 Task: Add a timeline in the project AgileAvail for the epic 'IT Financial Management Process Improvement' from 2023/01/24 to 2024/10/13. Add a timeline in the project AgileAvail for the epic 'Event Management Process Improvement' from 2023/02/04 to 2024/08/12. Add a timeline in the project AgileAvail for the epic 'Access Management Process Improvement' from 2024/03/12 to 2025/08/13
Action: Mouse moved to (275, 73)
Screenshot: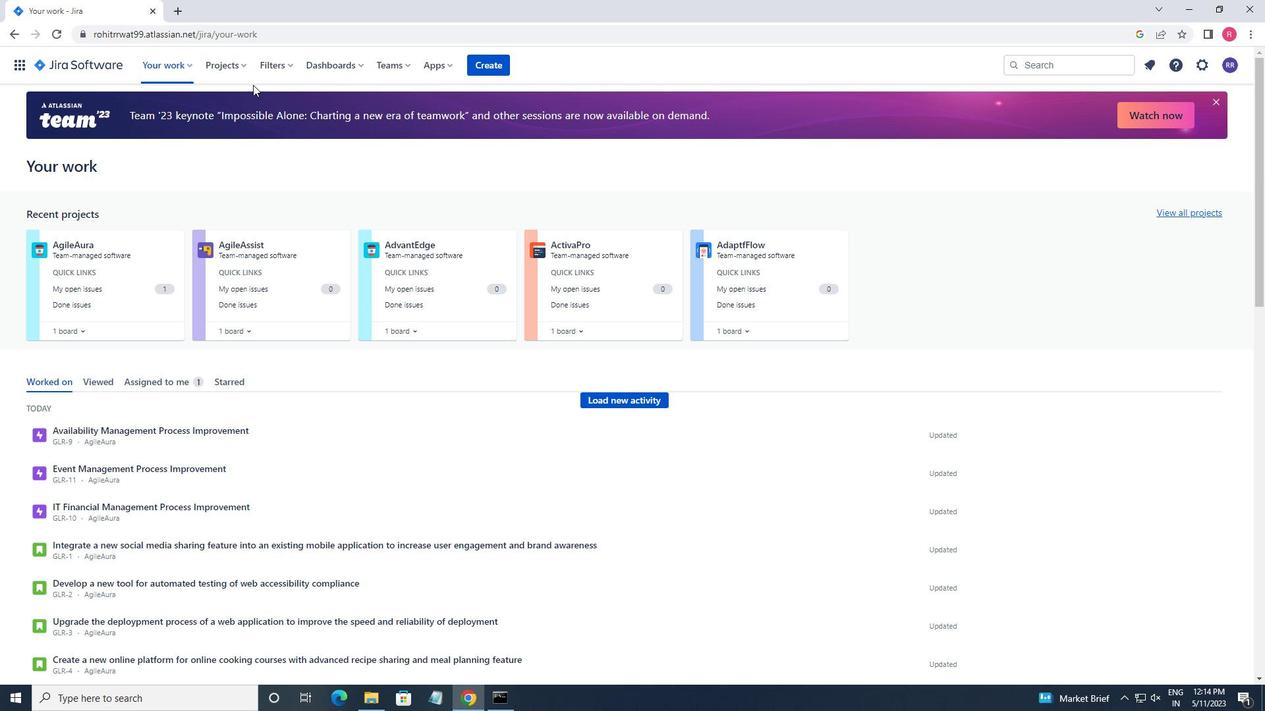 
Action: Mouse pressed left at (275, 73)
Screenshot: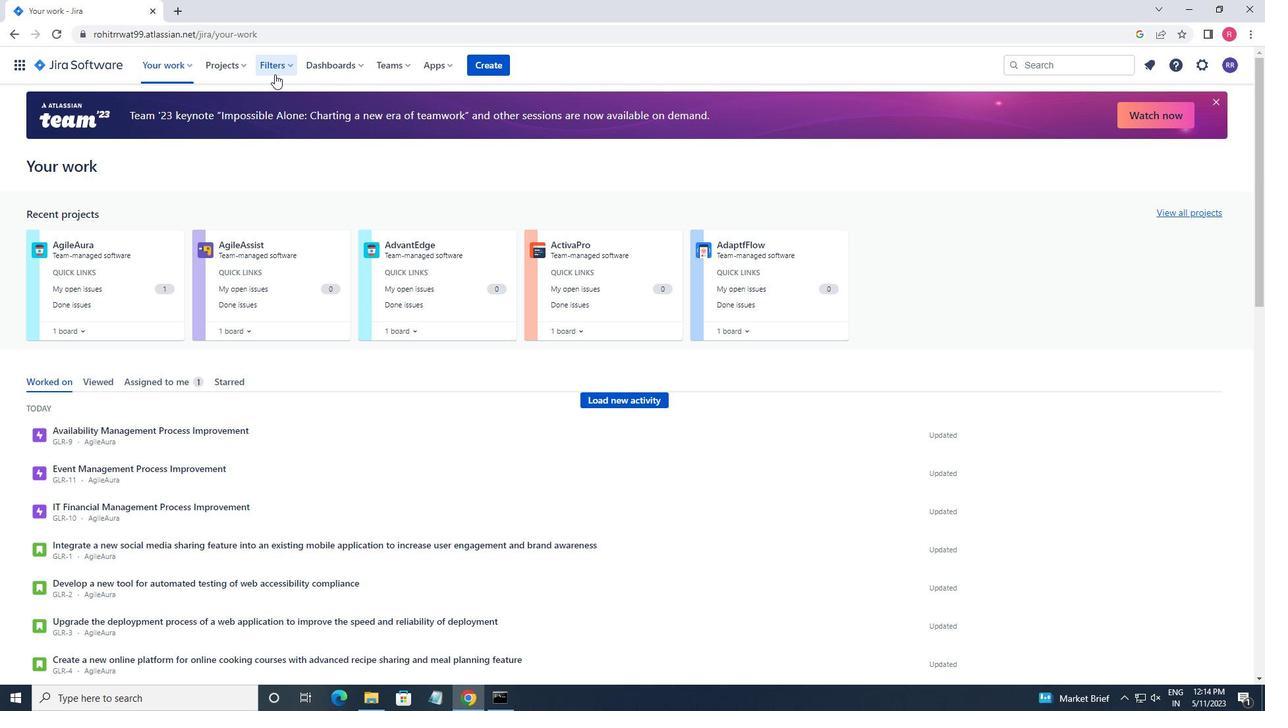 
Action: Mouse moved to (220, 77)
Screenshot: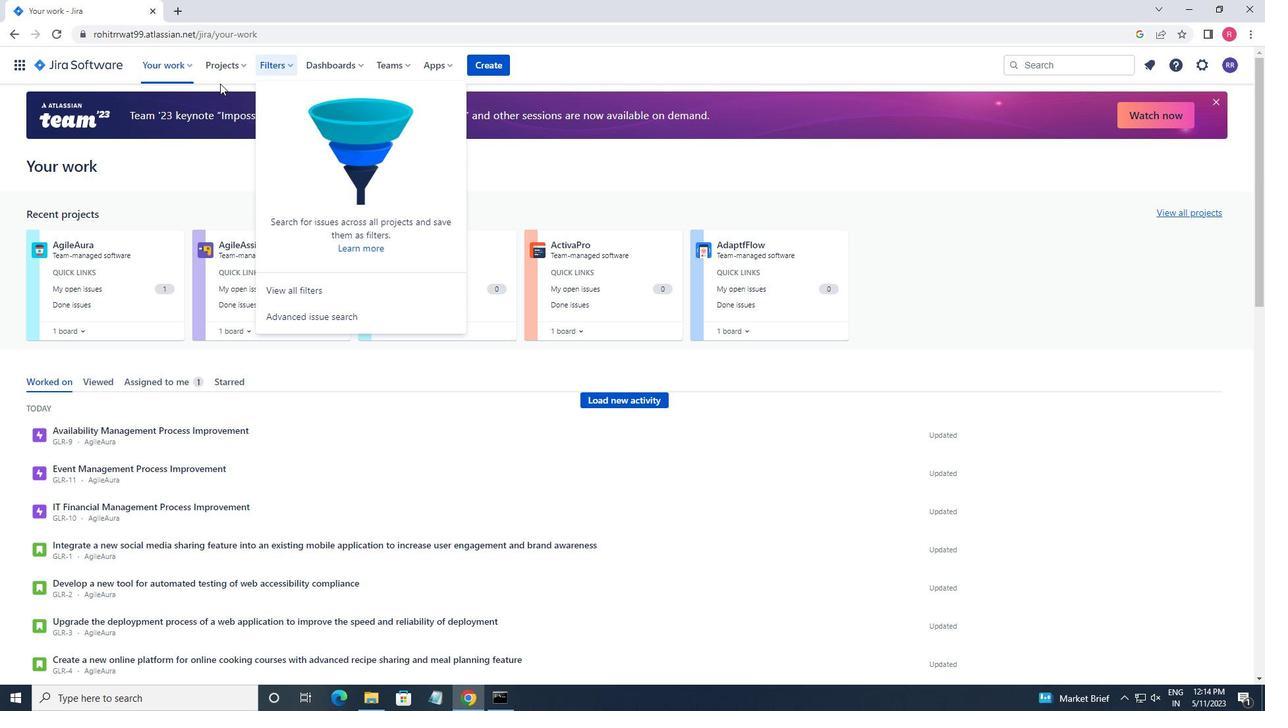 
Action: Mouse pressed left at (220, 77)
Screenshot: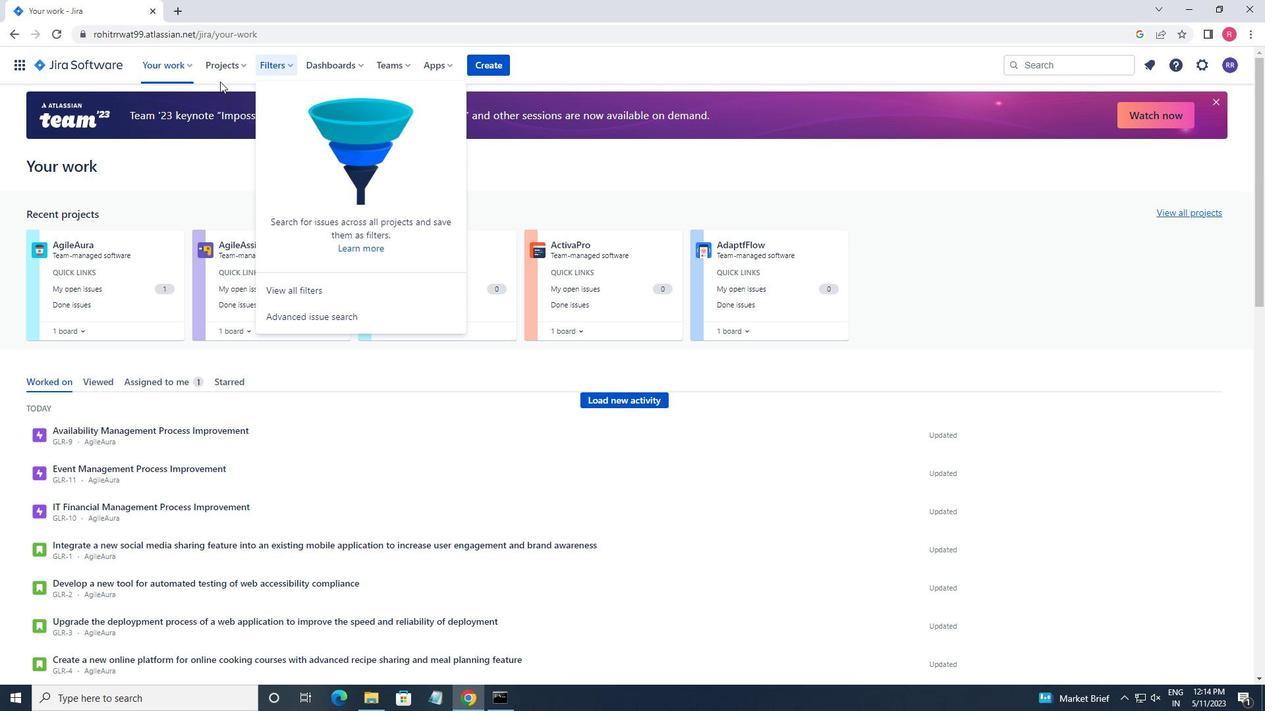 
Action: Mouse moved to (220, 63)
Screenshot: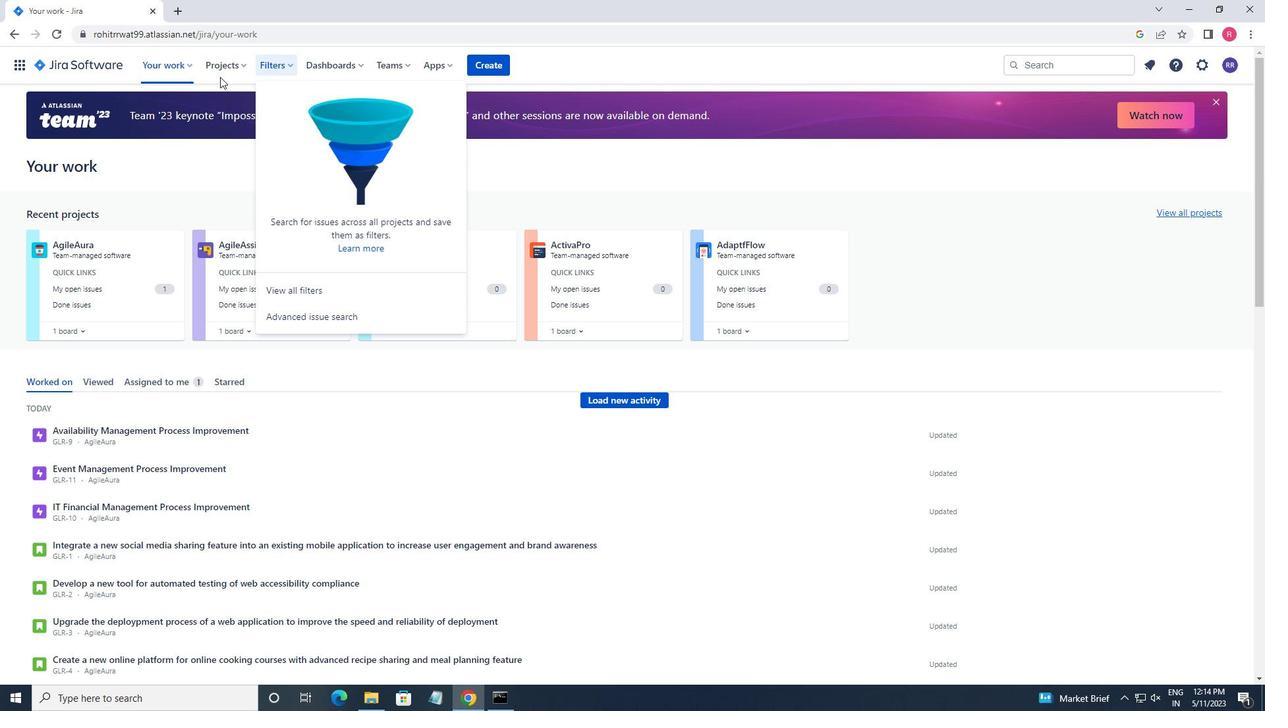 
Action: Mouse pressed left at (220, 63)
Screenshot: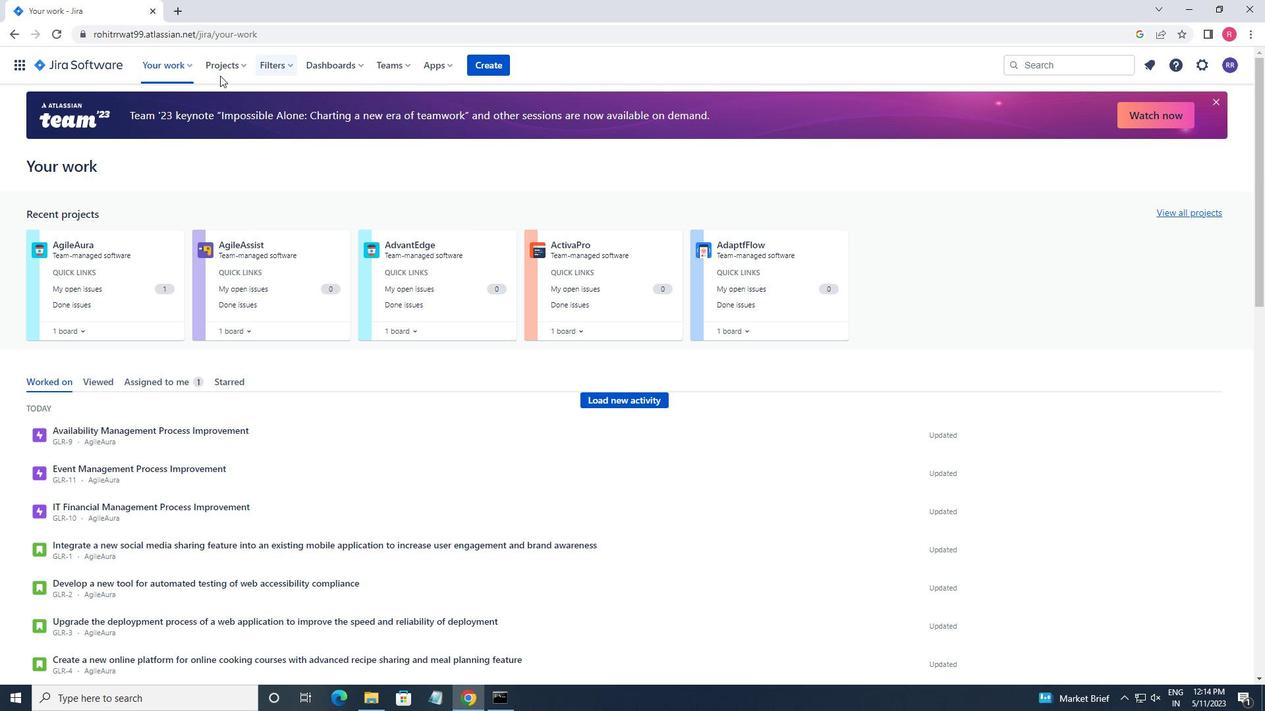 
Action: Mouse moved to (264, 131)
Screenshot: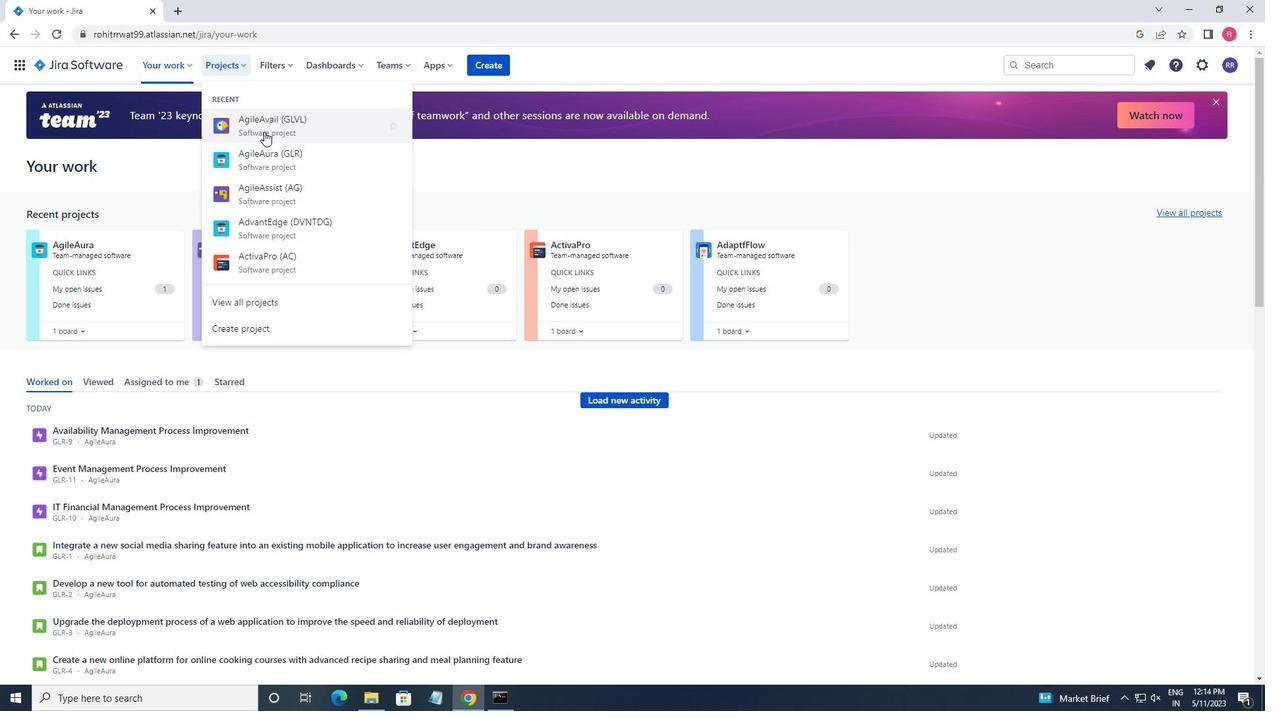 
Action: Mouse pressed left at (264, 131)
Screenshot: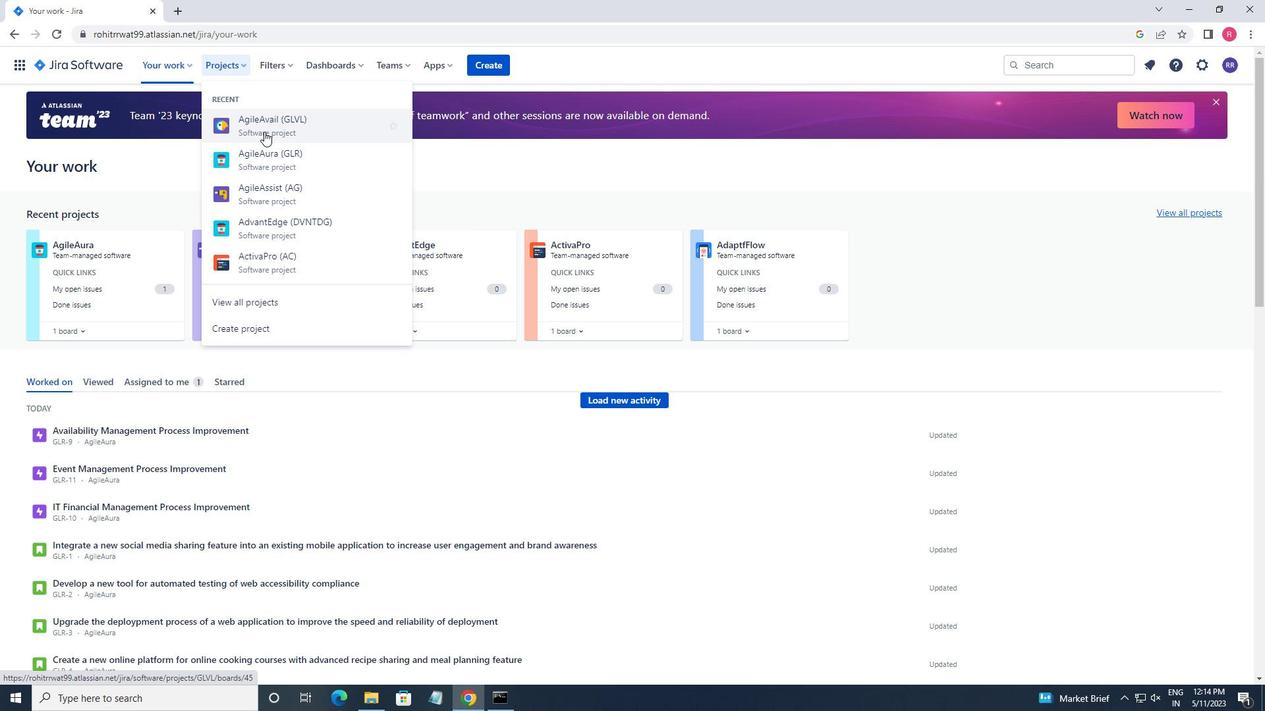
Action: Mouse moved to (58, 200)
Screenshot: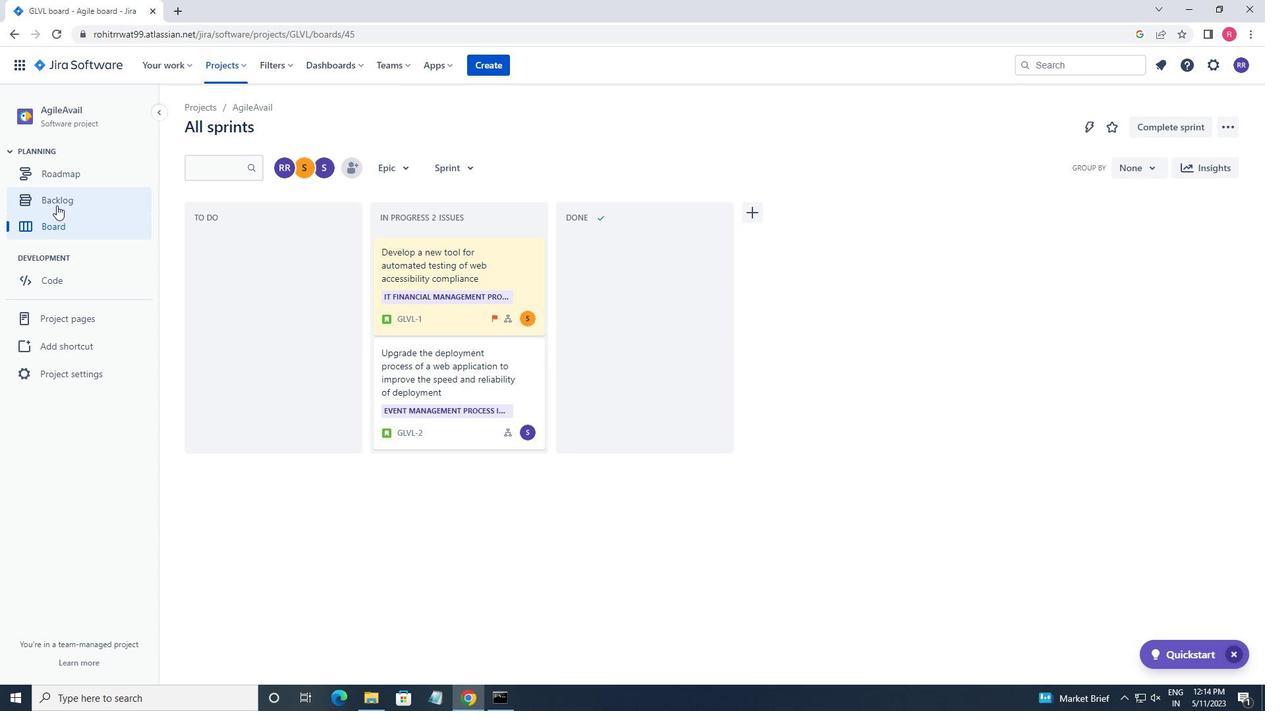
Action: Mouse pressed left at (58, 200)
Screenshot: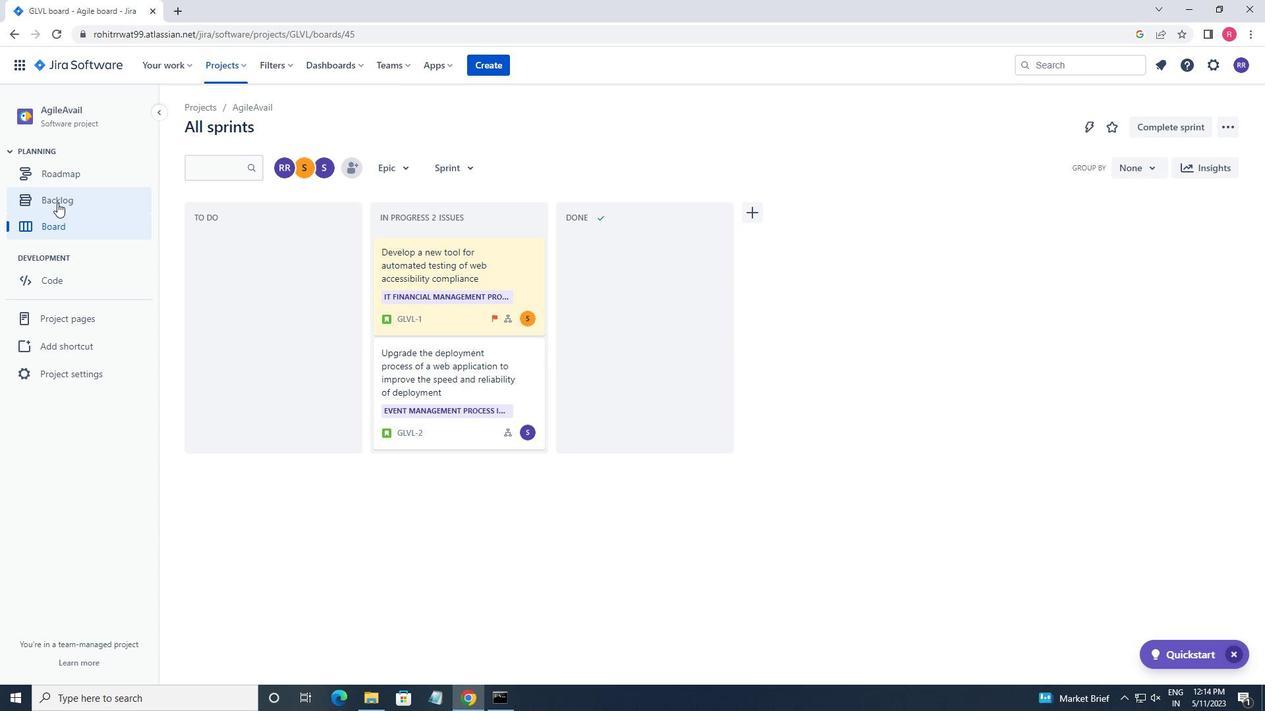 
Action: Mouse moved to (195, 266)
Screenshot: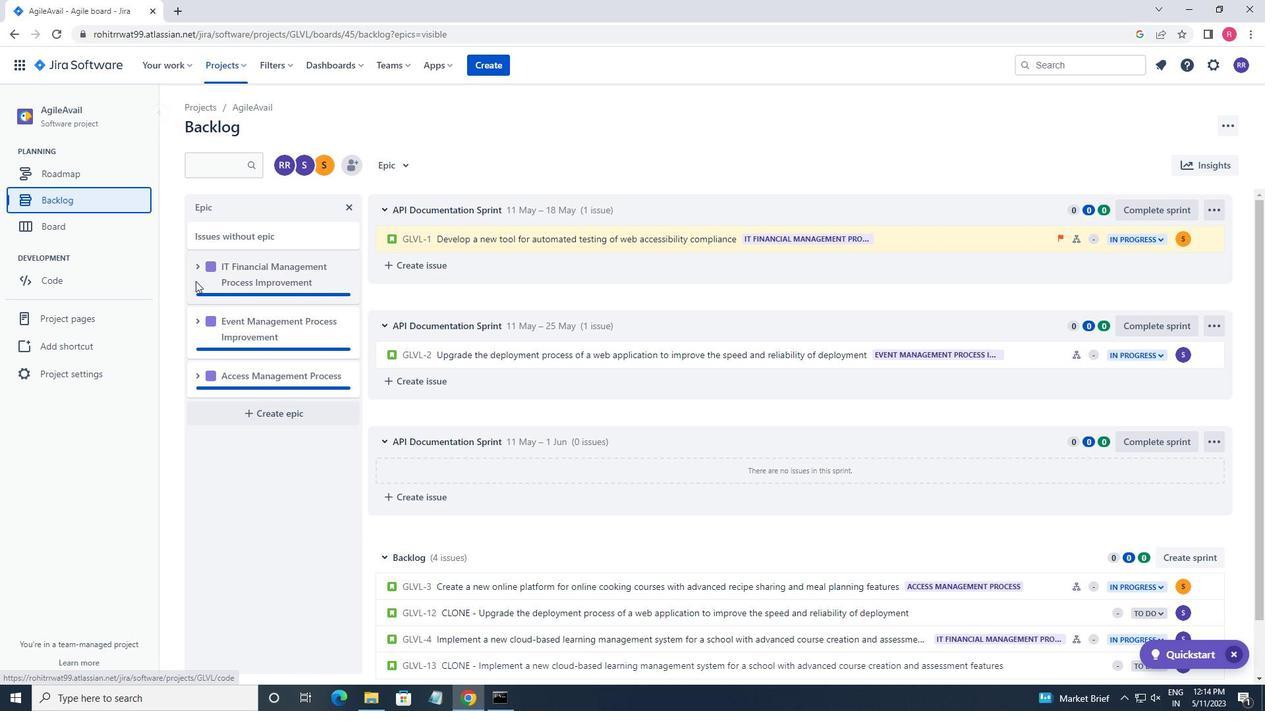 
Action: Mouse pressed left at (195, 266)
Screenshot: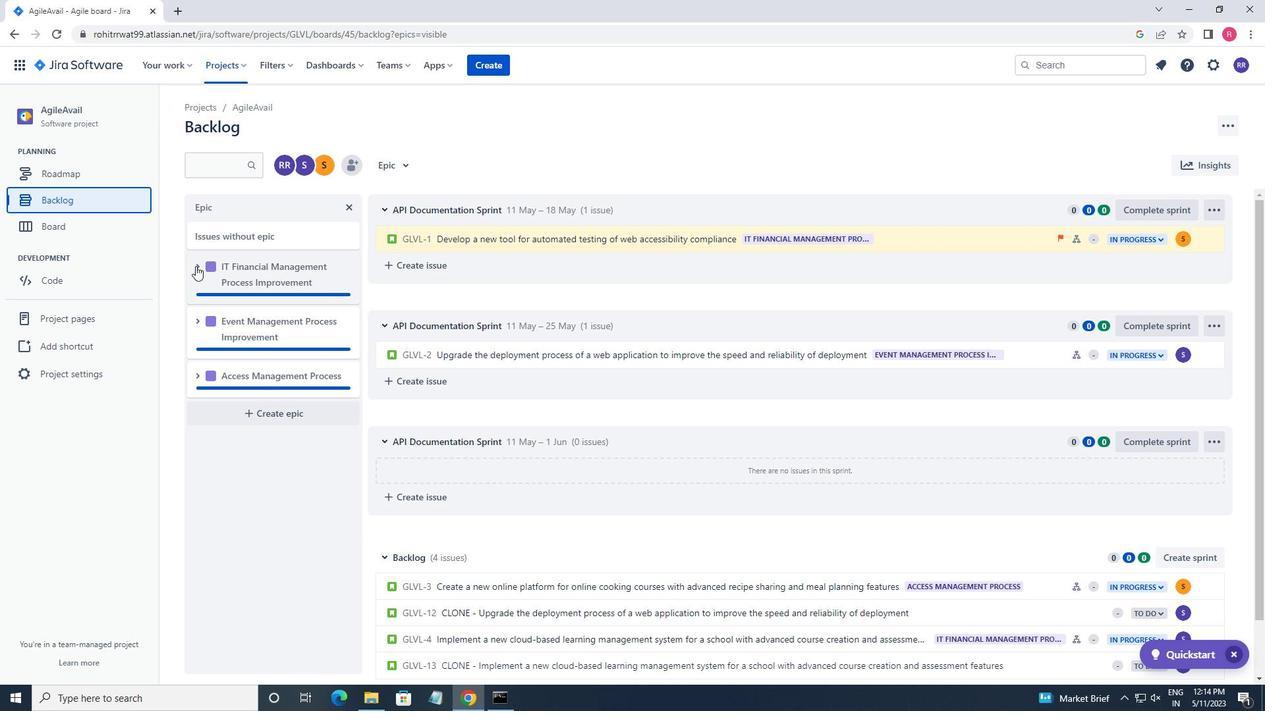 
Action: Mouse moved to (262, 375)
Screenshot: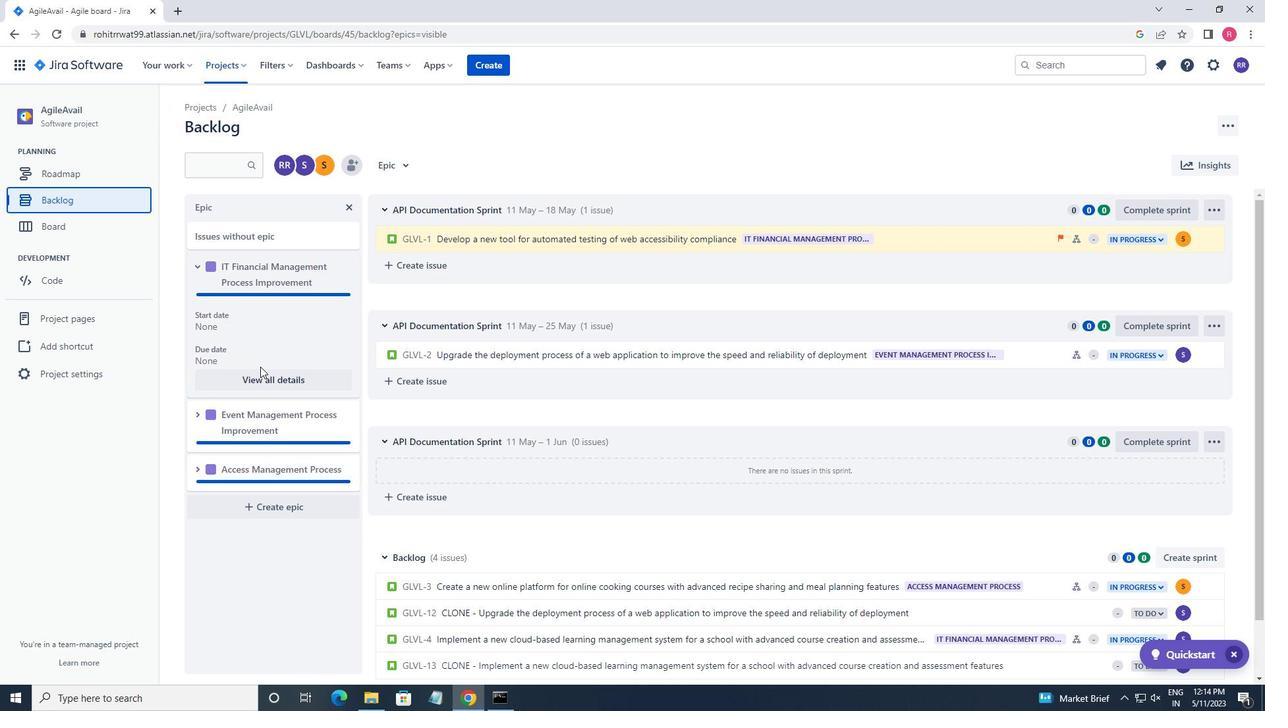 
Action: Mouse pressed left at (262, 375)
Screenshot: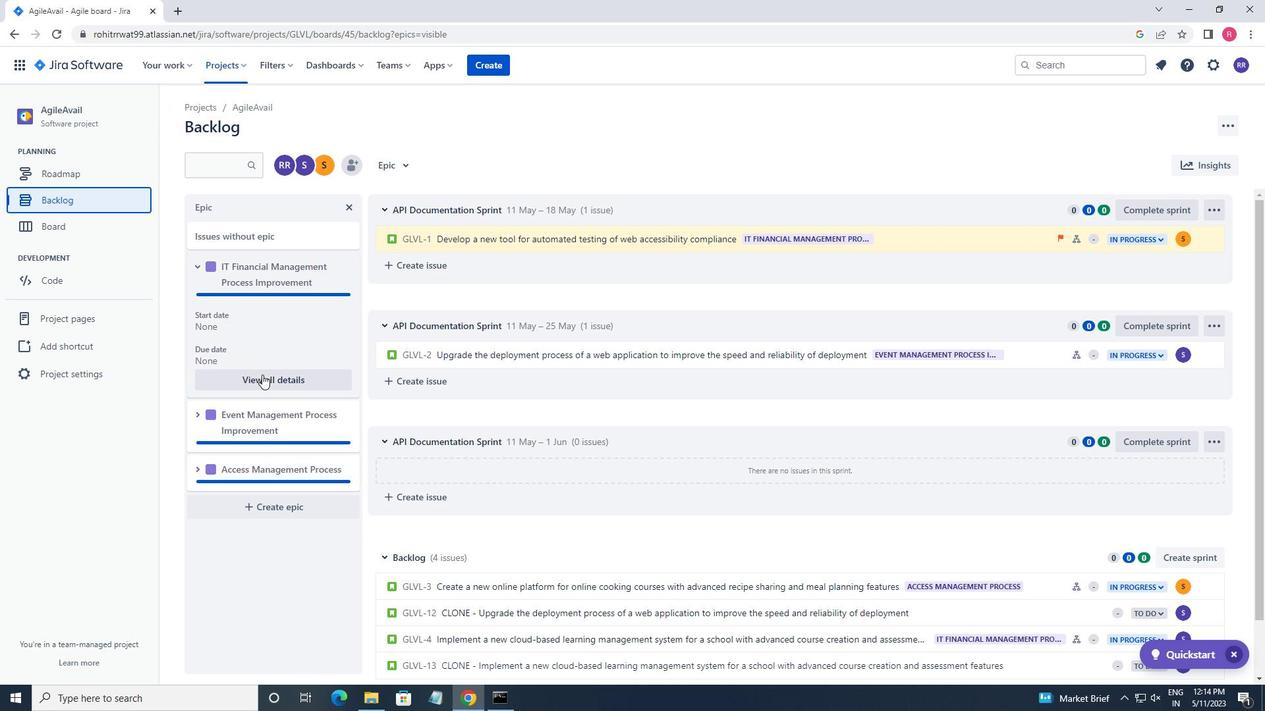
Action: Mouse moved to (1123, 582)
Screenshot: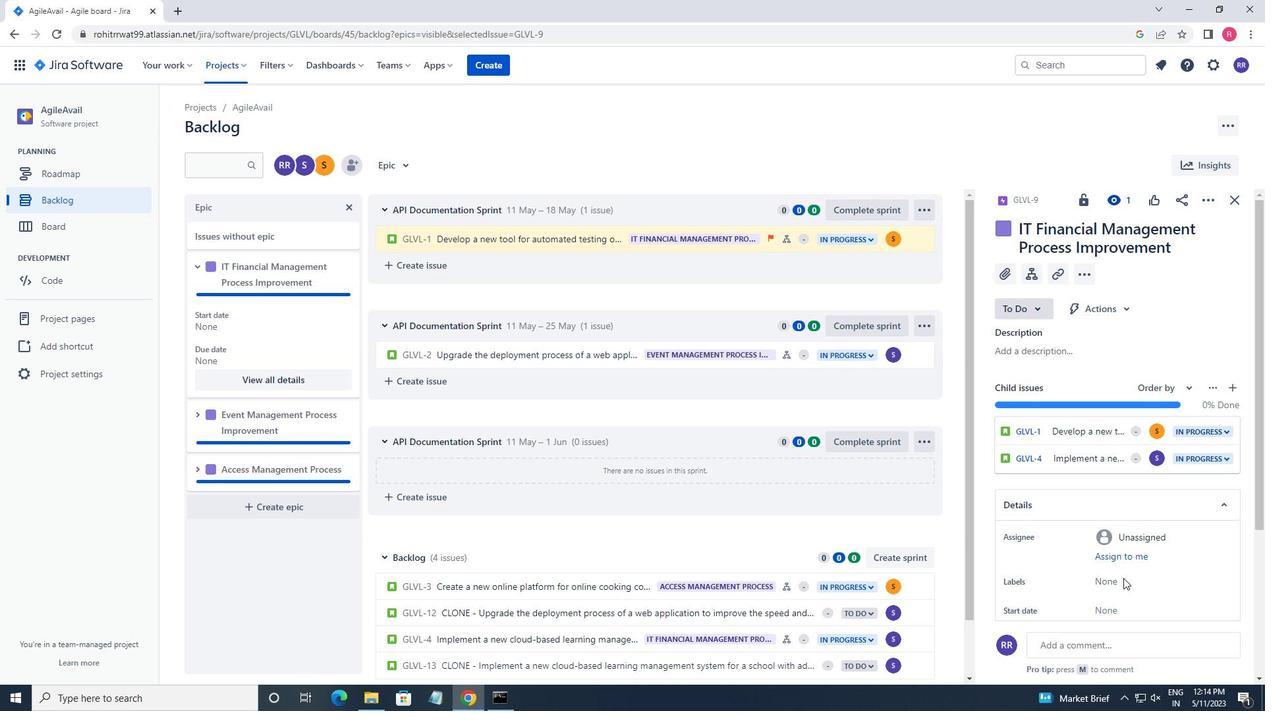 
Action: Mouse pressed left at (1123, 582)
Screenshot: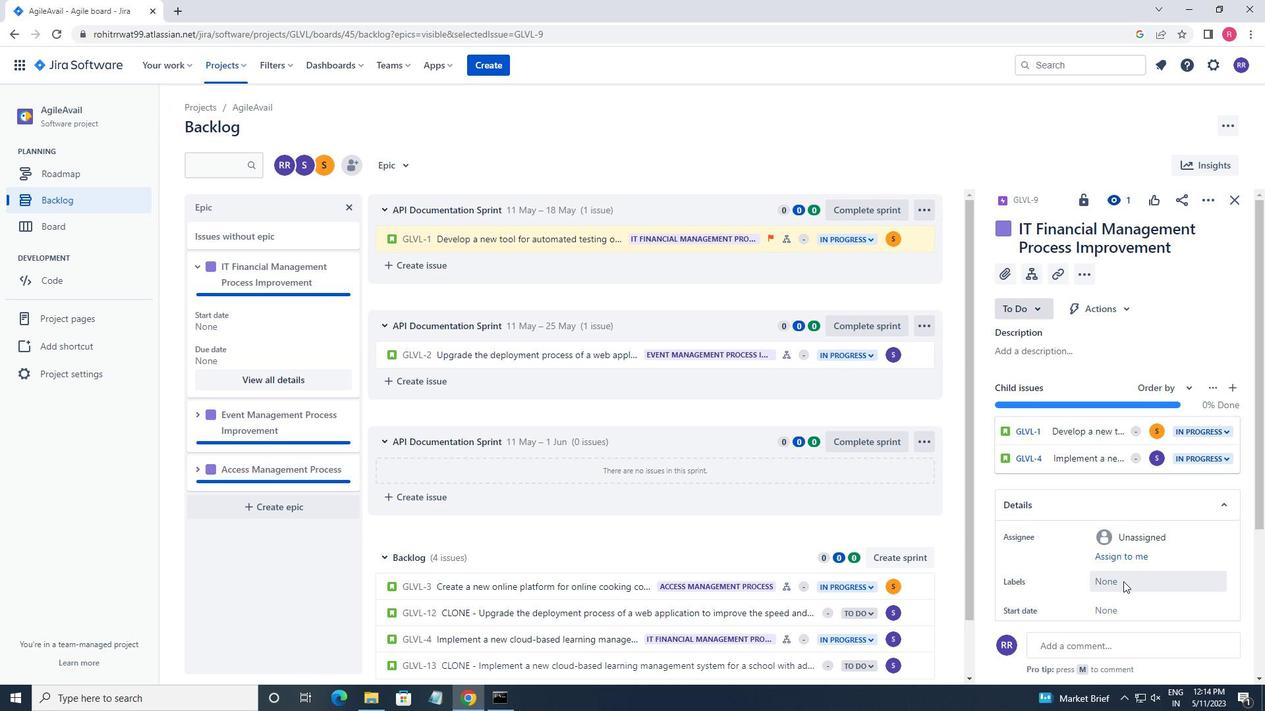 
Action: Mouse moved to (1108, 574)
Screenshot: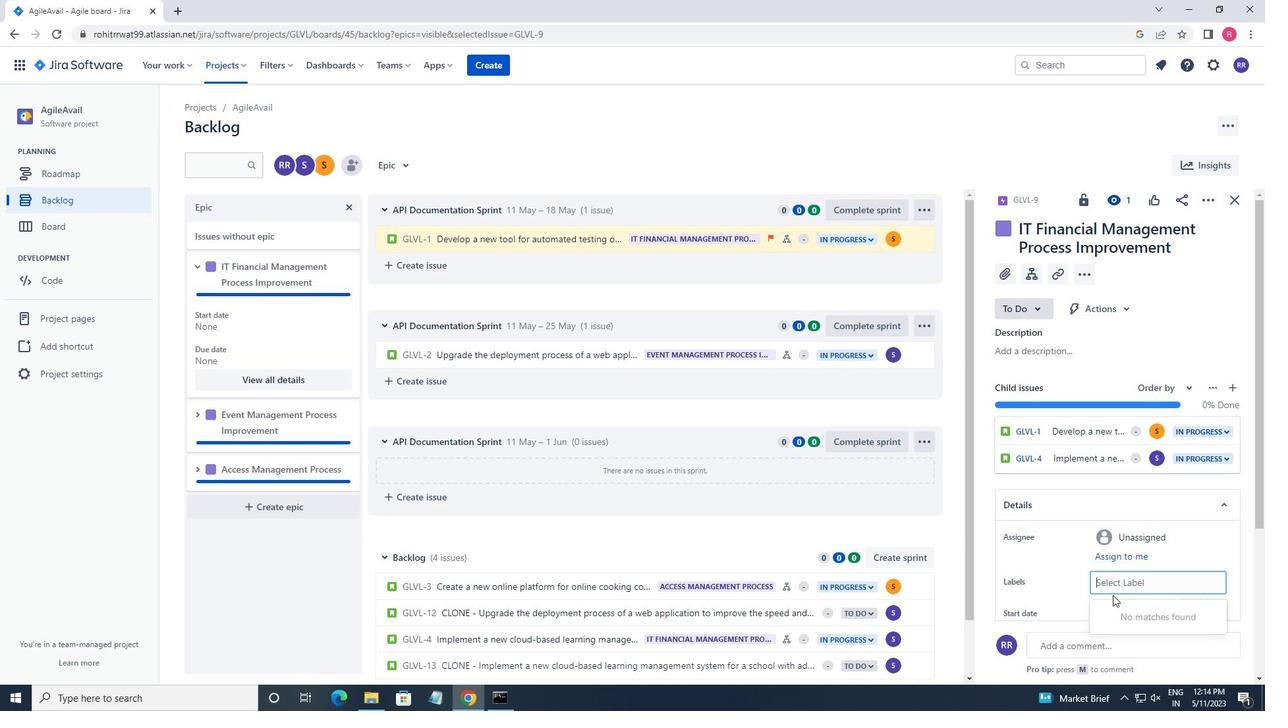 
Action: Mouse scrolled (1108, 574) with delta (0, 0)
Screenshot: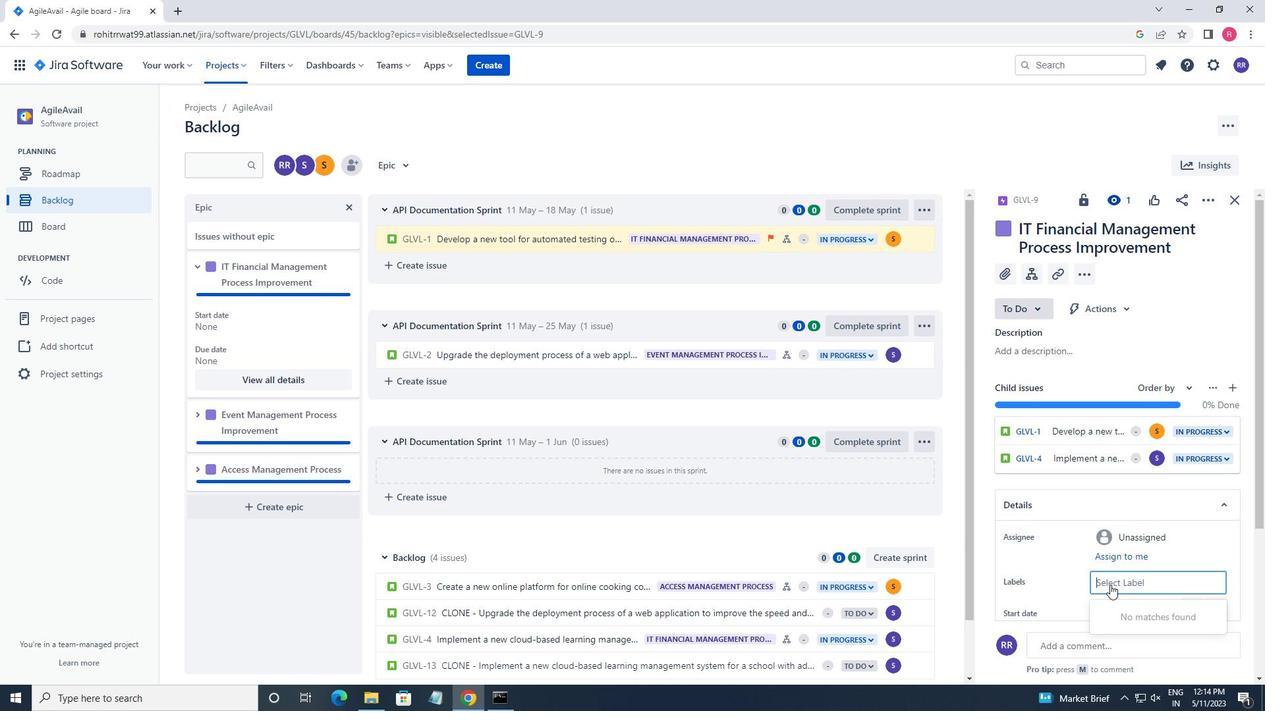 
Action: Mouse moved to (1048, 560)
Screenshot: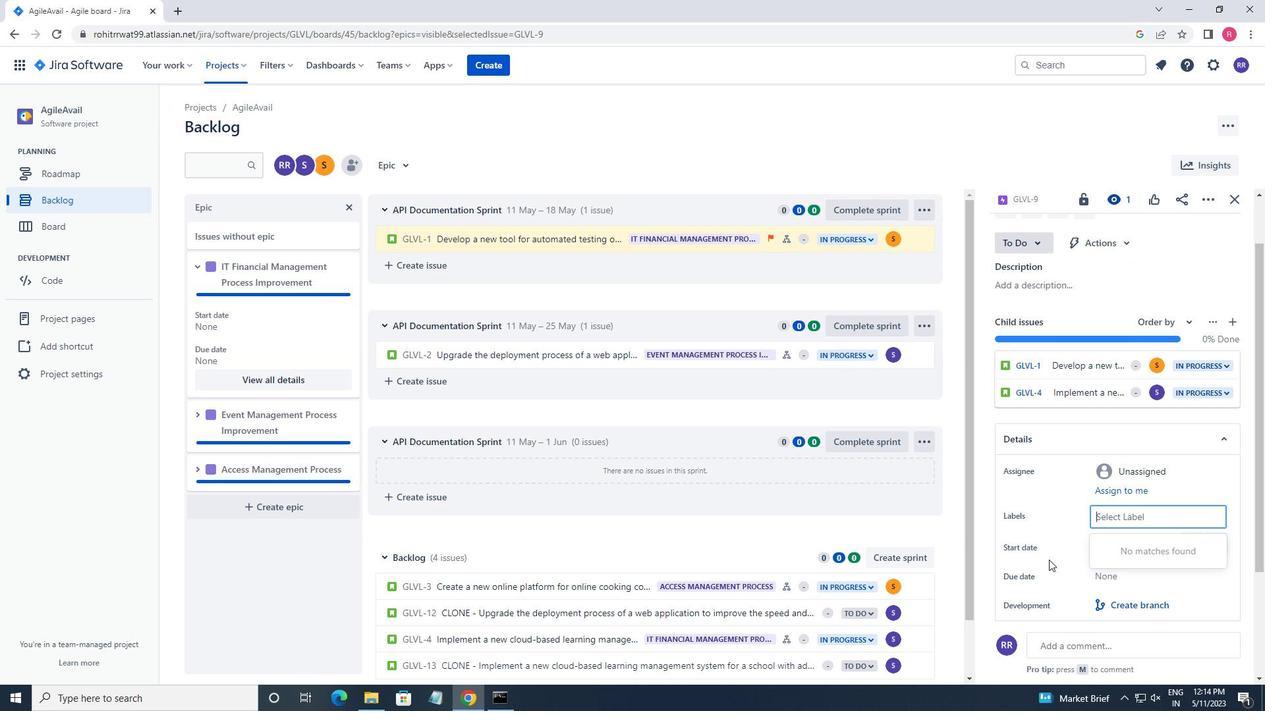 
Action: Mouse pressed left at (1048, 560)
Screenshot: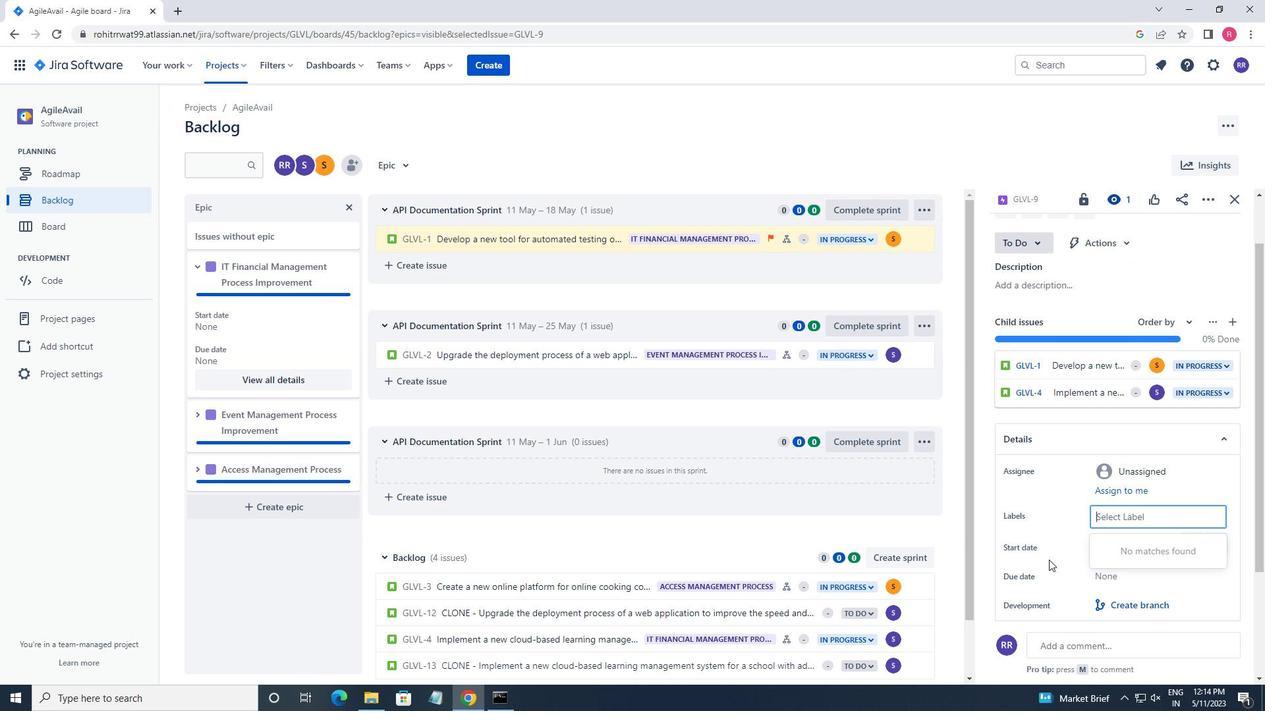 
Action: Mouse moved to (1120, 545)
Screenshot: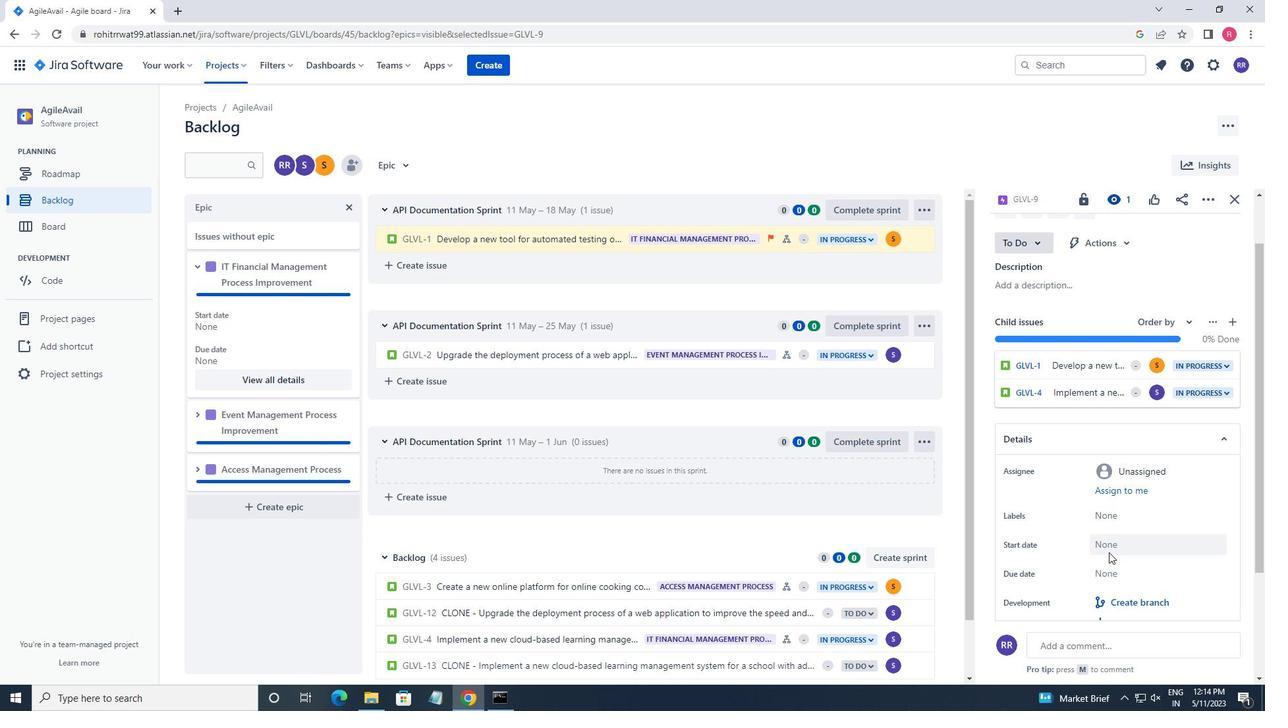 
Action: Mouse pressed left at (1120, 545)
Screenshot: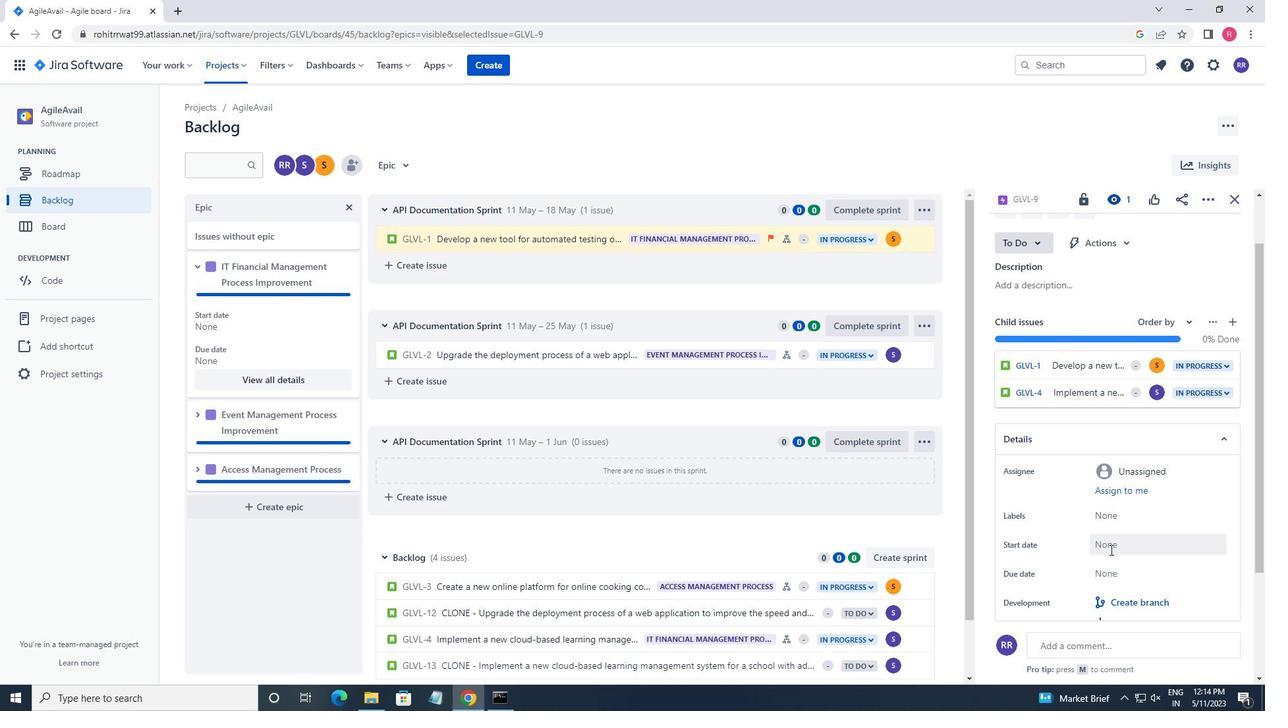 
Action: Mouse moved to (1244, 351)
Screenshot: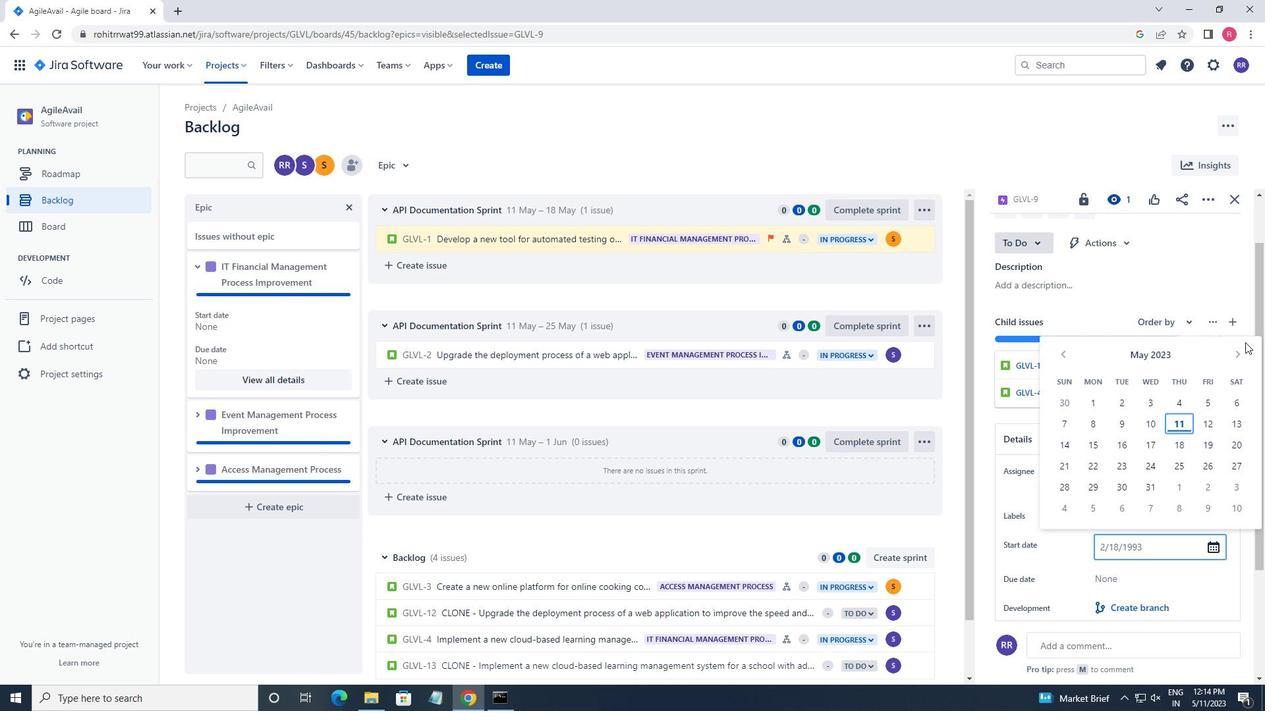 
Action: Mouse pressed left at (1244, 351)
Screenshot: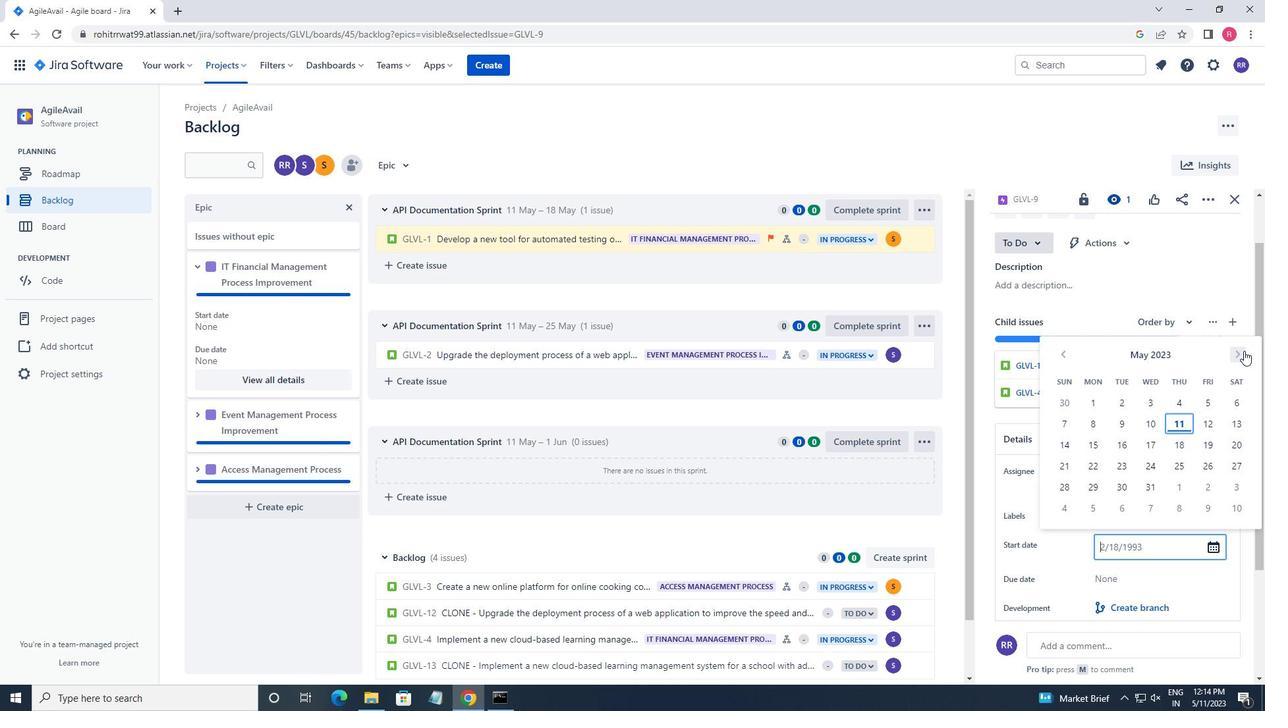 
Action: Mouse pressed left at (1244, 351)
Screenshot: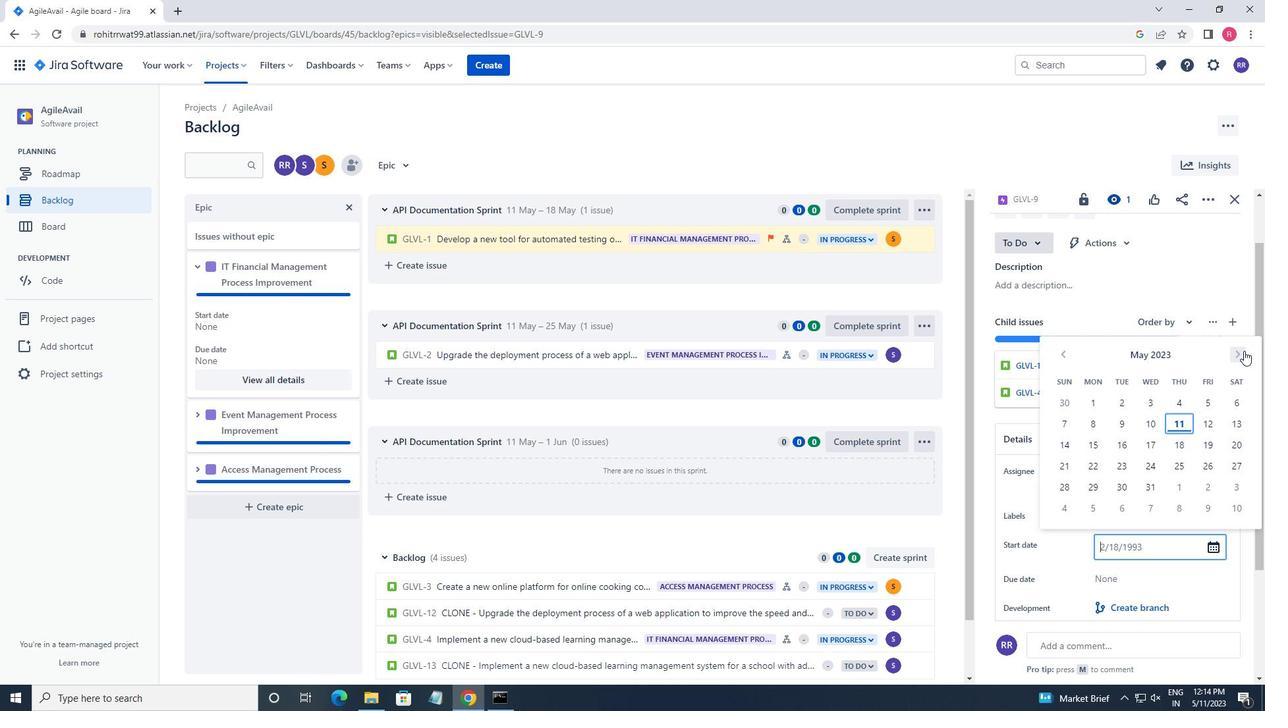 
Action: Mouse moved to (1060, 358)
Screenshot: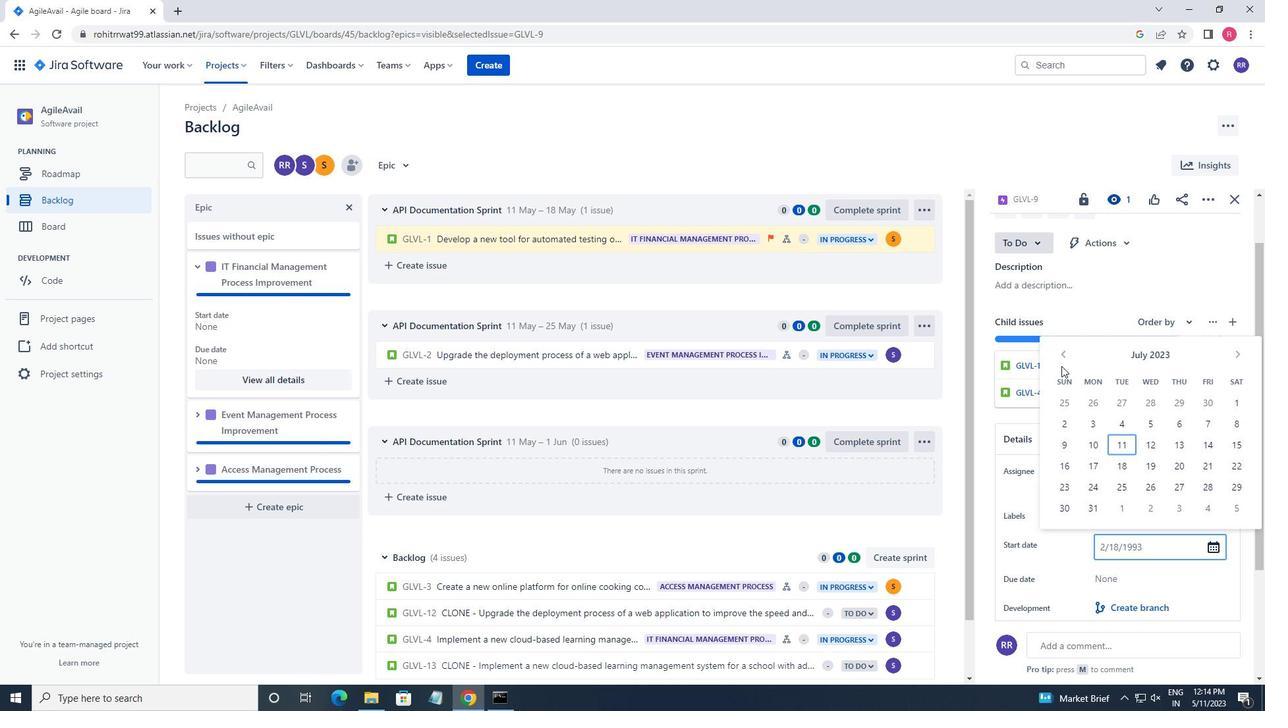 
Action: Mouse pressed left at (1060, 358)
Screenshot: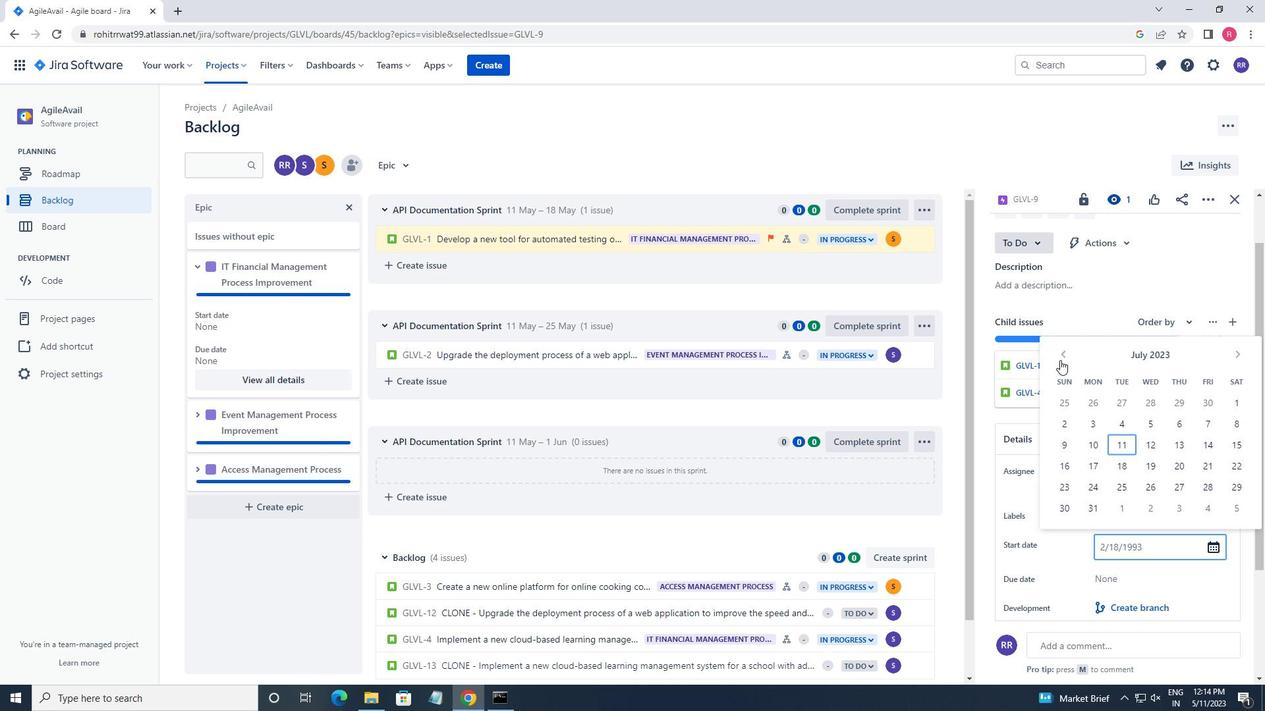 
Action: Mouse pressed left at (1060, 358)
Screenshot: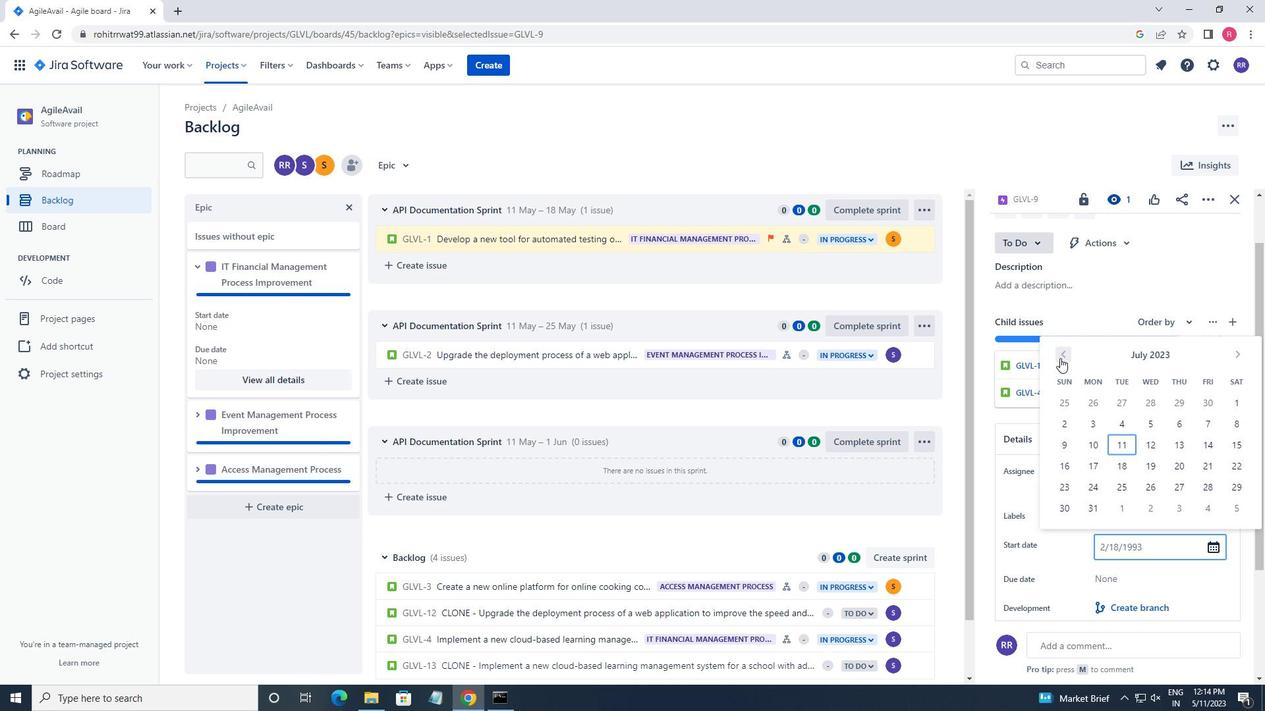 
Action: Mouse pressed left at (1060, 358)
Screenshot: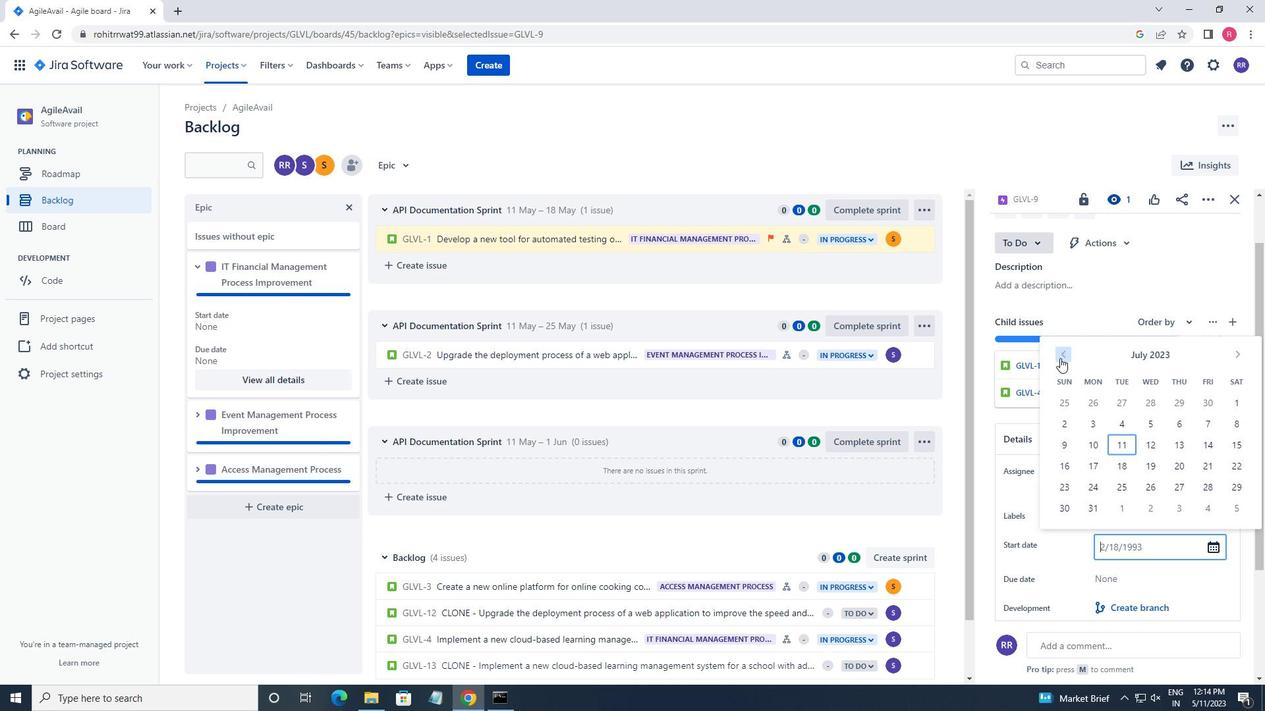 
Action: Mouse pressed left at (1060, 358)
Screenshot: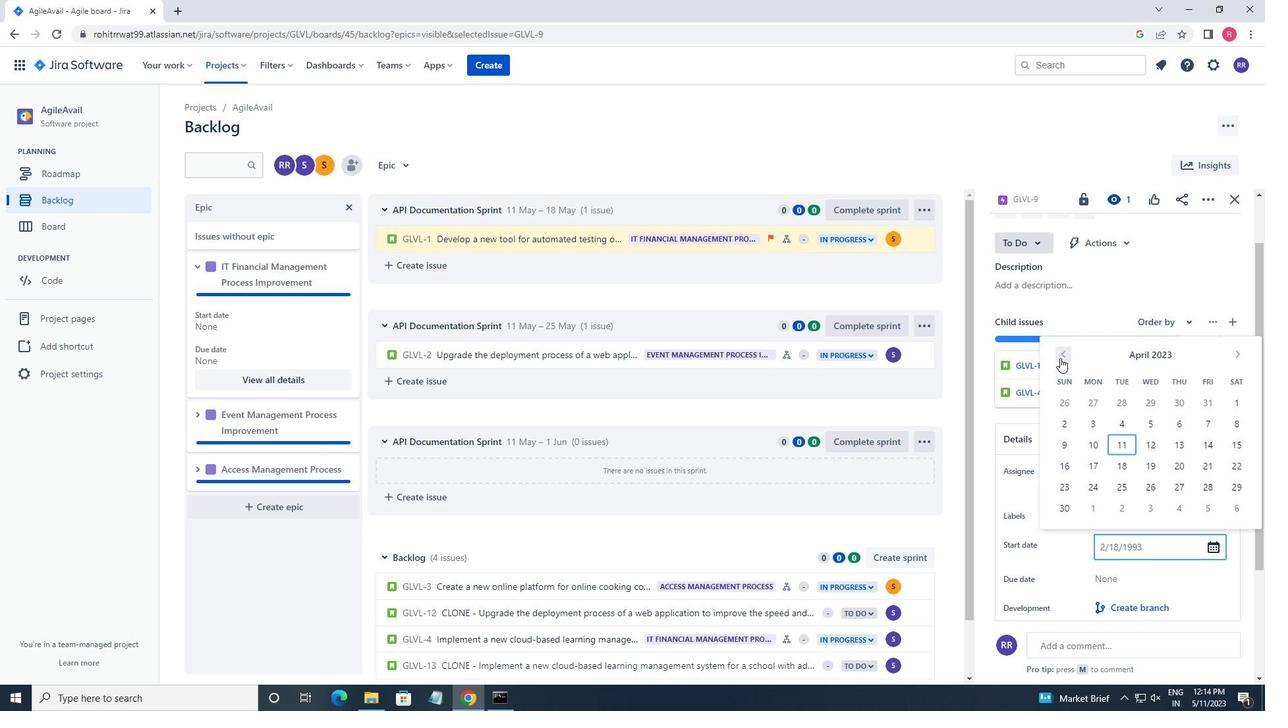 
Action: Mouse pressed left at (1060, 358)
Screenshot: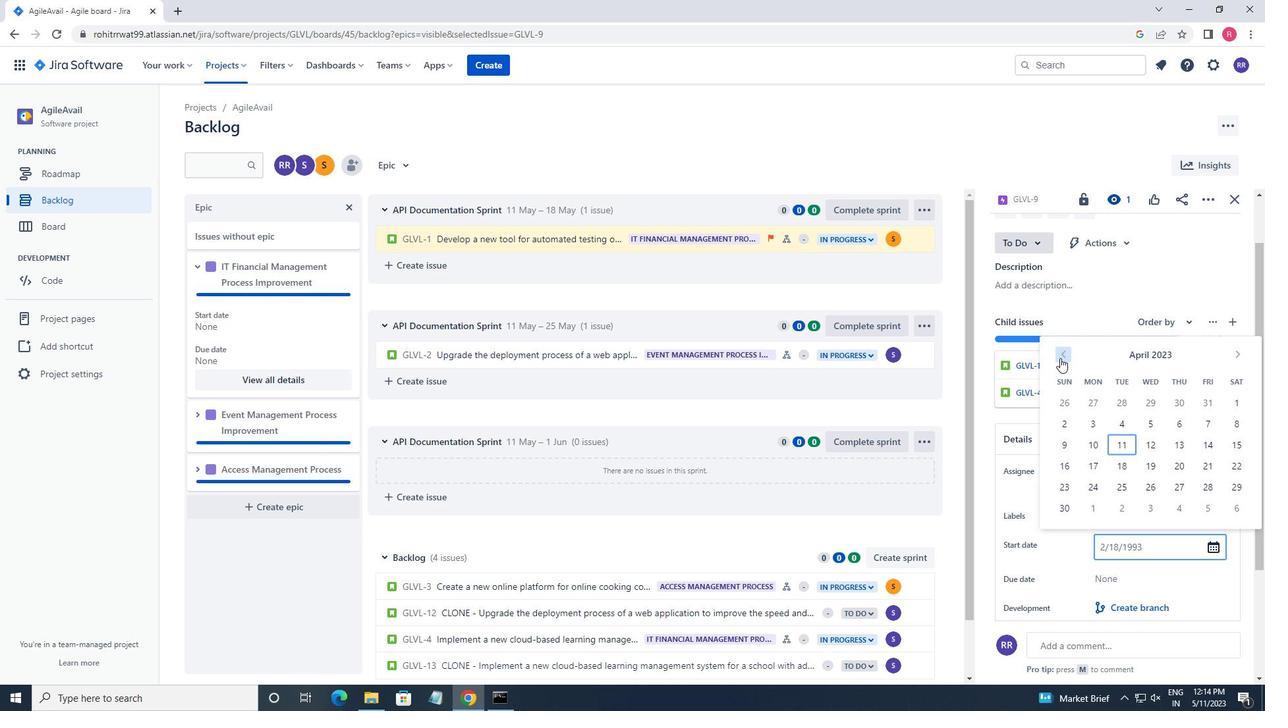 
Action: Mouse pressed left at (1060, 358)
Screenshot: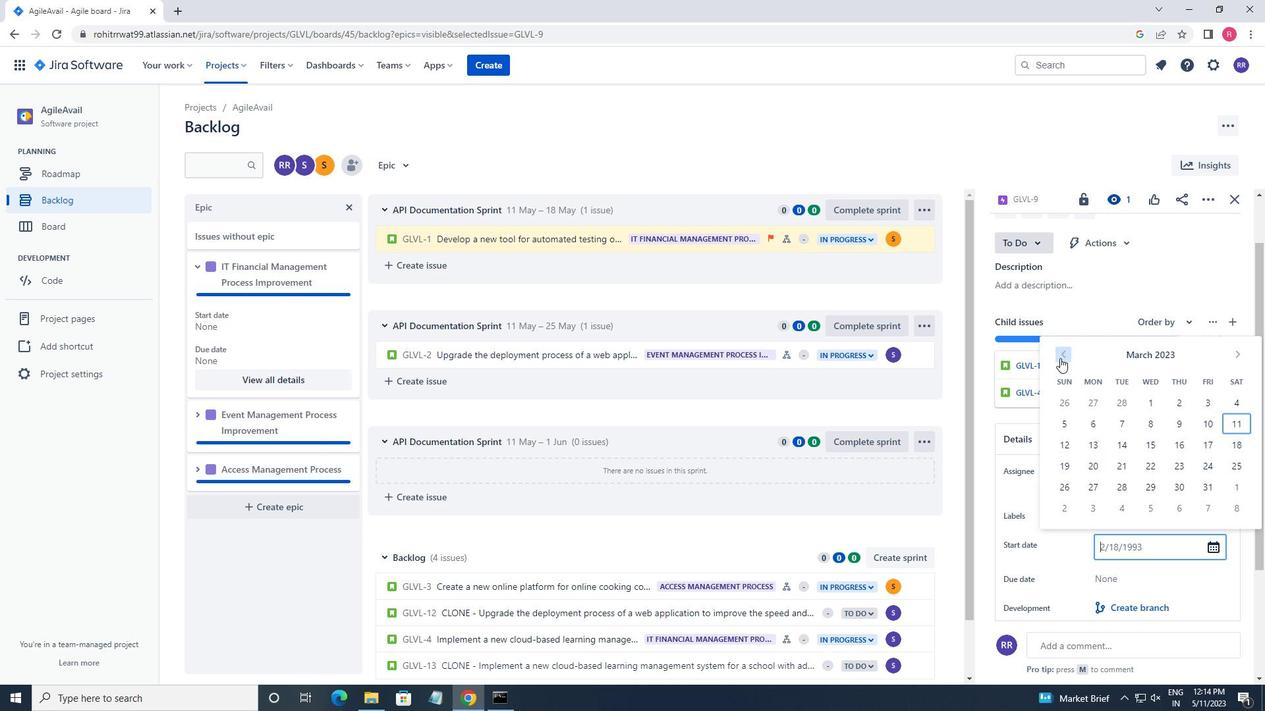 
Action: Mouse moved to (1115, 462)
Screenshot: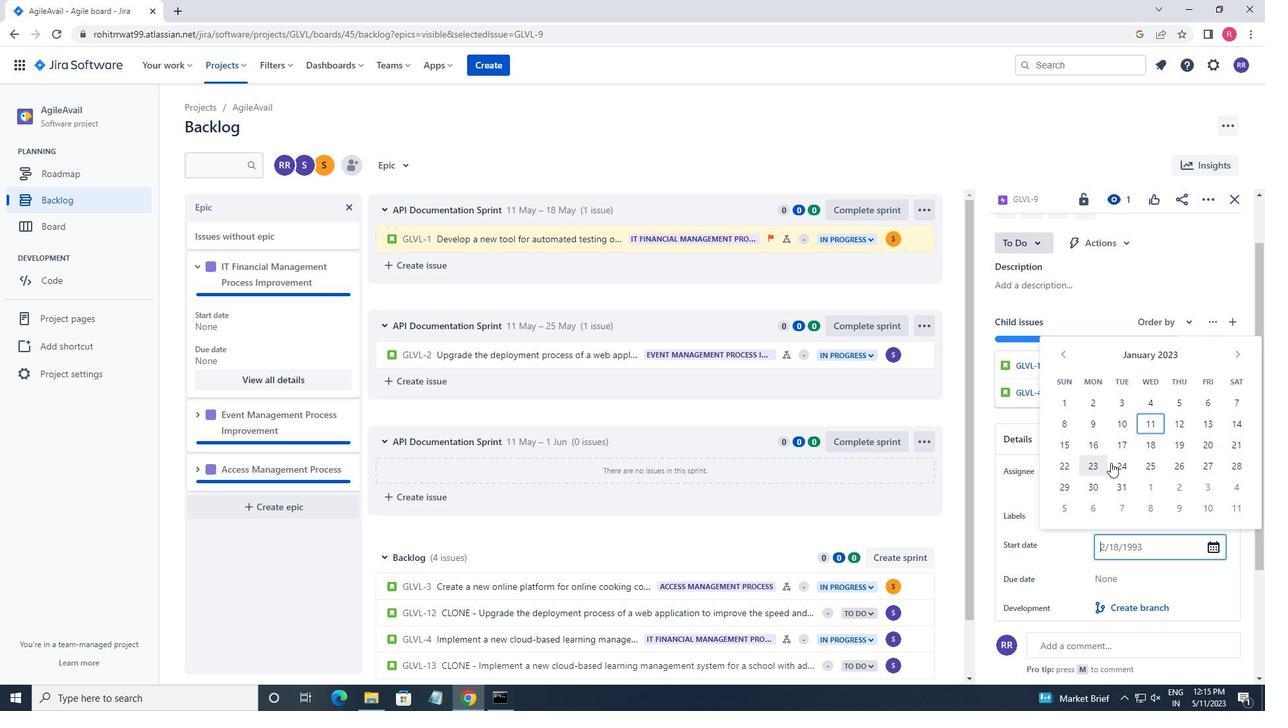 
Action: Mouse pressed left at (1115, 462)
Screenshot: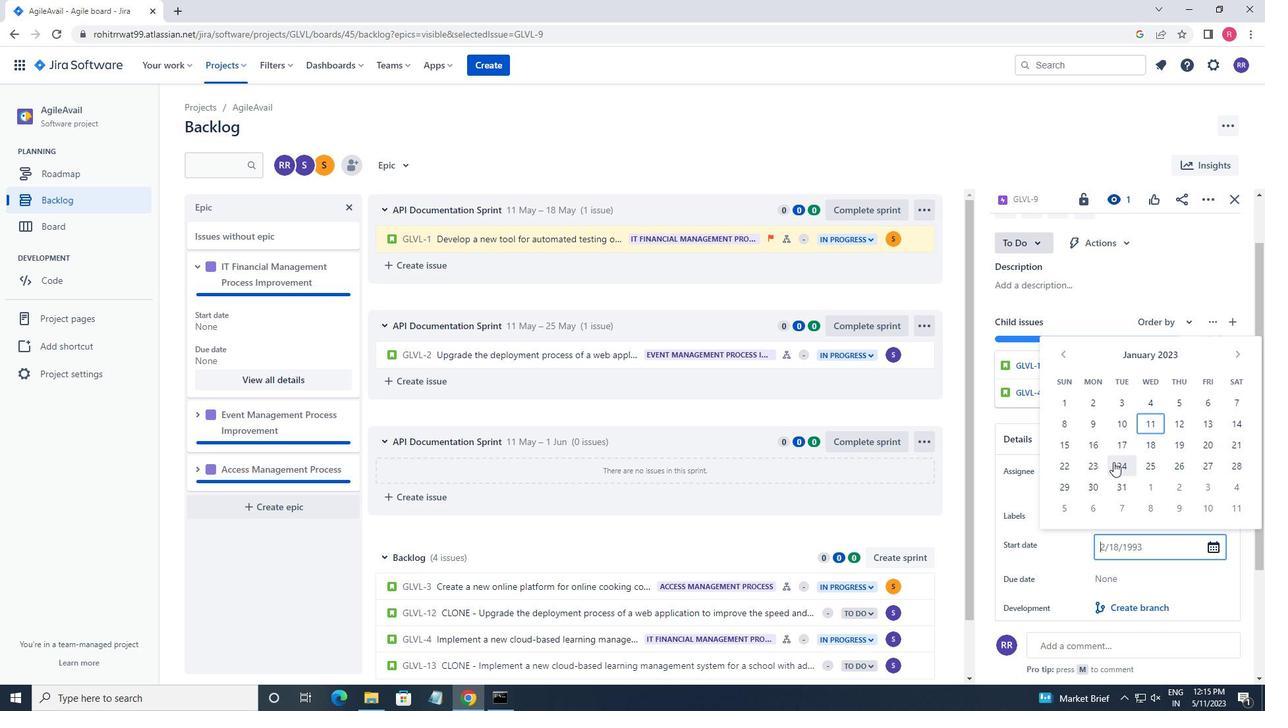 
Action: Mouse moved to (1128, 580)
Screenshot: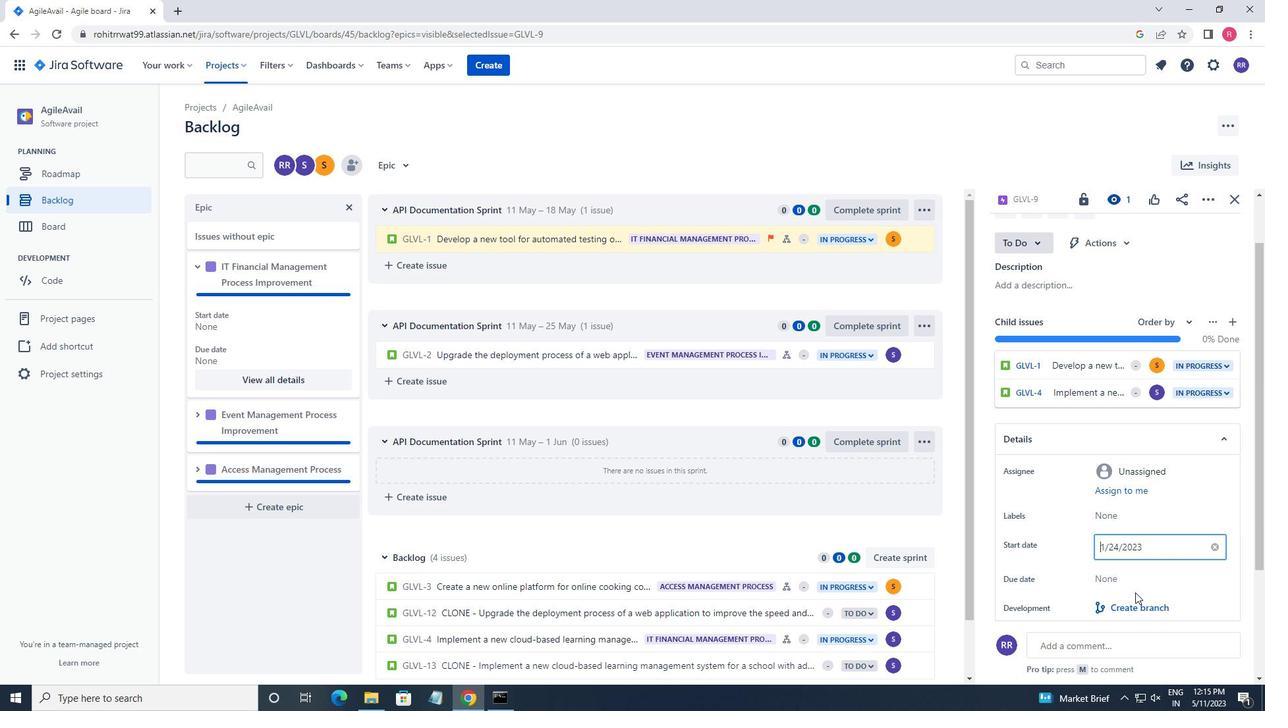
Action: Mouse pressed left at (1128, 580)
Screenshot: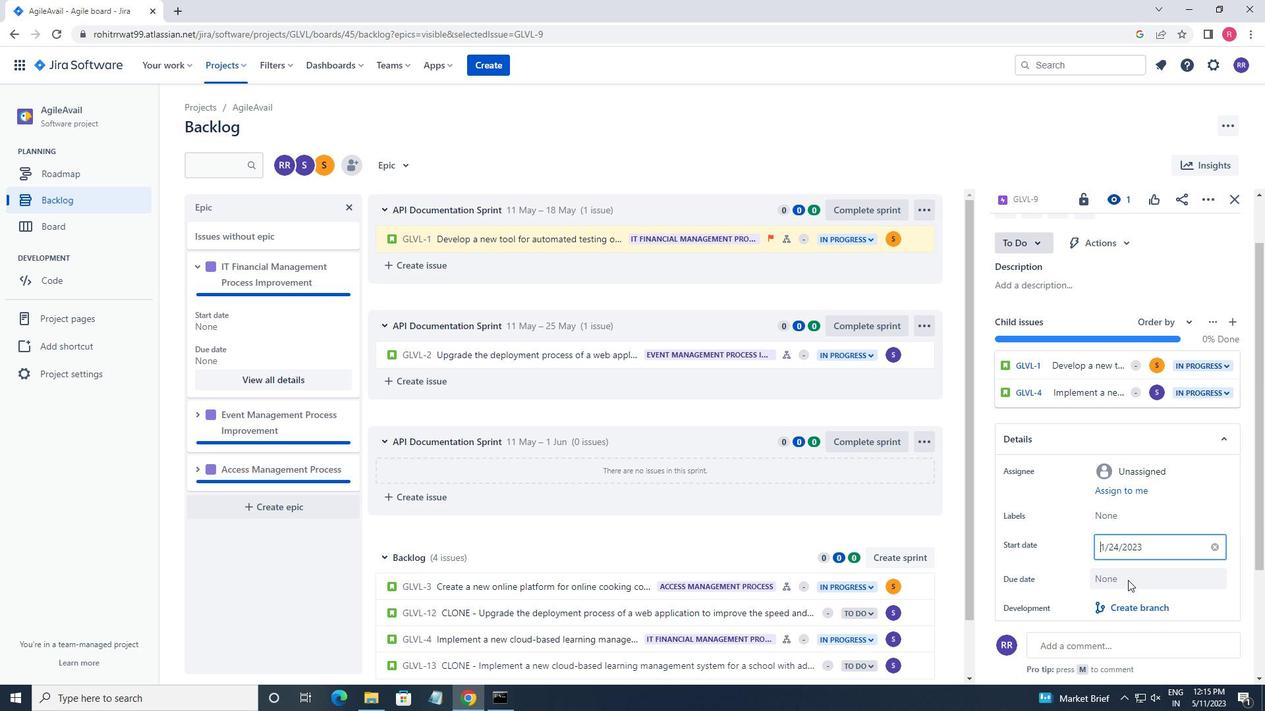 
Action: Mouse moved to (1236, 388)
Screenshot: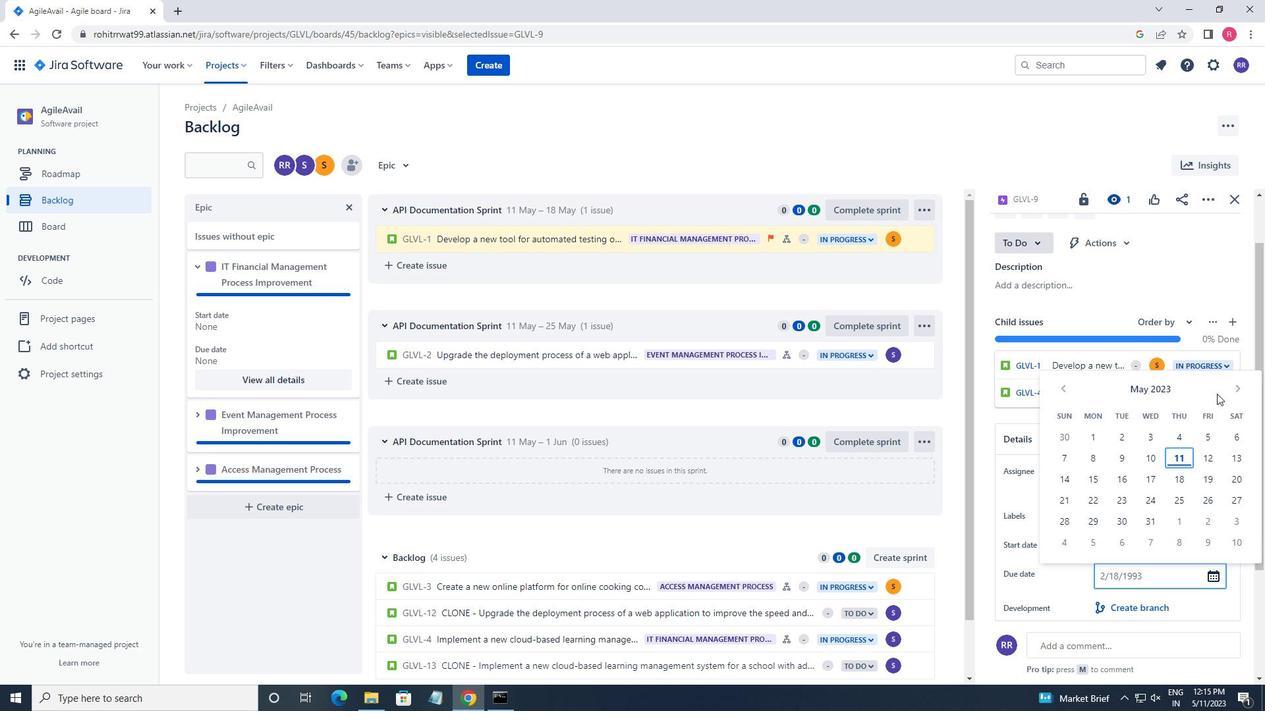 
Action: Mouse pressed left at (1236, 388)
Screenshot: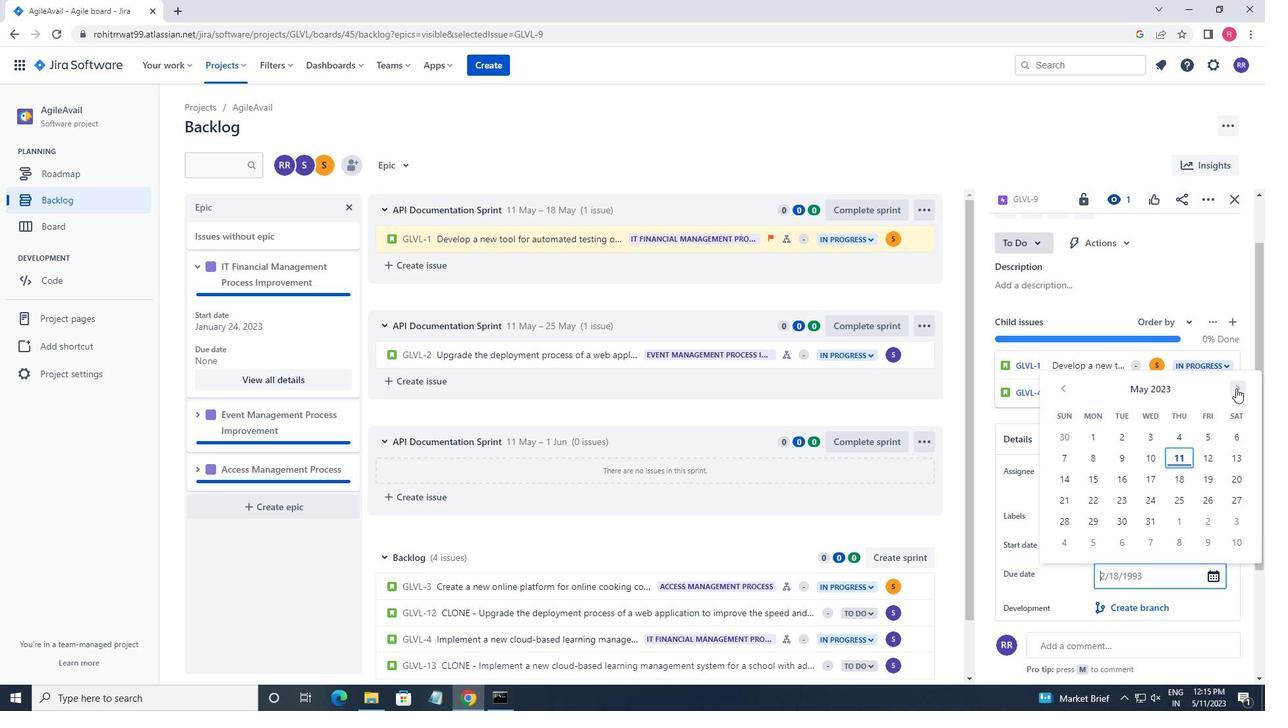 
Action: Mouse pressed left at (1236, 388)
Screenshot: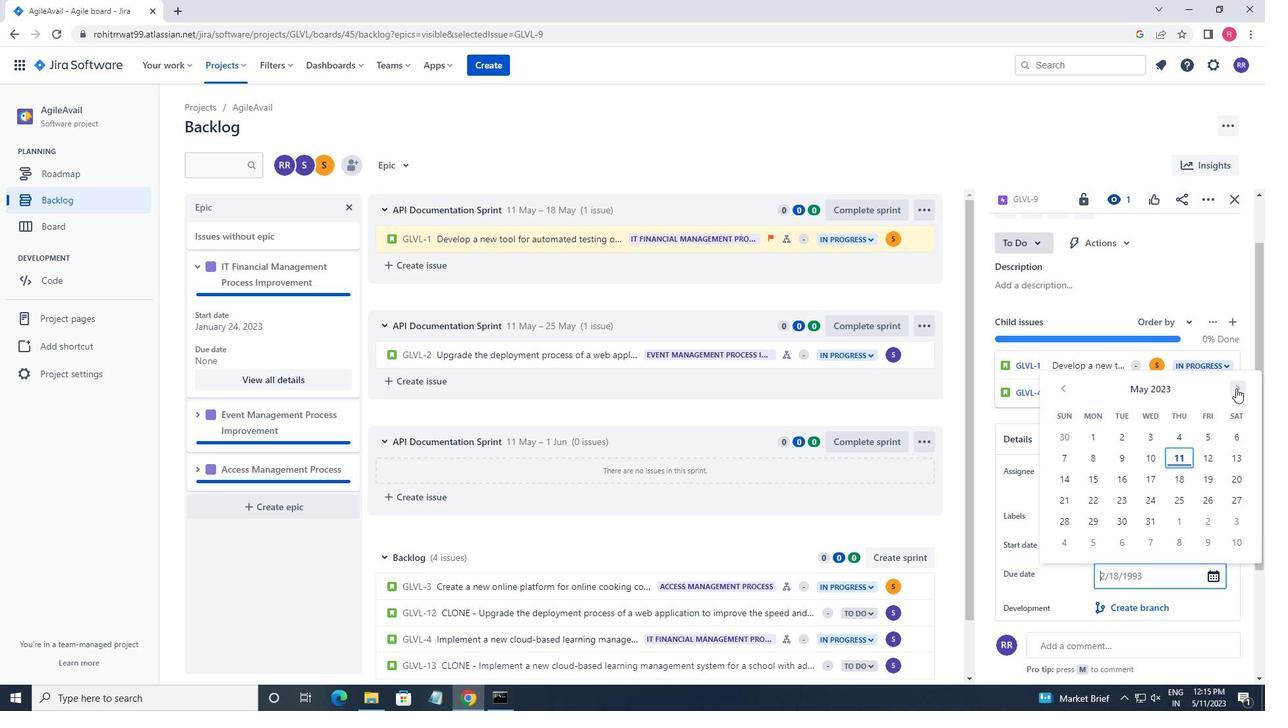 
Action: Mouse pressed left at (1236, 388)
Screenshot: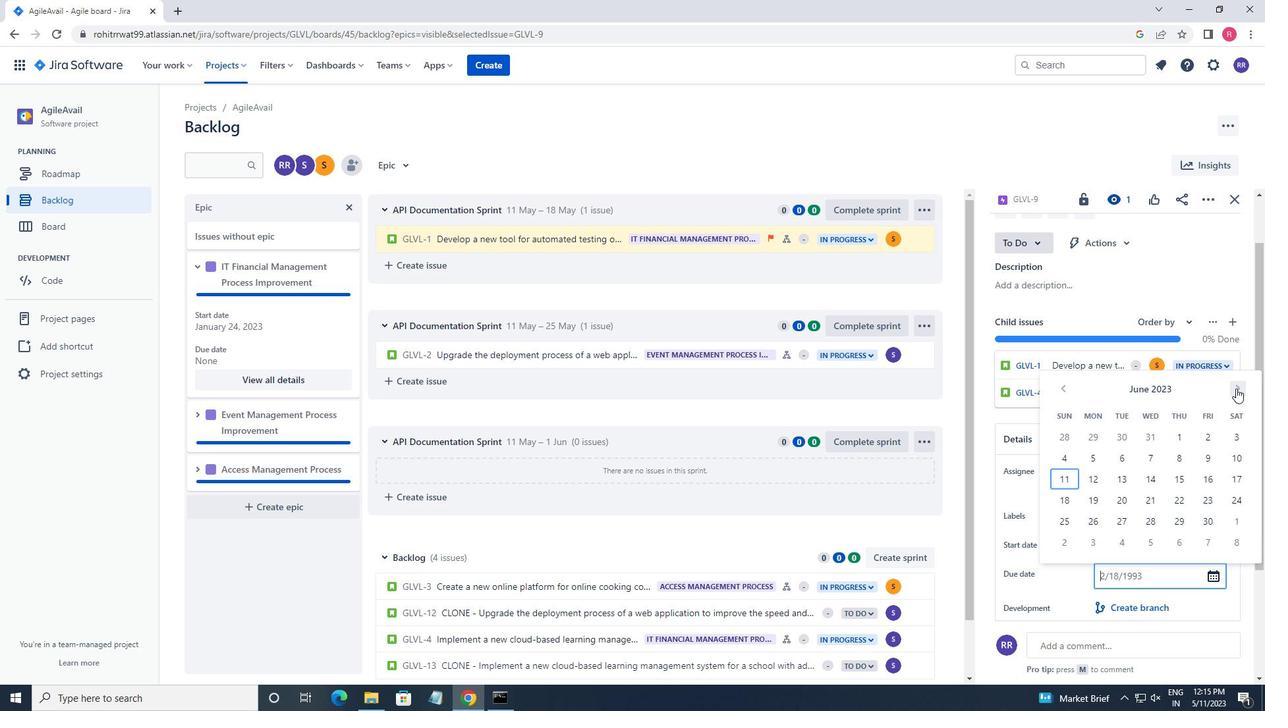 
Action: Mouse pressed left at (1236, 388)
Screenshot: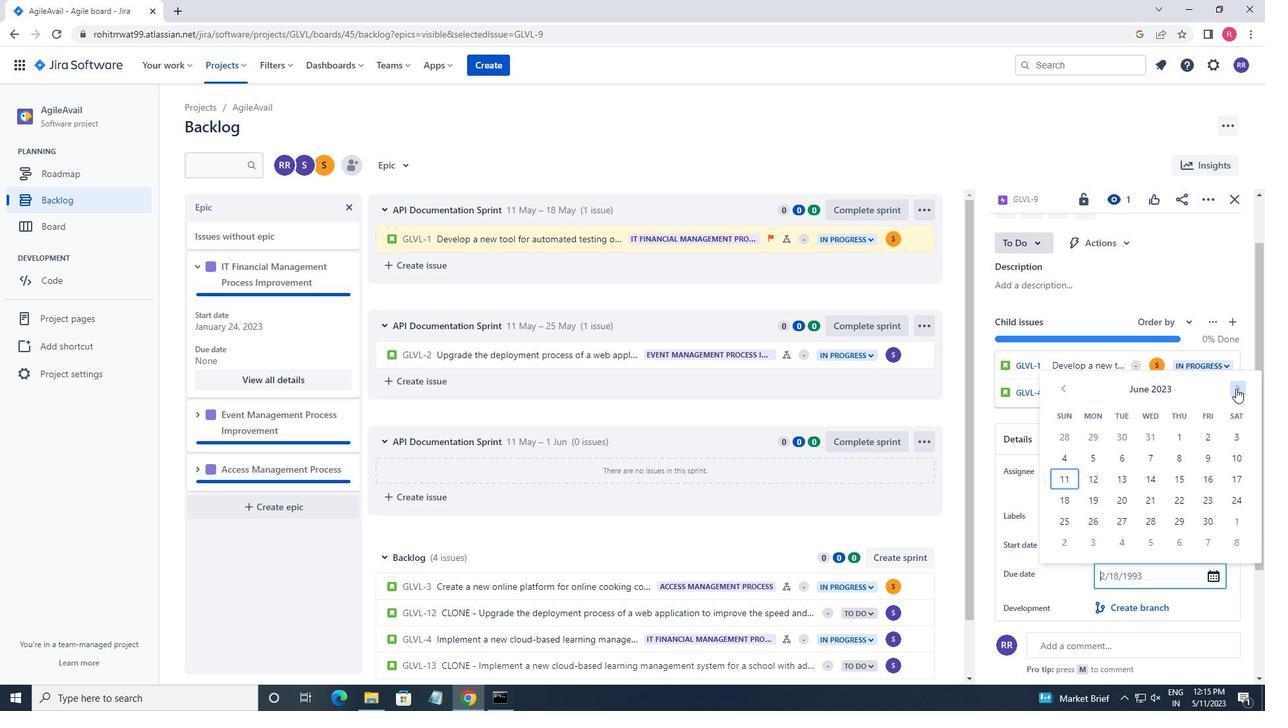 
Action: Mouse pressed left at (1236, 388)
Screenshot: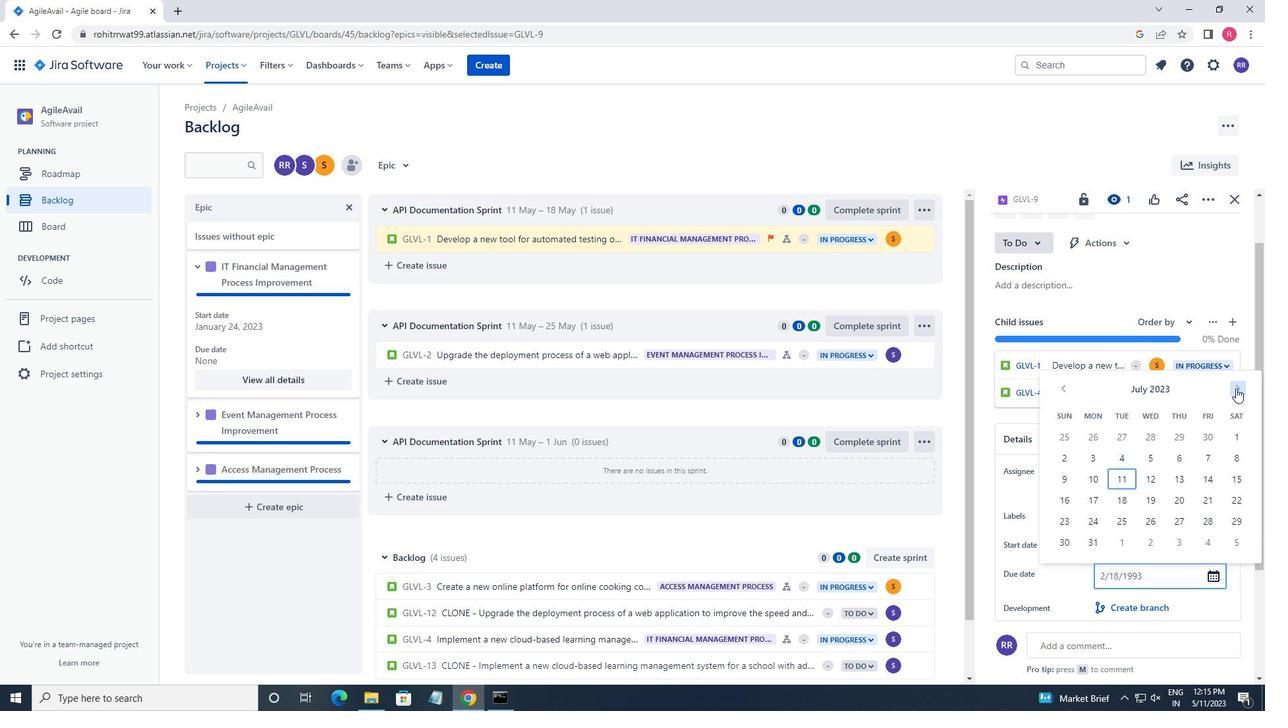 
Action: Mouse pressed left at (1236, 388)
Screenshot: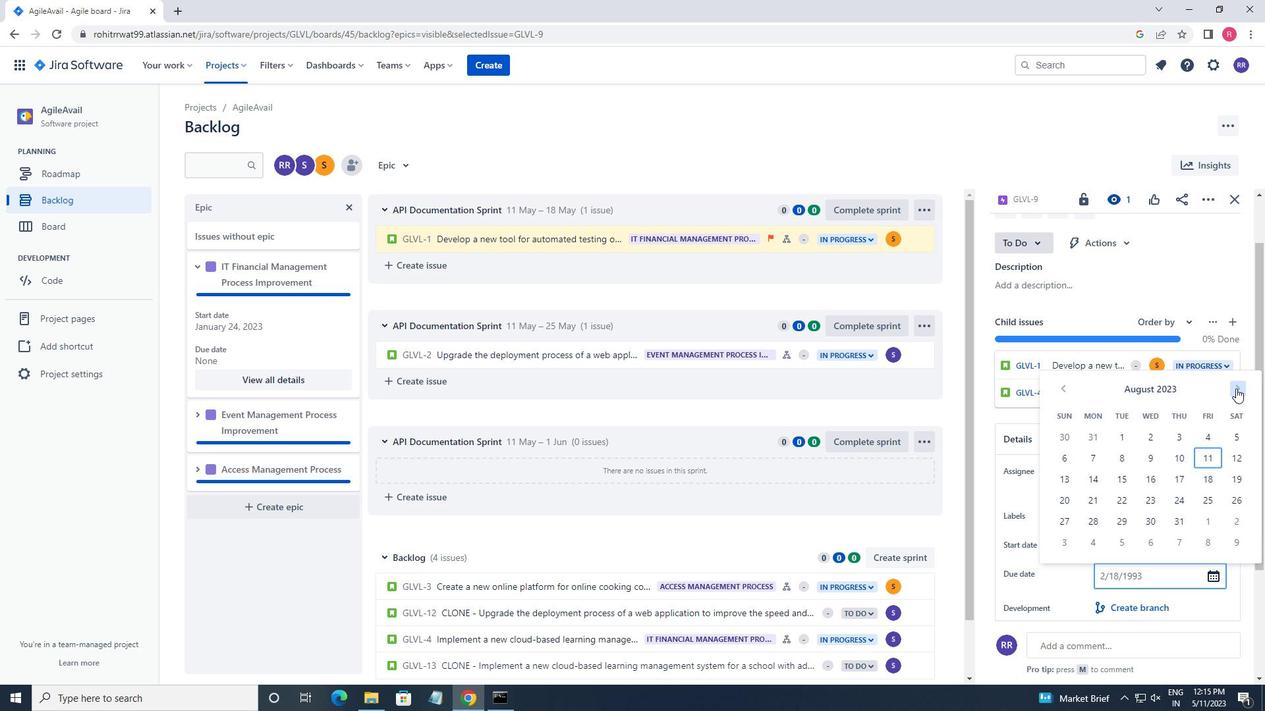 
Action: Mouse pressed left at (1236, 388)
Screenshot: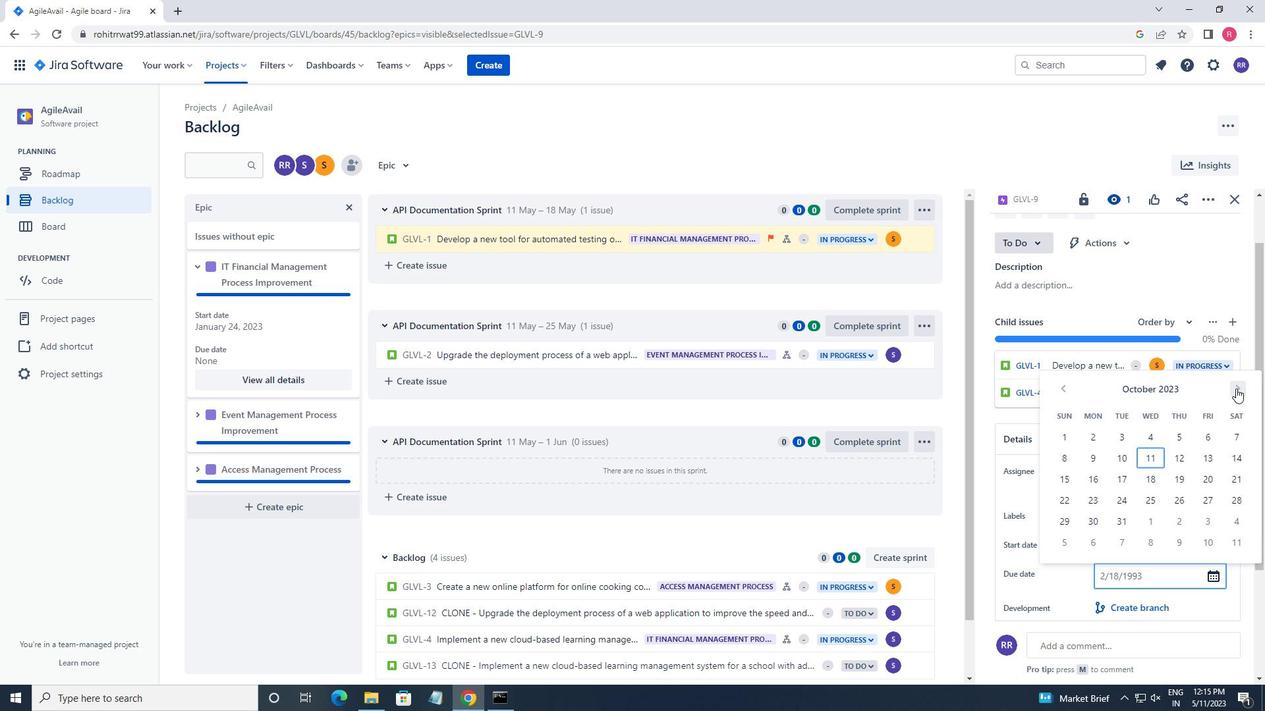 
Action: Mouse pressed left at (1236, 388)
Screenshot: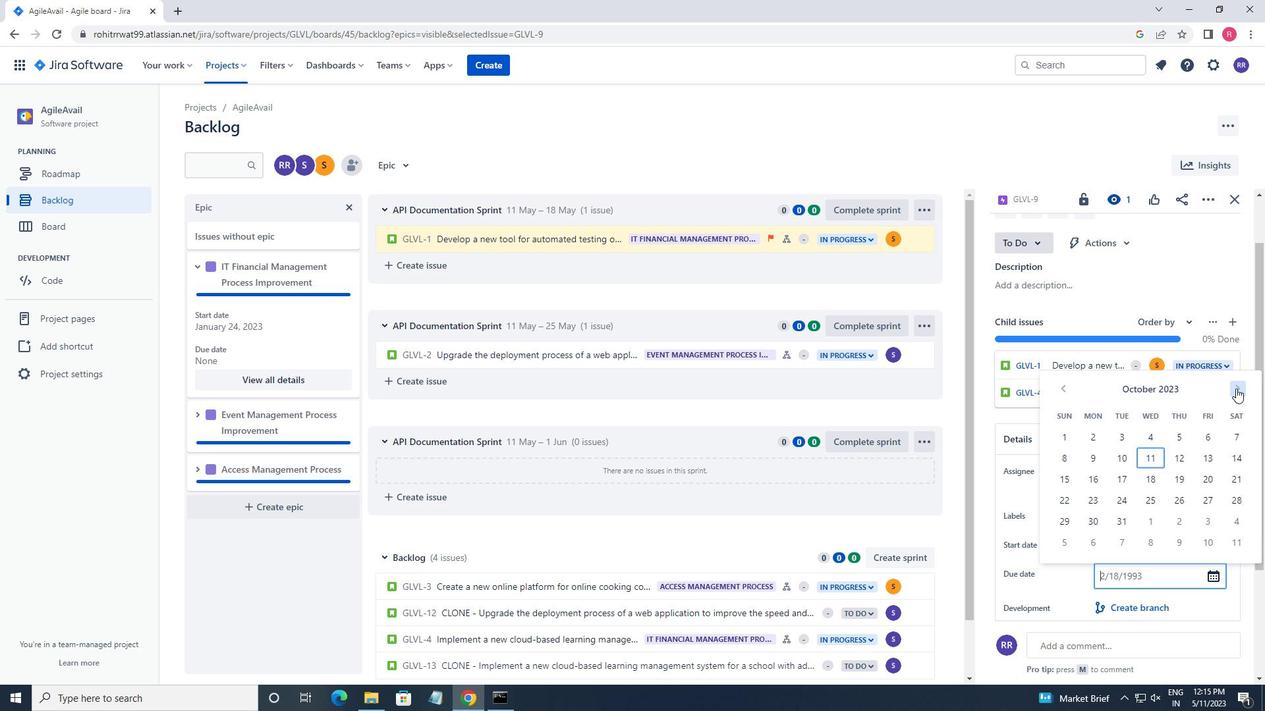 
Action: Mouse pressed left at (1236, 388)
Screenshot: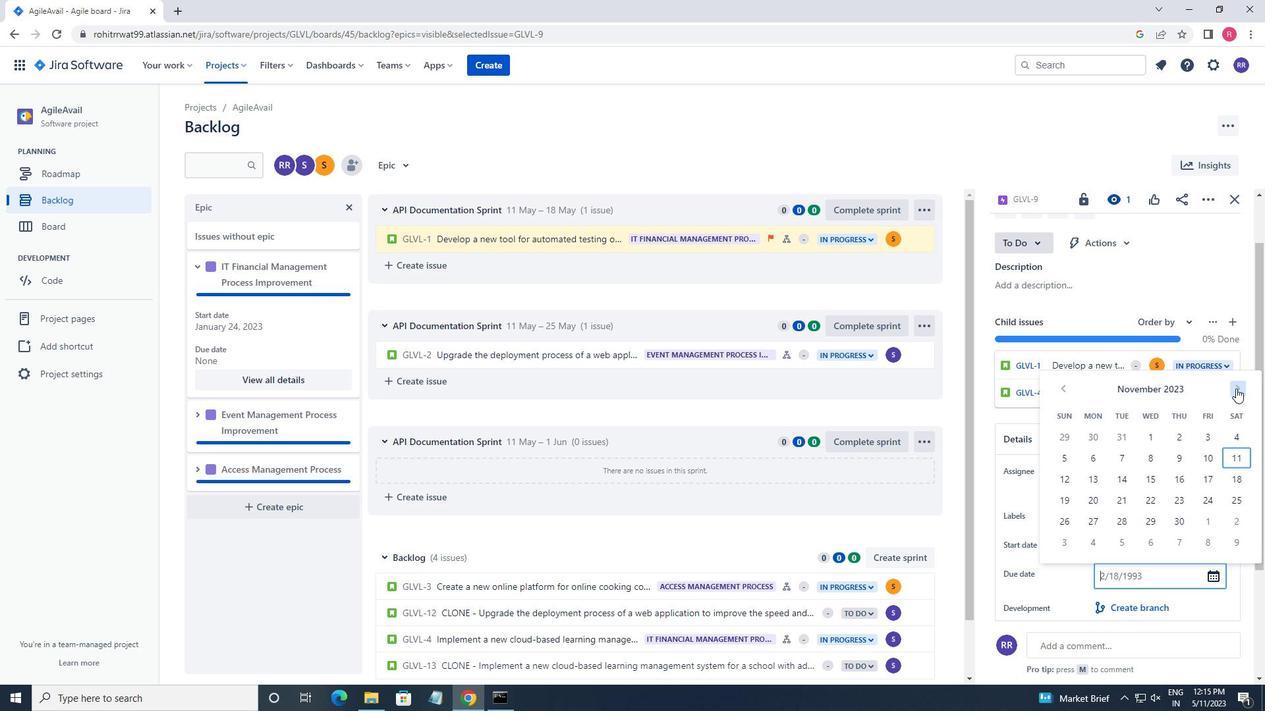 
Action: Mouse pressed left at (1236, 388)
Screenshot: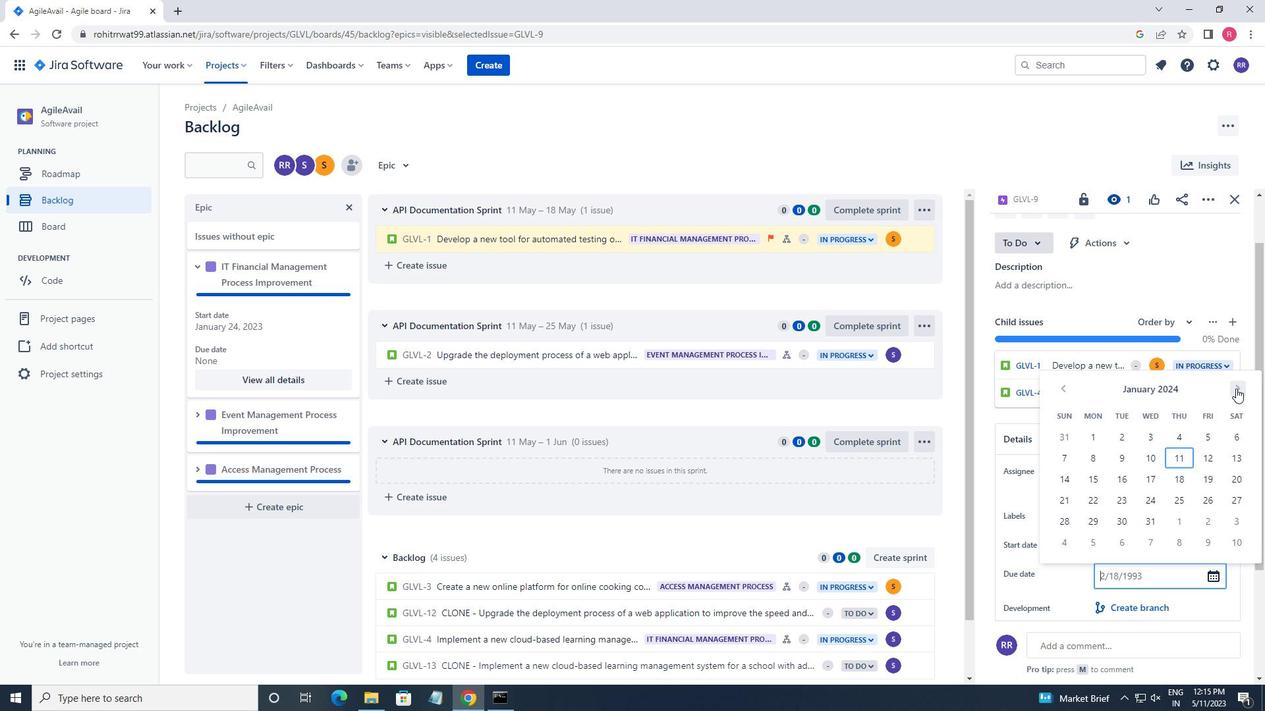 
Action: Mouse pressed left at (1236, 388)
Screenshot: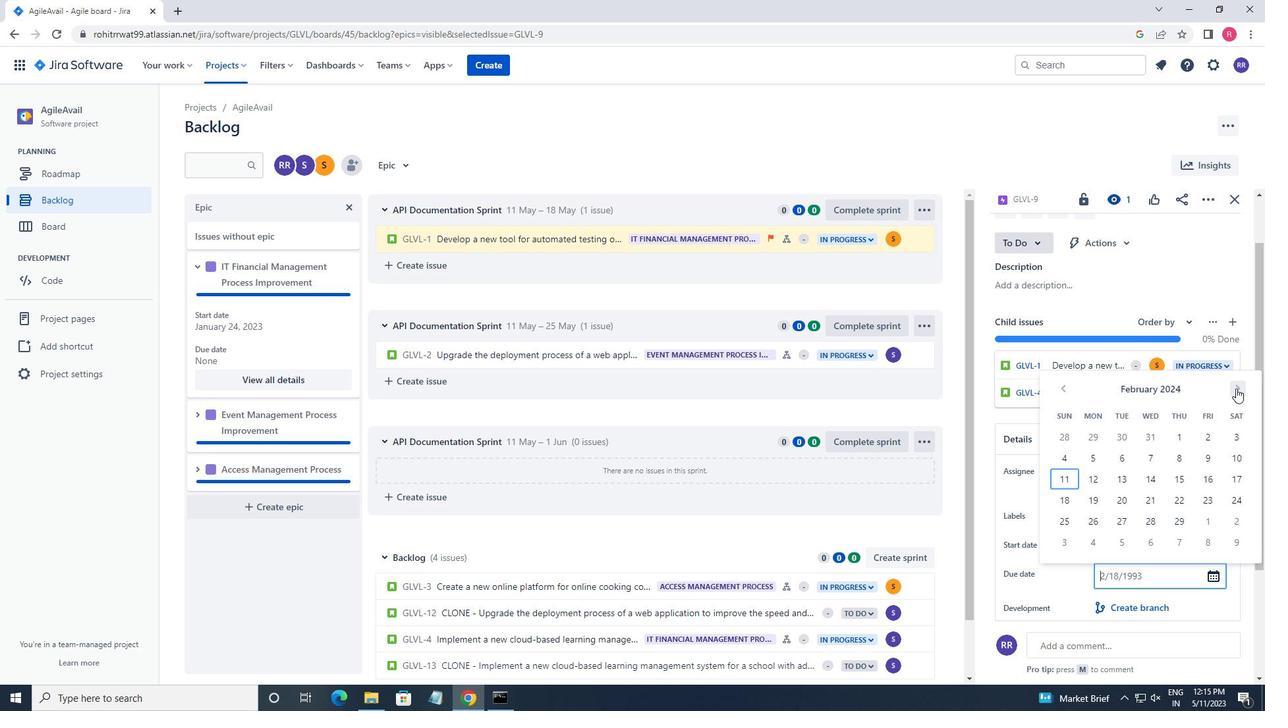 
Action: Mouse pressed left at (1236, 388)
Screenshot: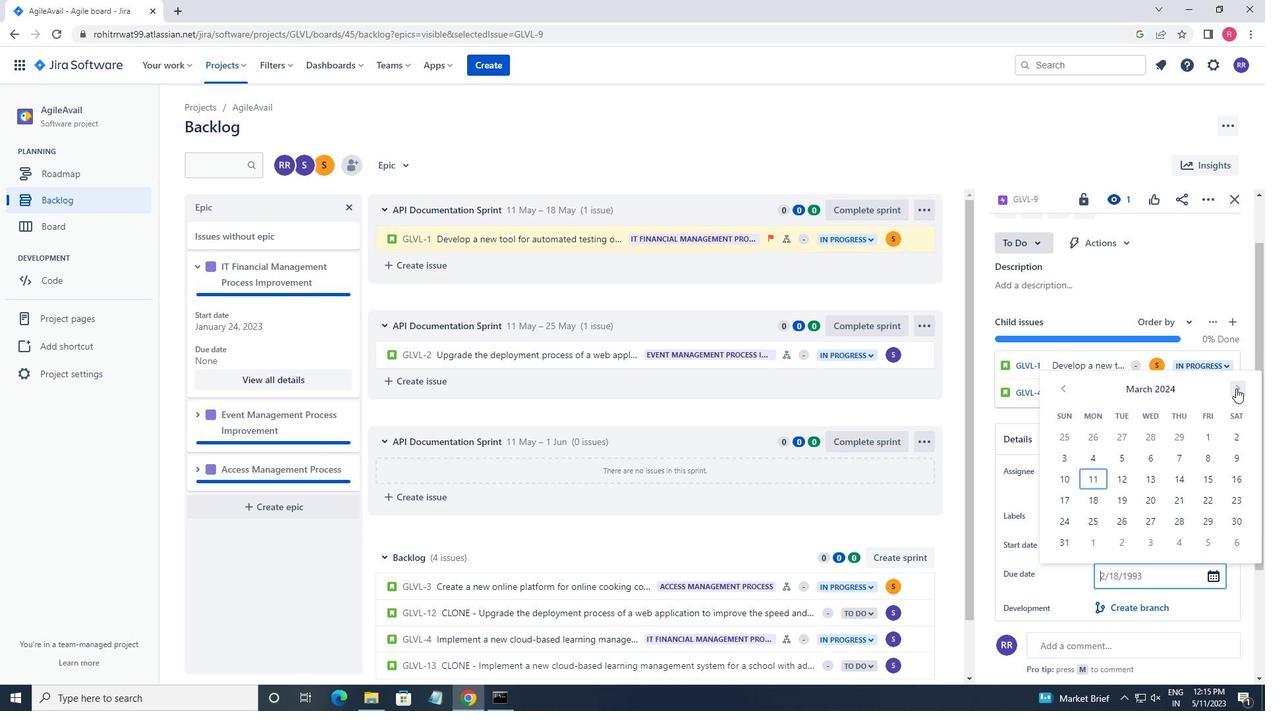 
Action: Mouse pressed left at (1236, 388)
Screenshot: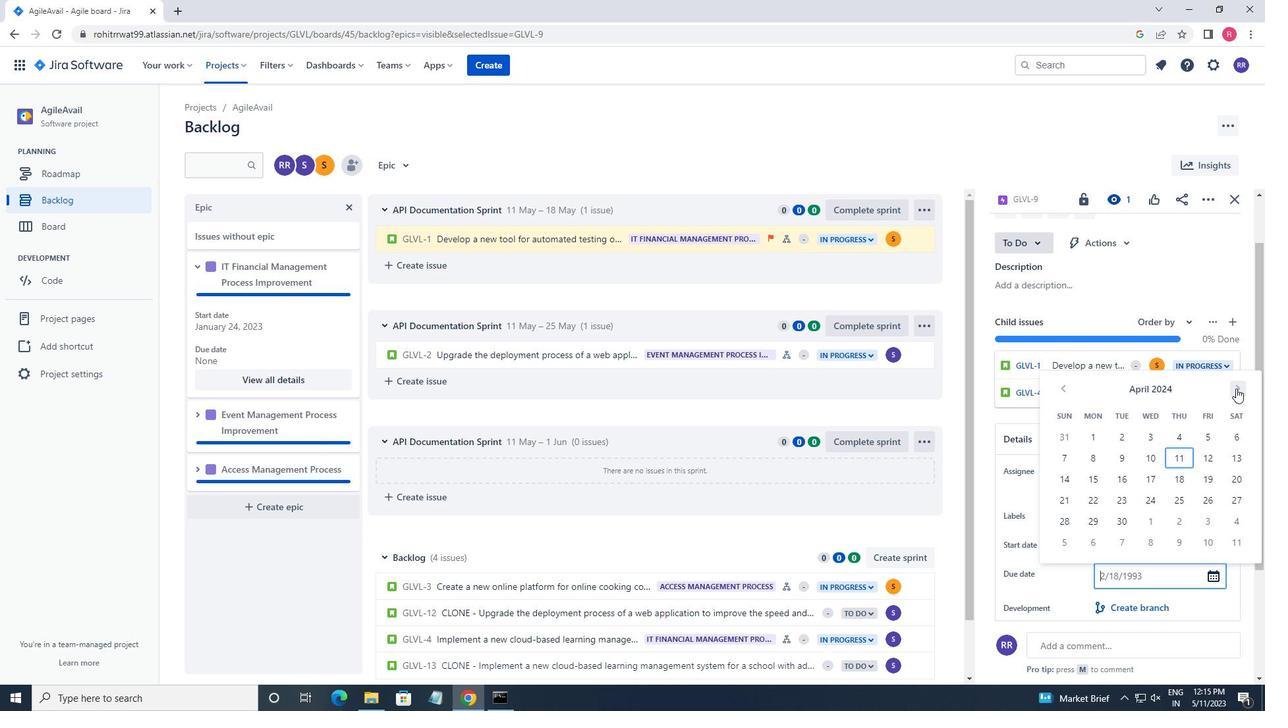 
Action: Mouse pressed left at (1236, 388)
Screenshot: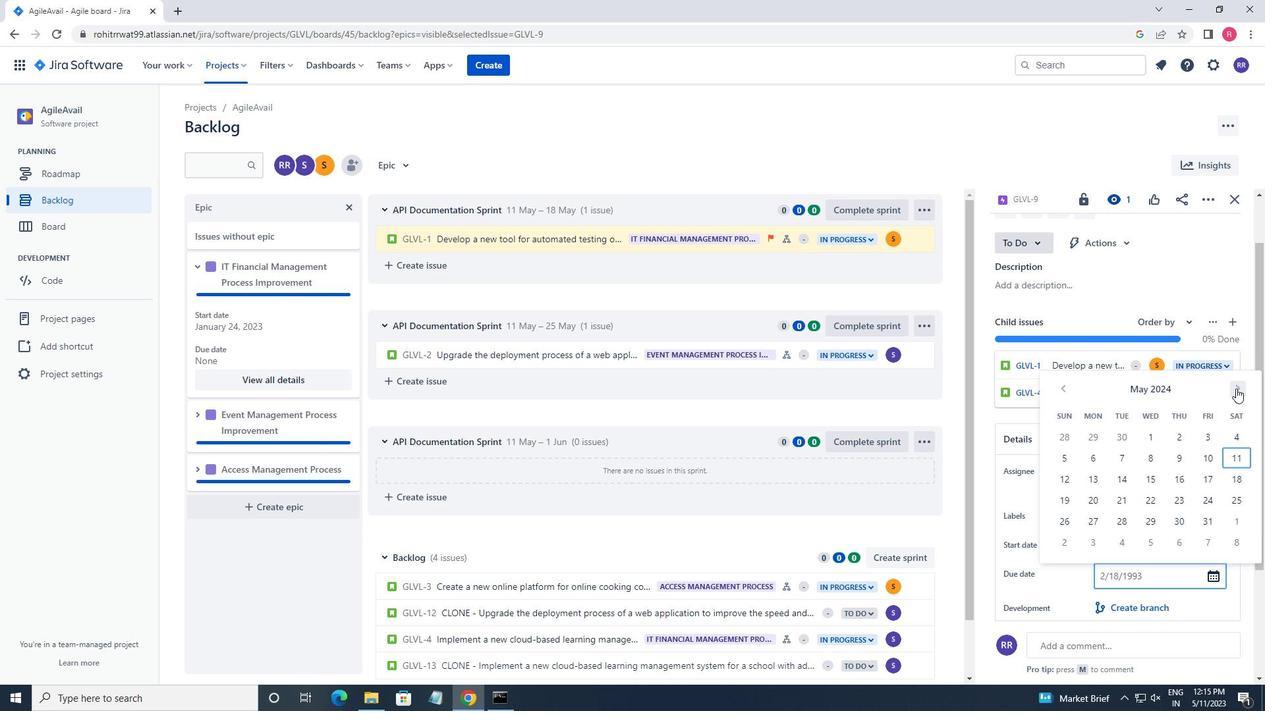 
Action: Mouse pressed left at (1236, 388)
Screenshot: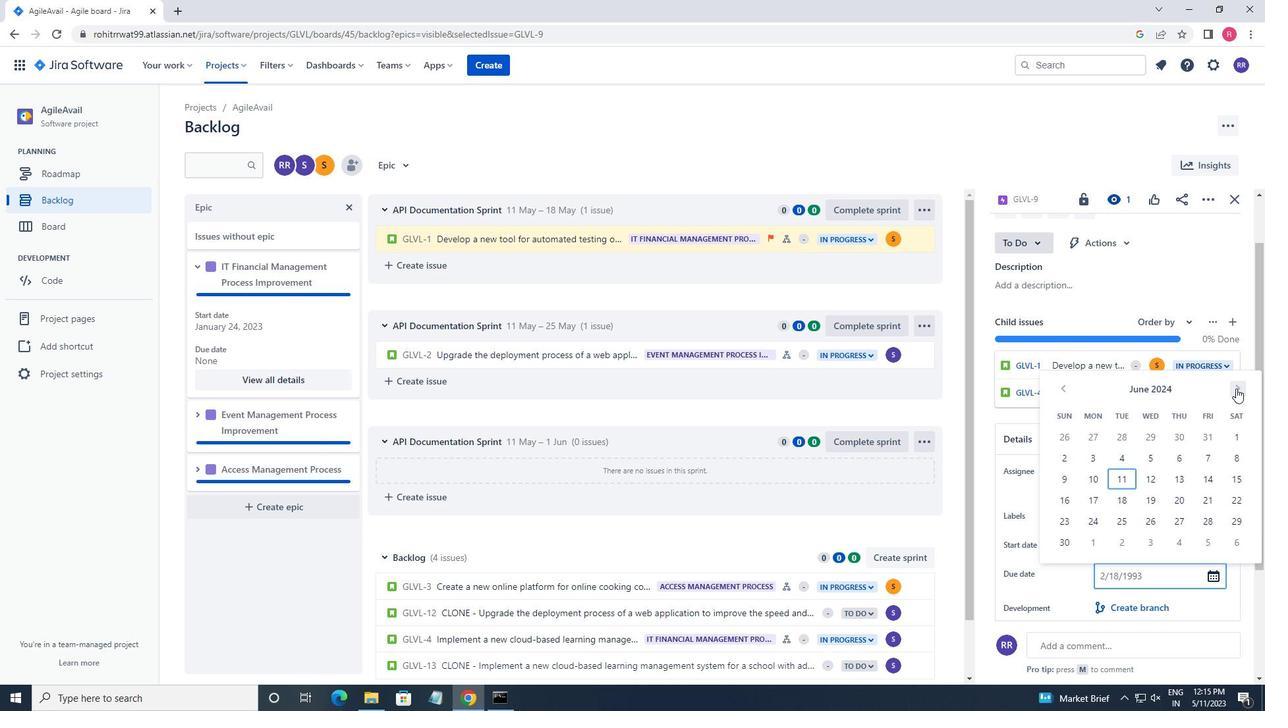 
Action: Mouse pressed left at (1236, 388)
Screenshot: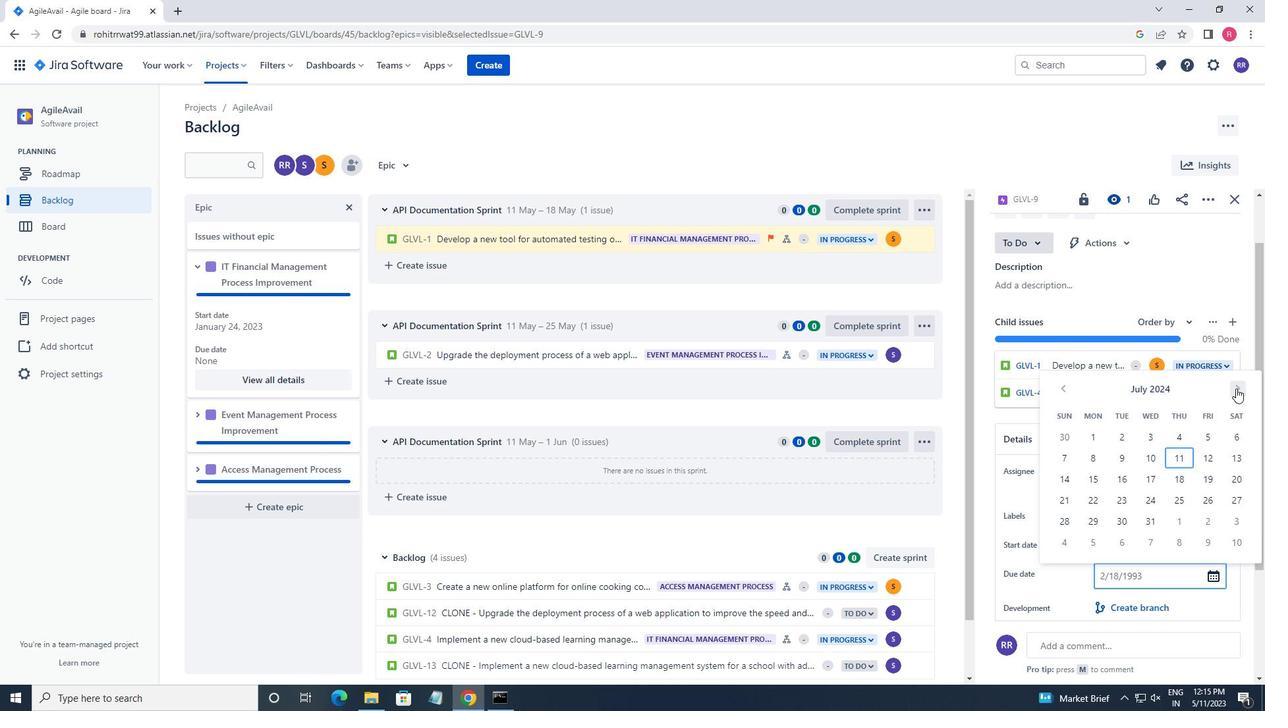 
Action: Mouse pressed left at (1236, 388)
Screenshot: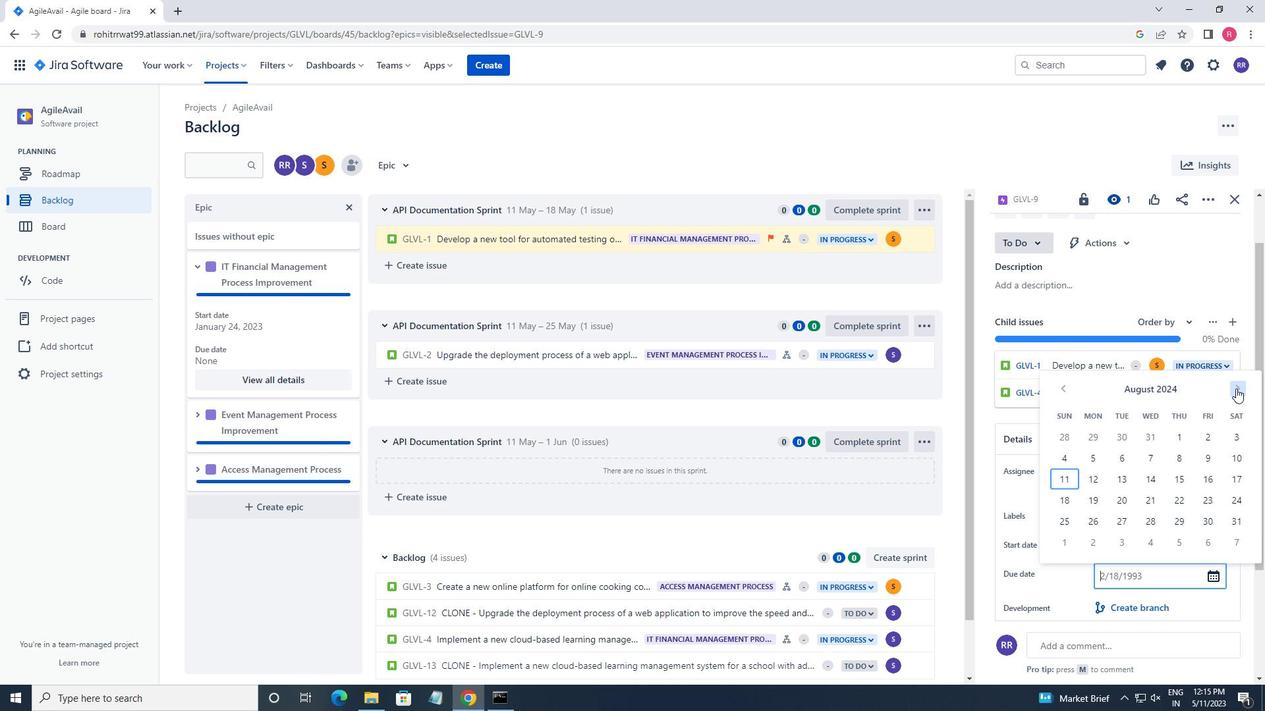 
Action: Mouse pressed left at (1236, 388)
Screenshot: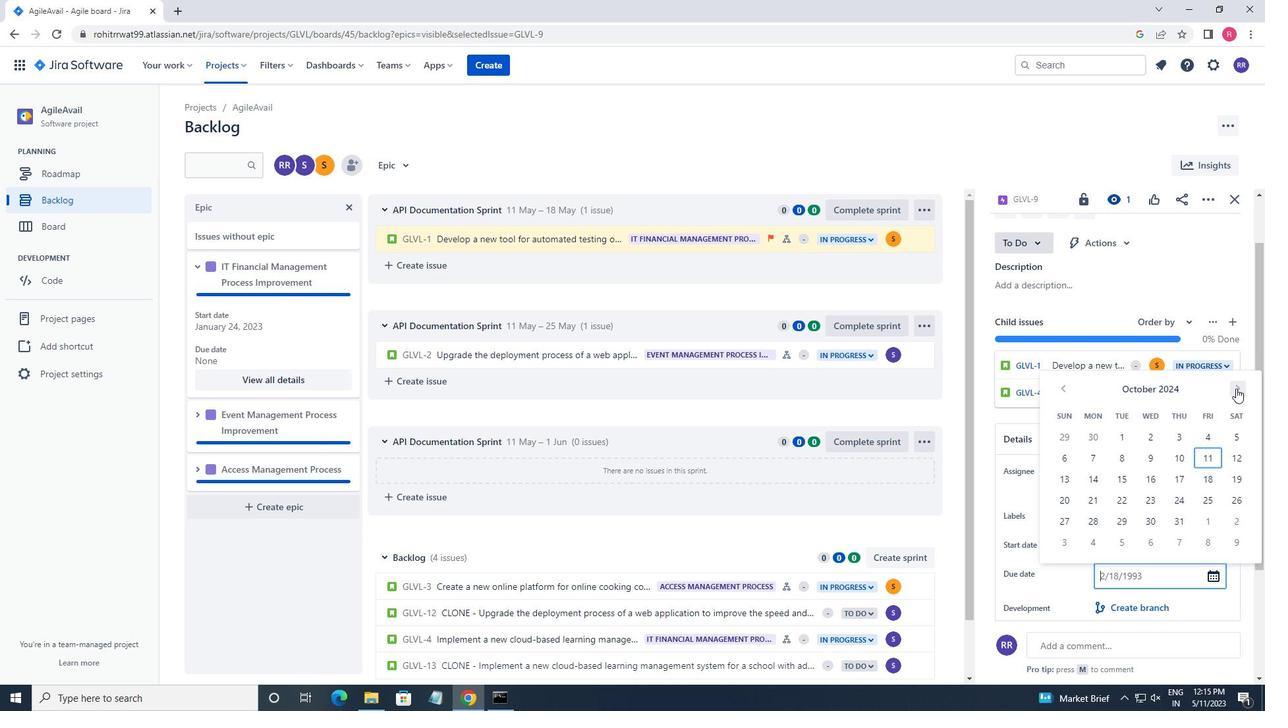 
Action: Mouse moved to (1065, 390)
Screenshot: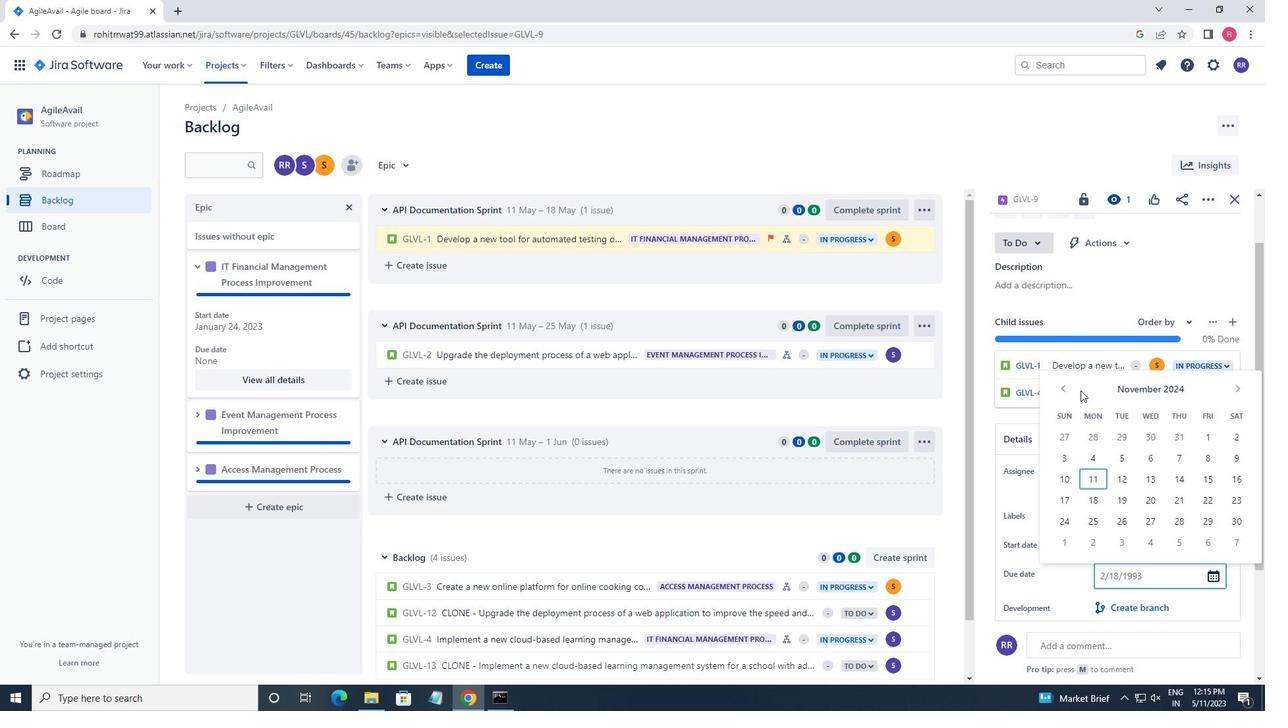 
Action: Mouse pressed left at (1065, 390)
Screenshot: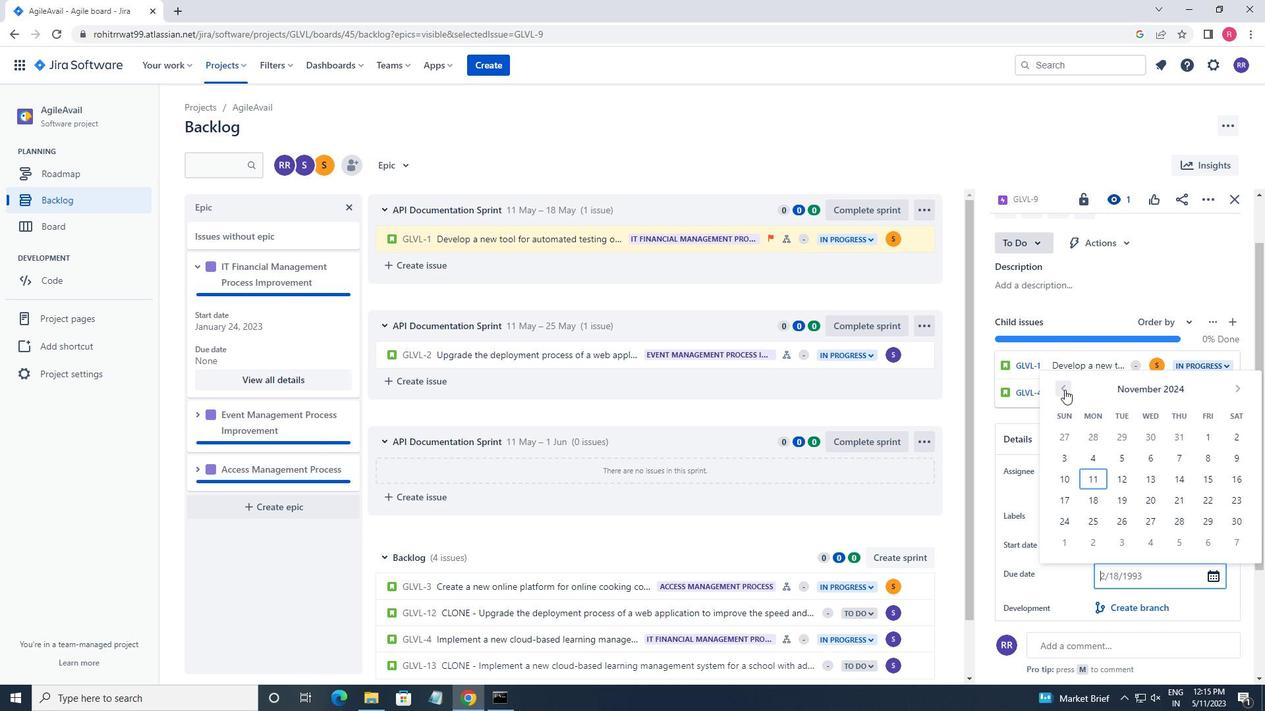 
Action: Mouse moved to (1063, 479)
Screenshot: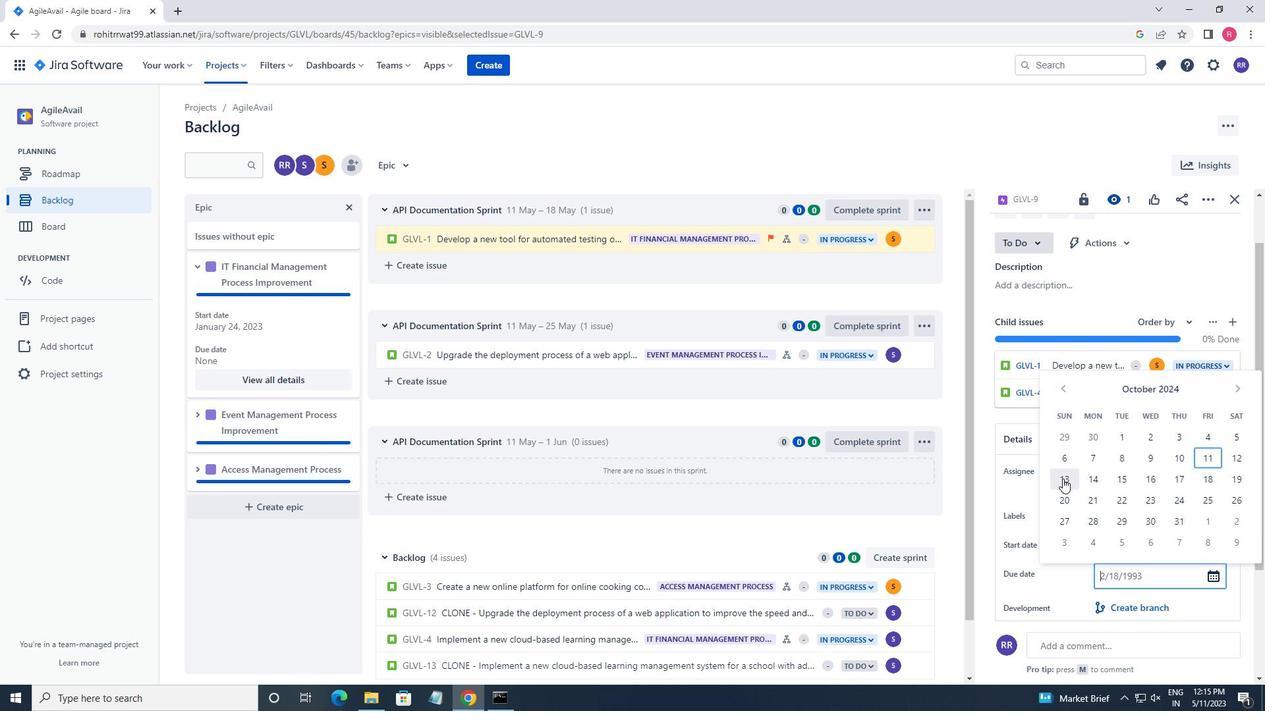 
Action: Mouse pressed left at (1063, 479)
Screenshot: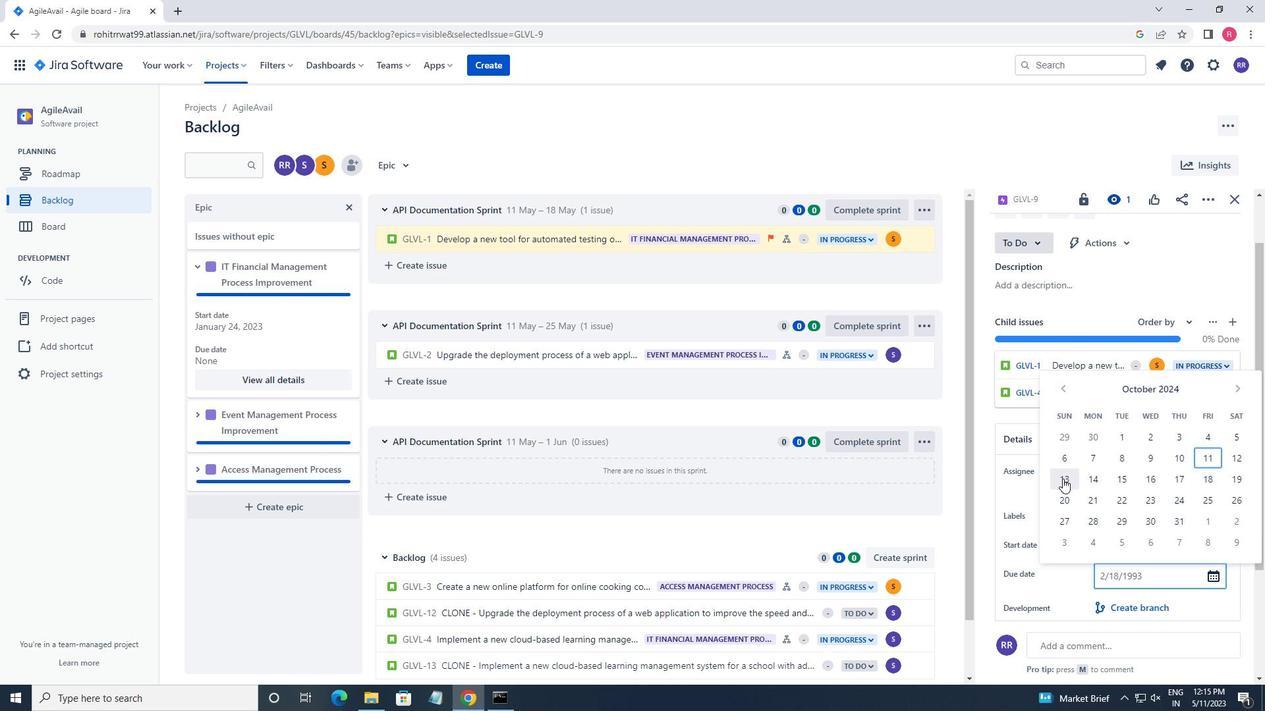 
Action: Mouse moved to (1220, 491)
Screenshot: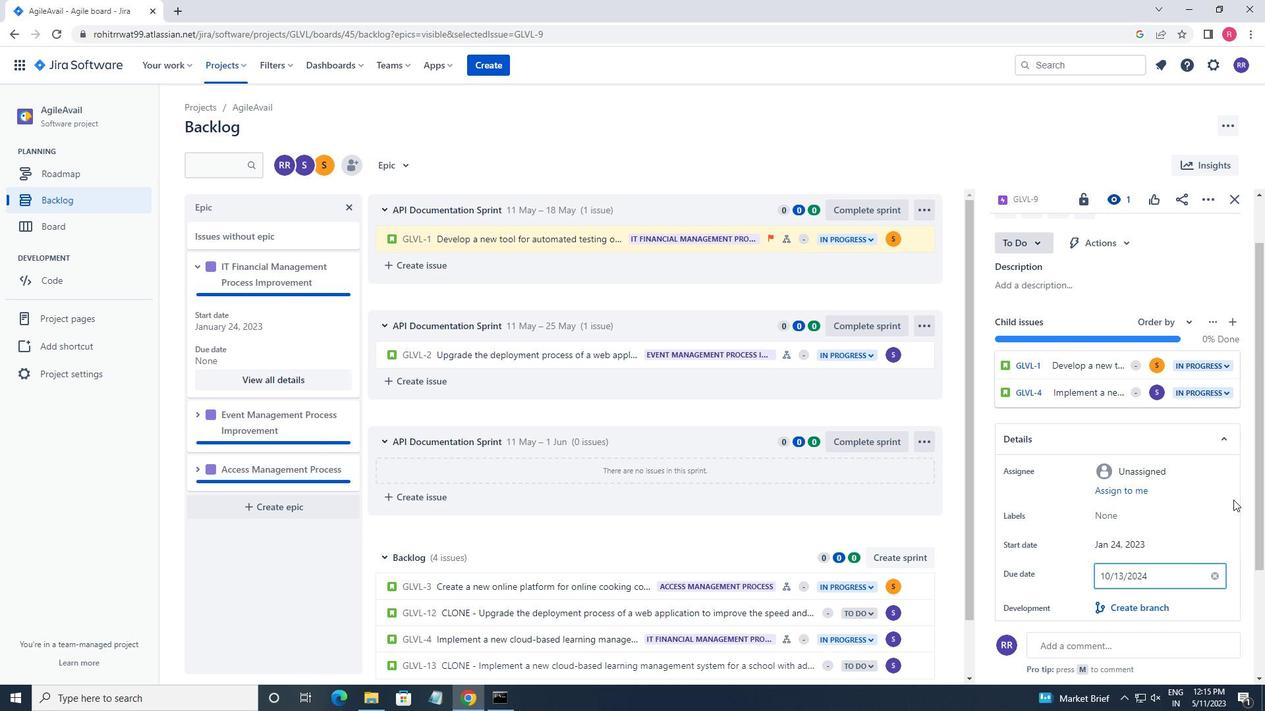 
Action: Mouse pressed left at (1220, 491)
Screenshot: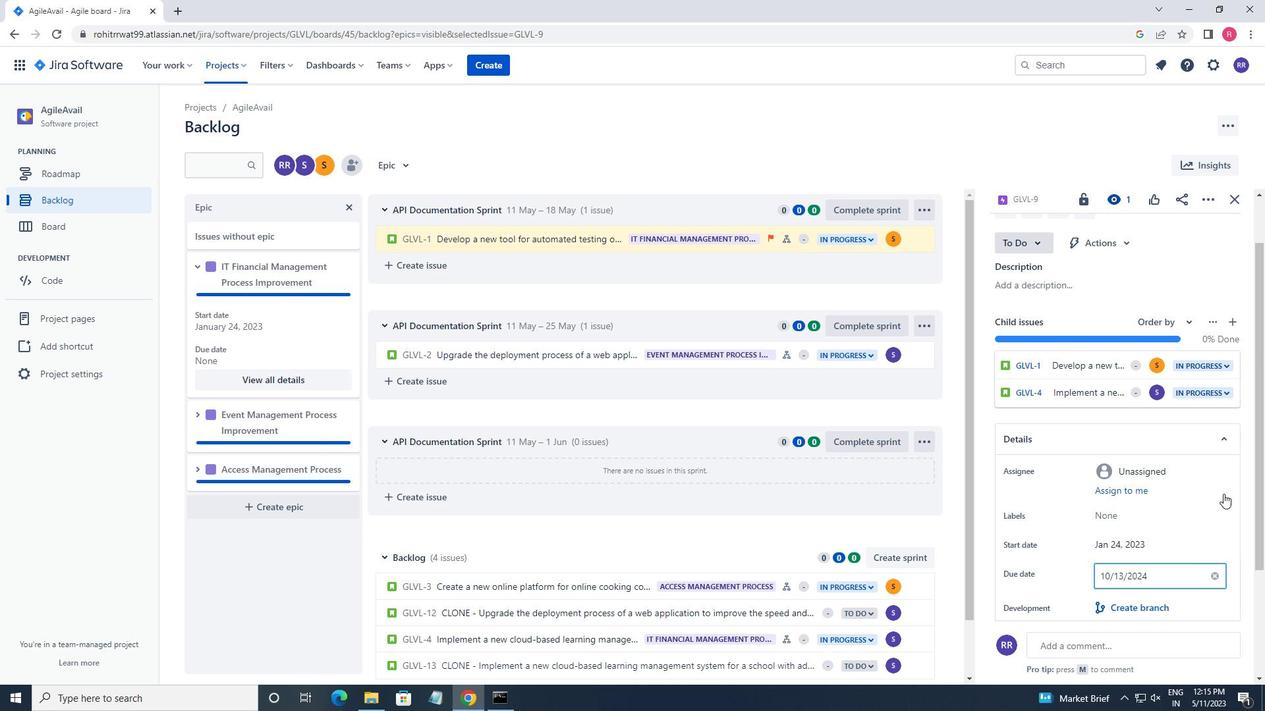 
Action: Mouse moved to (191, 413)
Screenshot: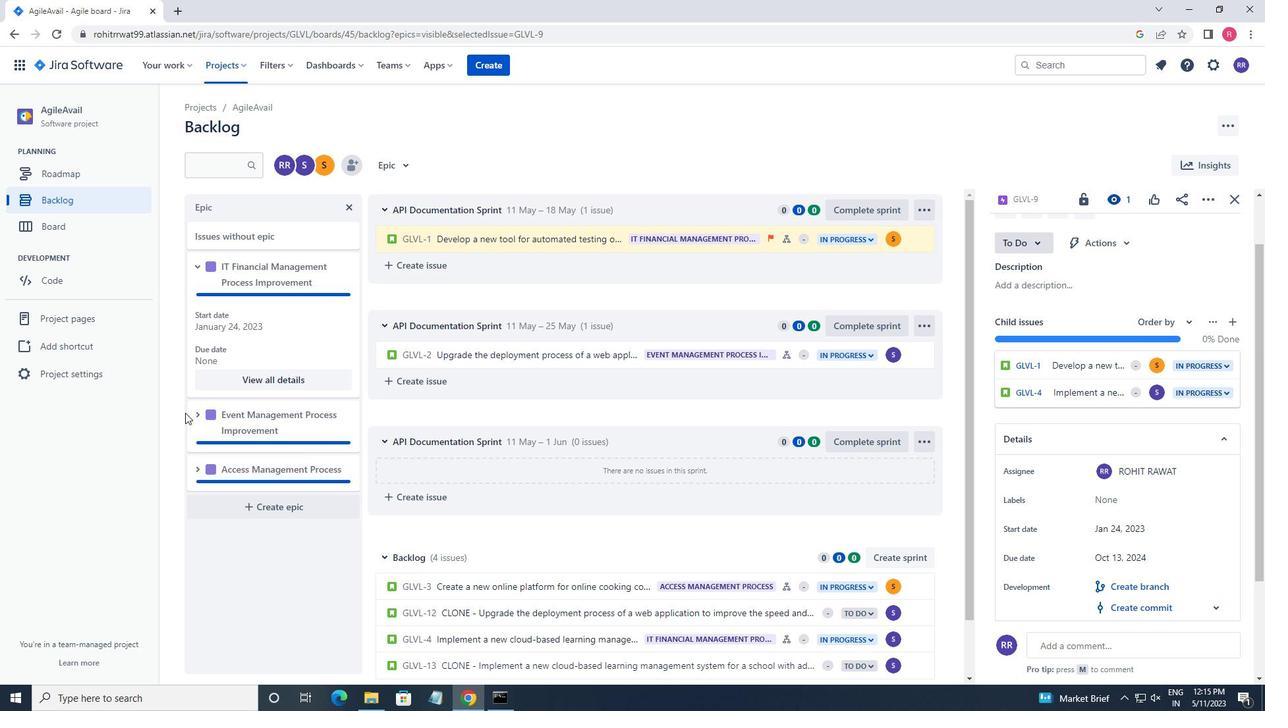 
Action: Mouse pressed left at (191, 413)
Screenshot: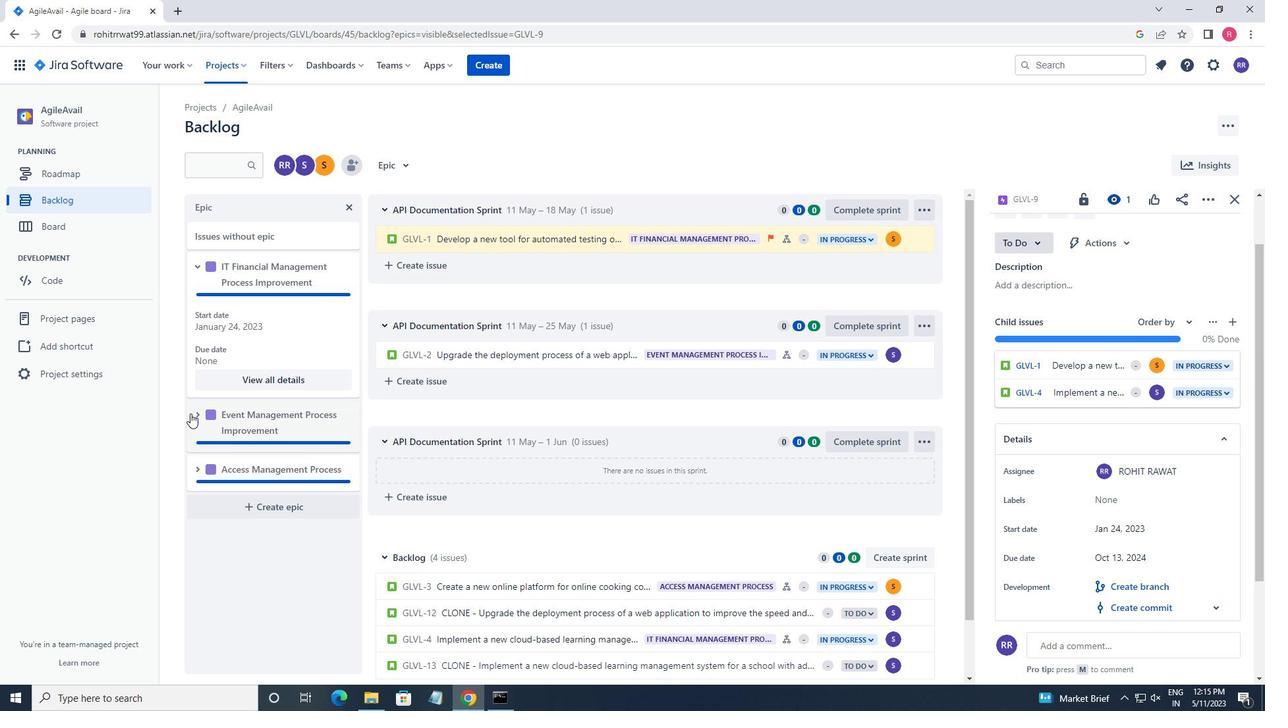 
Action: Mouse moved to (255, 532)
Screenshot: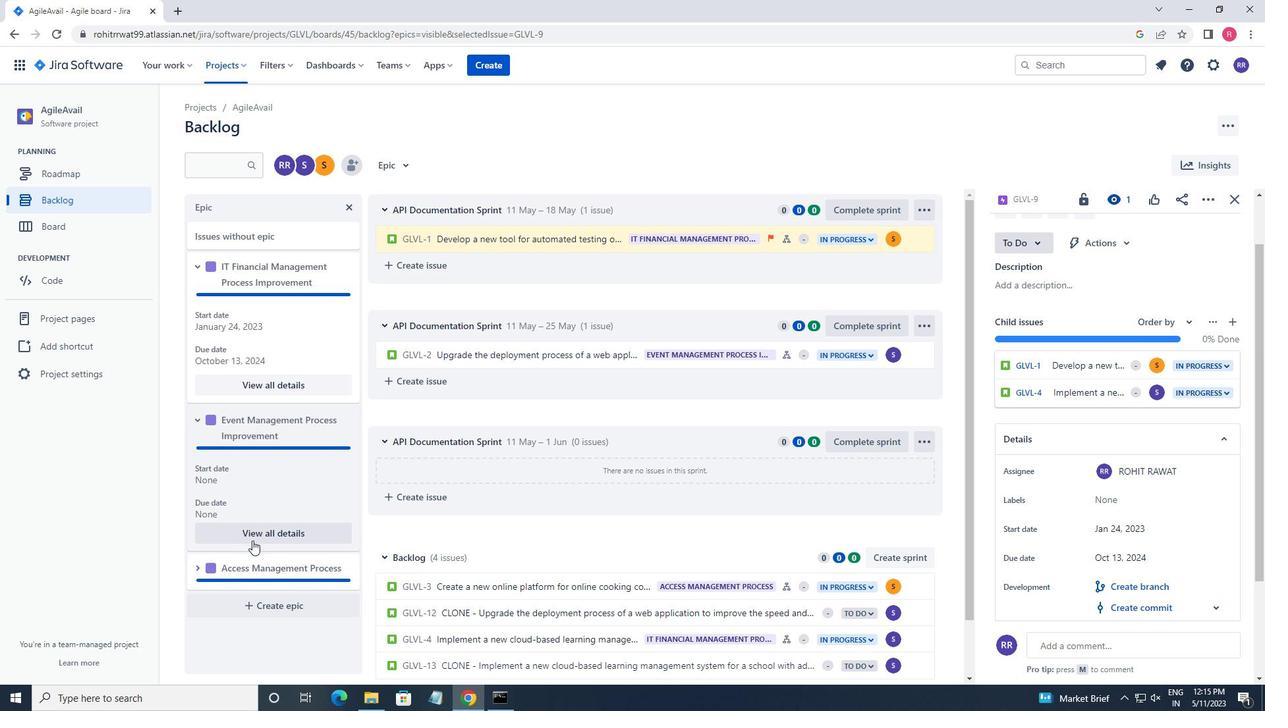 
Action: Mouse pressed left at (255, 532)
Screenshot: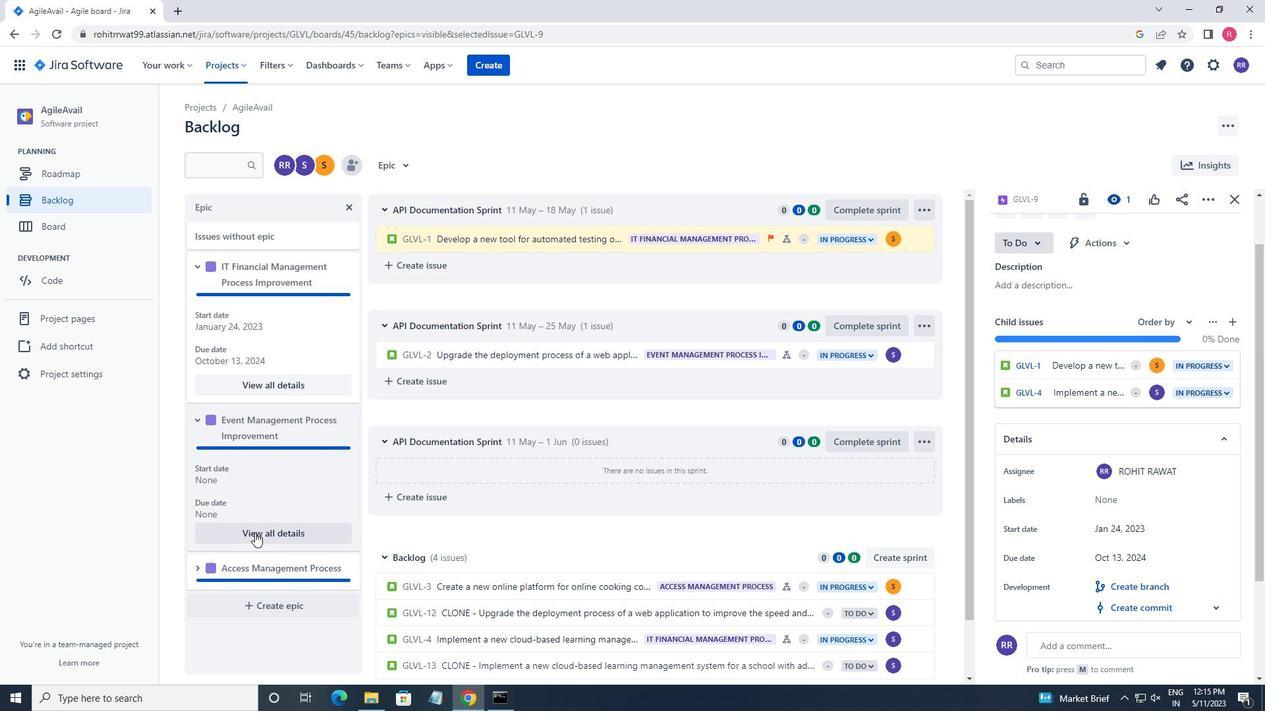 
Action: Mouse moved to (1111, 571)
Screenshot: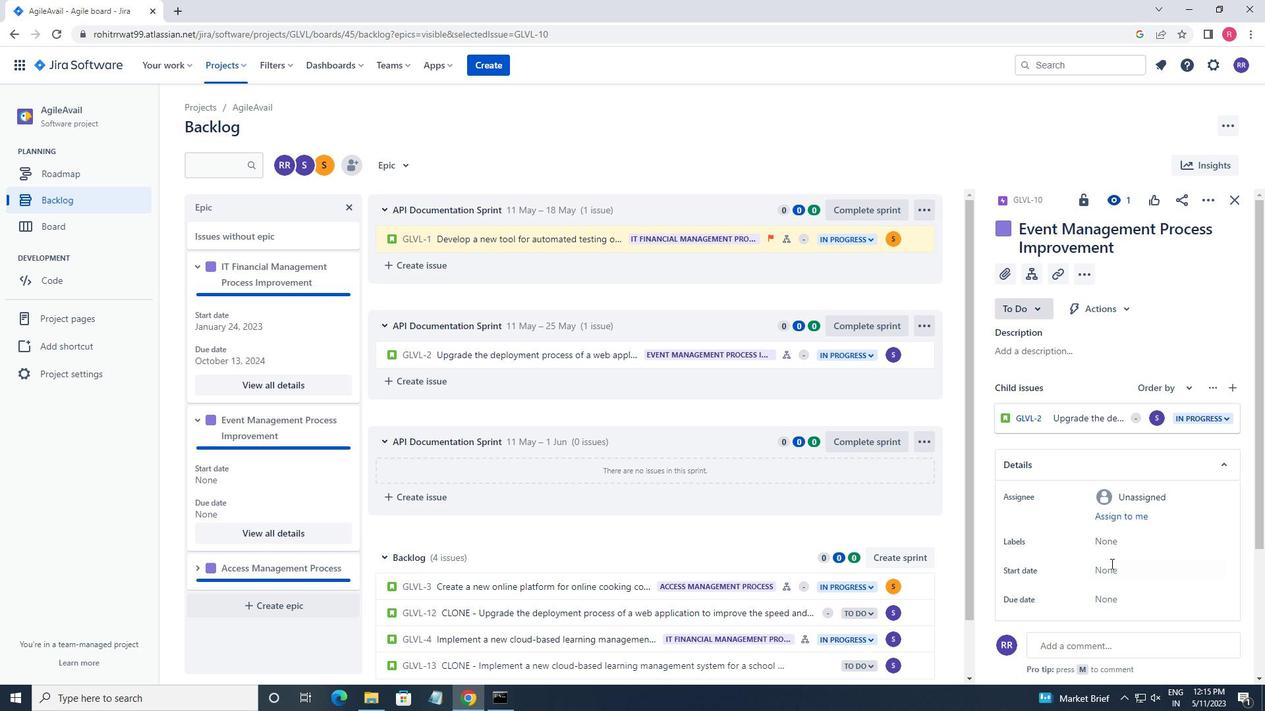 
Action: Mouse pressed left at (1111, 571)
Screenshot: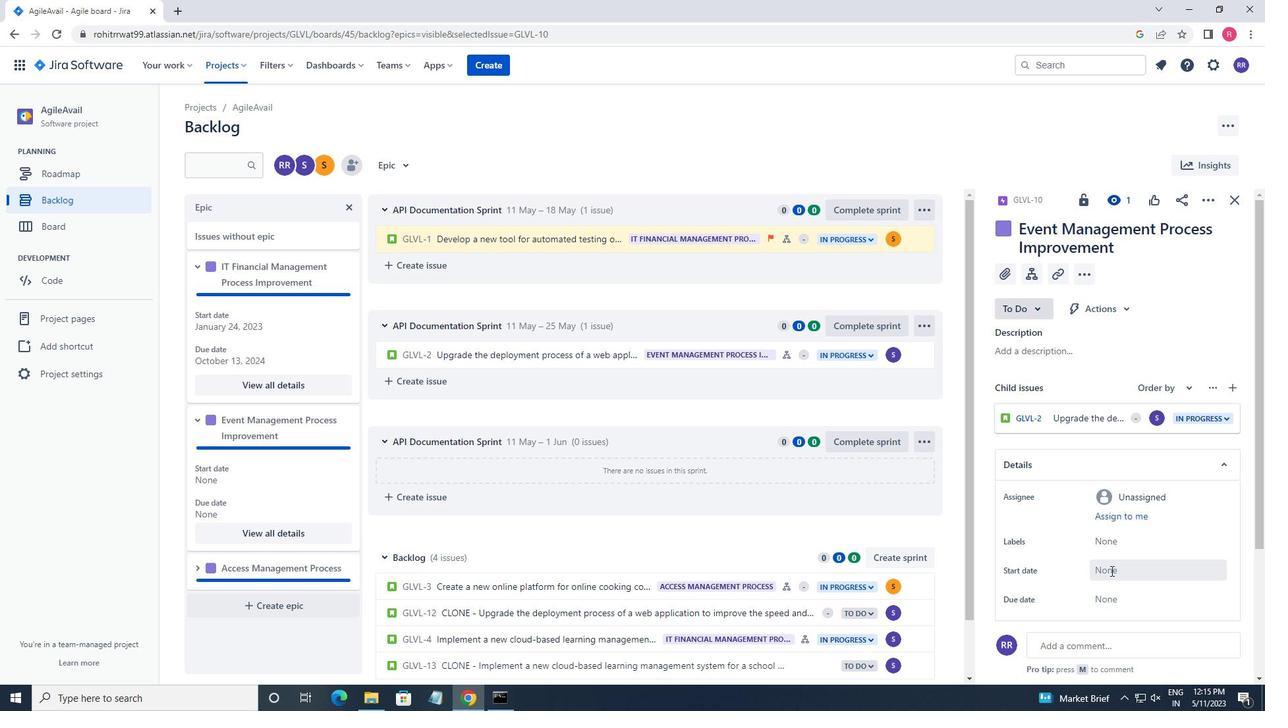 
Action: Mouse moved to (1063, 383)
Screenshot: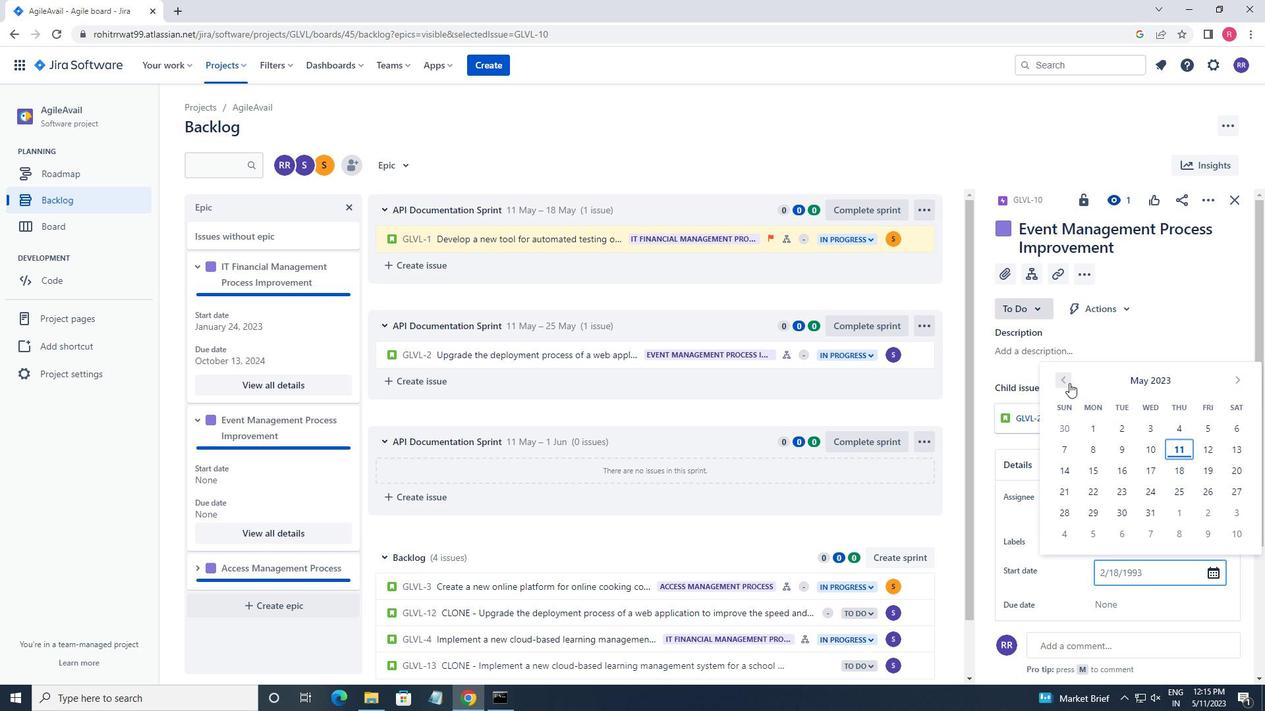 
Action: Mouse pressed left at (1063, 383)
Screenshot: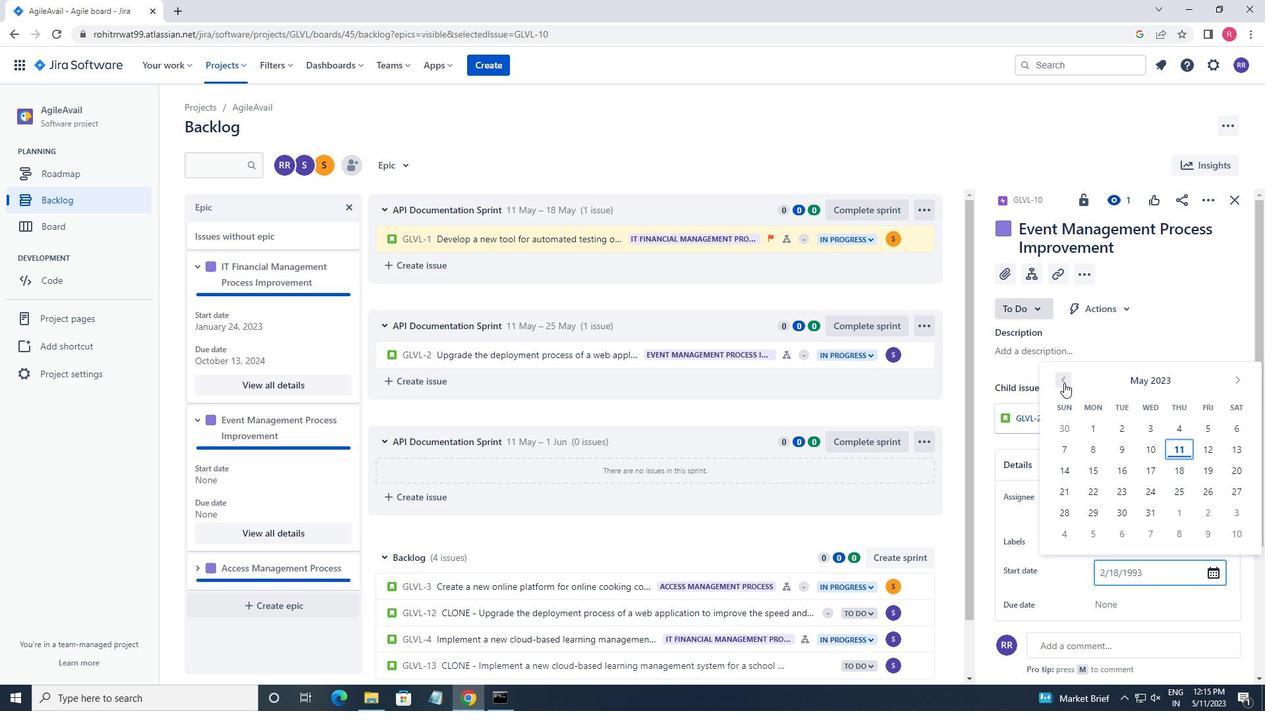 
Action: Mouse moved to (1061, 380)
Screenshot: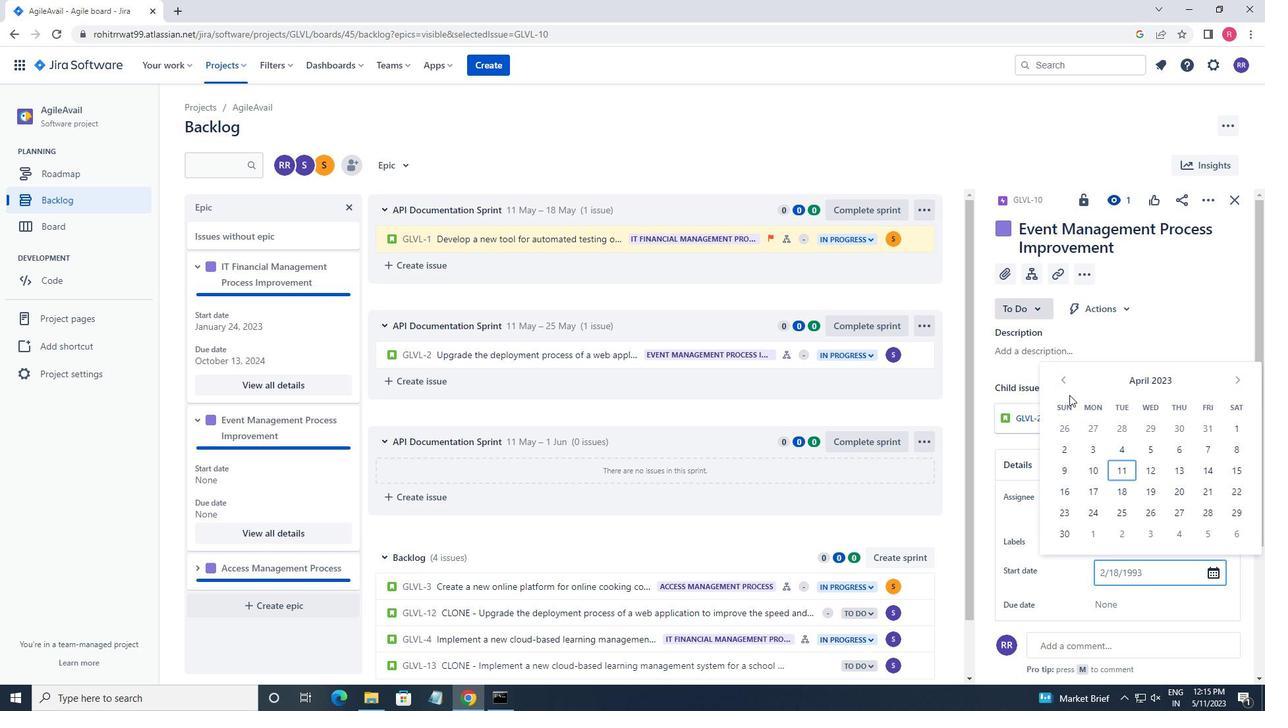 
Action: Mouse pressed left at (1061, 380)
Screenshot: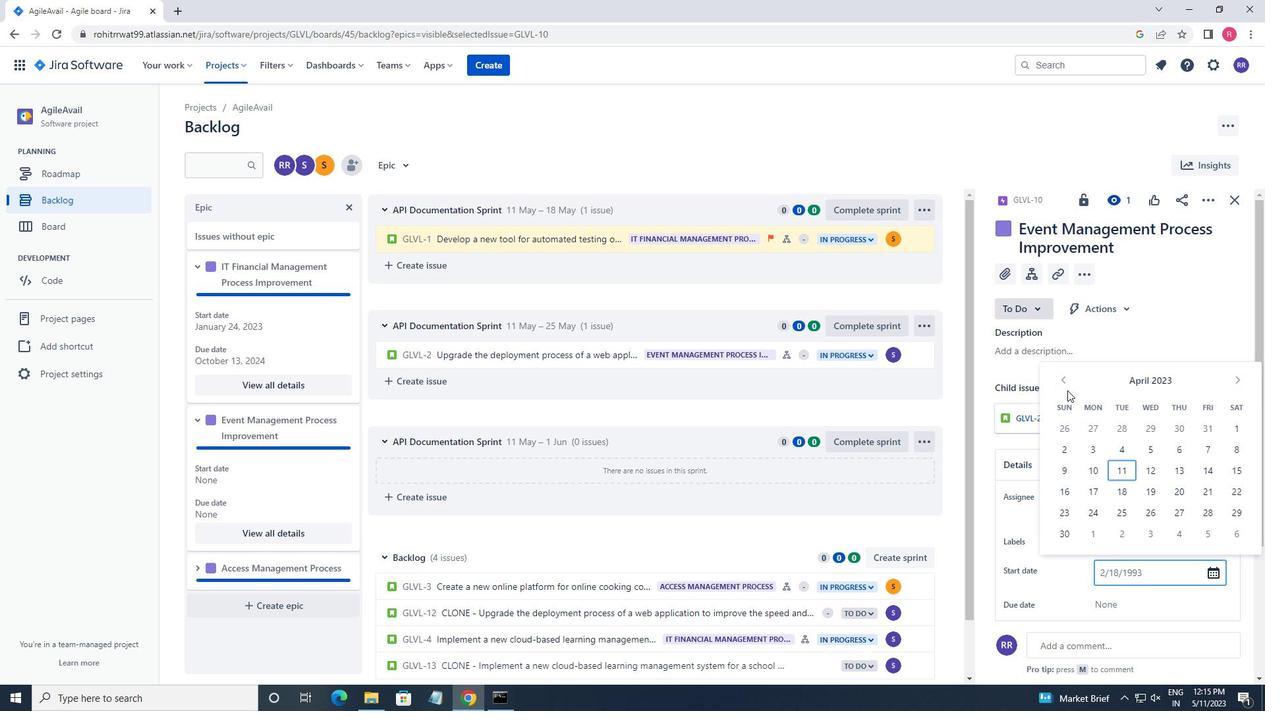 
Action: Mouse pressed left at (1061, 380)
Screenshot: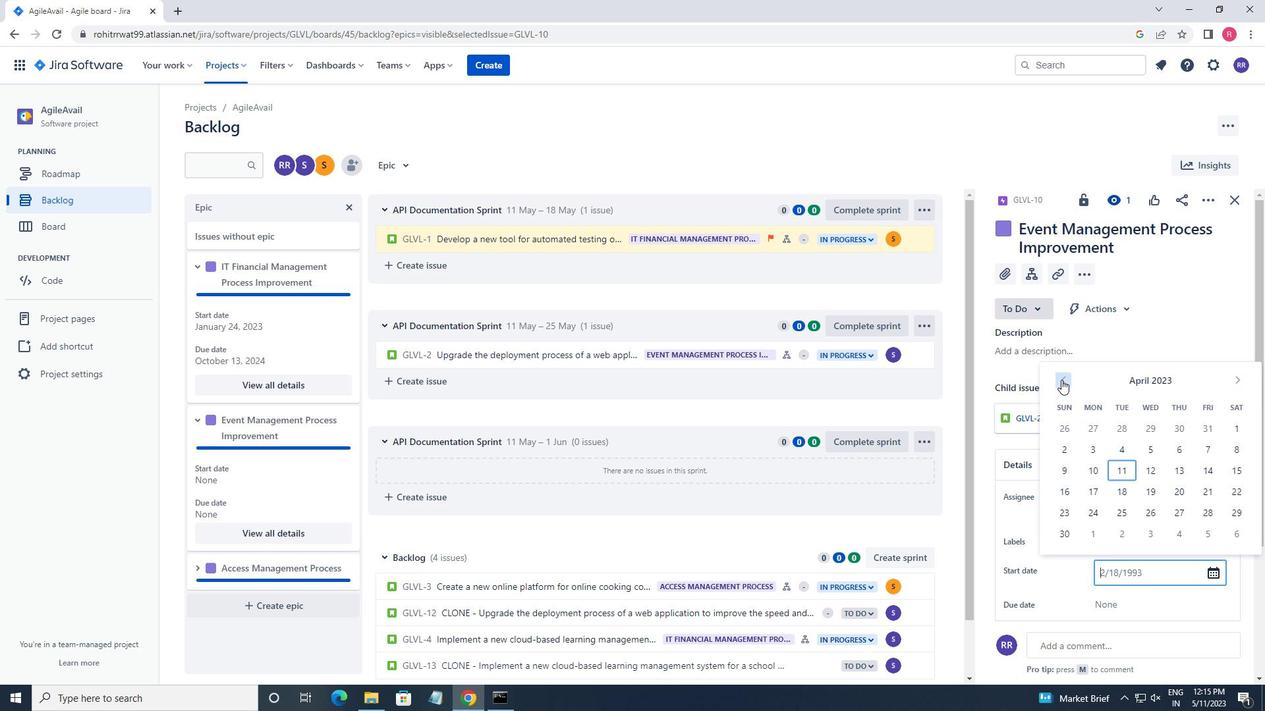 
Action: Mouse moved to (1233, 428)
Screenshot: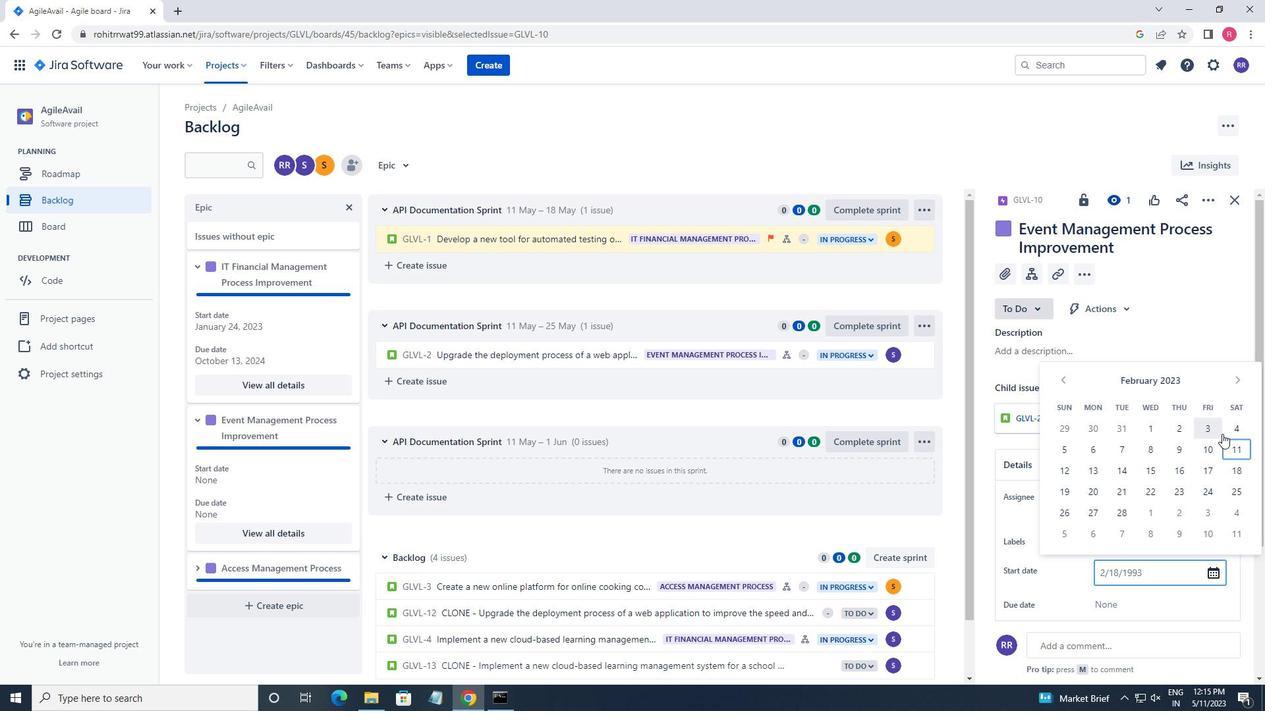 
Action: Mouse pressed left at (1233, 428)
Screenshot: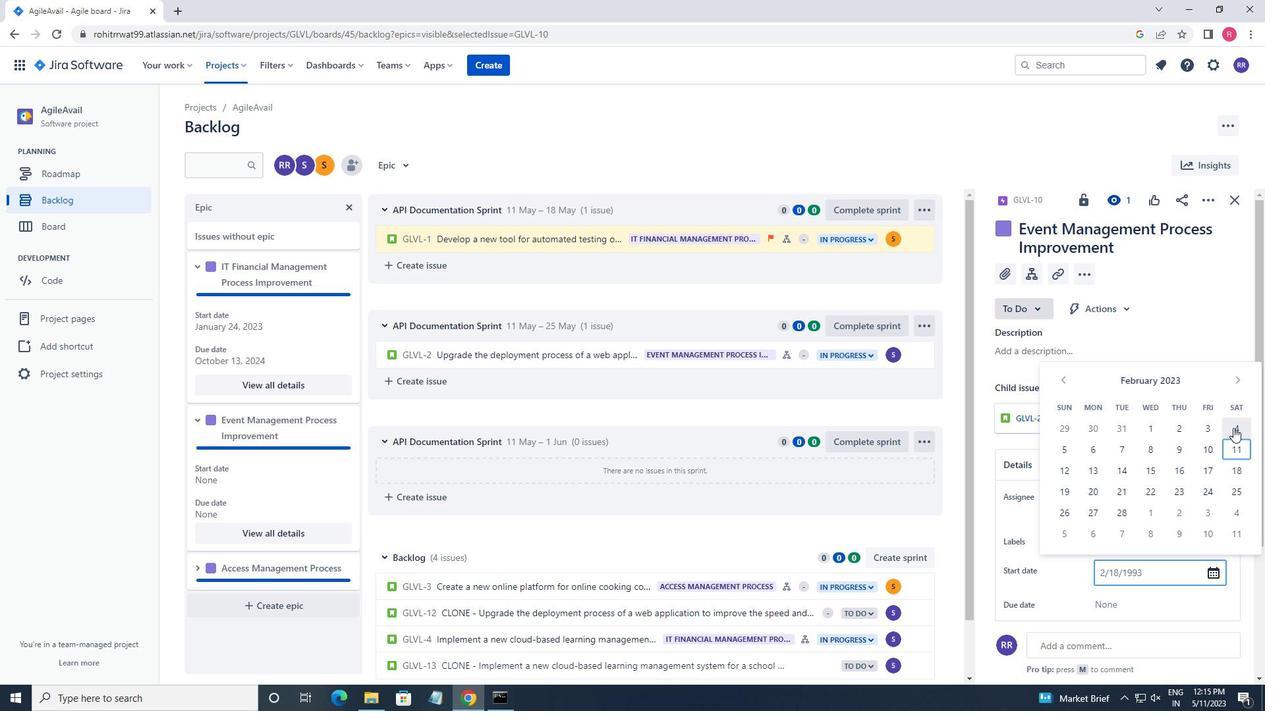 
Action: Mouse moved to (1113, 604)
Screenshot: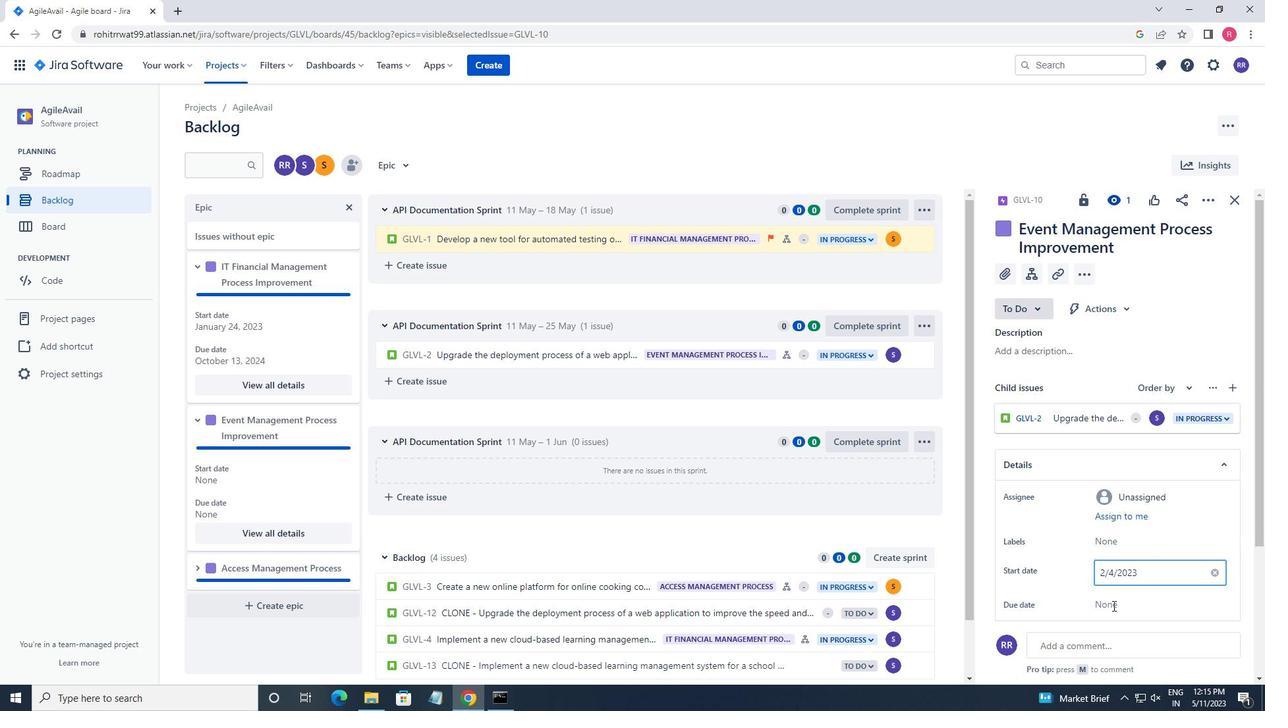 
Action: Mouse pressed left at (1113, 604)
Screenshot: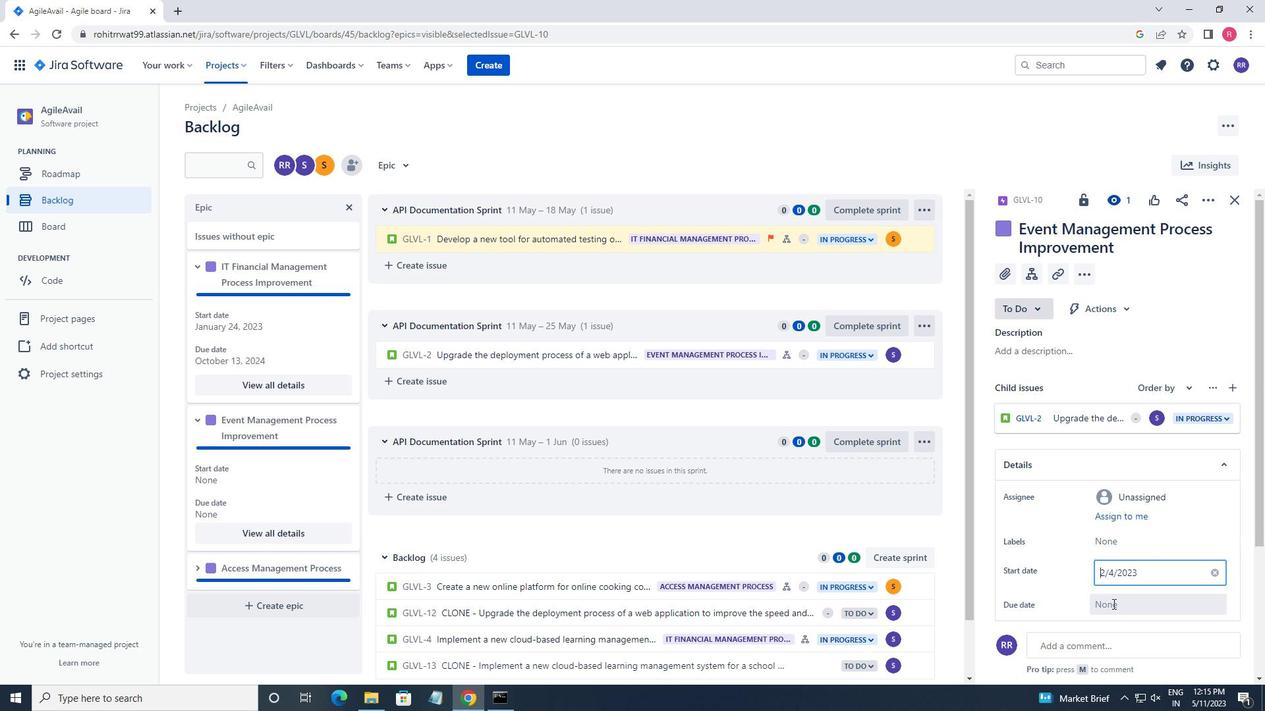 
Action: Mouse moved to (1233, 413)
Screenshot: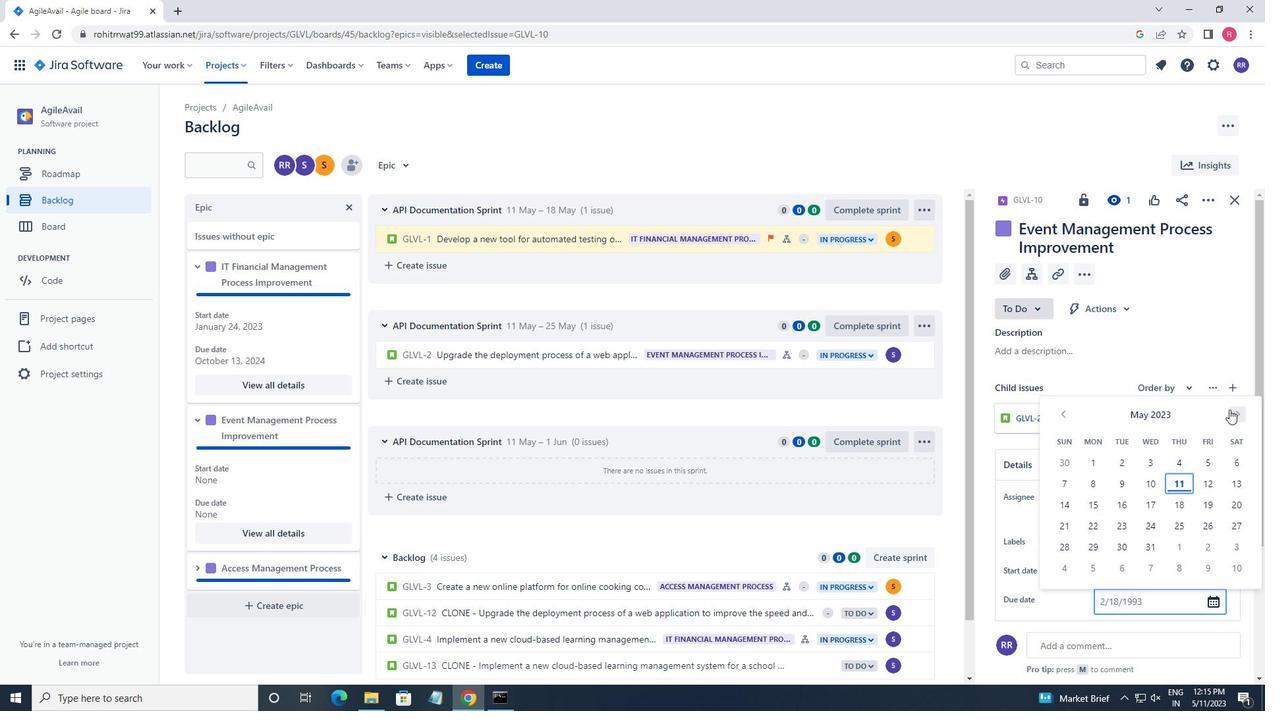 
Action: Mouse pressed left at (1233, 413)
Screenshot: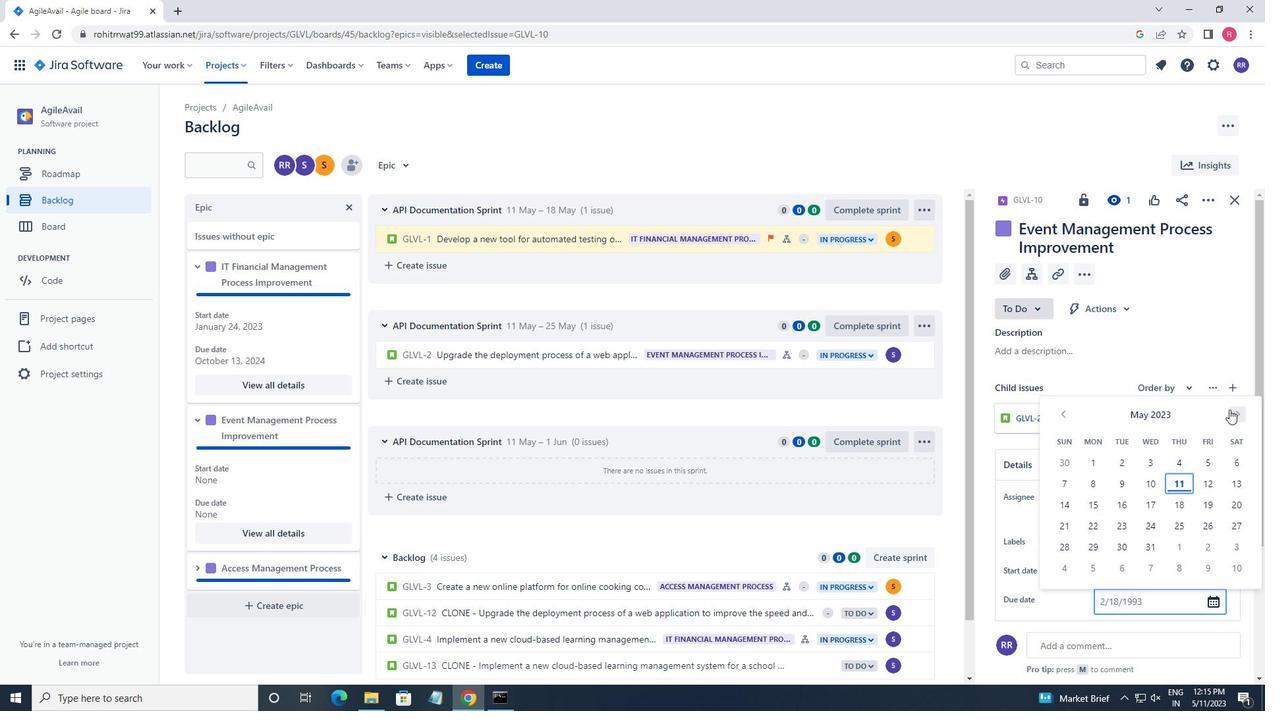 
Action: Mouse pressed left at (1233, 413)
Screenshot: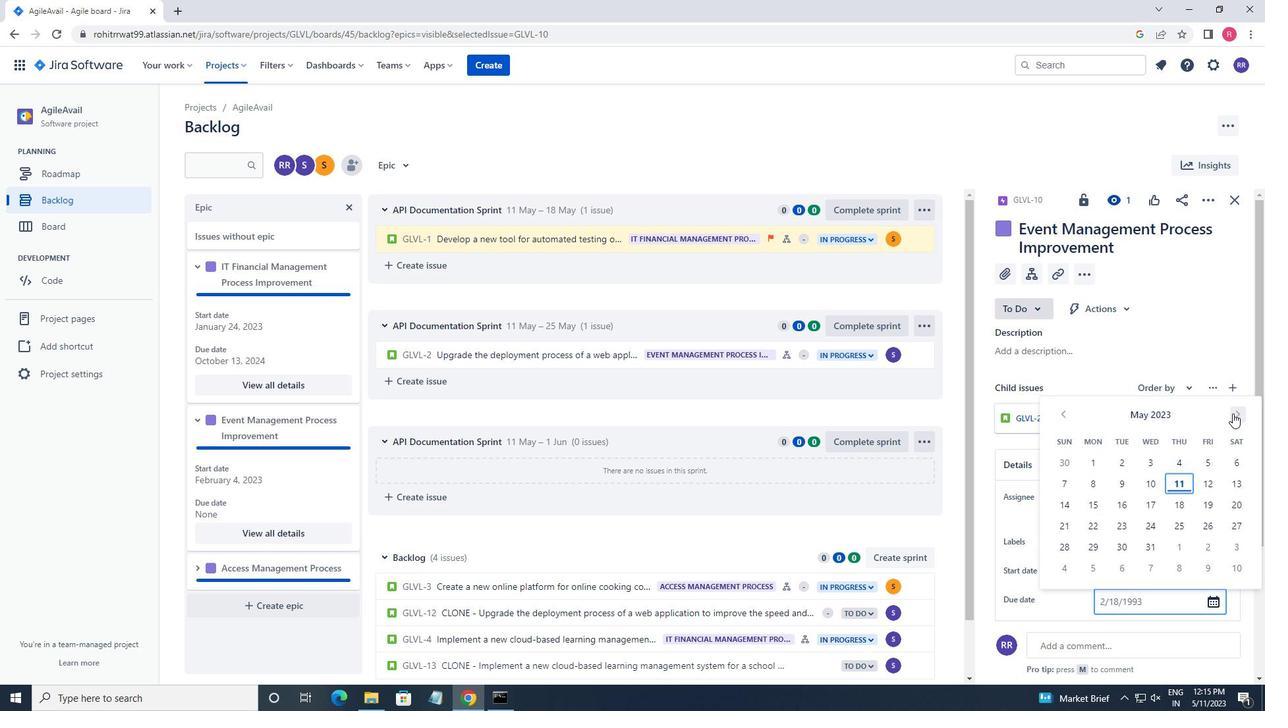 
Action: Mouse pressed left at (1233, 413)
Screenshot: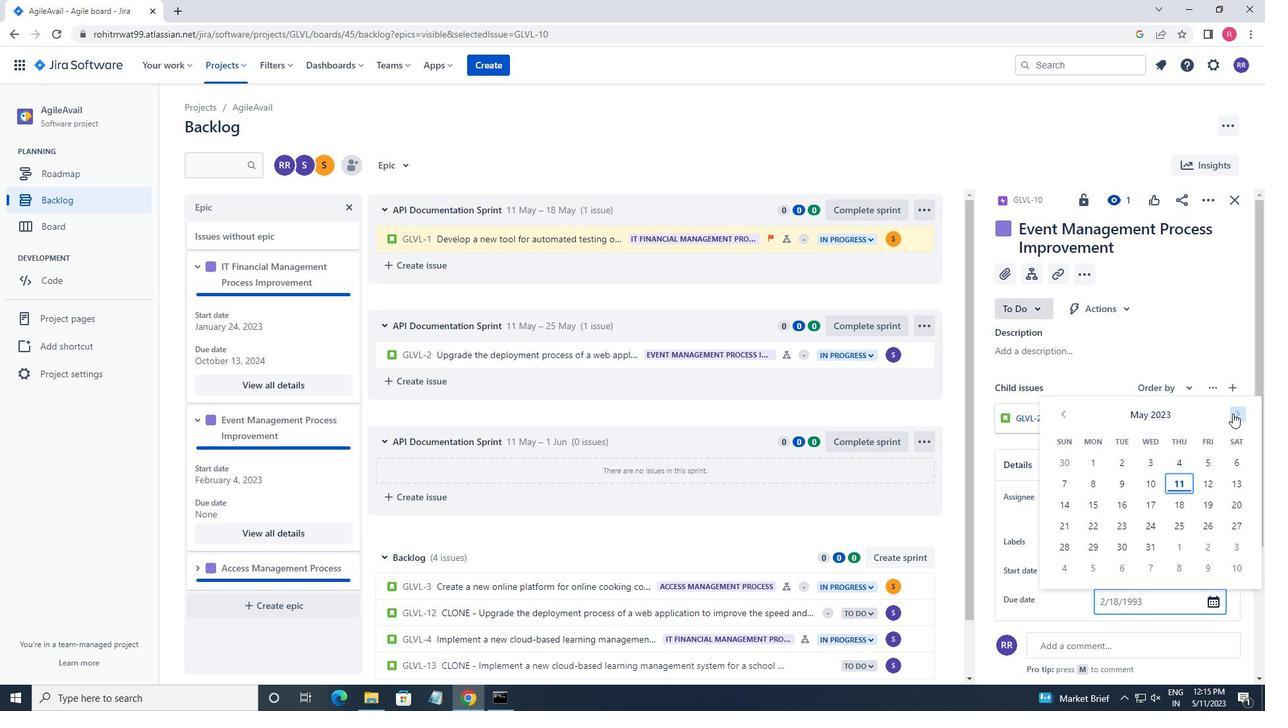 
Action: Mouse pressed left at (1233, 413)
Screenshot: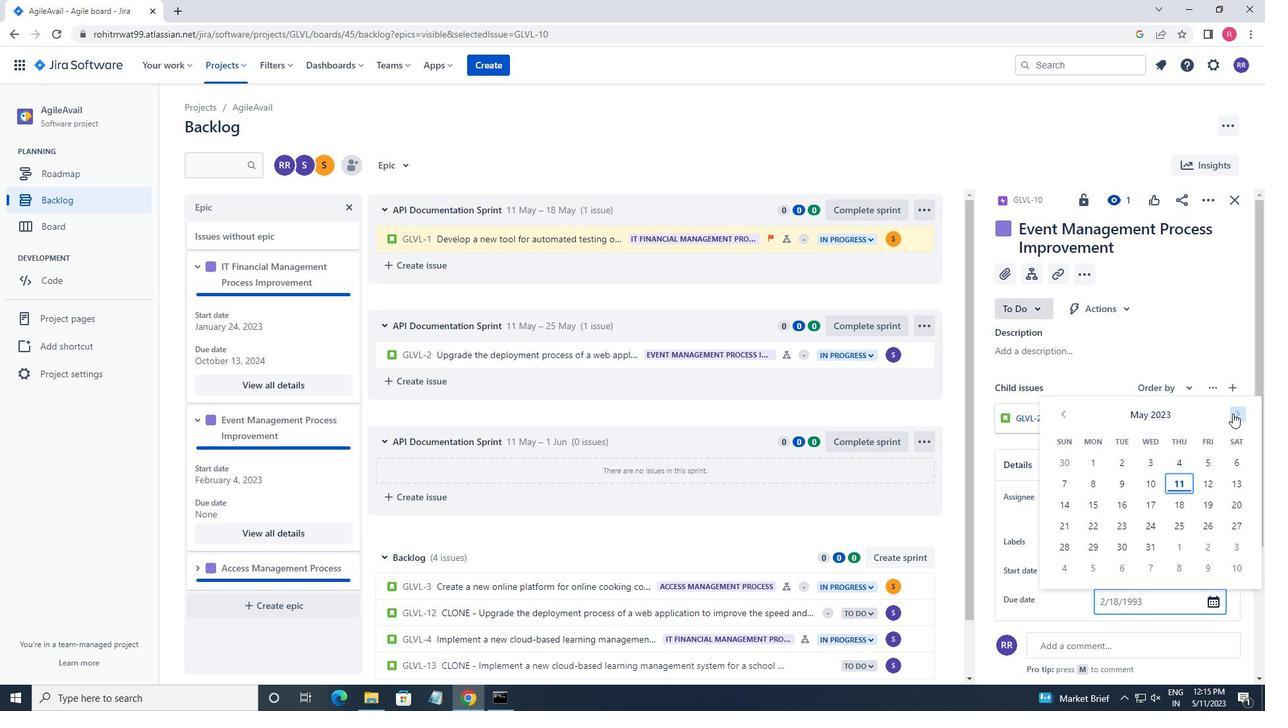 
Action: Mouse pressed left at (1233, 413)
Screenshot: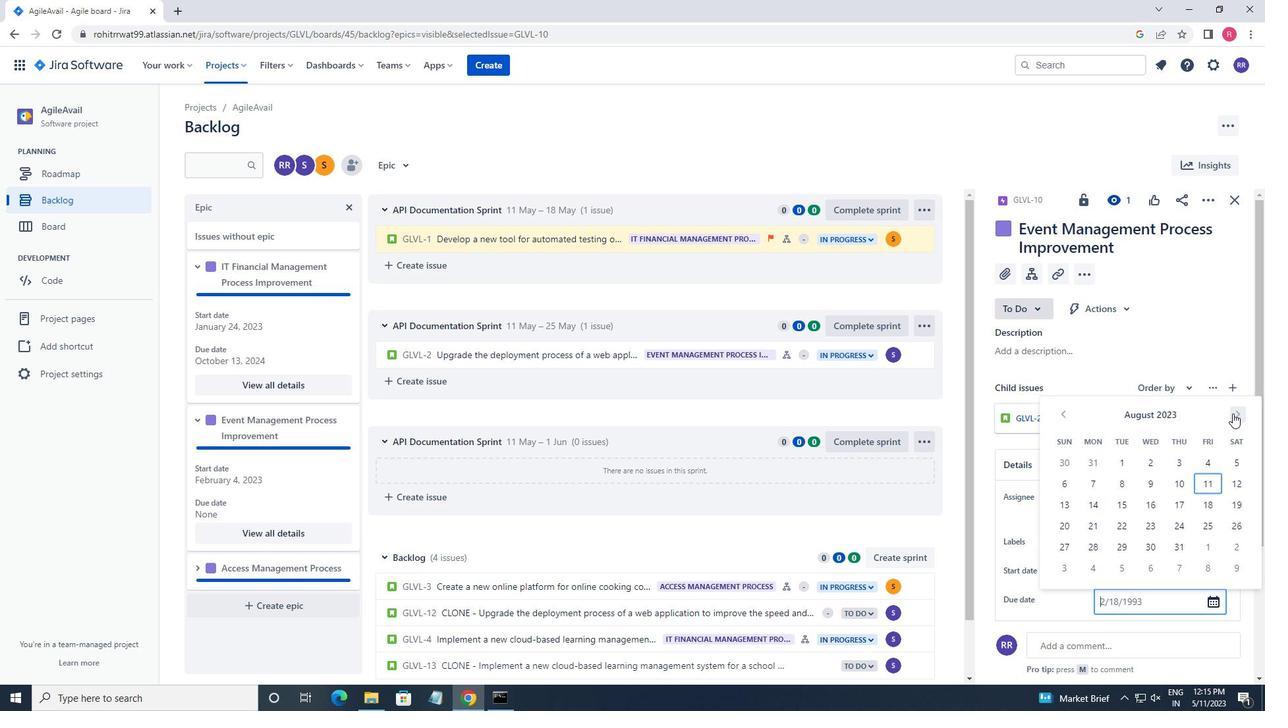 
Action: Mouse pressed left at (1233, 413)
Screenshot: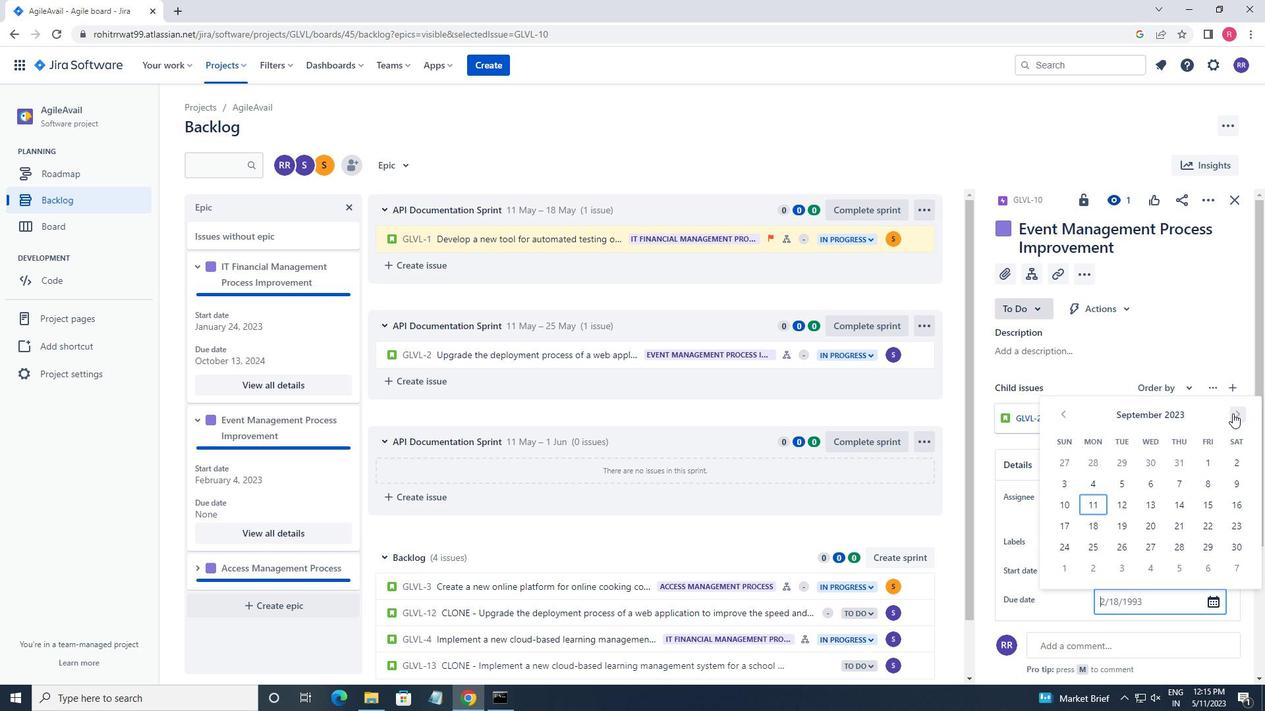 
Action: Mouse pressed left at (1233, 413)
Screenshot: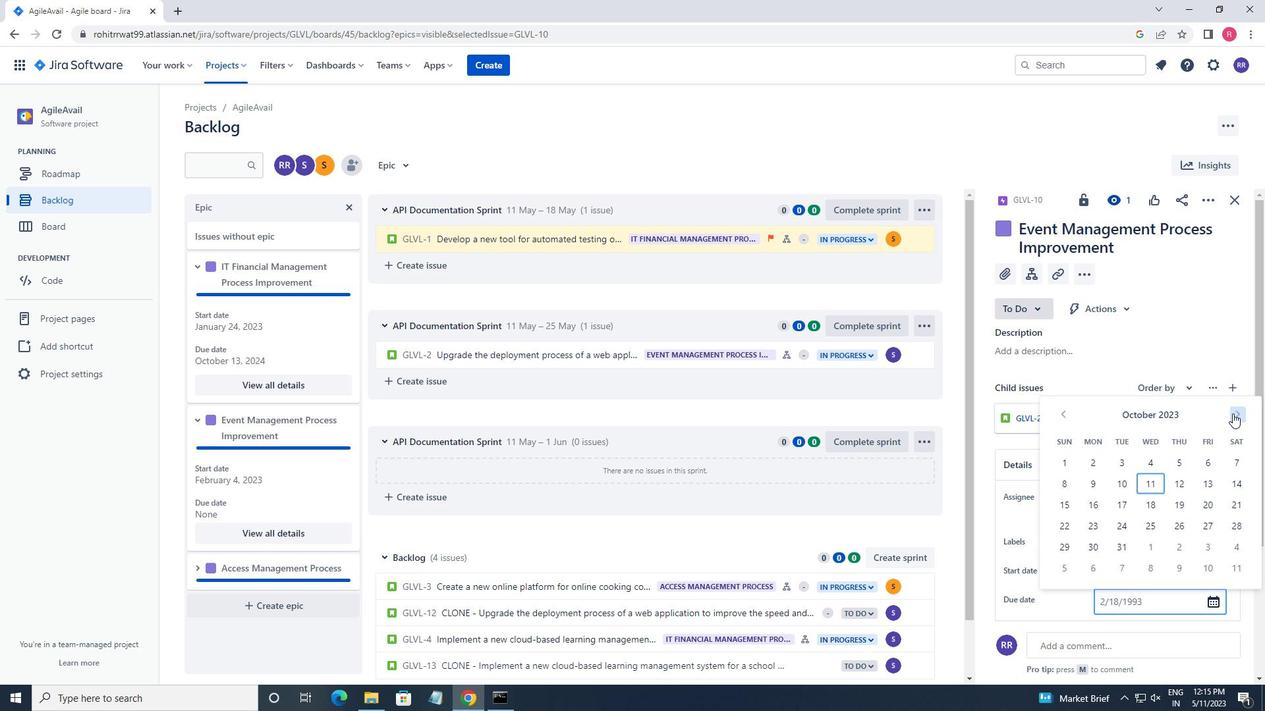 
Action: Mouse pressed left at (1233, 413)
Screenshot: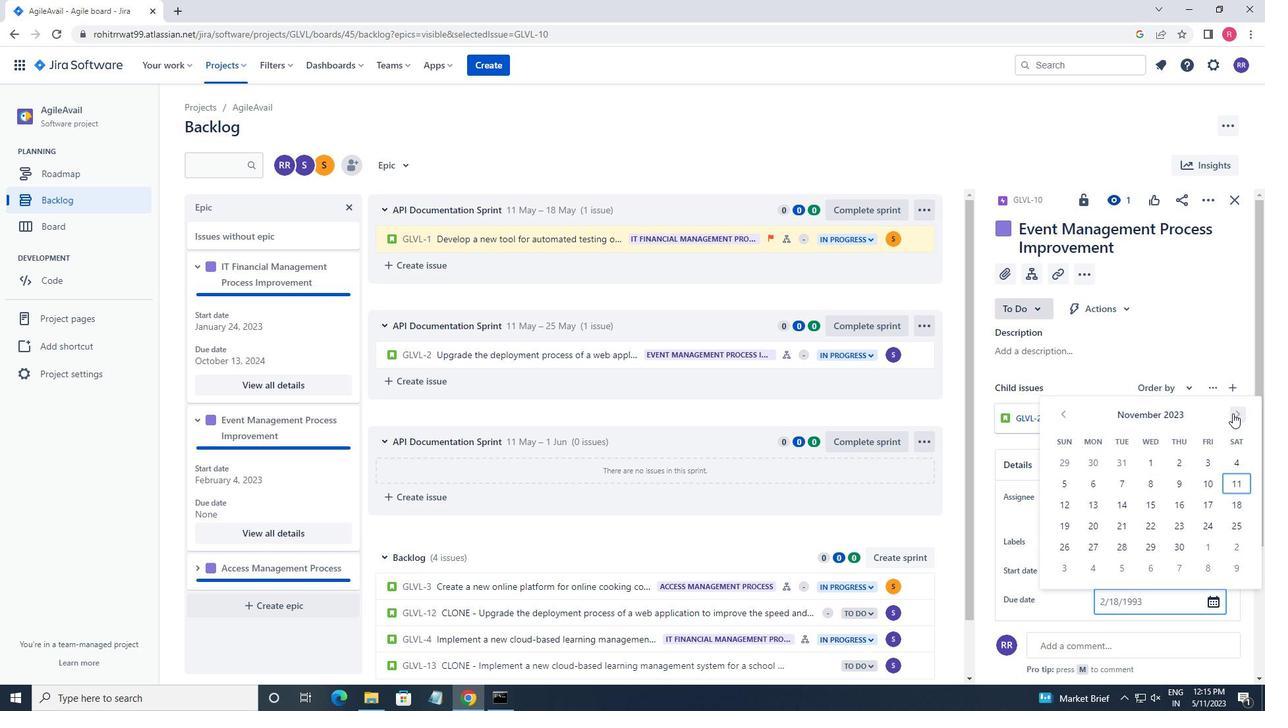 
Action: Mouse pressed left at (1233, 413)
Screenshot: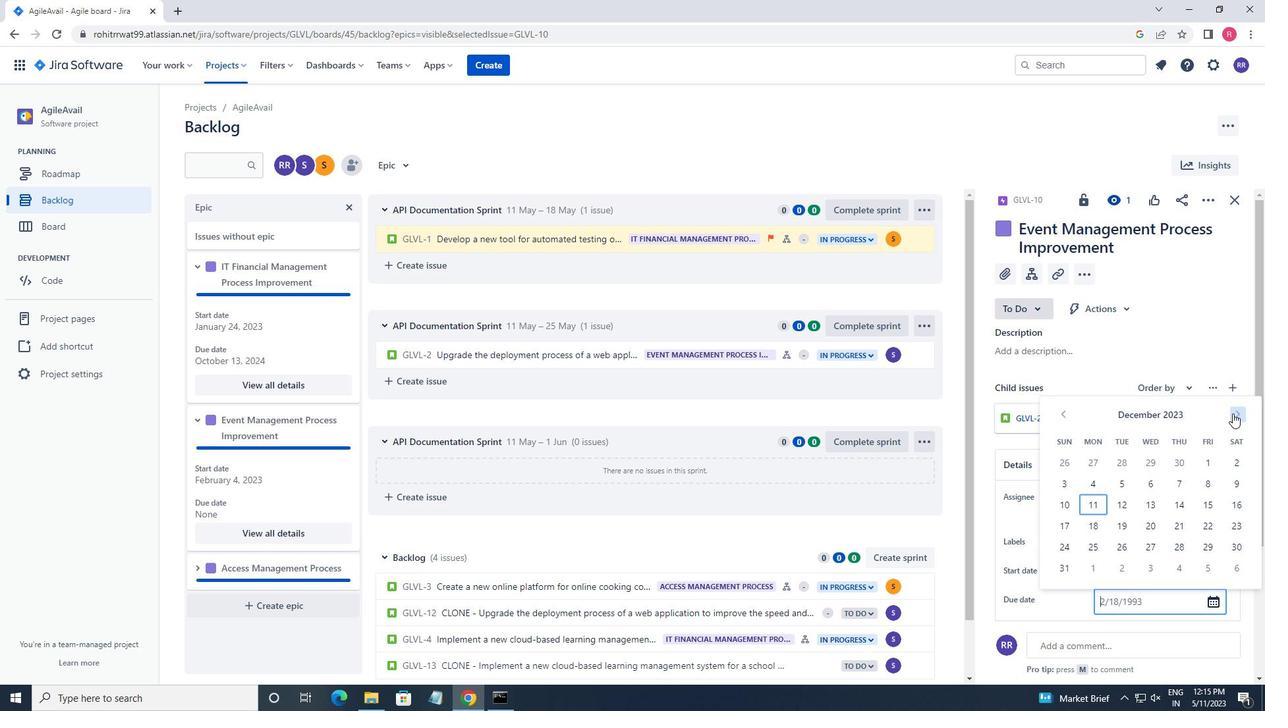 
Action: Mouse pressed left at (1233, 413)
Screenshot: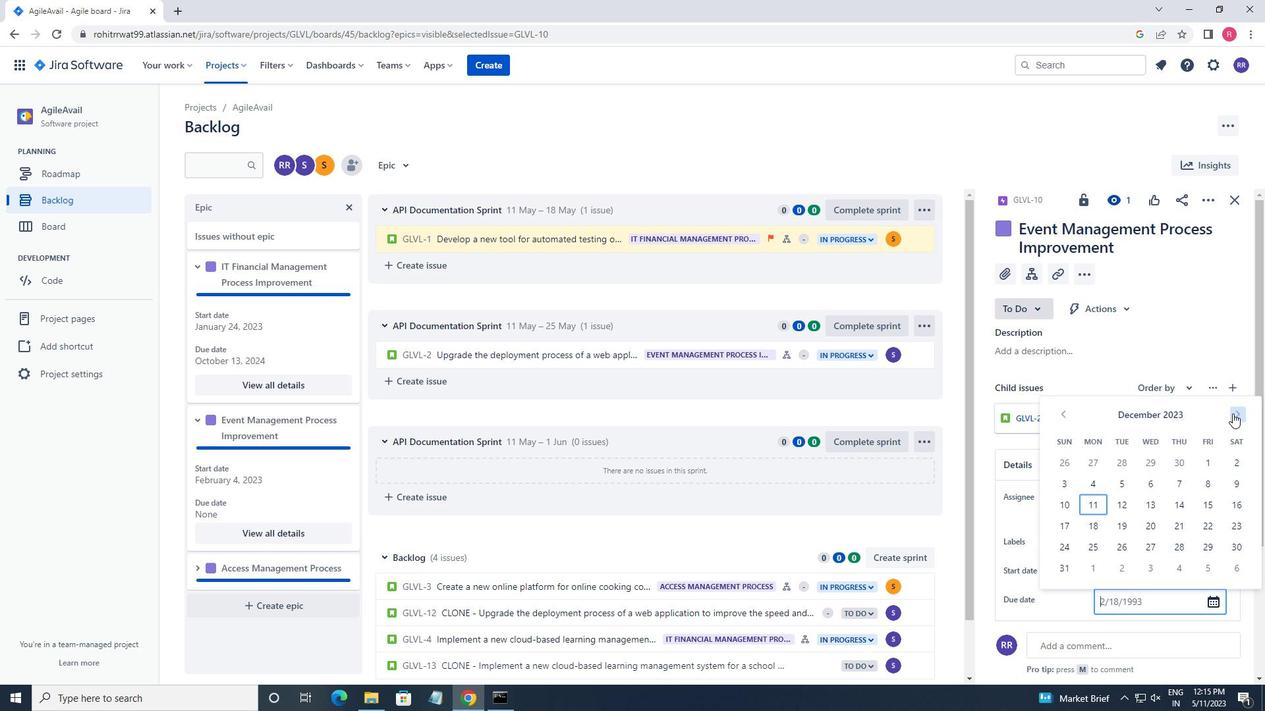 
Action: Mouse pressed left at (1233, 413)
Screenshot: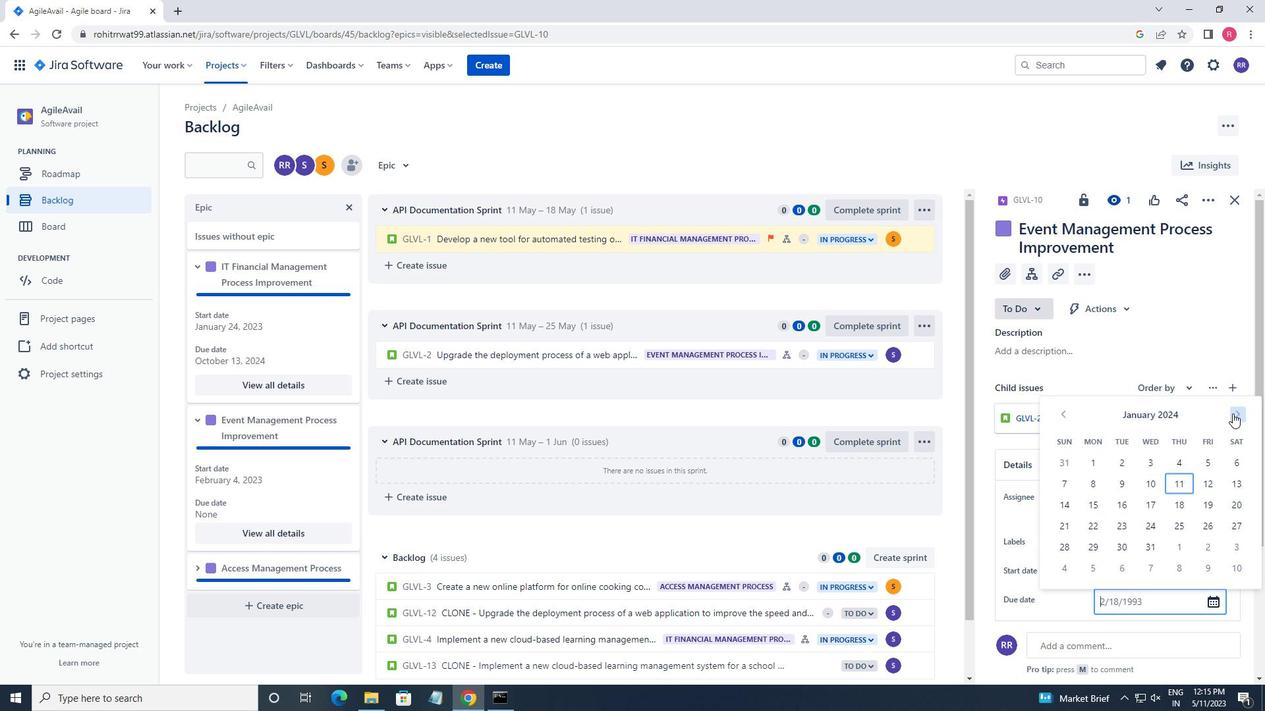 
Action: Mouse pressed left at (1233, 413)
Screenshot: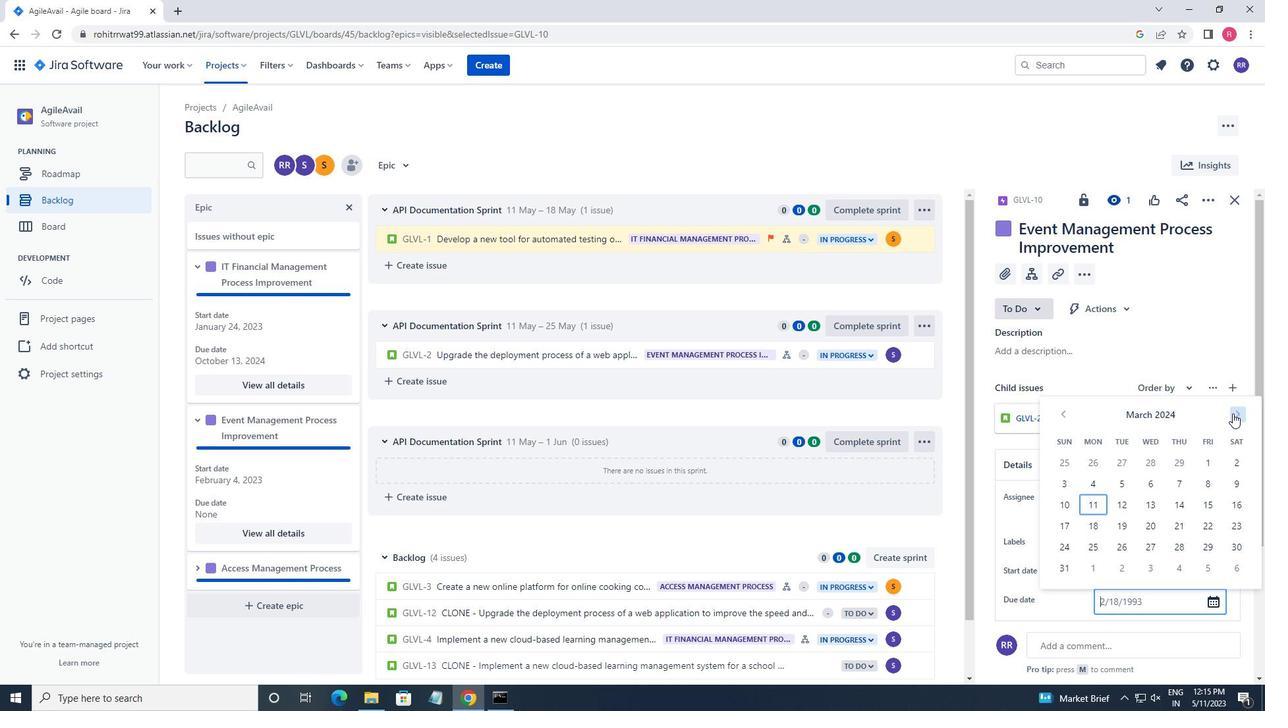 
Action: Mouse pressed left at (1233, 413)
Screenshot: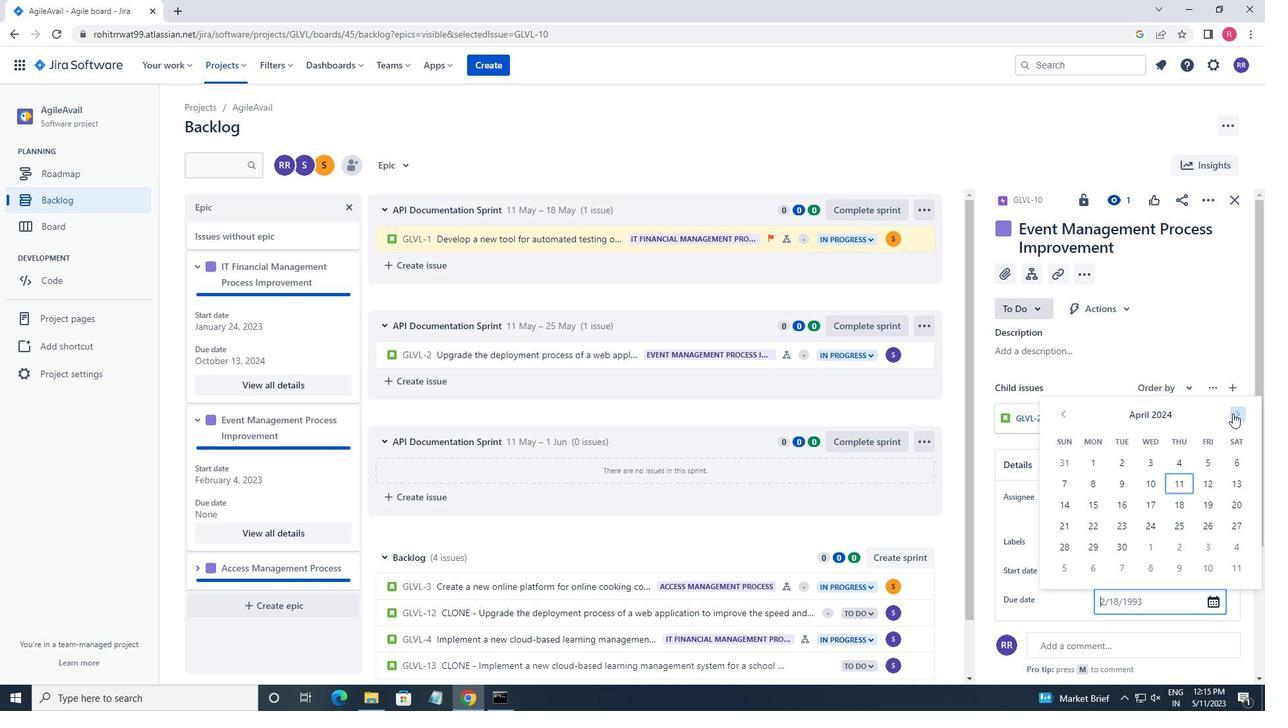 
Action: Mouse pressed left at (1233, 413)
Screenshot: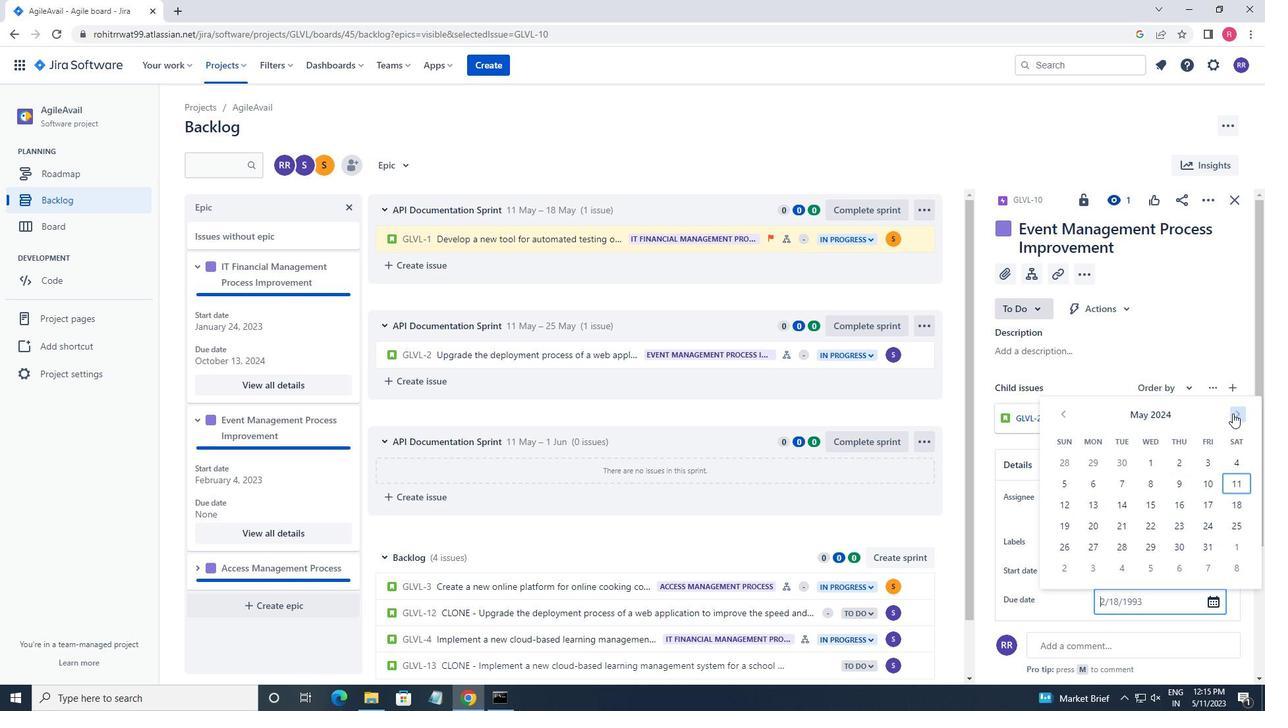 
Action: Mouse pressed left at (1233, 413)
Screenshot: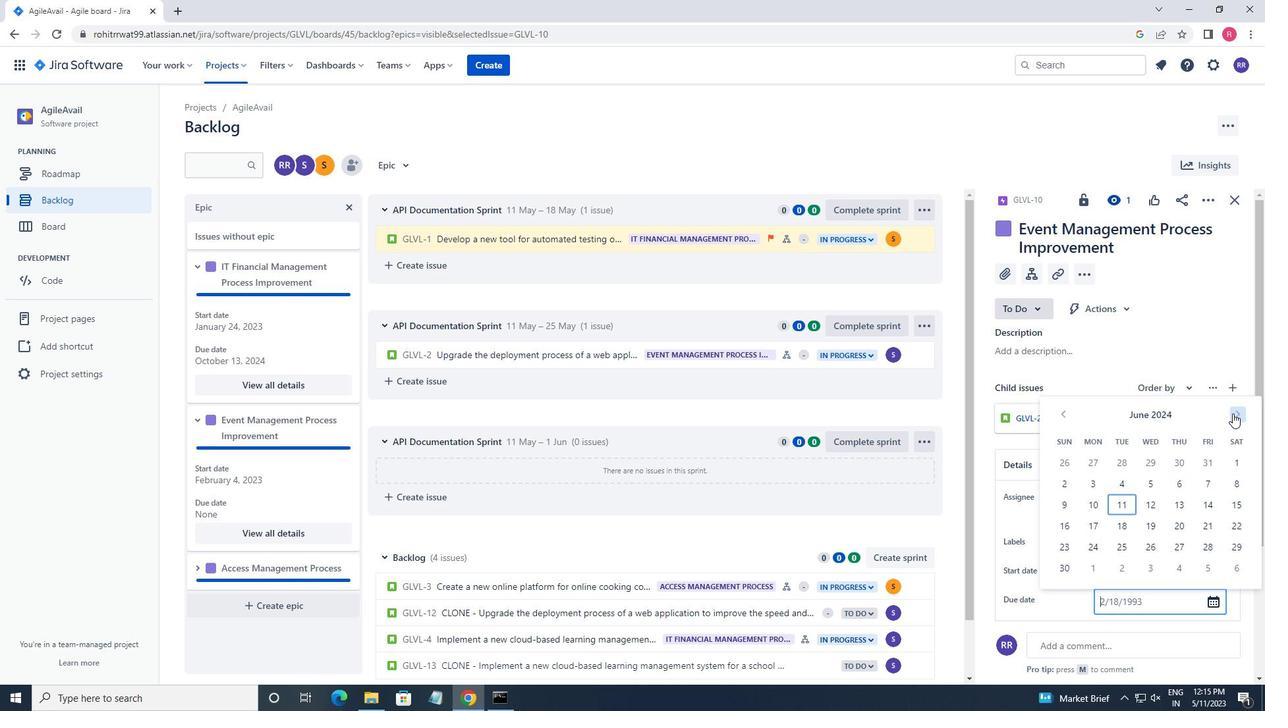 
Action: Mouse pressed left at (1233, 413)
Screenshot: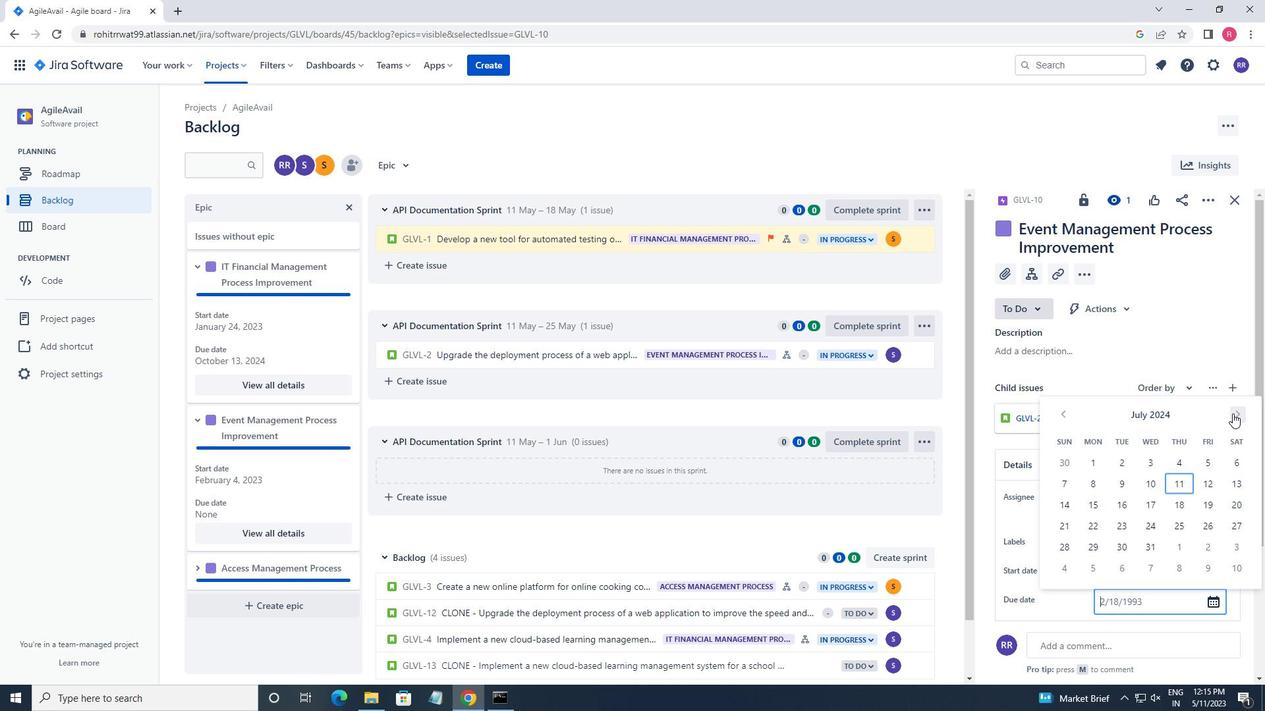 
Action: Mouse moved to (1064, 417)
Screenshot: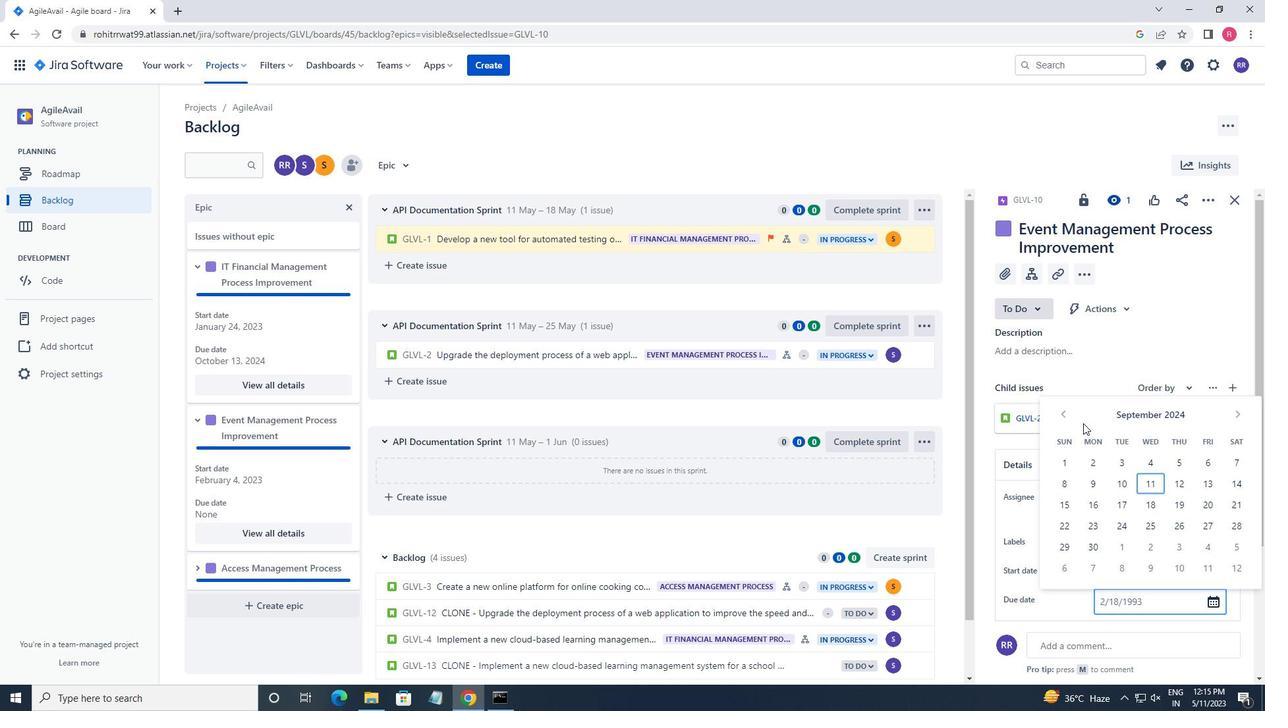 
Action: Mouse pressed left at (1064, 417)
Screenshot: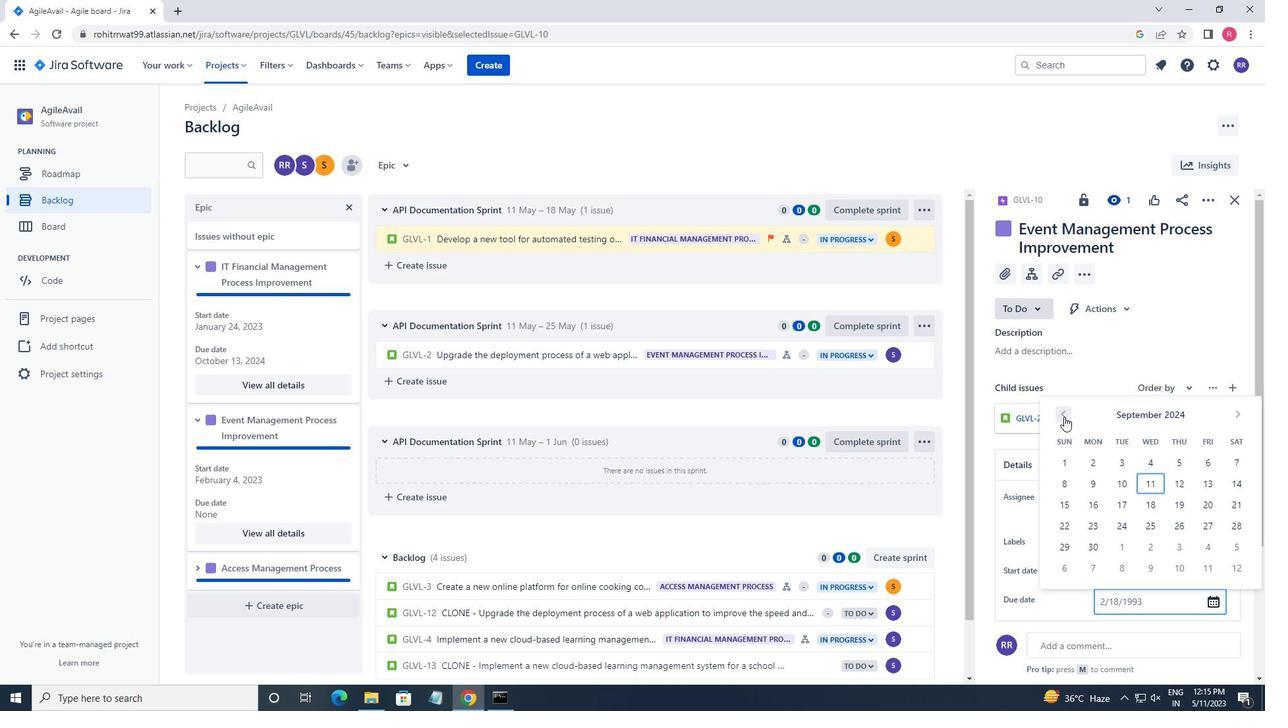 
Action: Mouse moved to (1096, 512)
Screenshot: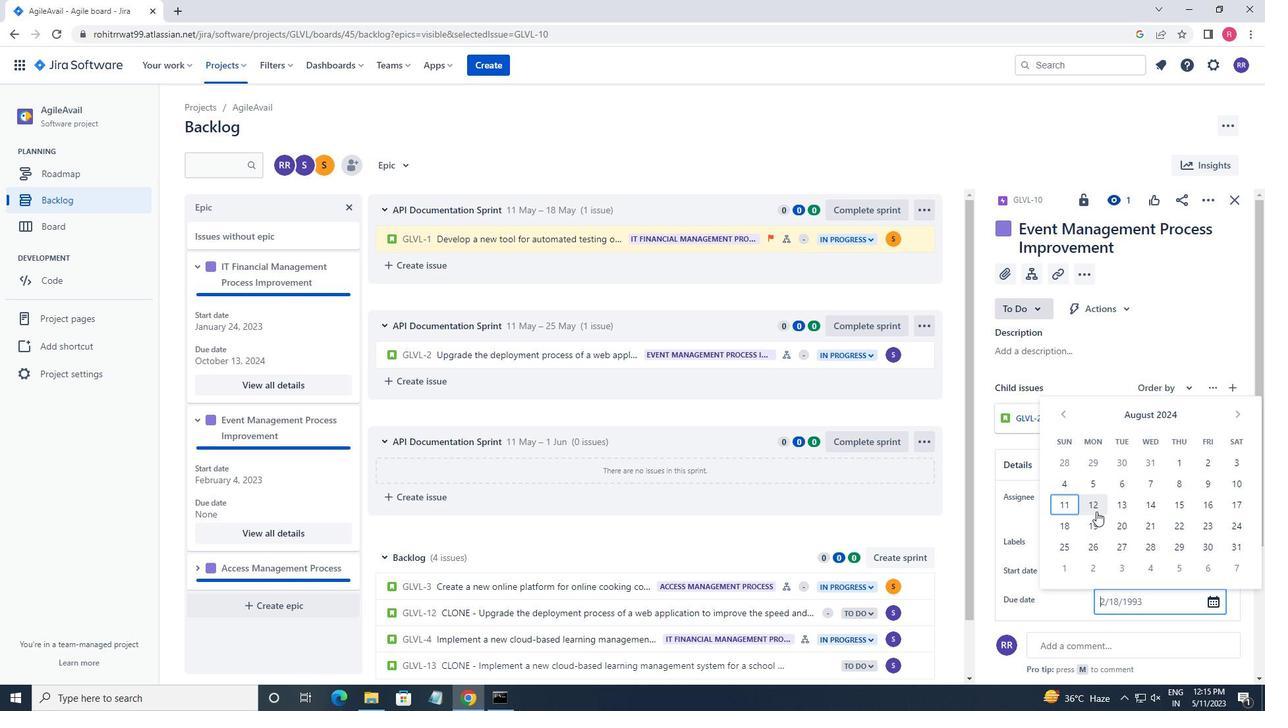 
Action: Mouse pressed left at (1096, 512)
Screenshot: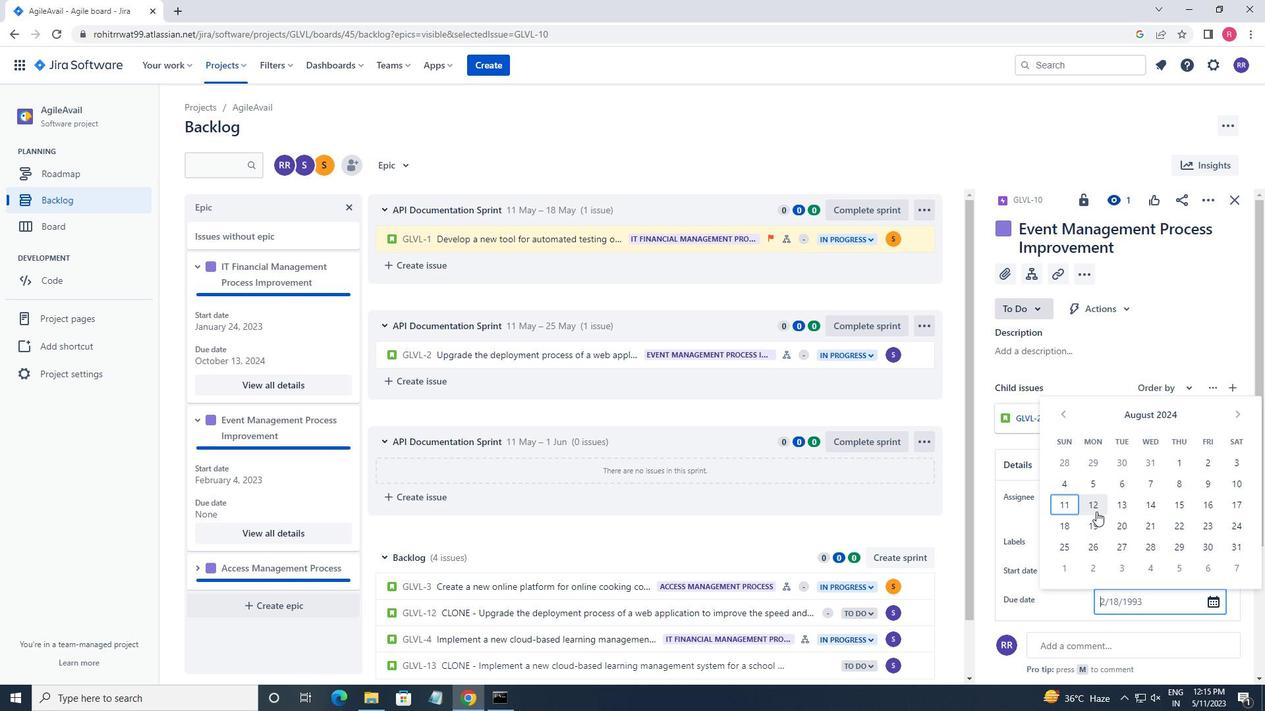 
Action: Mouse moved to (1233, 509)
Screenshot: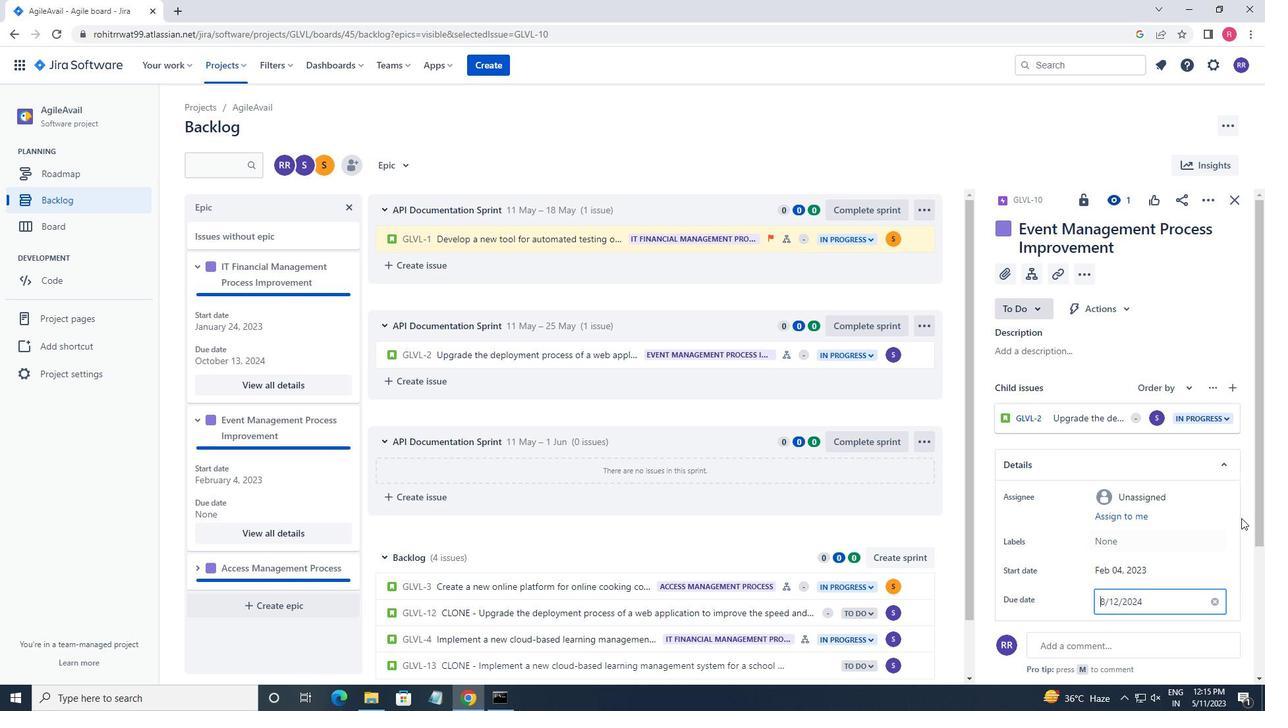 
Action: Mouse pressed left at (1233, 509)
Screenshot: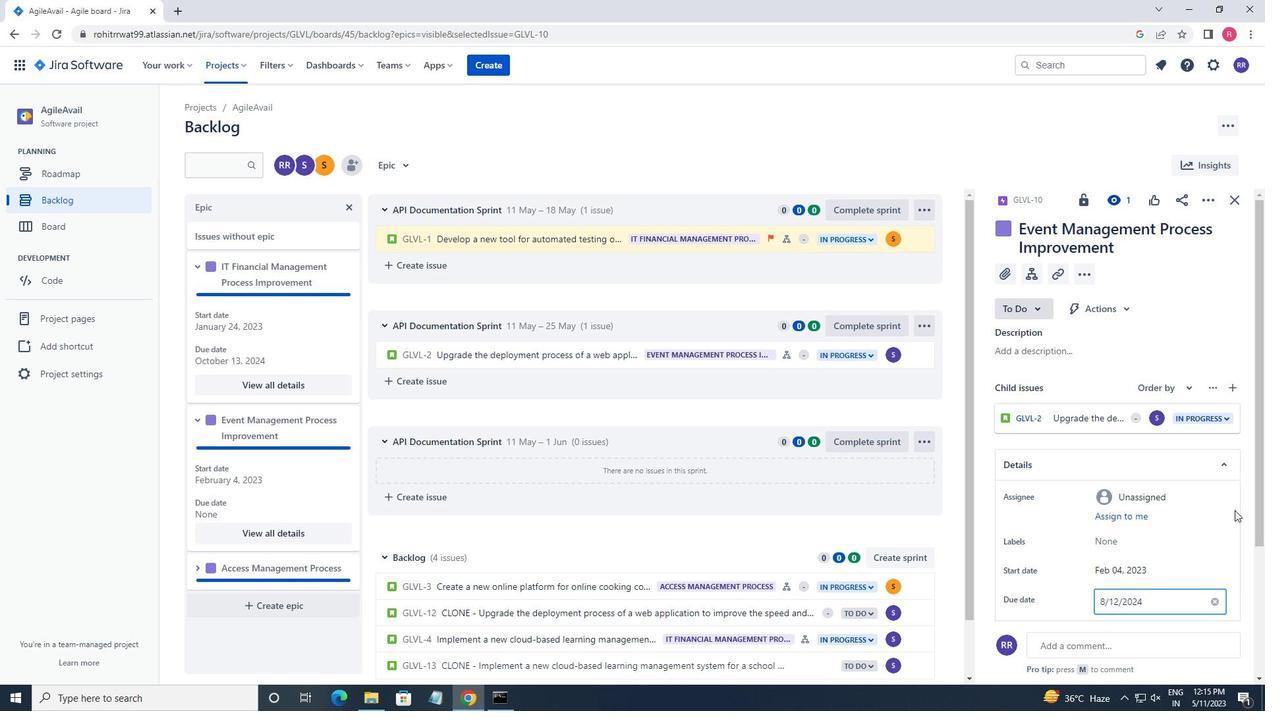 
Action: Mouse moved to (193, 571)
Screenshot: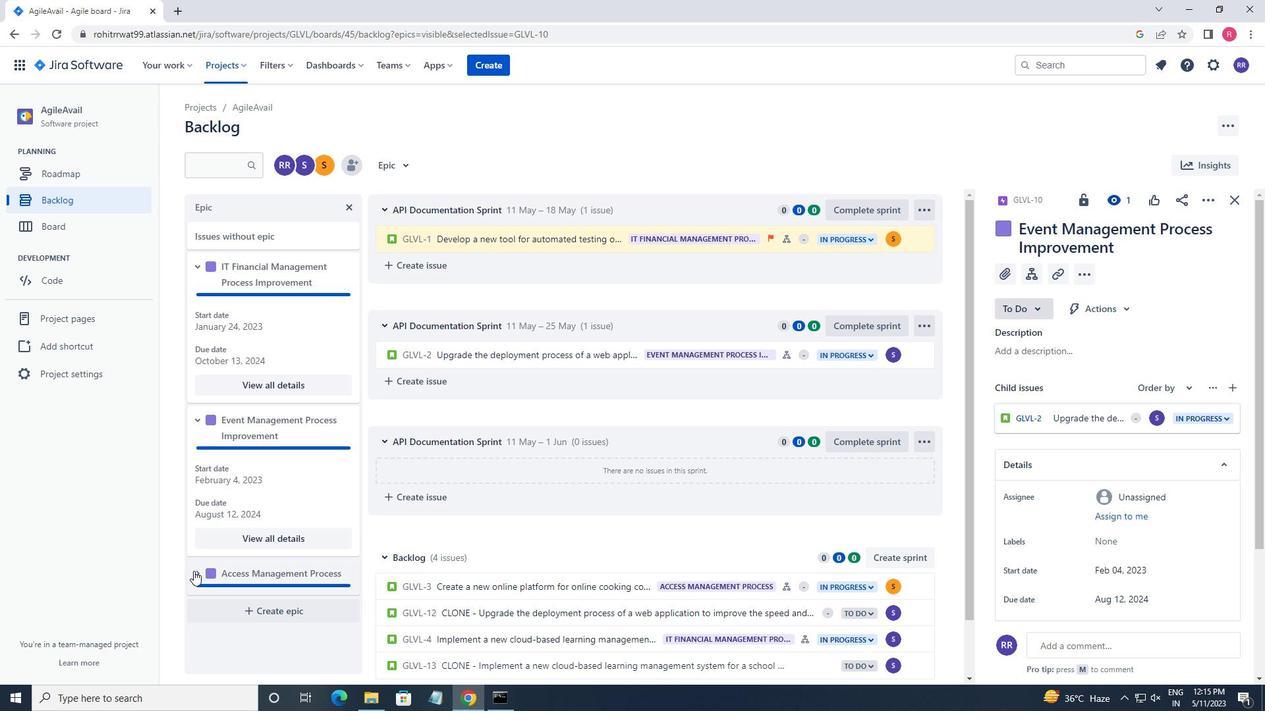 
Action: Mouse pressed left at (193, 571)
Screenshot: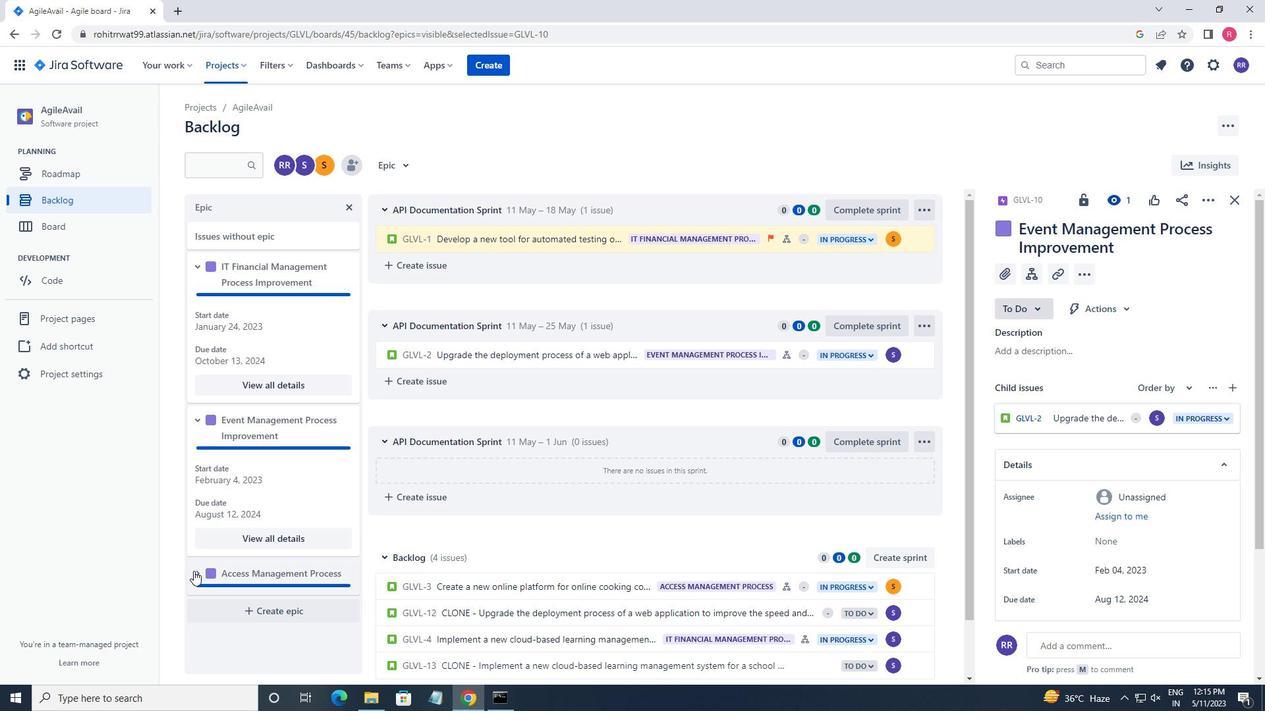 
Action: Mouse moved to (259, 612)
Screenshot: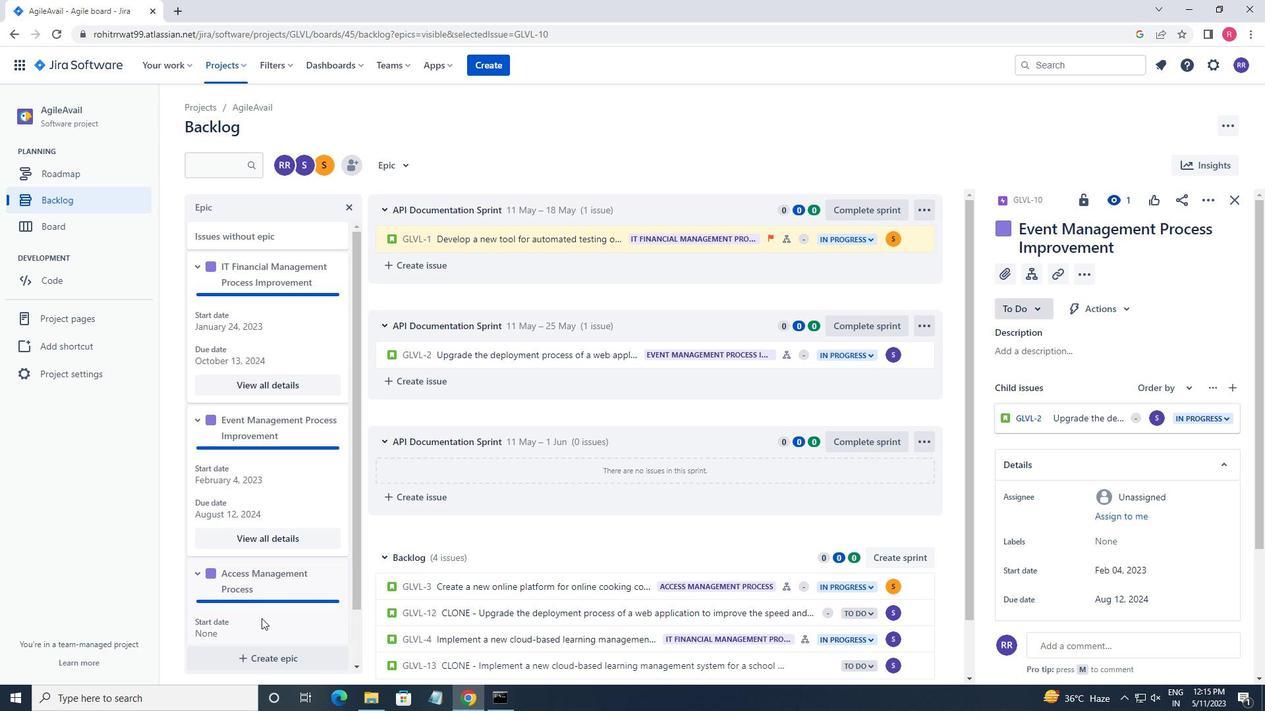 
Action: Mouse scrolled (259, 611) with delta (0, 0)
Screenshot: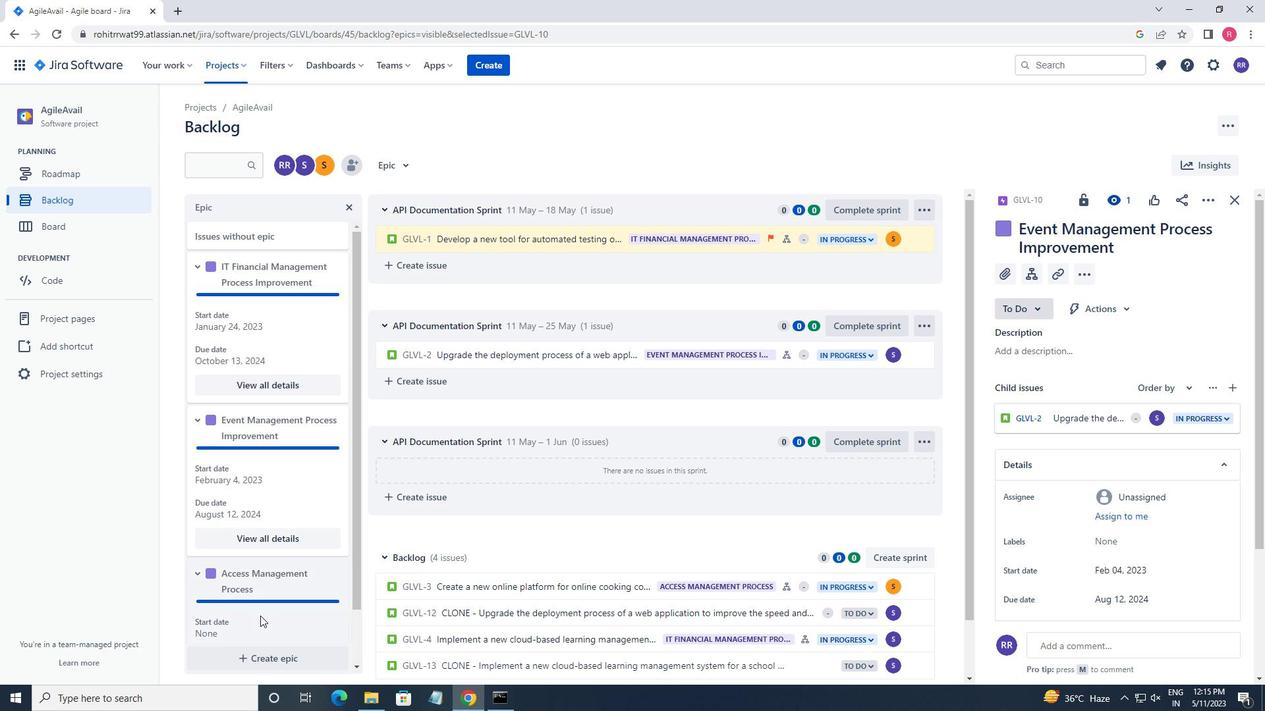 
Action: Mouse moved to (268, 623)
Screenshot: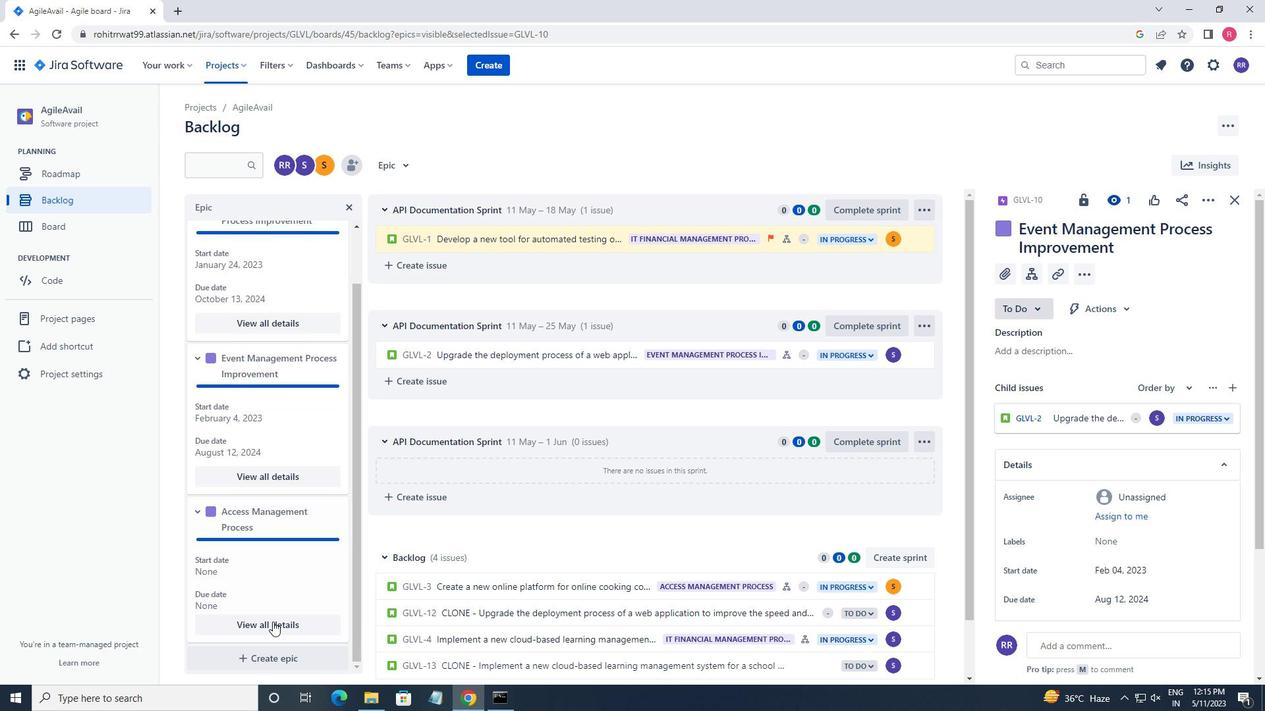 
Action: Mouse pressed left at (268, 623)
Screenshot: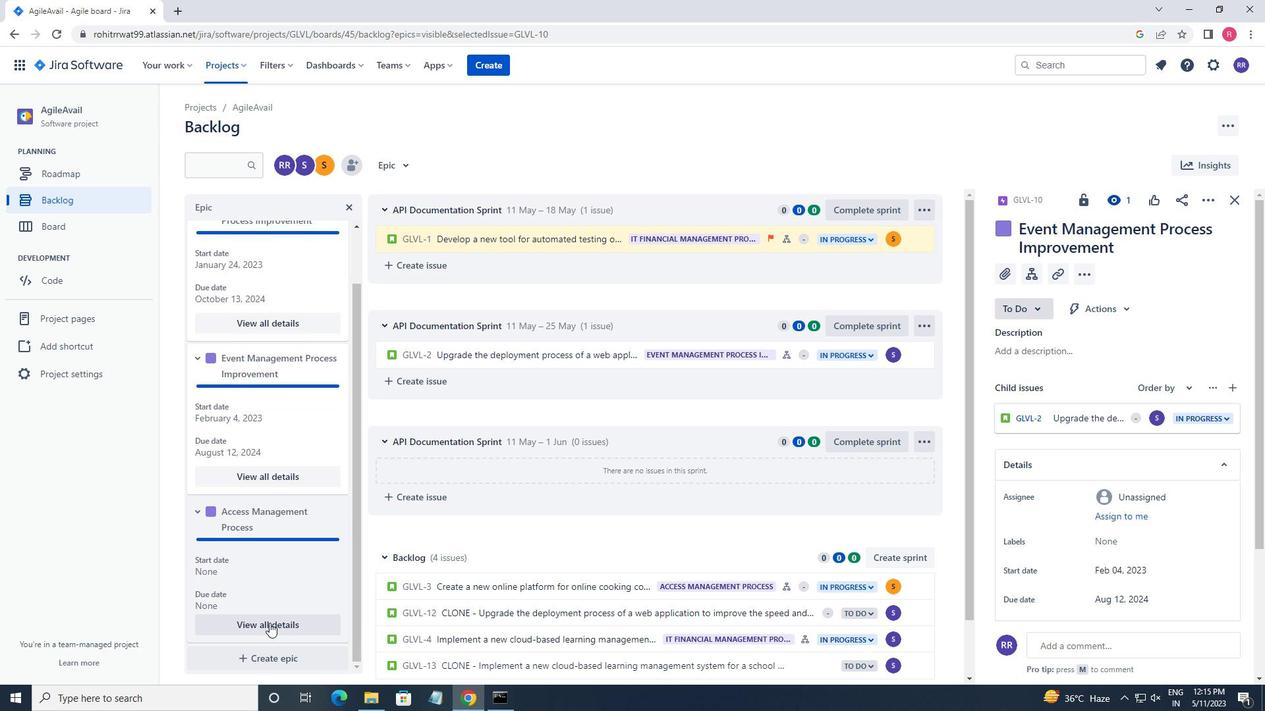 
Action: Mouse moved to (1117, 555)
Screenshot: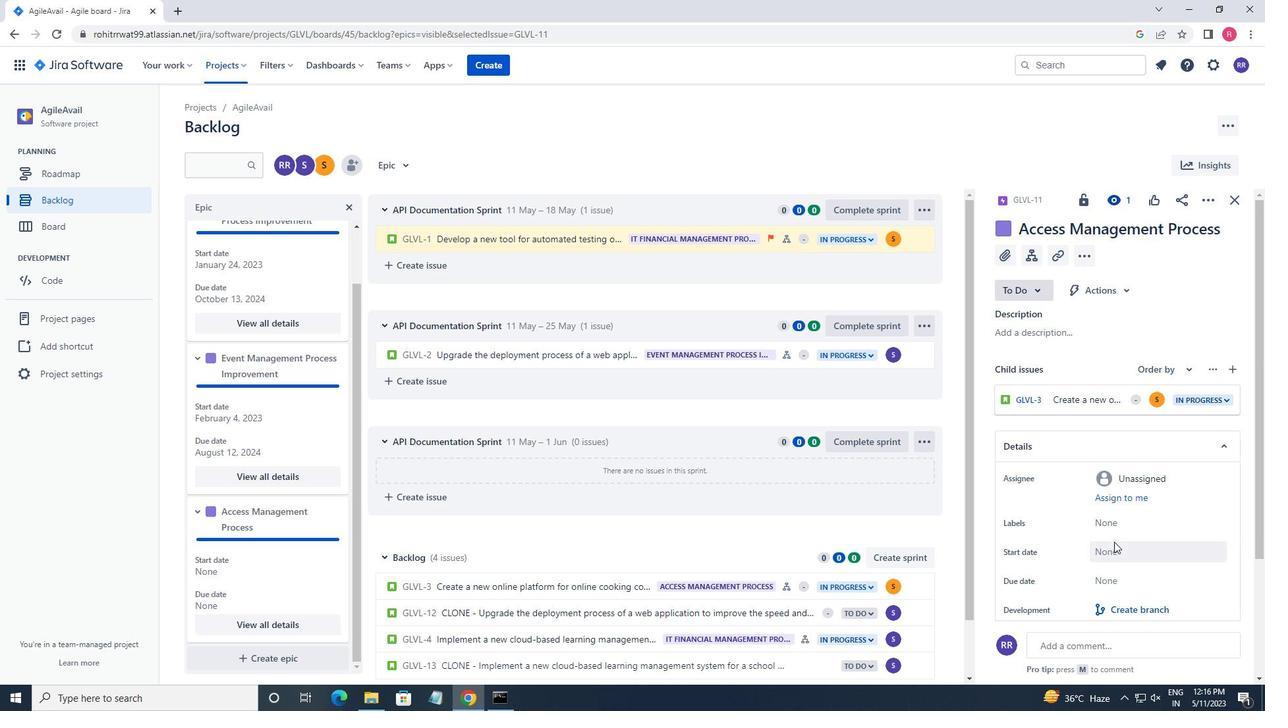
Action: Mouse pressed left at (1117, 555)
Screenshot: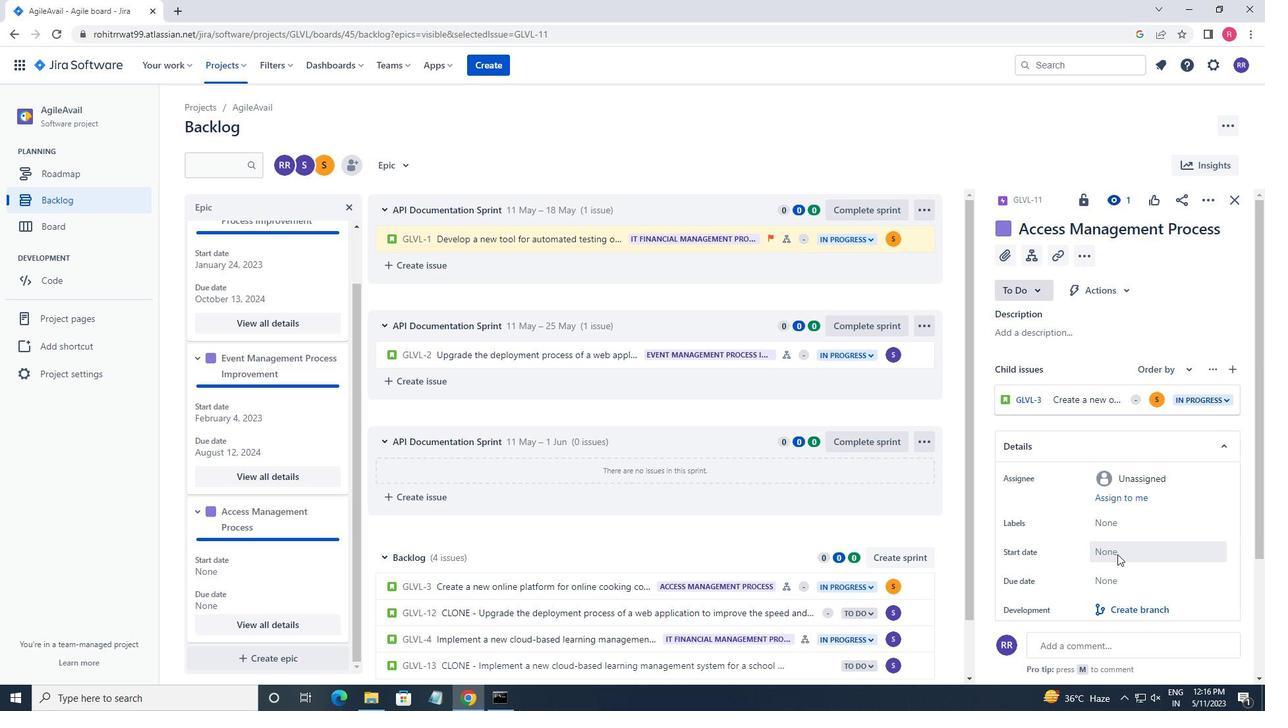 
Action: Mouse moved to (1233, 359)
Screenshot: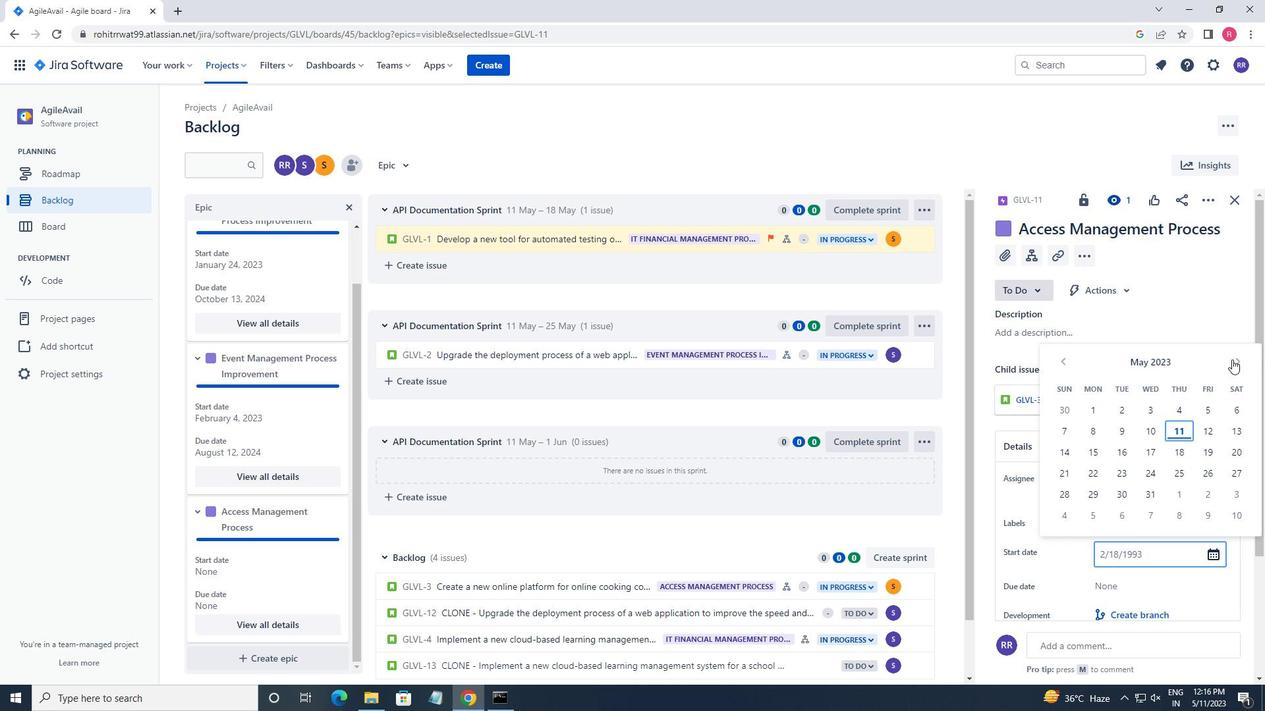 
Action: Mouse pressed left at (1233, 359)
Screenshot: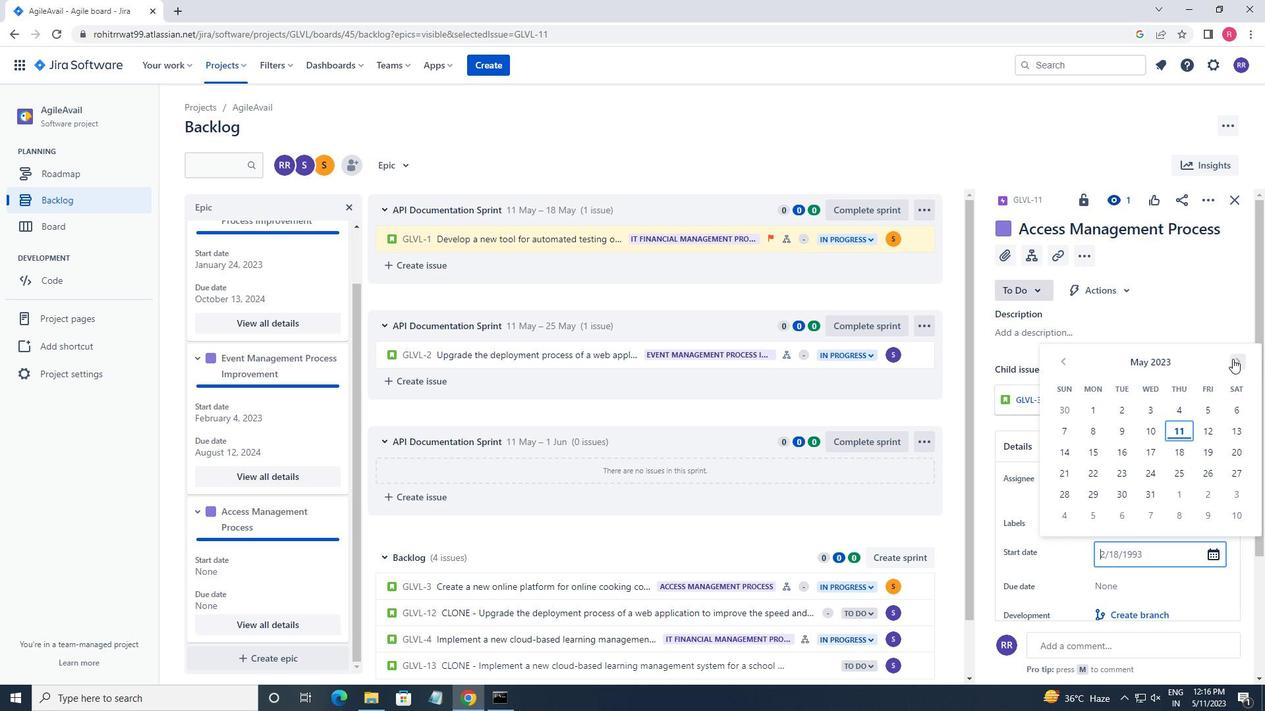 
Action: Mouse pressed left at (1233, 359)
Screenshot: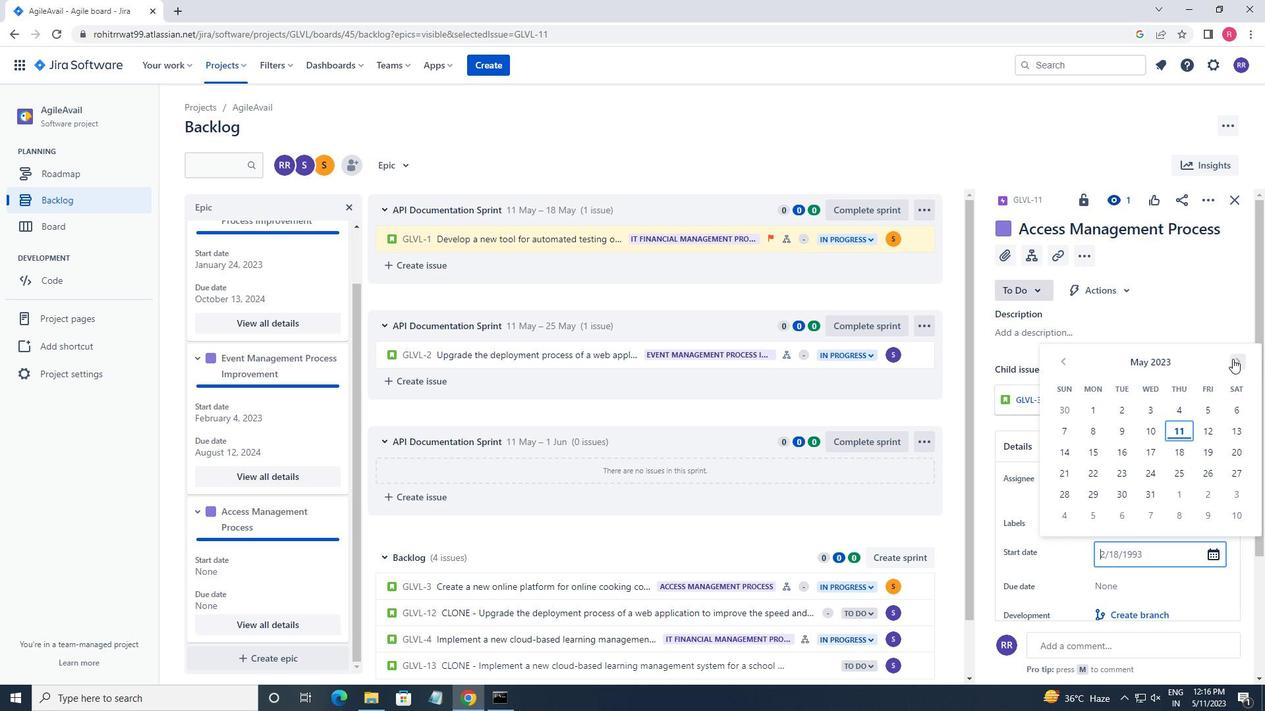 
Action: Mouse pressed left at (1233, 359)
Screenshot: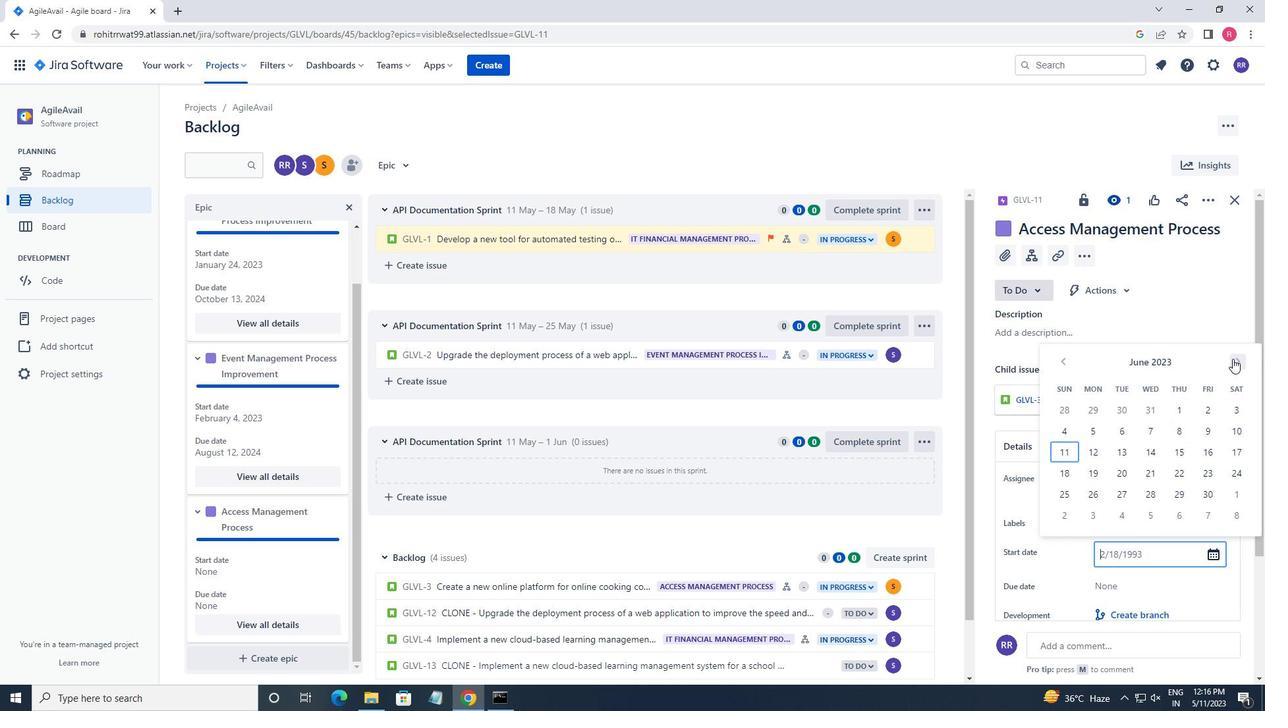
Action: Mouse pressed left at (1233, 359)
Screenshot: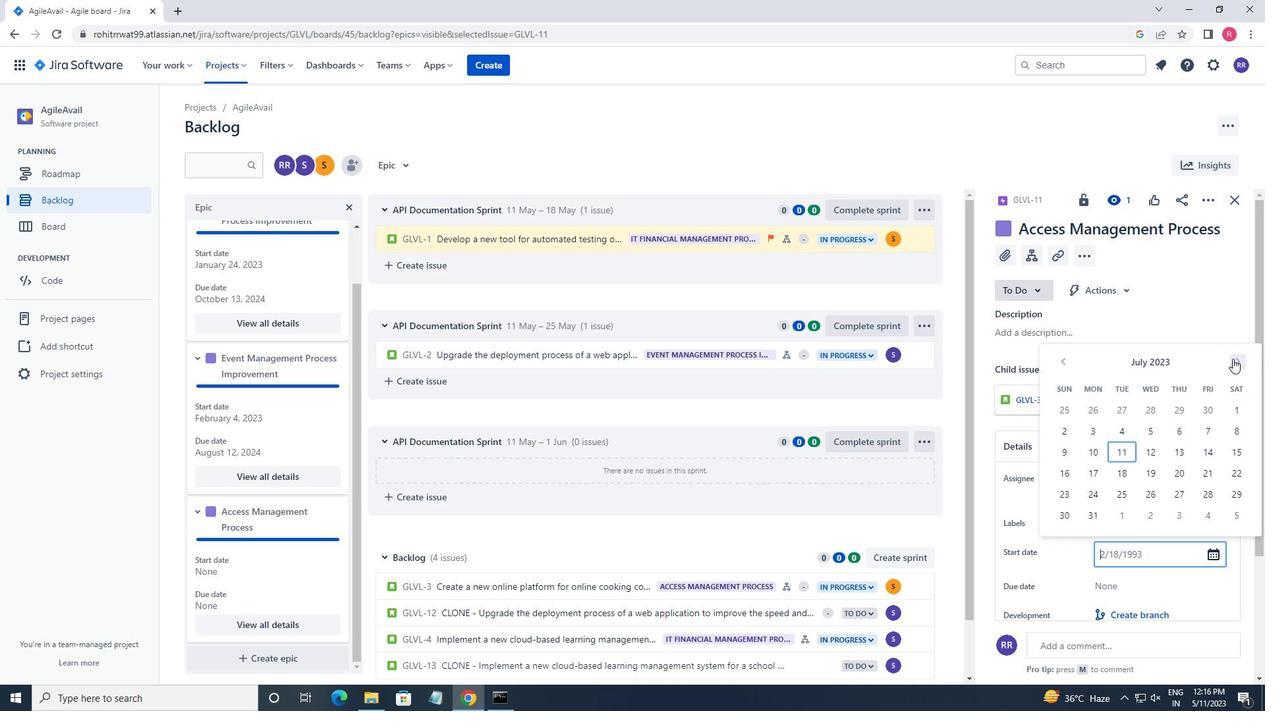 
Action: Mouse pressed left at (1233, 359)
Screenshot: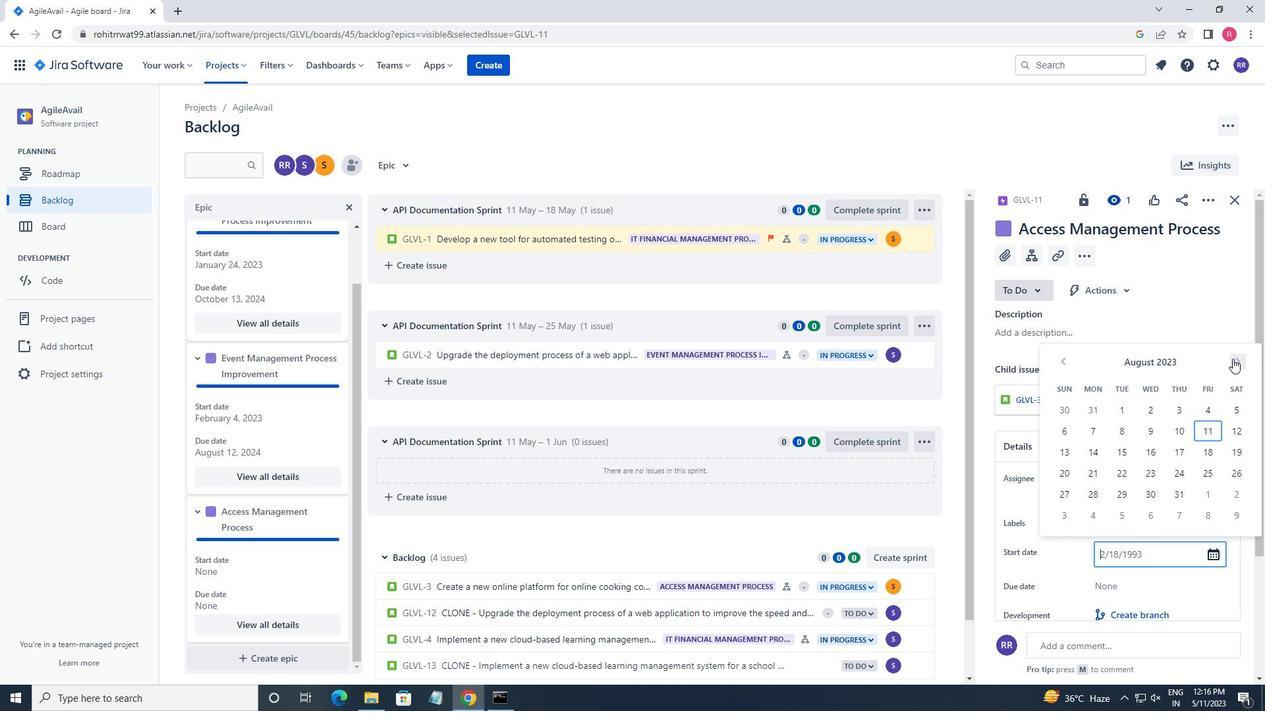 
Action: Mouse pressed left at (1233, 359)
Screenshot: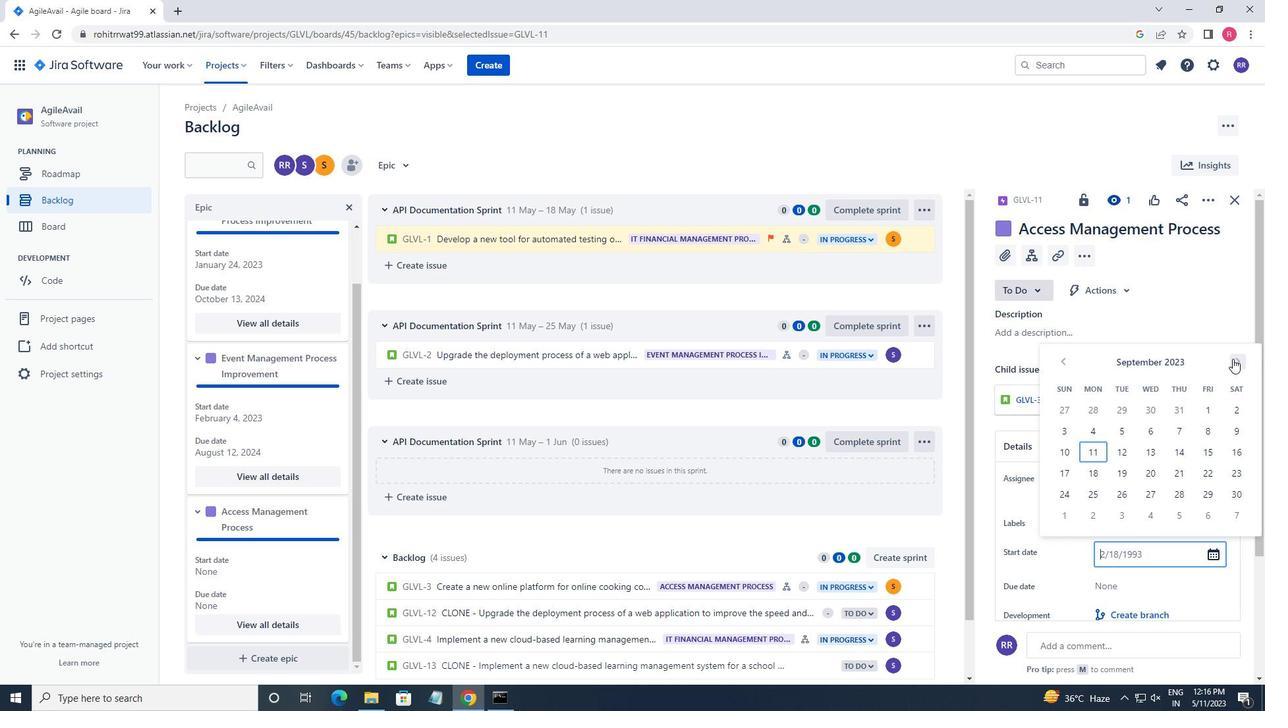 
Action: Mouse pressed left at (1233, 359)
Screenshot: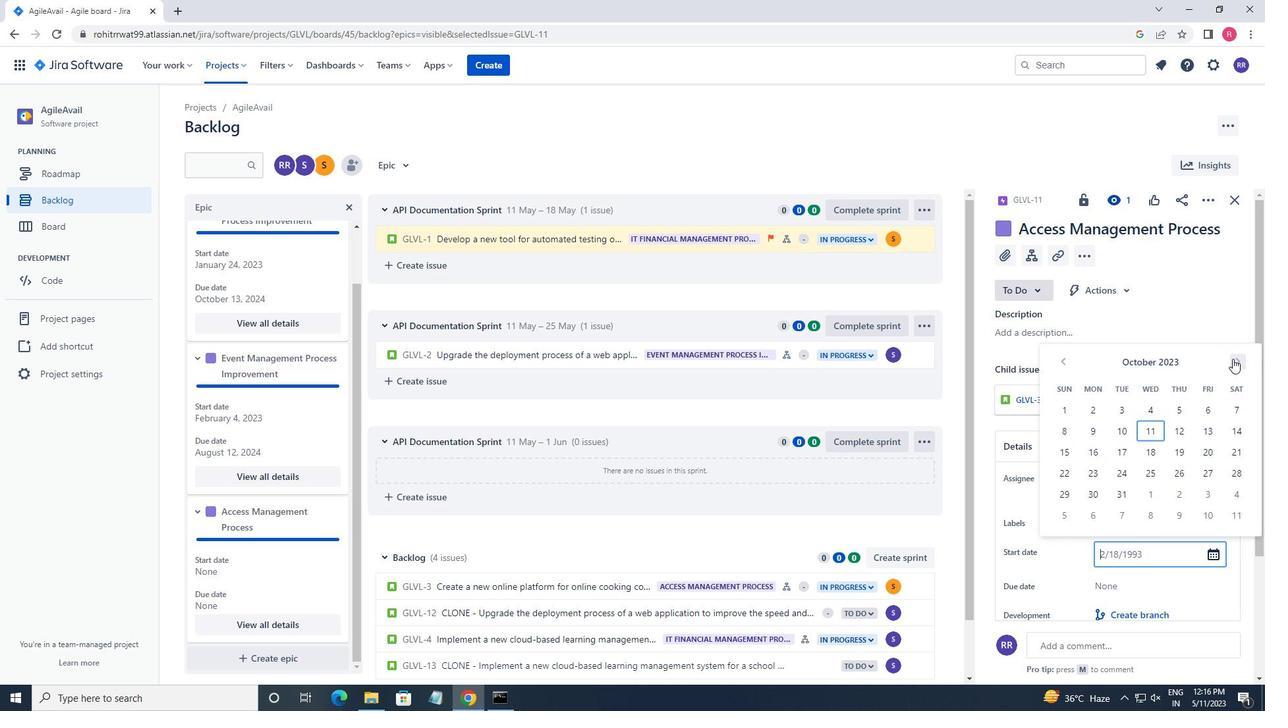 
Action: Mouse pressed left at (1233, 359)
Screenshot: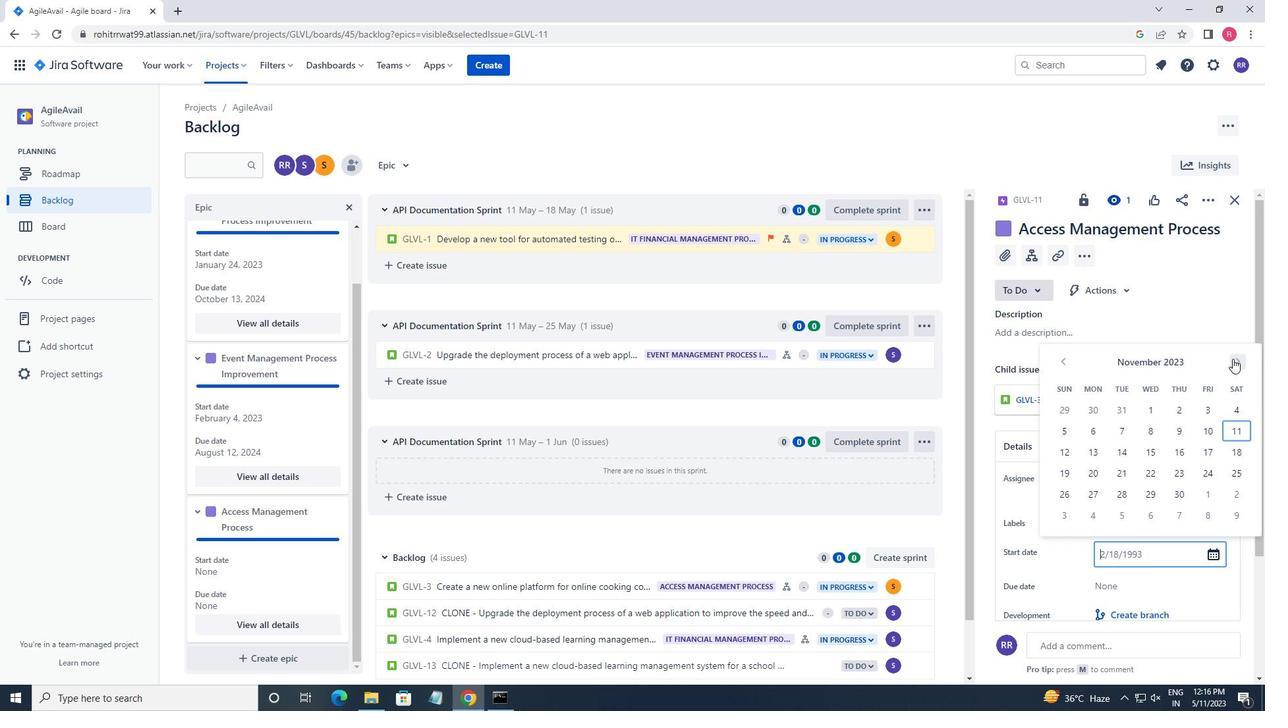 
Action: Mouse pressed left at (1233, 359)
Screenshot: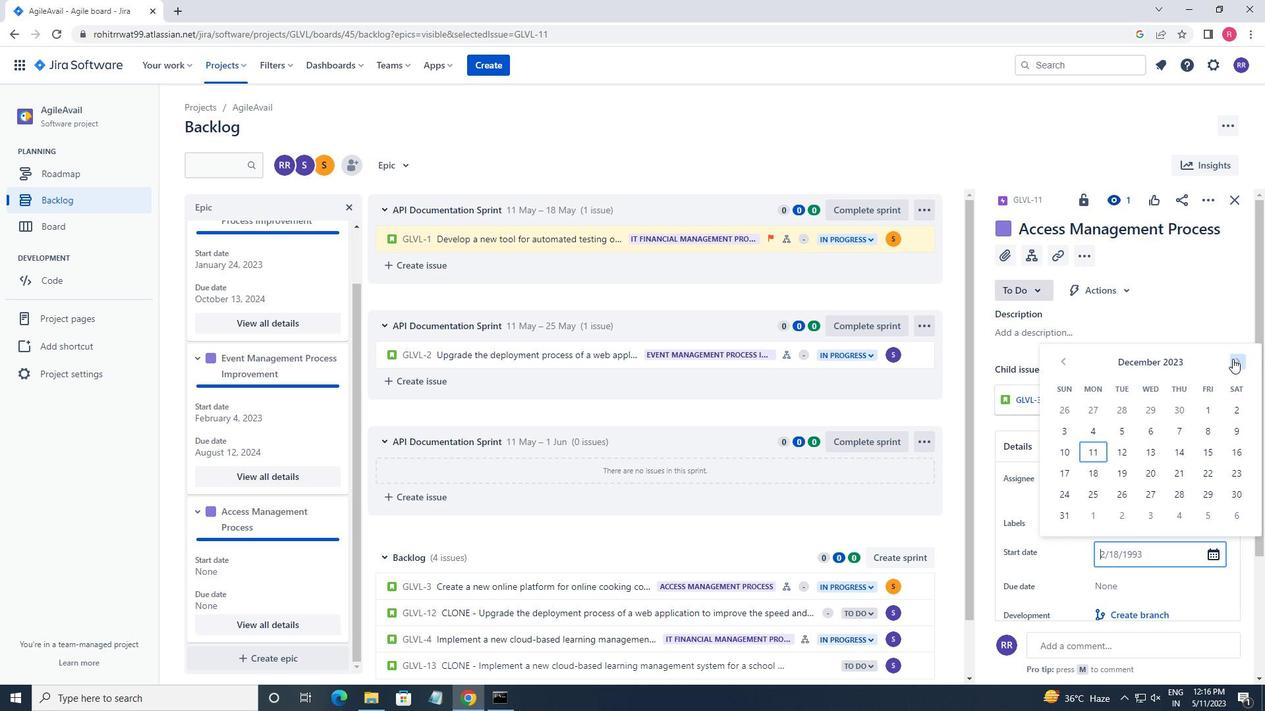 
Action: Mouse pressed left at (1233, 359)
Screenshot: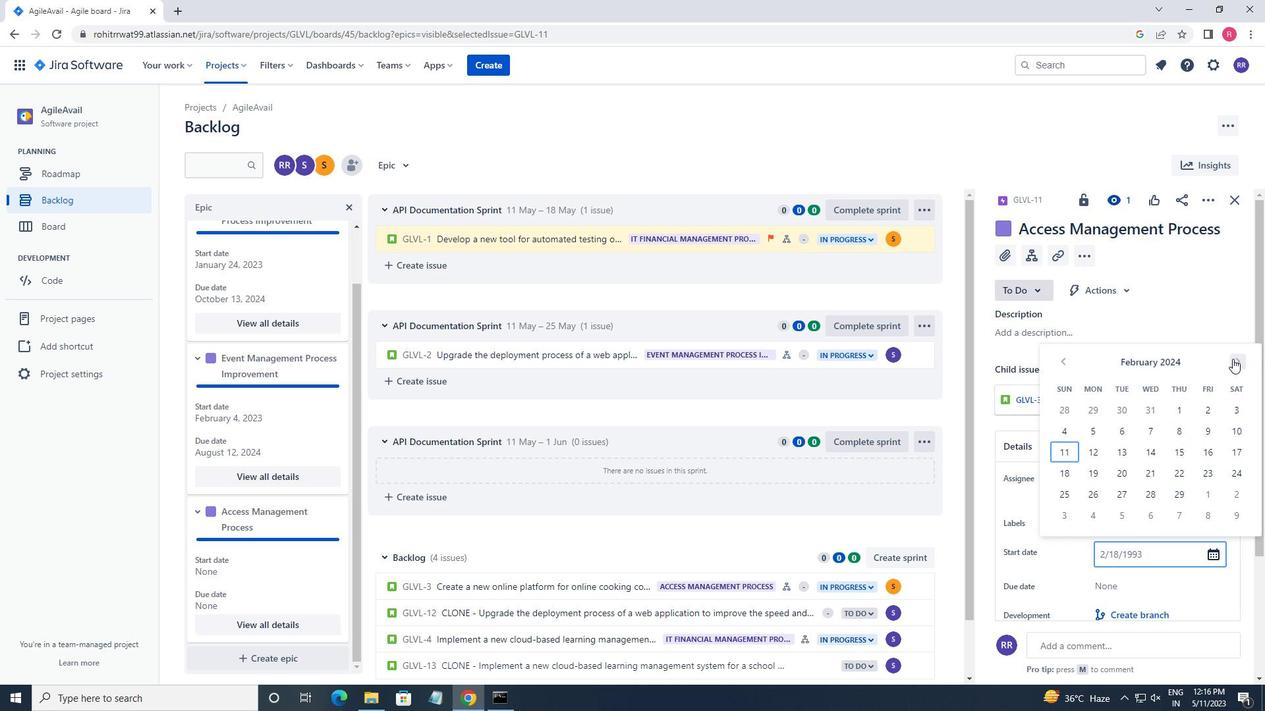 
Action: Mouse moved to (1119, 455)
Screenshot: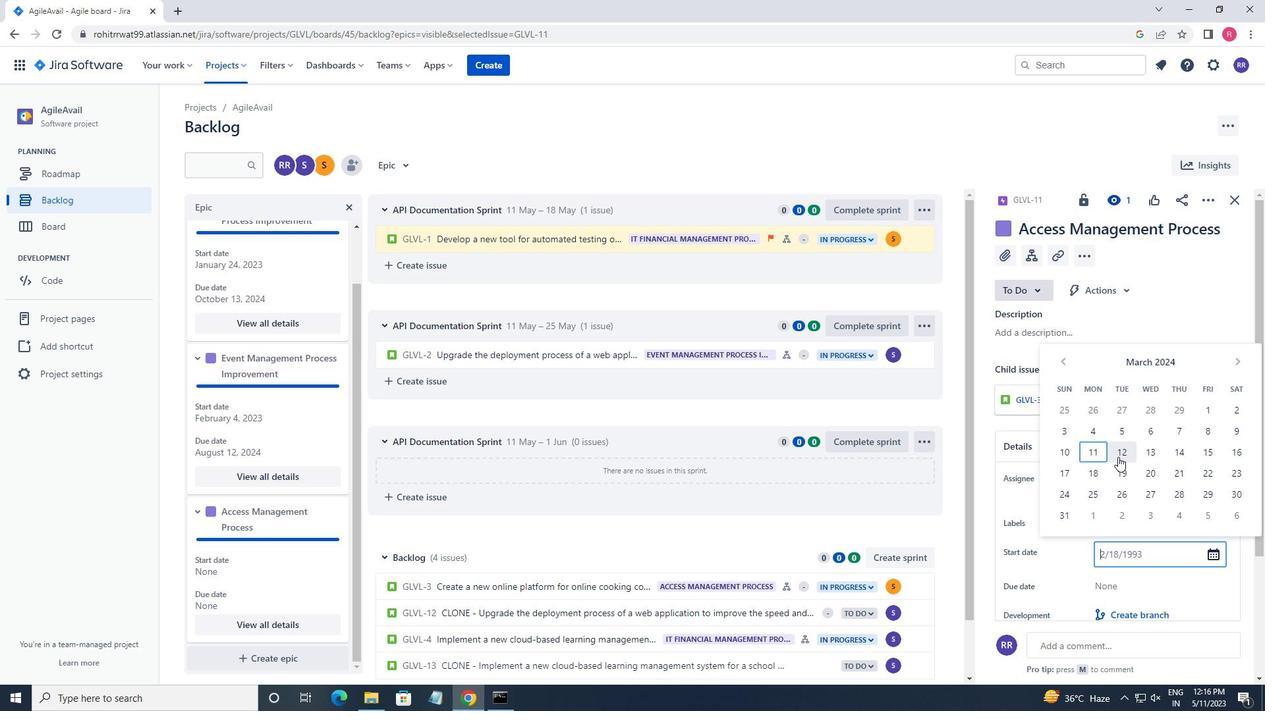 
Action: Mouse pressed left at (1119, 455)
Screenshot: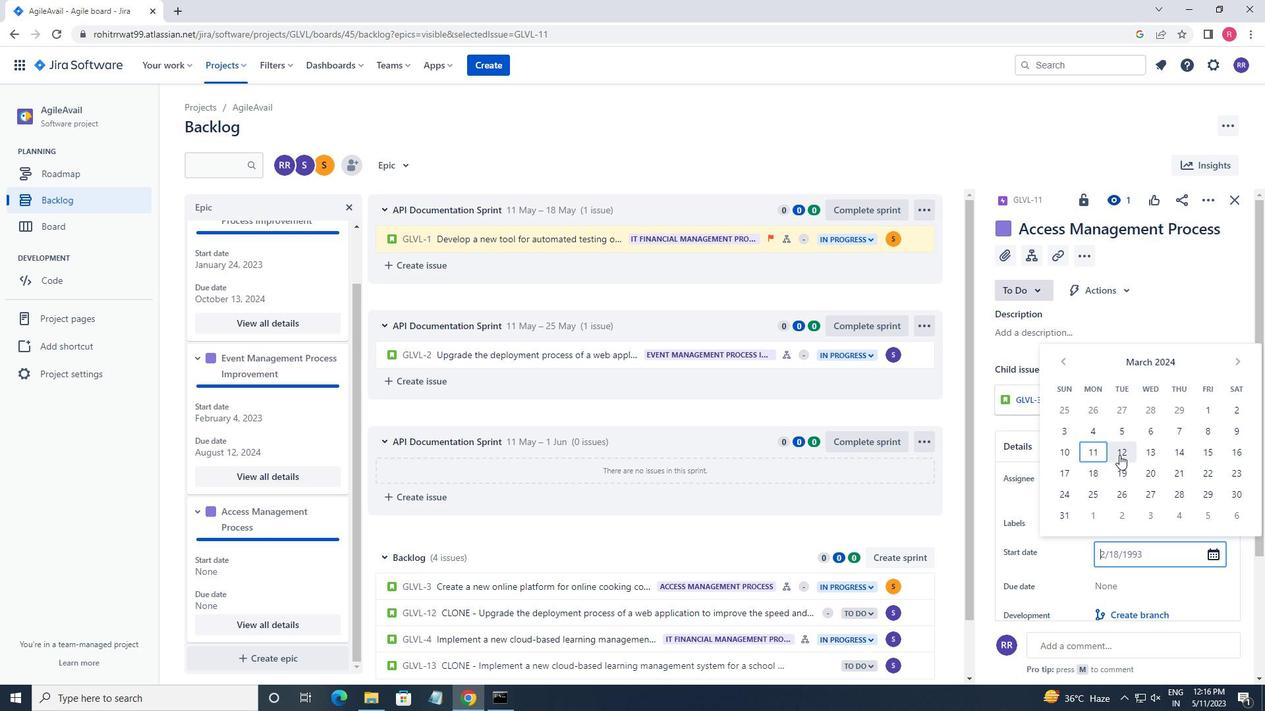 
Action: Mouse moved to (1137, 586)
Screenshot: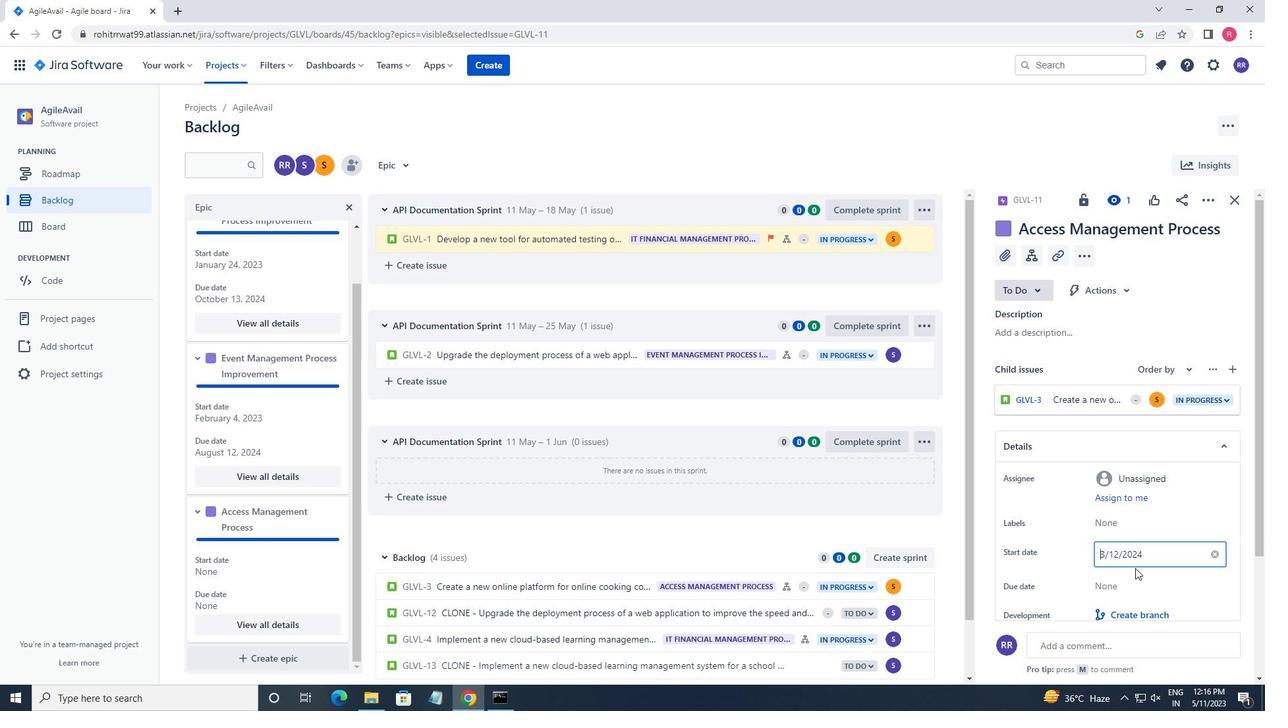 
Action: Mouse pressed left at (1137, 586)
Screenshot: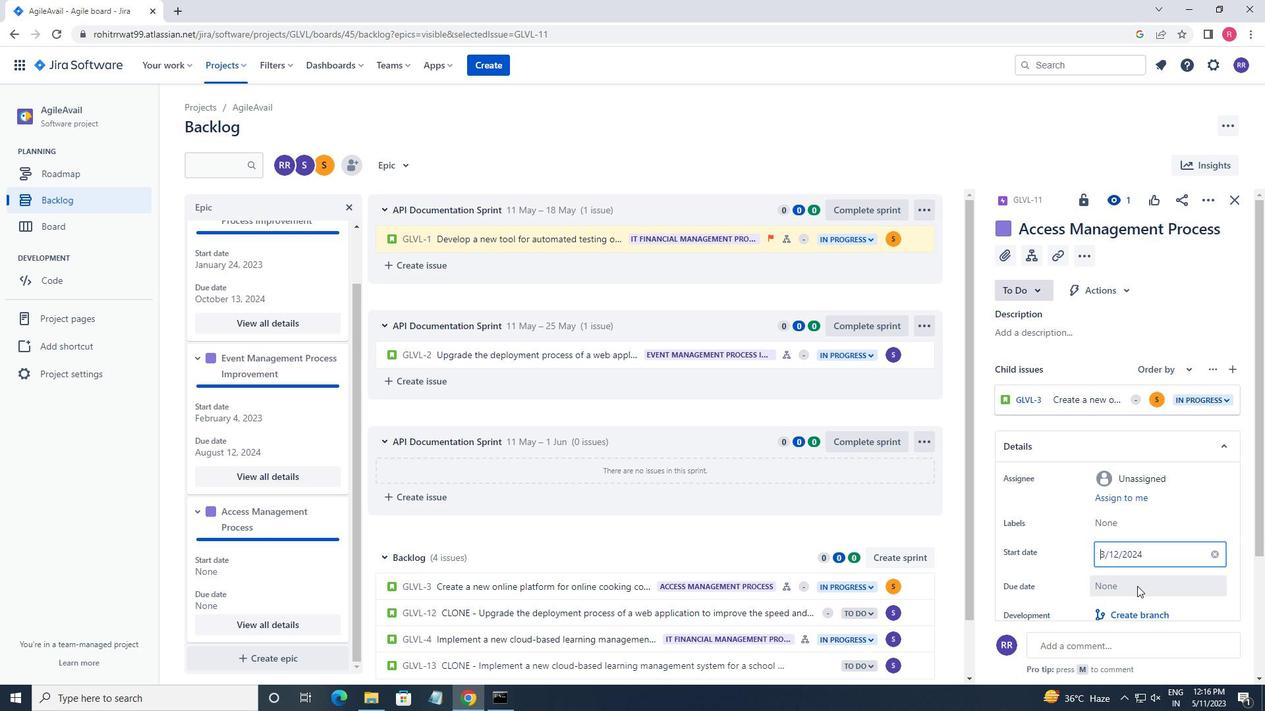
Action: Mouse moved to (1235, 396)
Screenshot: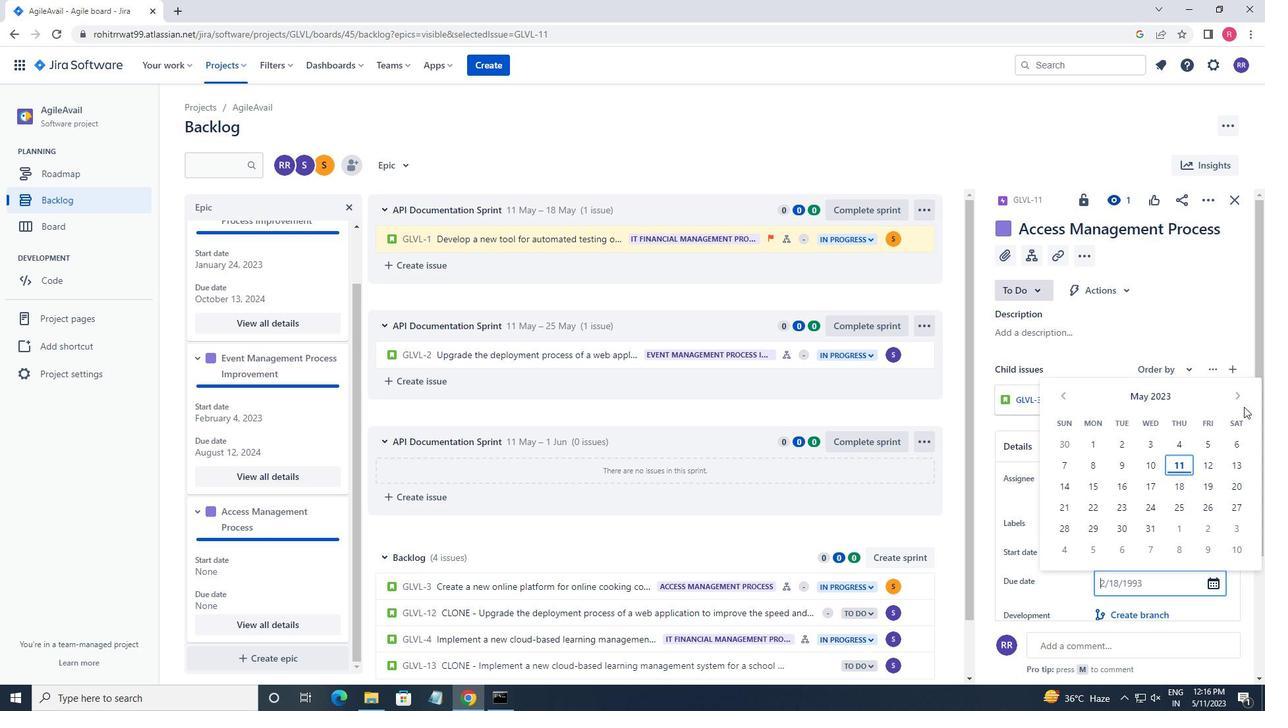 
Action: Mouse pressed left at (1235, 396)
Screenshot: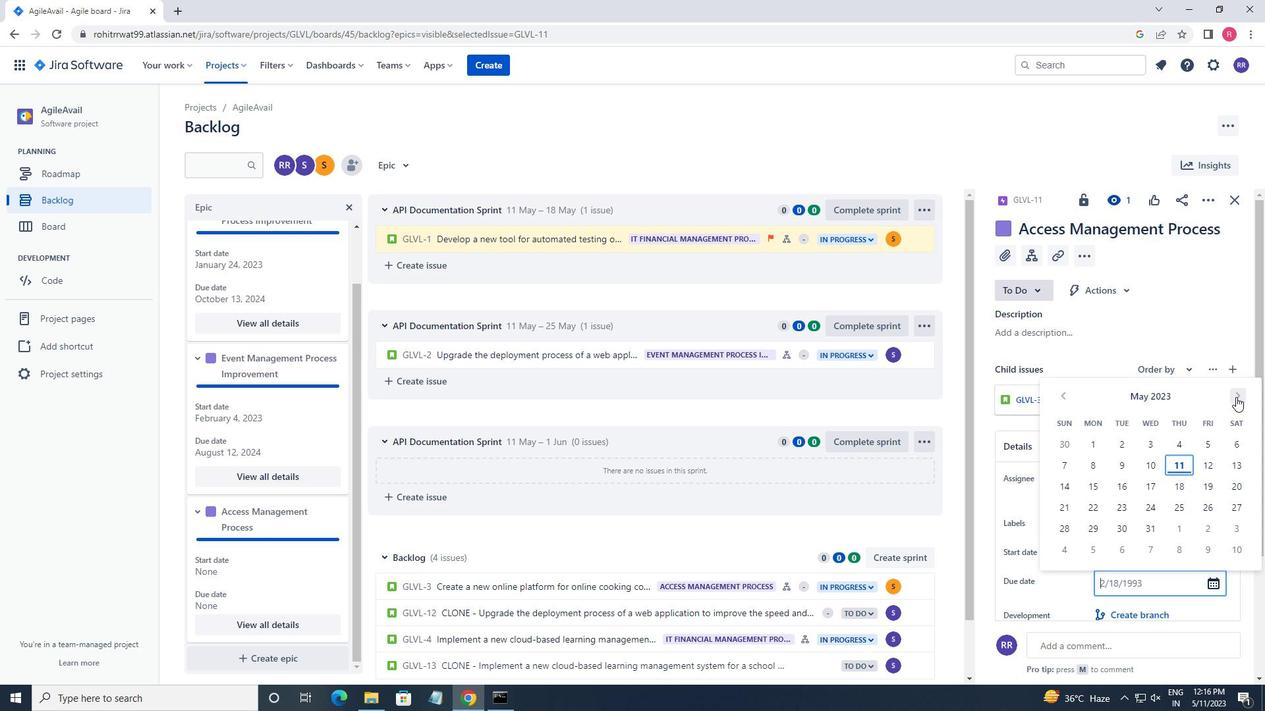 
Action: Mouse pressed left at (1235, 396)
Screenshot: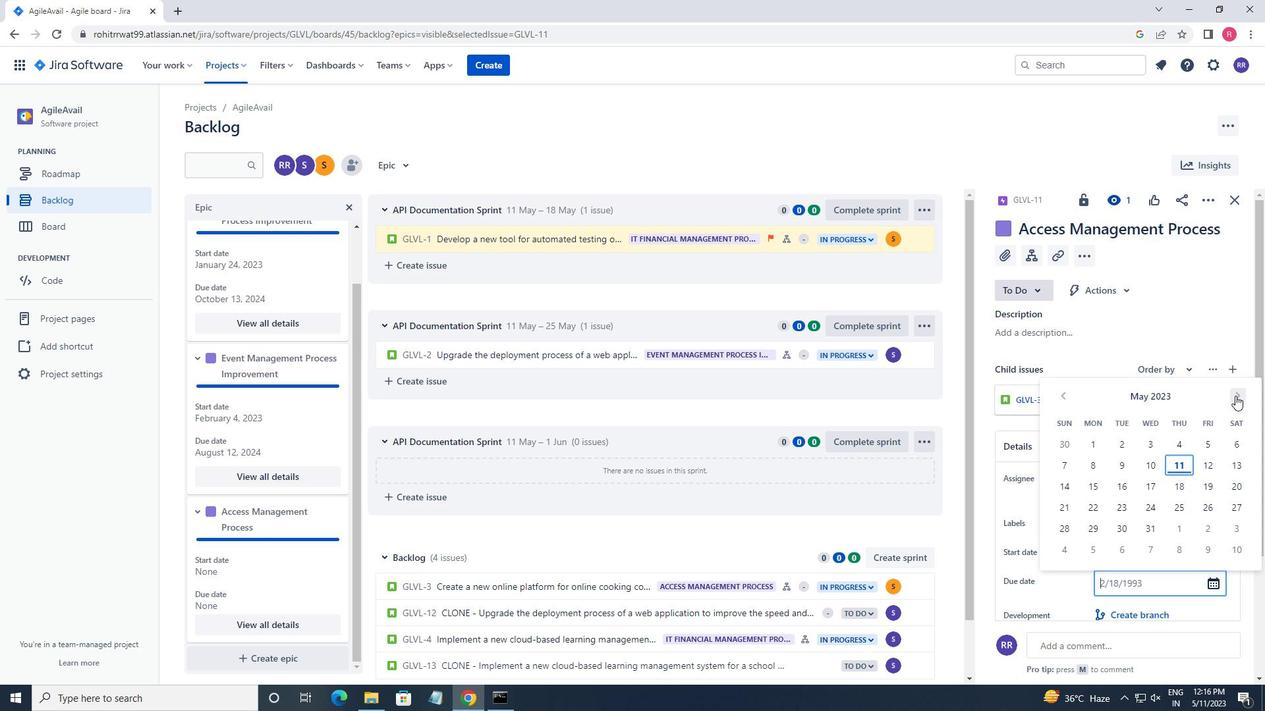 
Action: Mouse pressed left at (1235, 396)
Screenshot: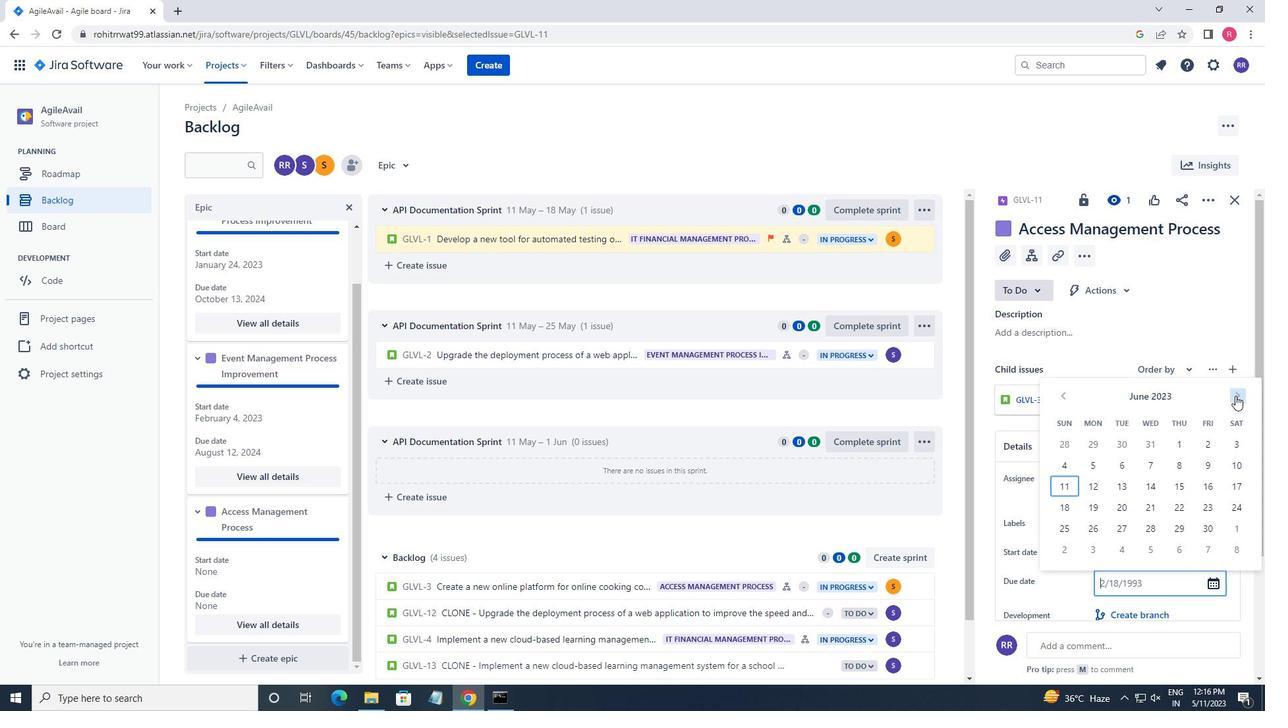 
Action: Mouse pressed left at (1235, 396)
Screenshot: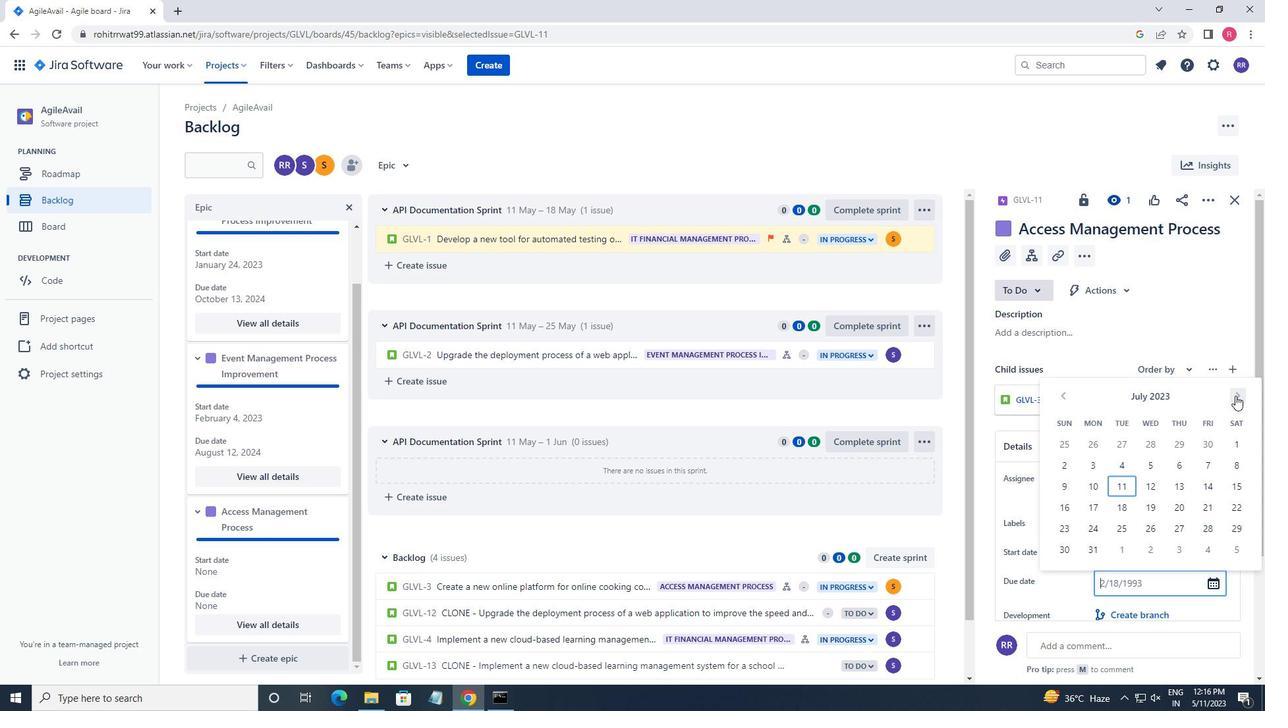 
Action: Mouse pressed left at (1235, 396)
Screenshot: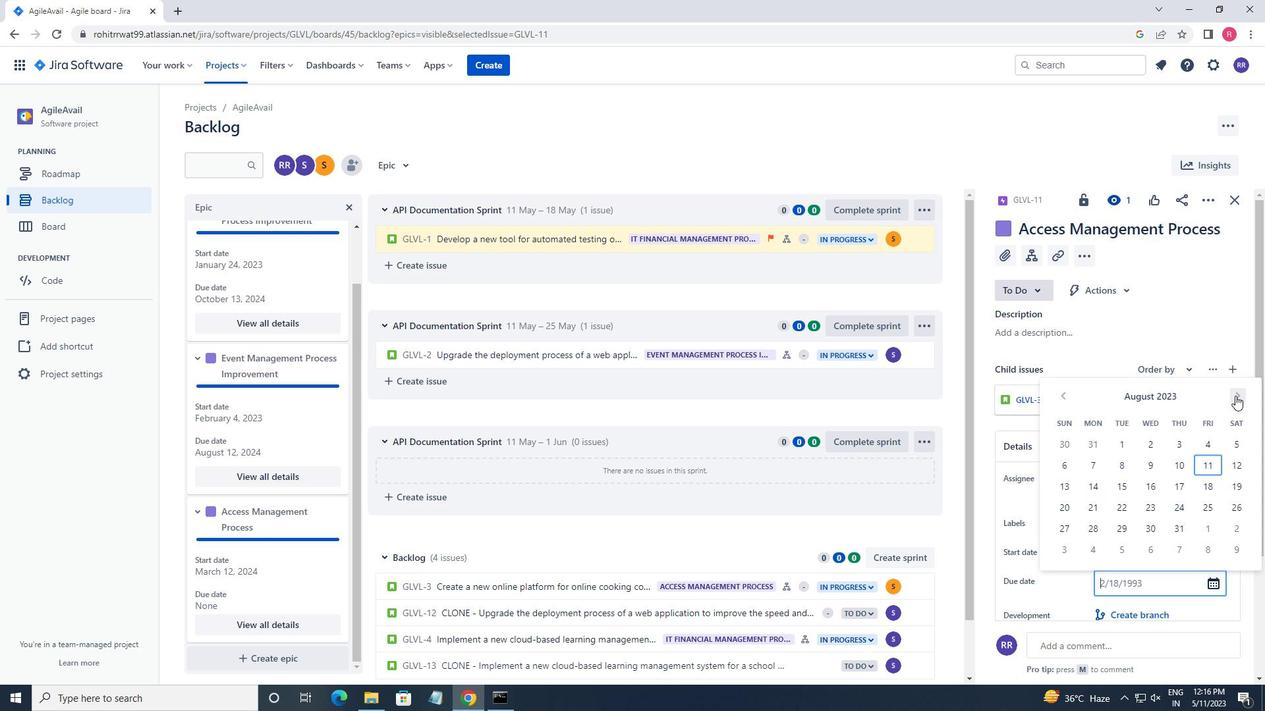 
Action: Mouse pressed left at (1235, 396)
Screenshot: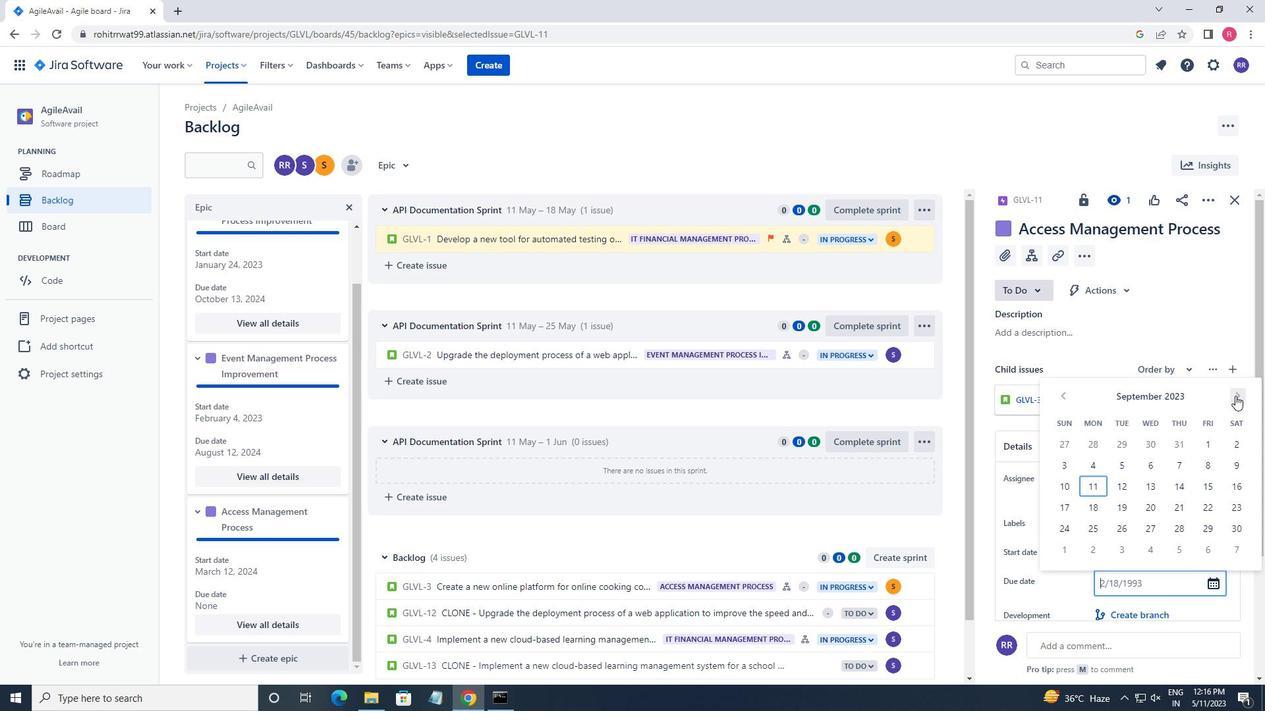 
Action: Mouse pressed left at (1235, 396)
Screenshot: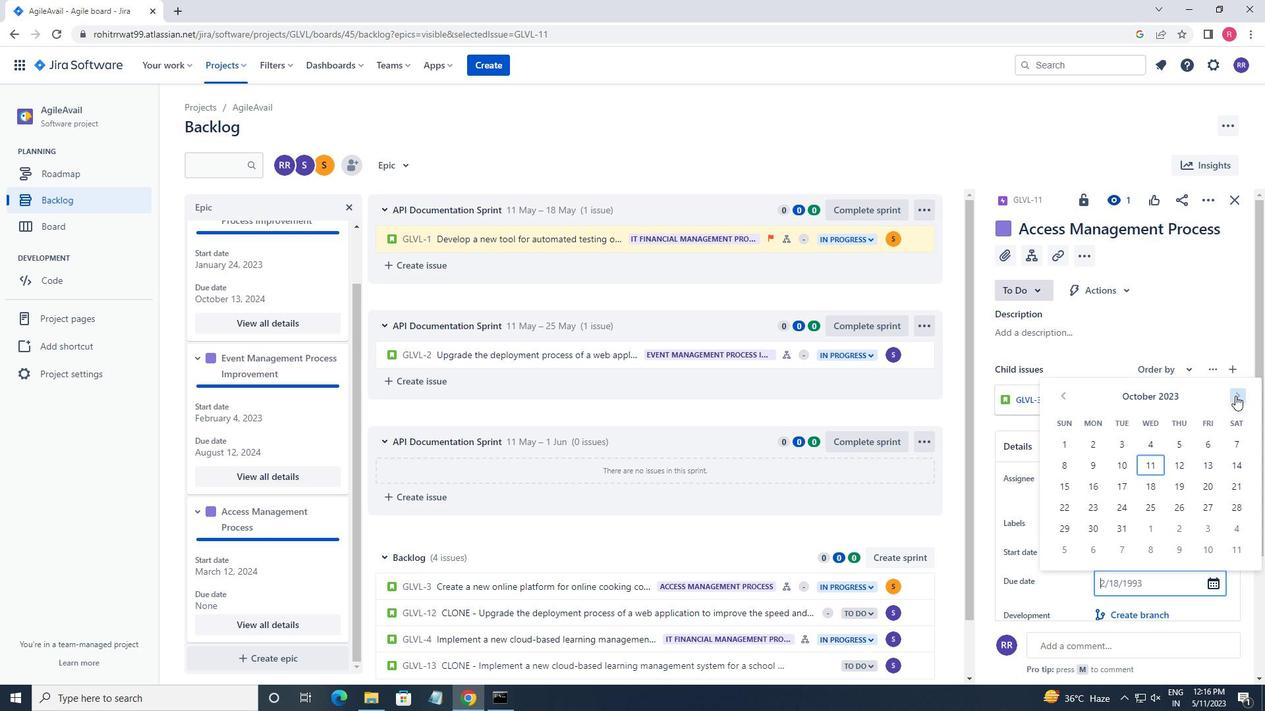 
Action: Mouse pressed left at (1235, 396)
Screenshot: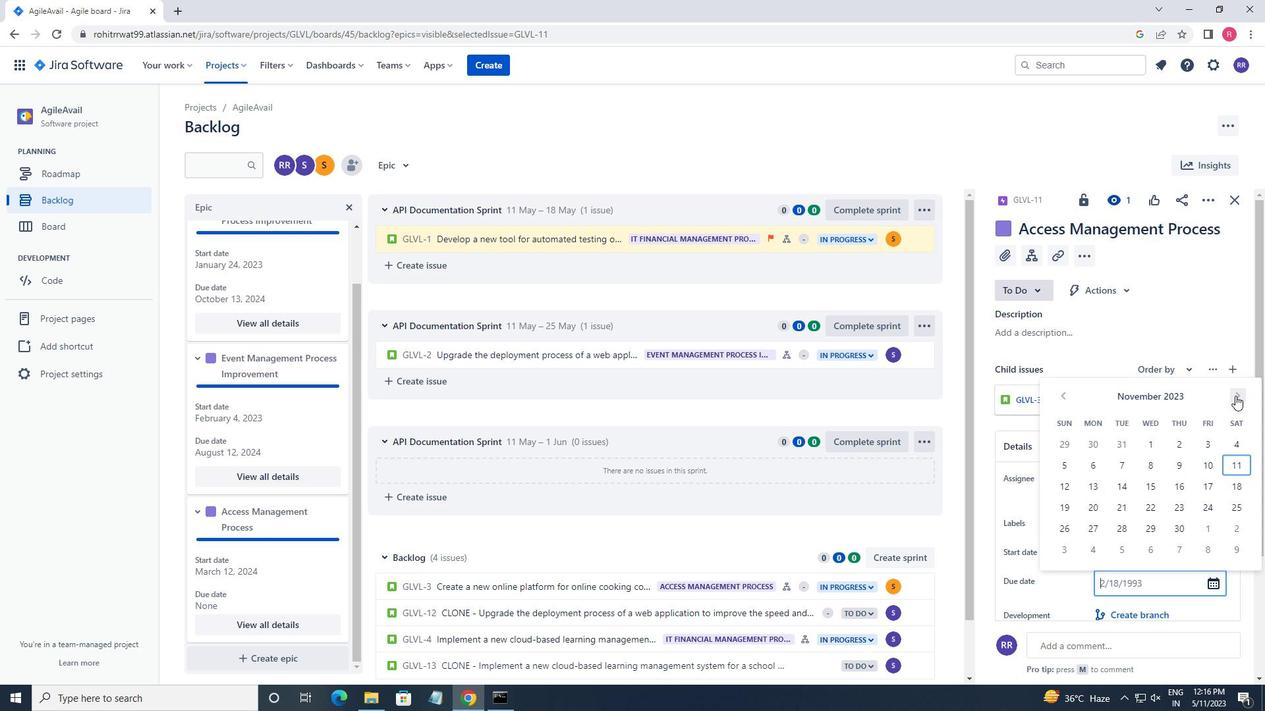 
Action: Mouse pressed left at (1235, 396)
Screenshot: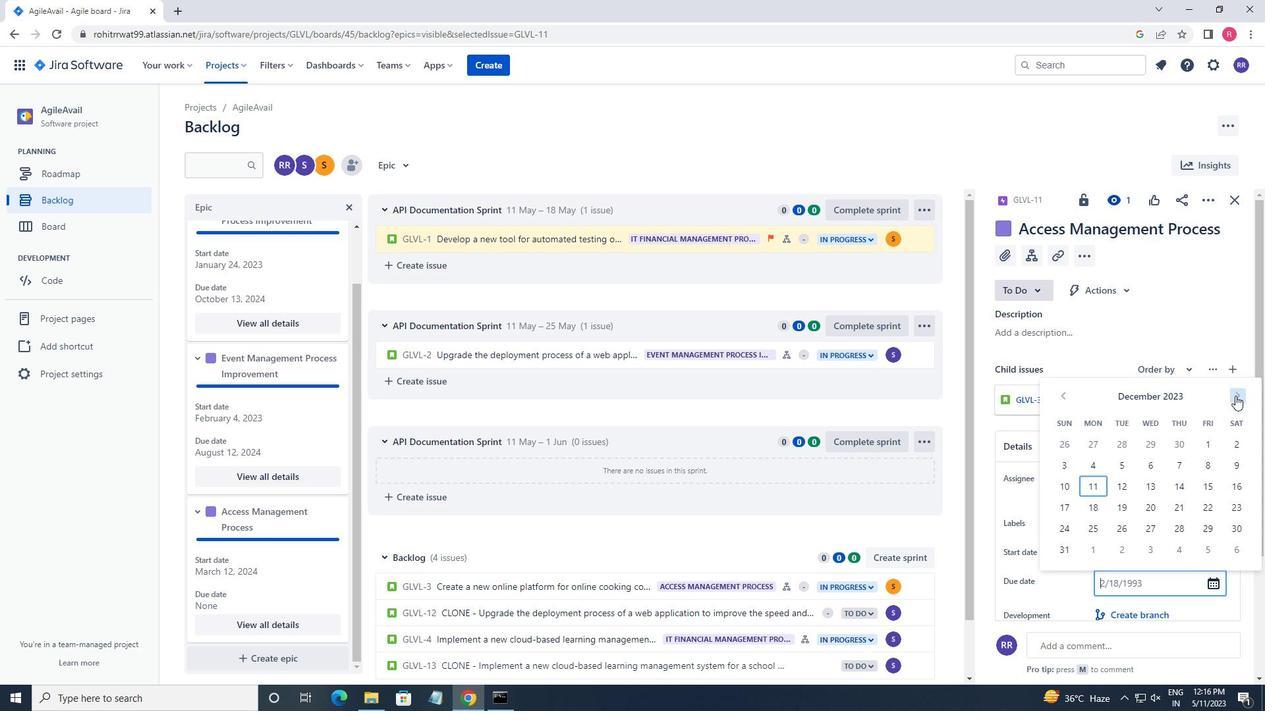 
Action: Mouse pressed left at (1235, 396)
Screenshot: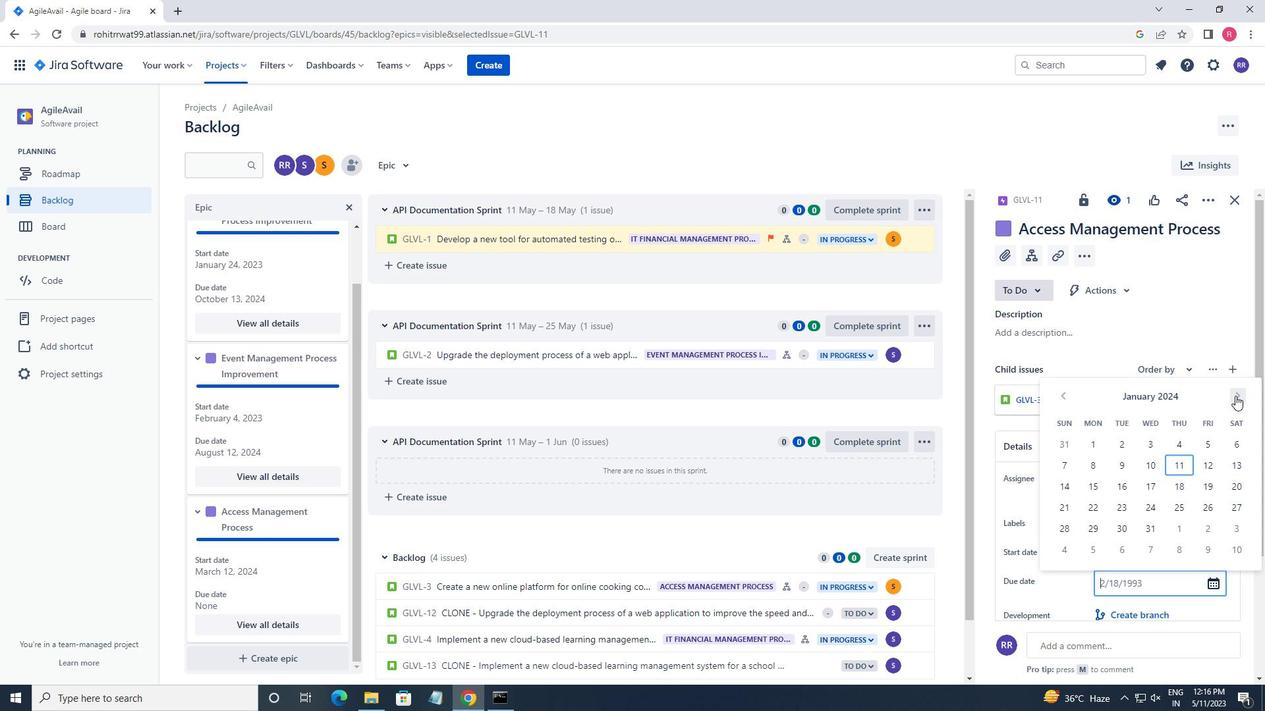 
Action: Mouse pressed left at (1235, 396)
Screenshot: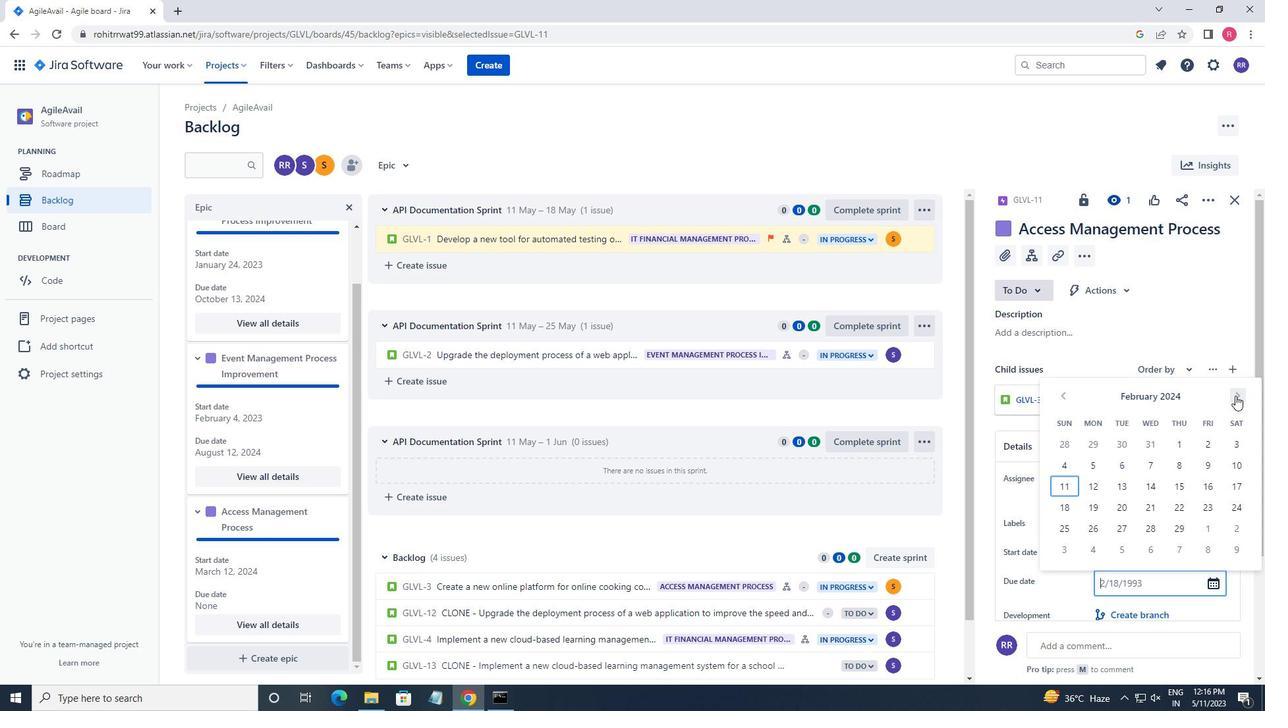 
Action: Mouse pressed left at (1235, 396)
Screenshot: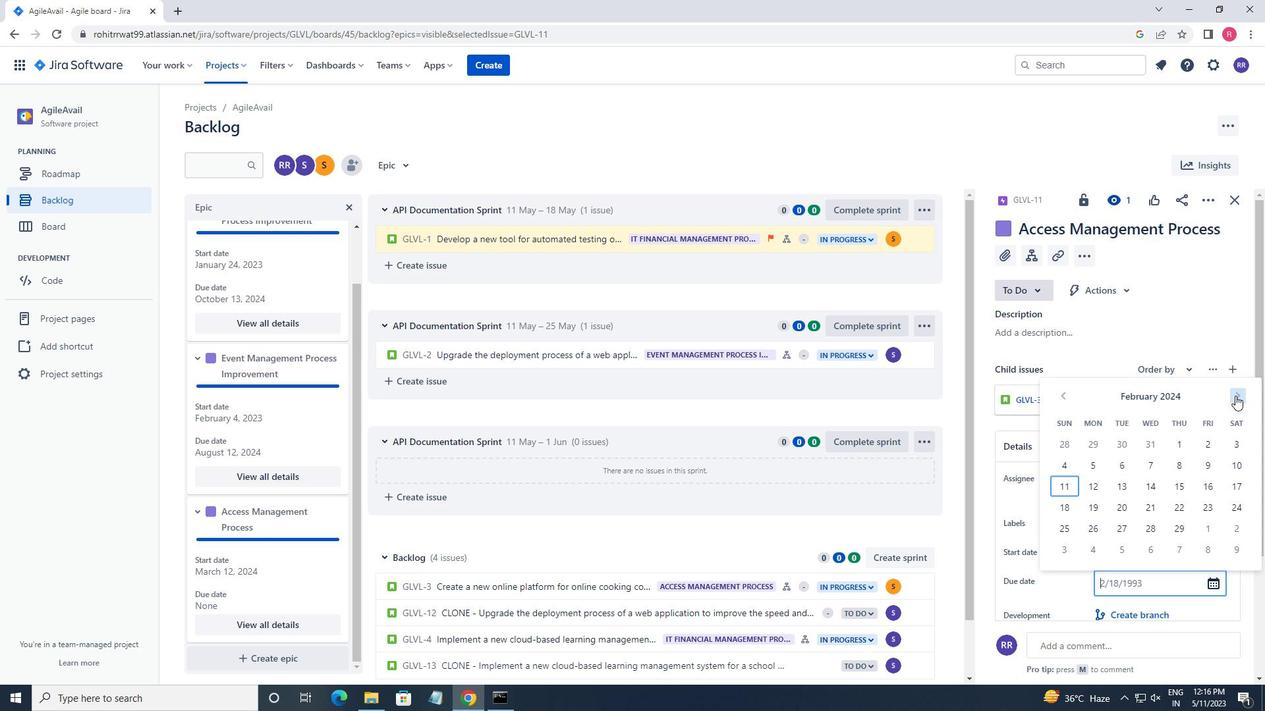 
Action: Mouse pressed left at (1235, 396)
Screenshot: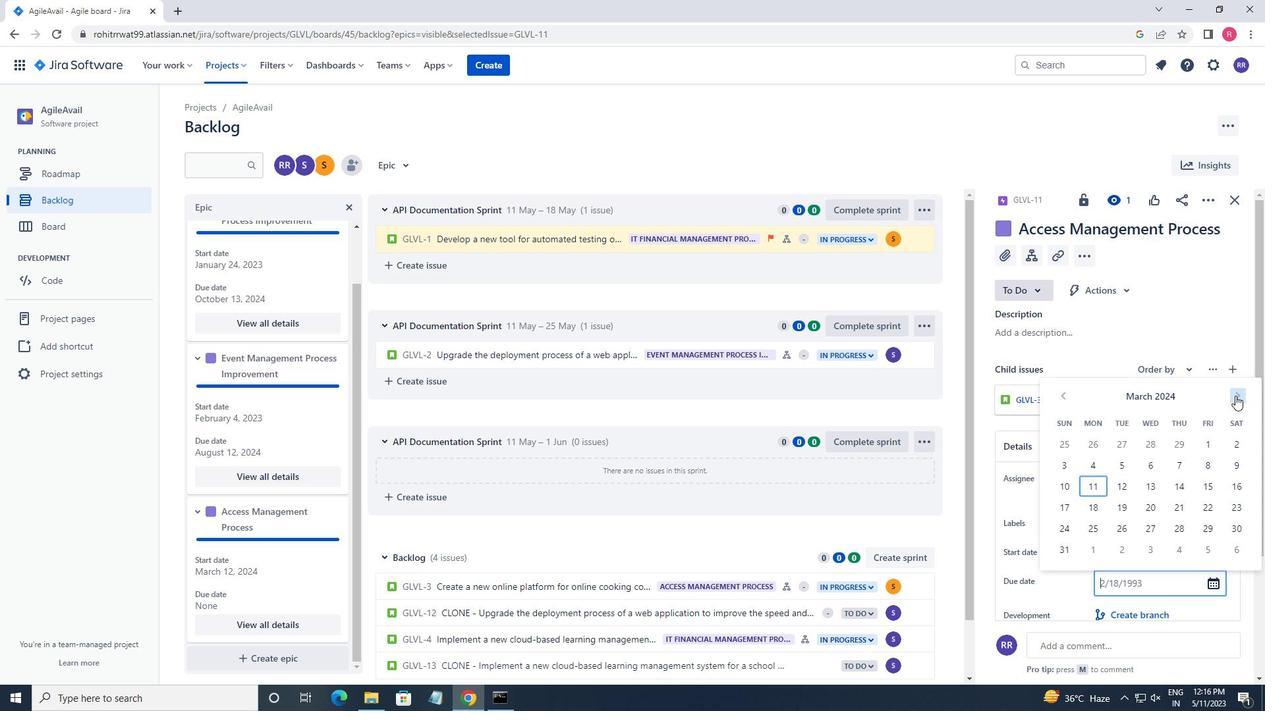 
Action: Mouse pressed left at (1235, 396)
Screenshot: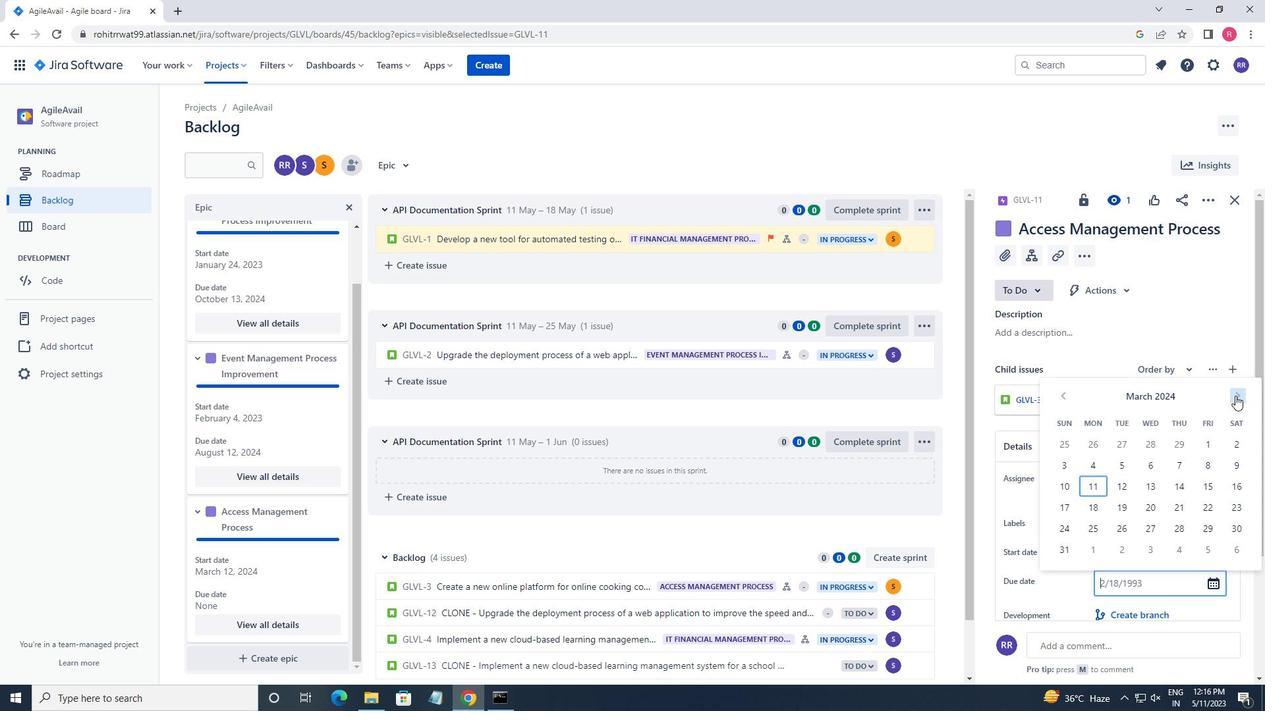 
Action: Mouse pressed left at (1235, 396)
Screenshot: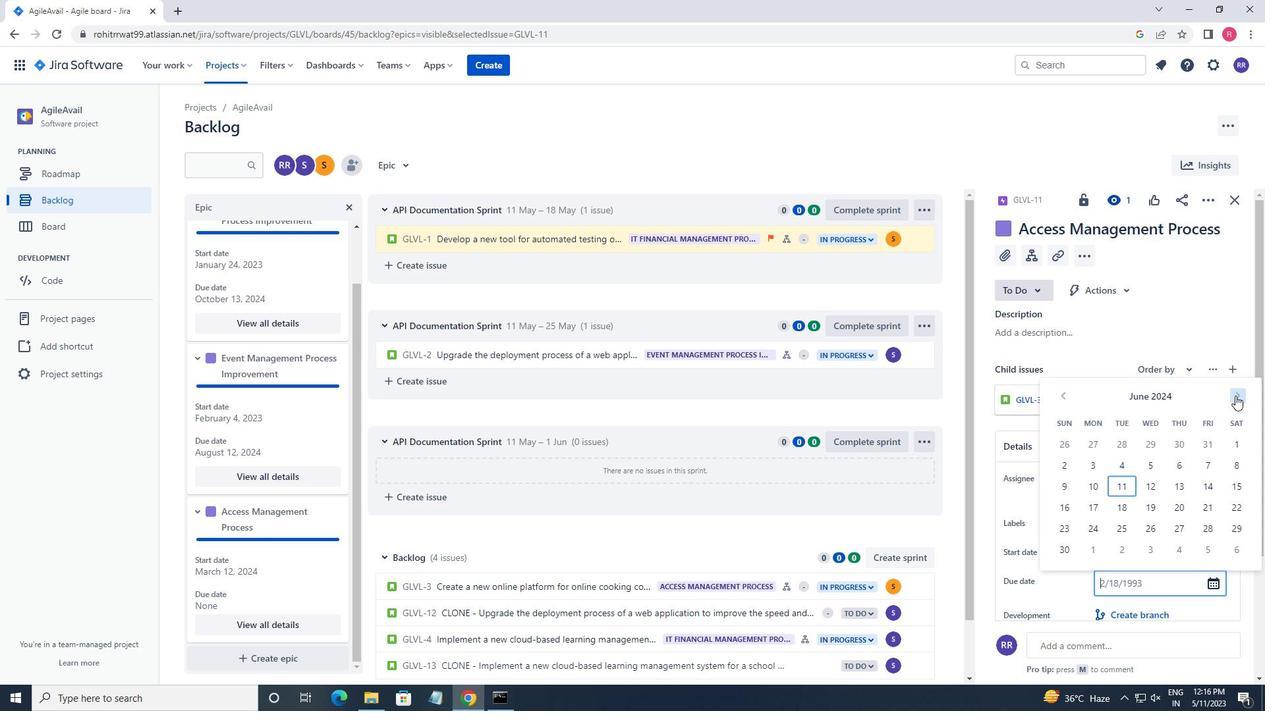 
Action: Mouse pressed left at (1235, 396)
Screenshot: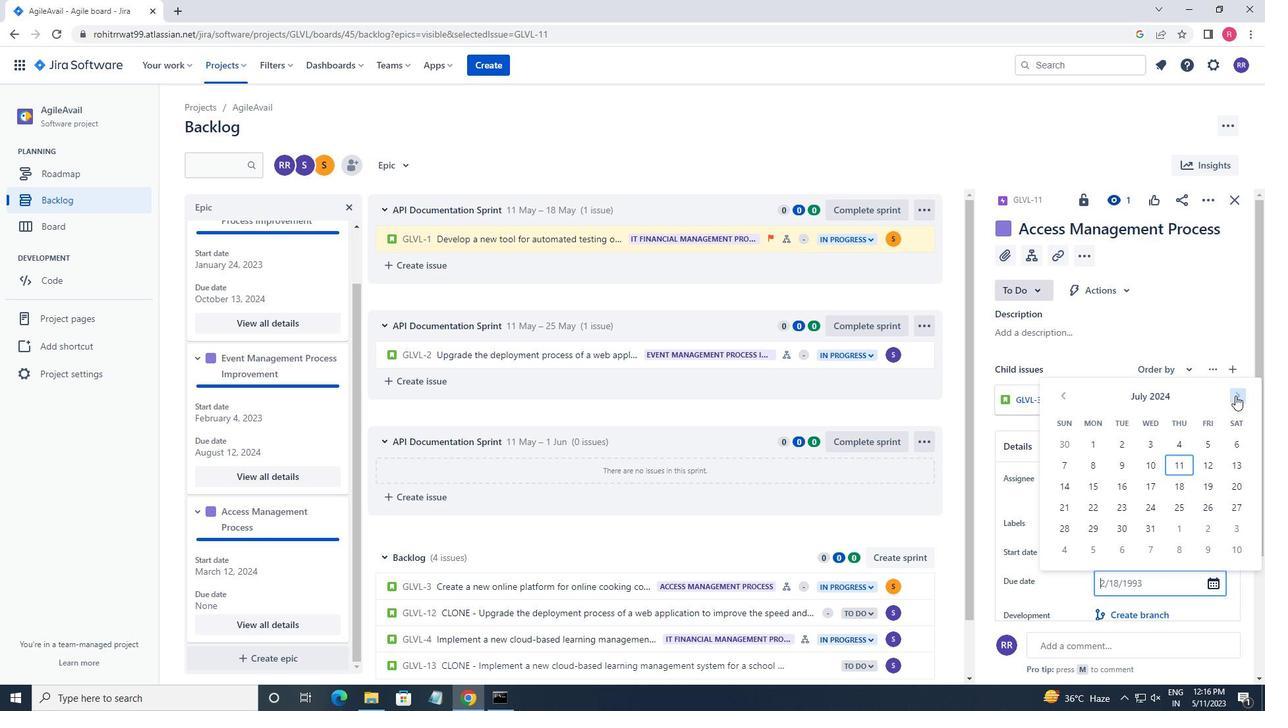 
Action: Mouse pressed left at (1235, 396)
Screenshot: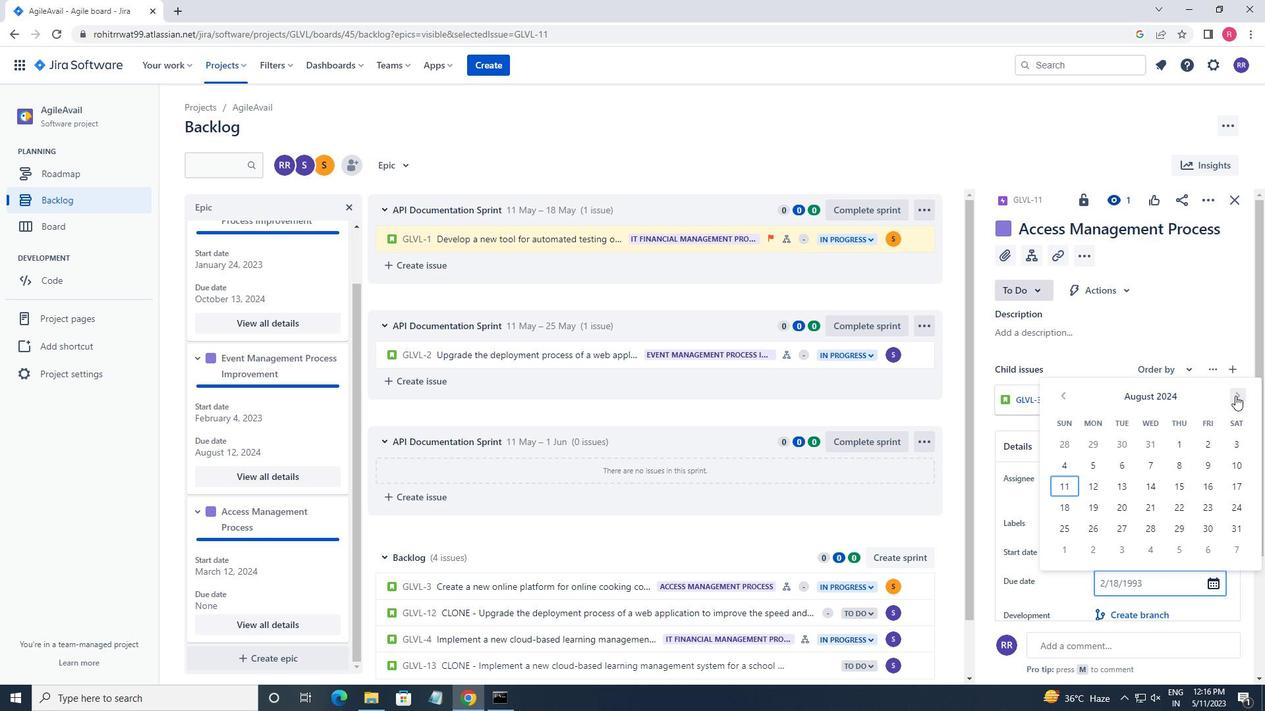 
Action: Mouse pressed left at (1235, 396)
Screenshot: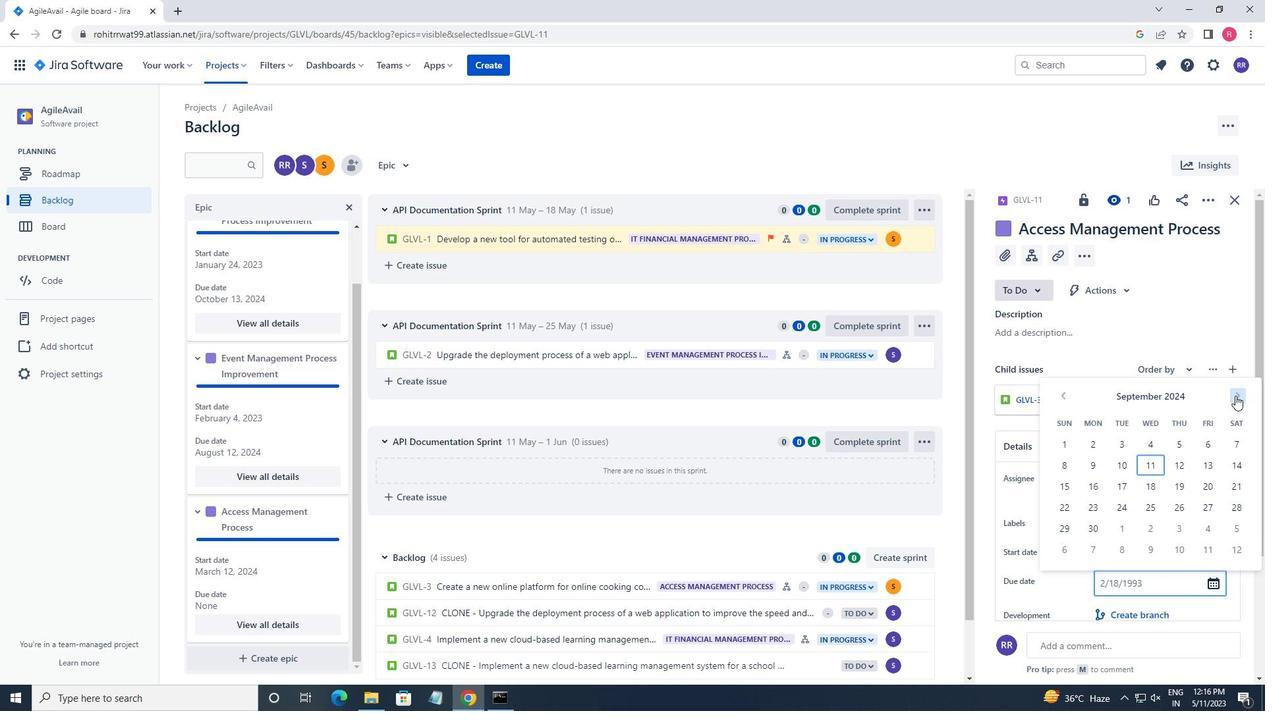 
Action: Mouse pressed left at (1235, 396)
Screenshot: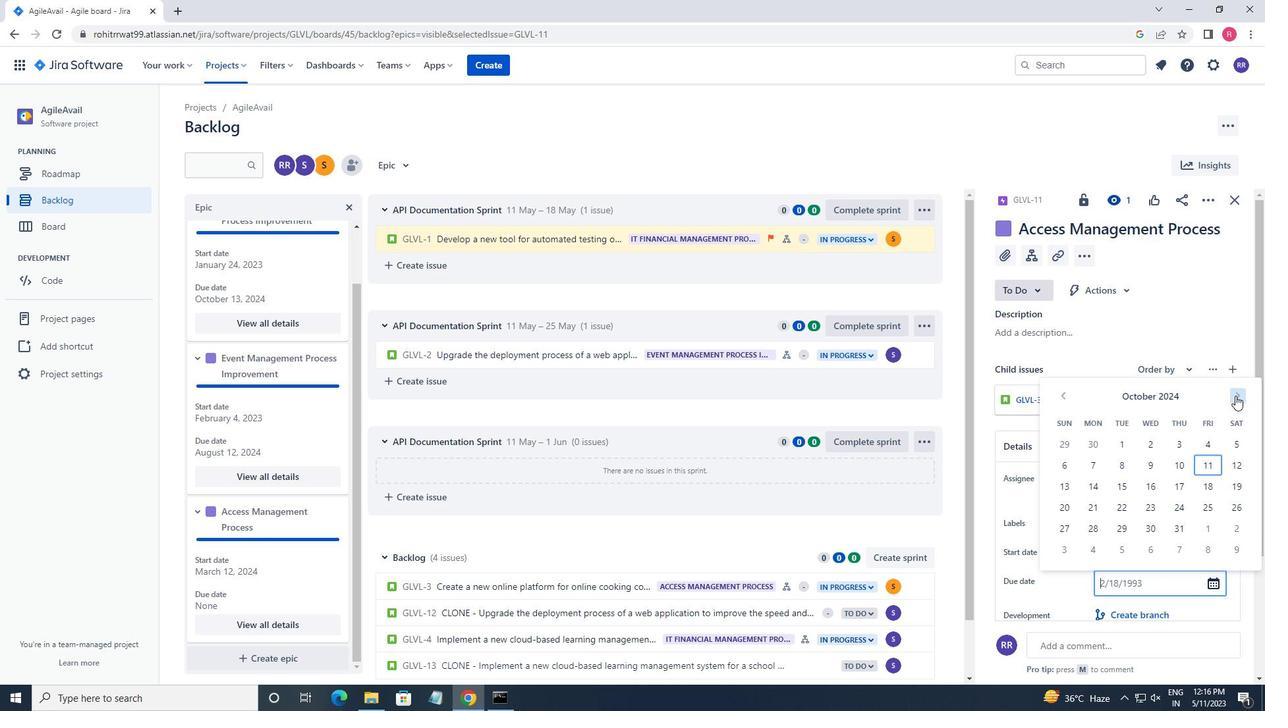 
Action: Mouse pressed left at (1235, 396)
Screenshot: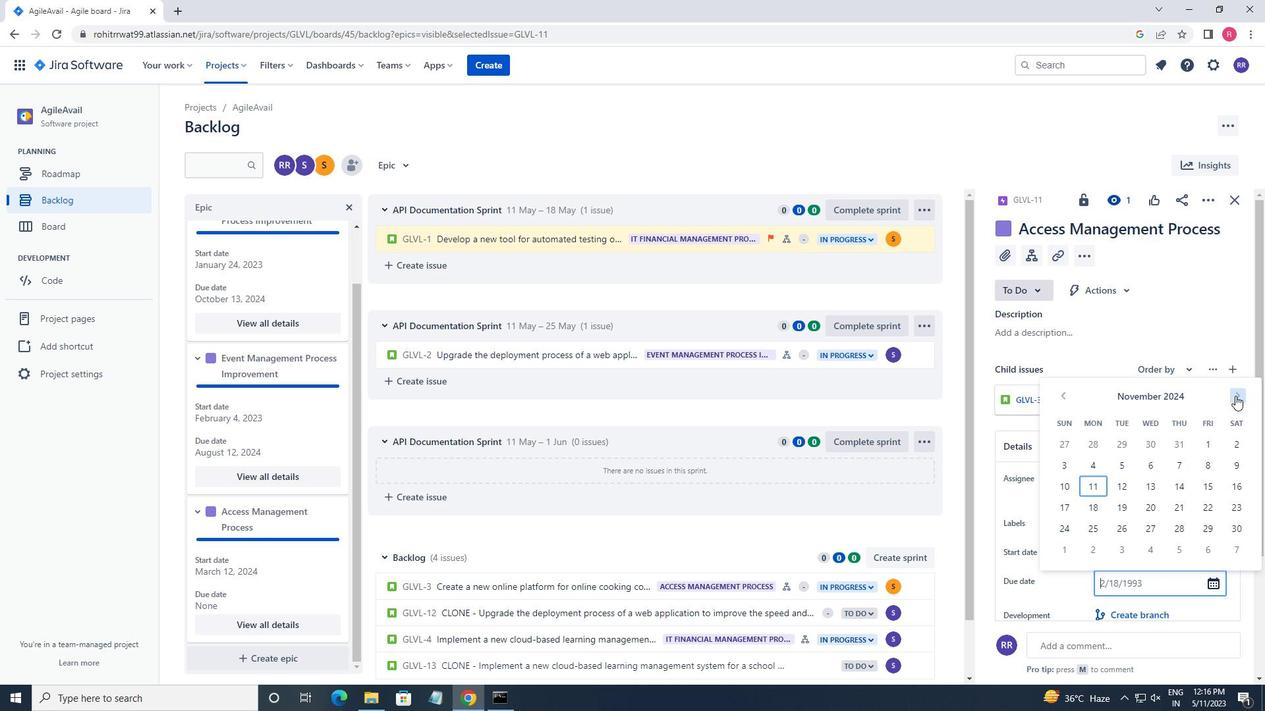 
Action: Mouse pressed left at (1235, 396)
Screenshot: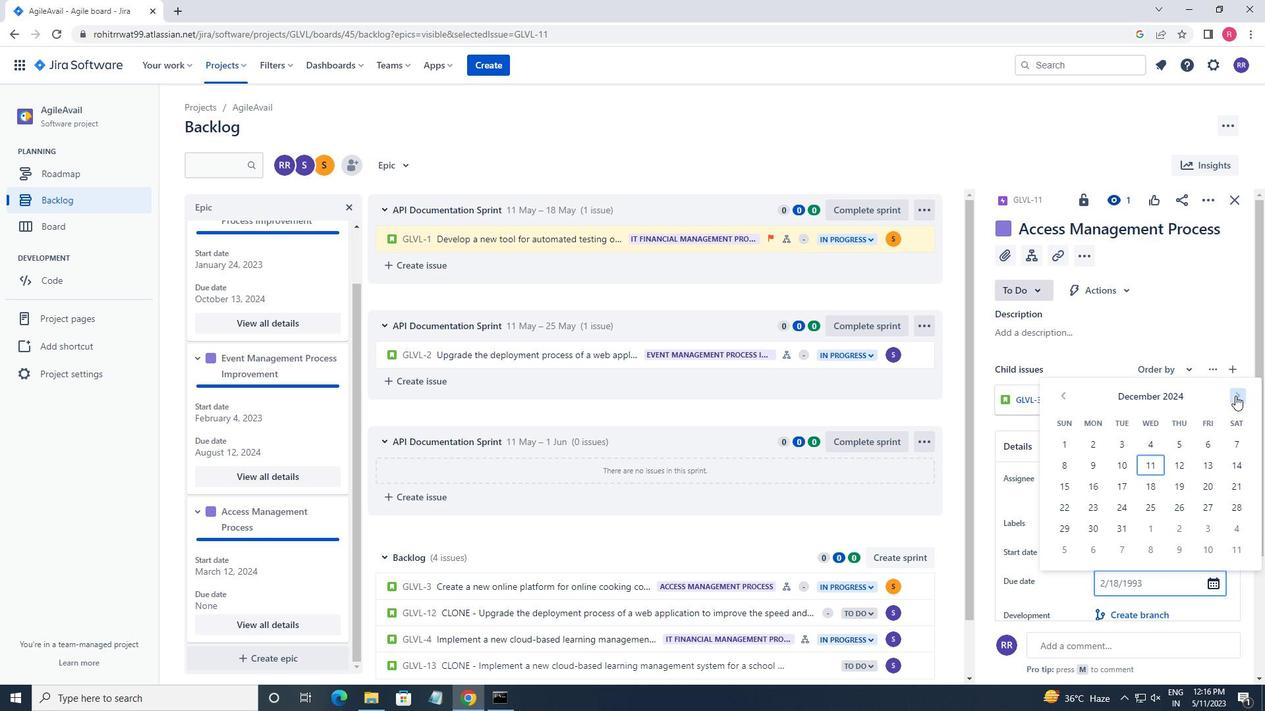 
Action: Mouse pressed left at (1235, 396)
Screenshot: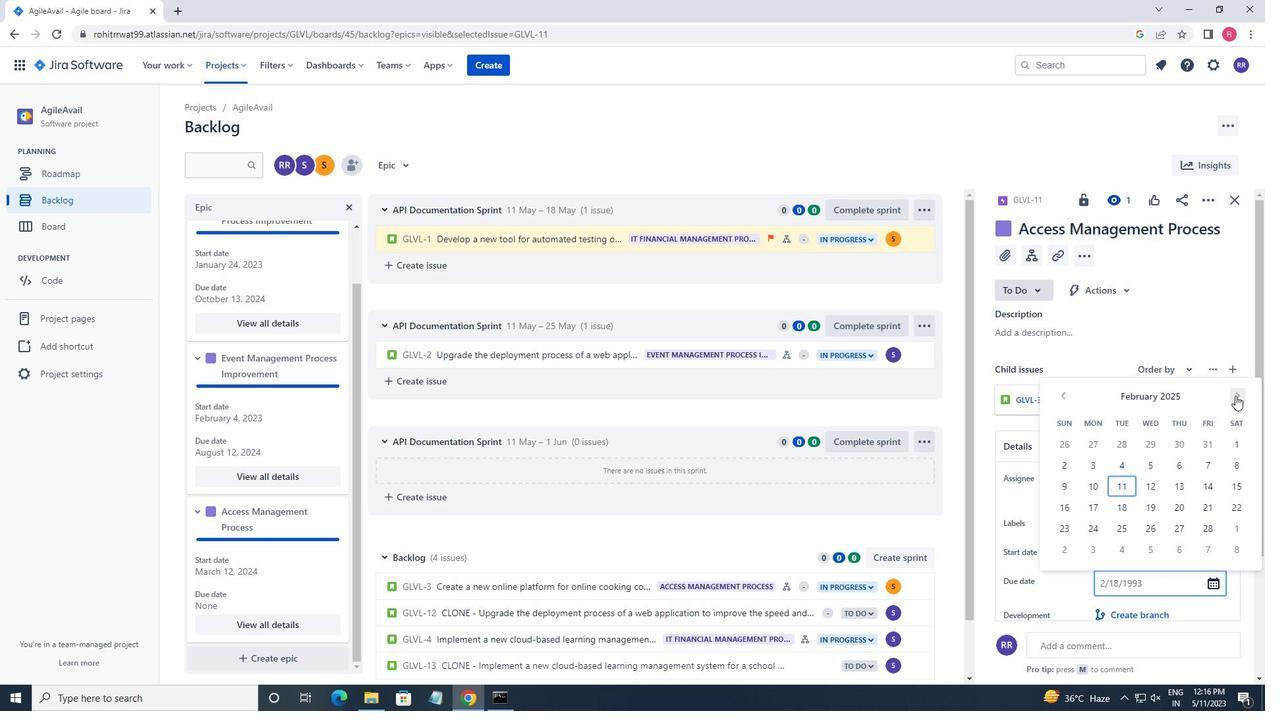 
Action: Mouse pressed left at (1235, 396)
Screenshot: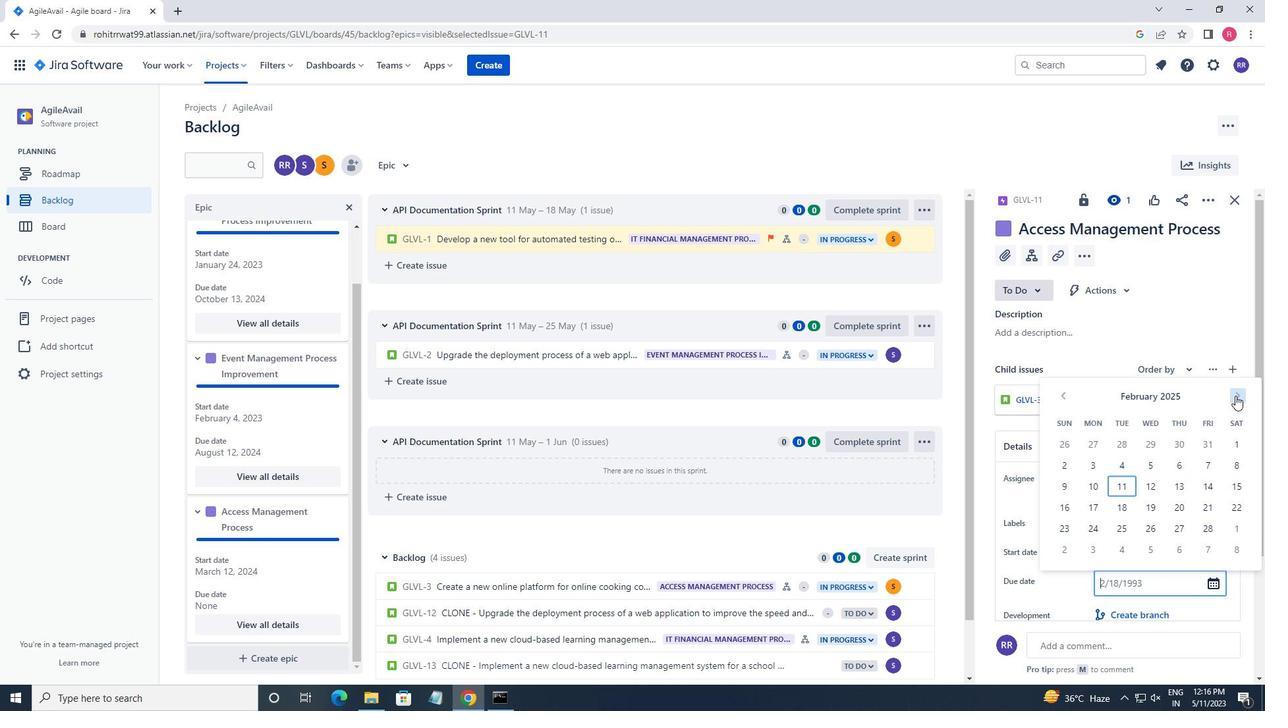 
Action: Mouse pressed left at (1235, 396)
Screenshot: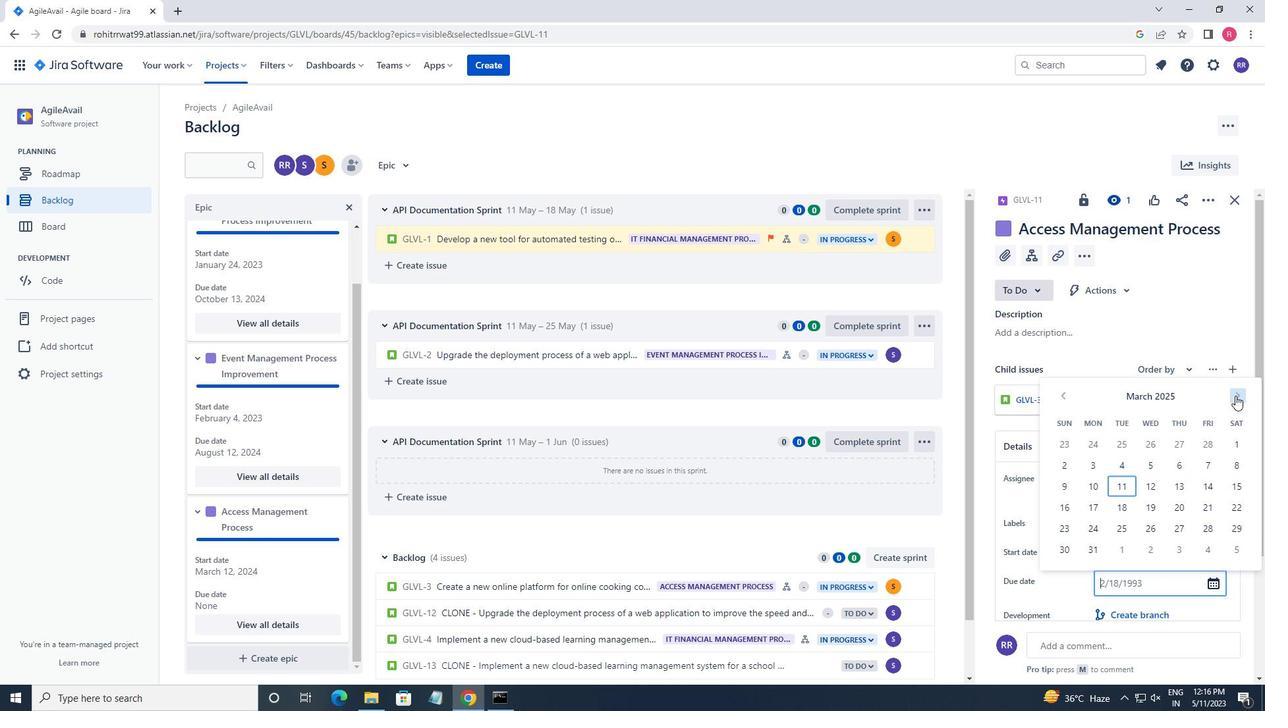 
Action: Mouse pressed left at (1235, 396)
Screenshot: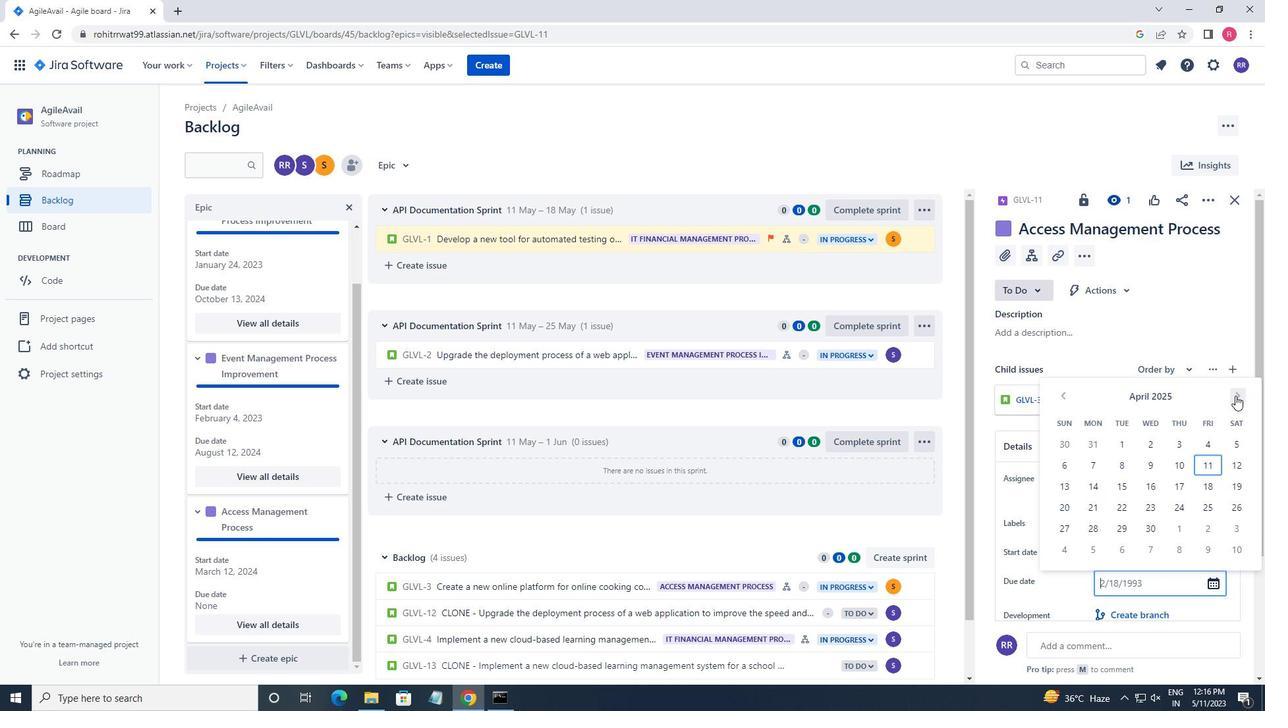 
Action: Mouse pressed left at (1235, 396)
Screenshot: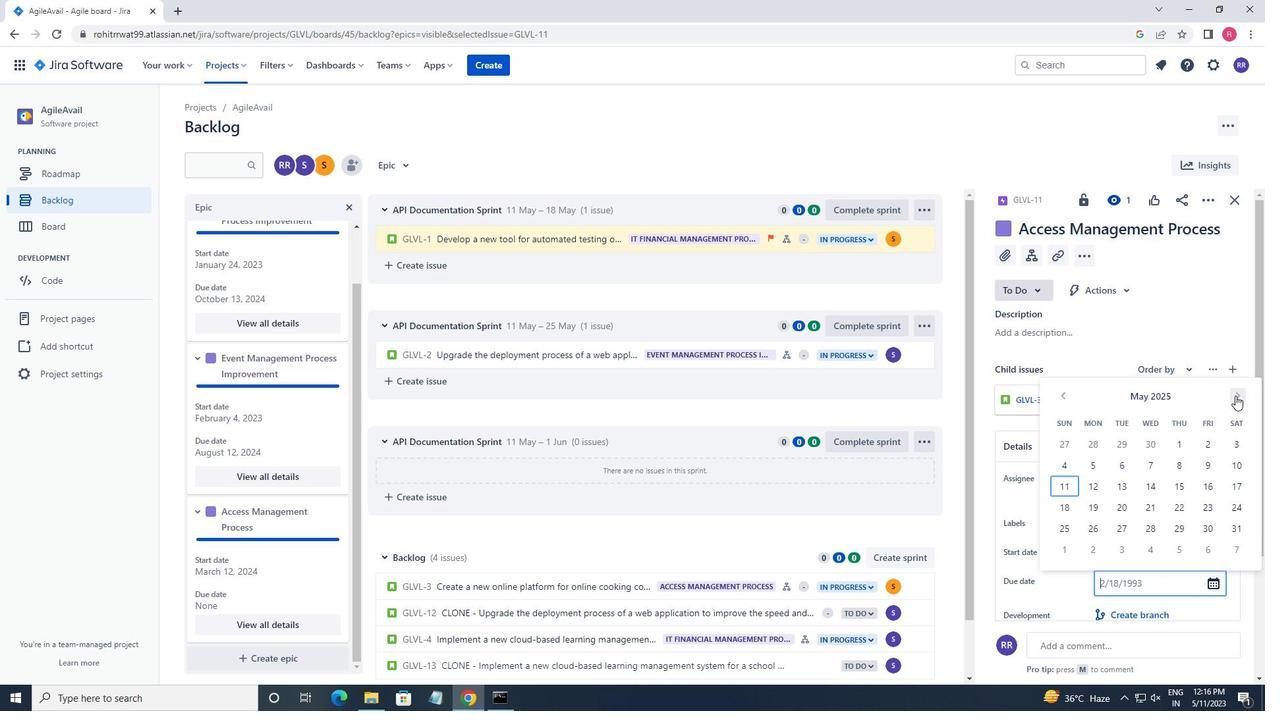 
Action: Mouse pressed left at (1235, 396)
Screenshot: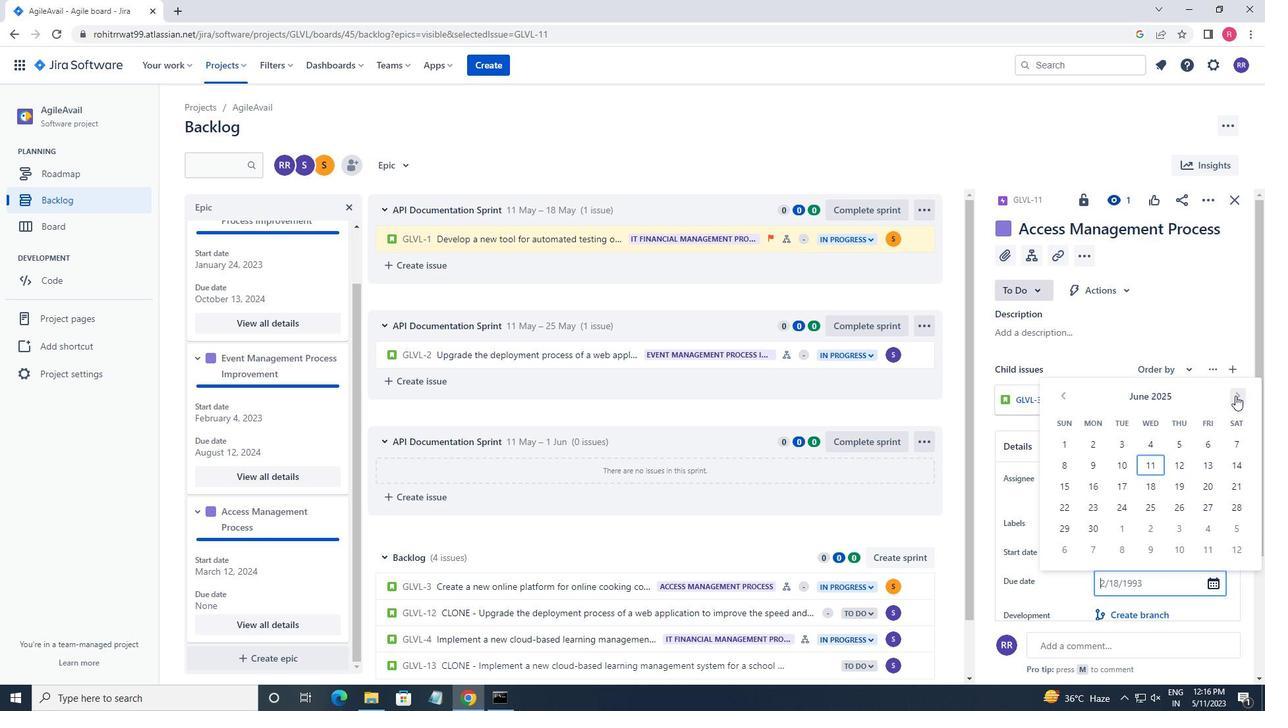 
Action: Mouse pressed left at (1235, 396)
Screenshot: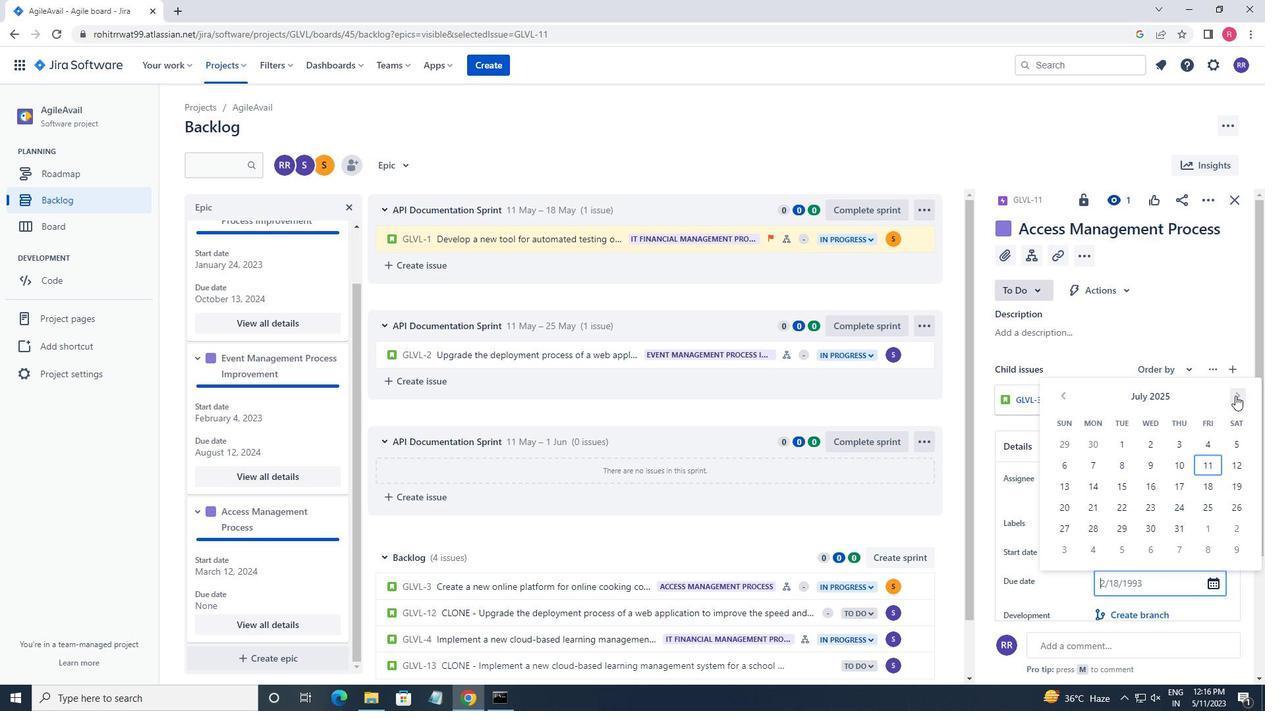 
Action: Mouse pressed left at (1235, 396)
Screenshot: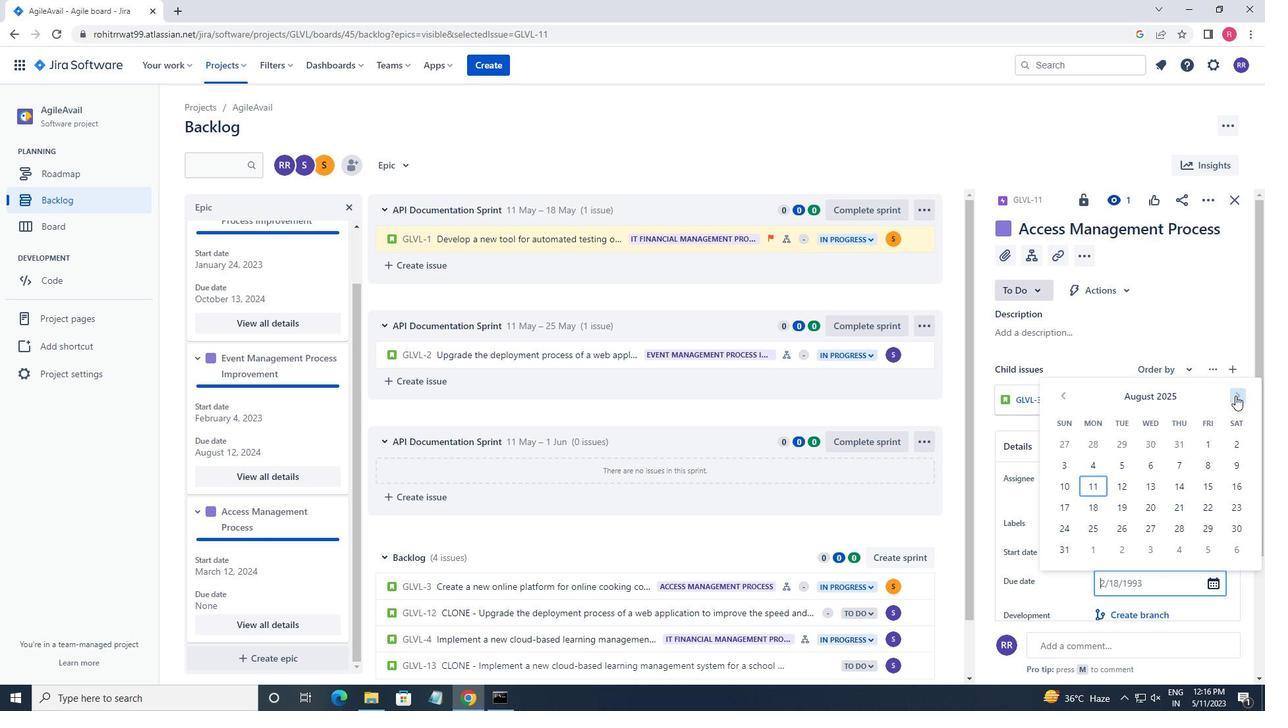 
Action: Mouse moved to (1092, 492)
Screenshot: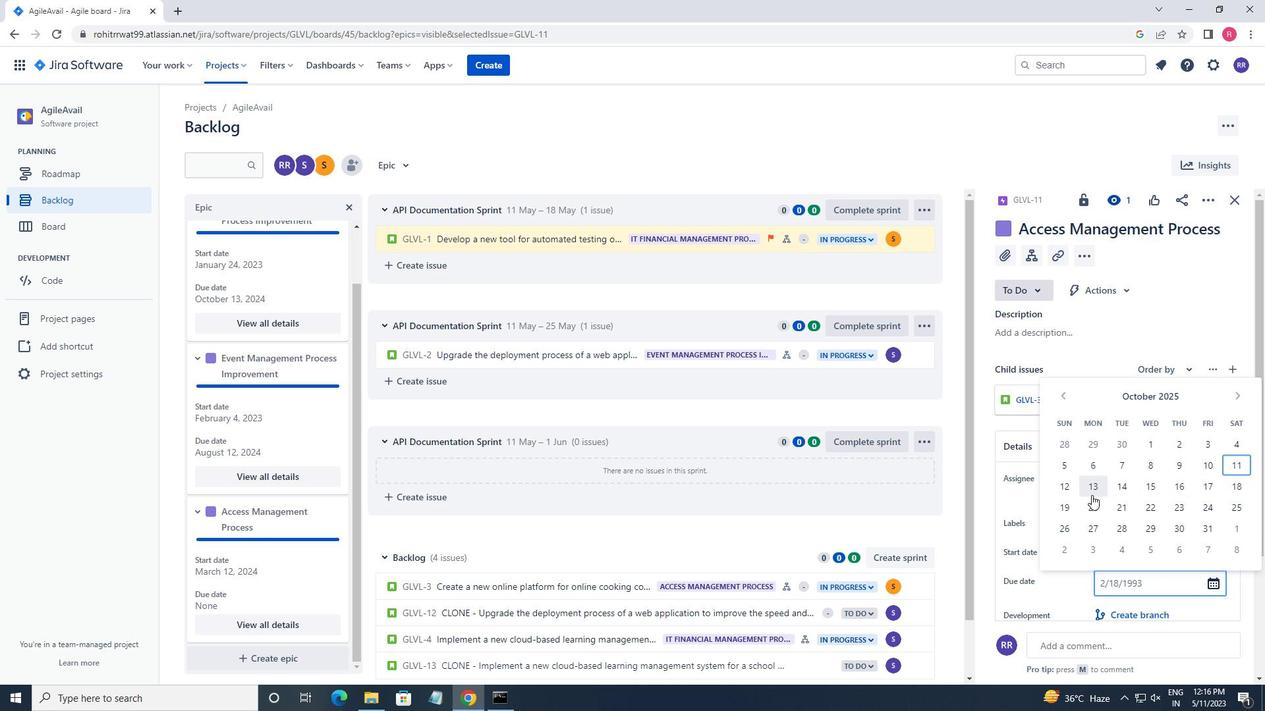
Action: Mouse pressed left at (1092, 492)
Screenshot: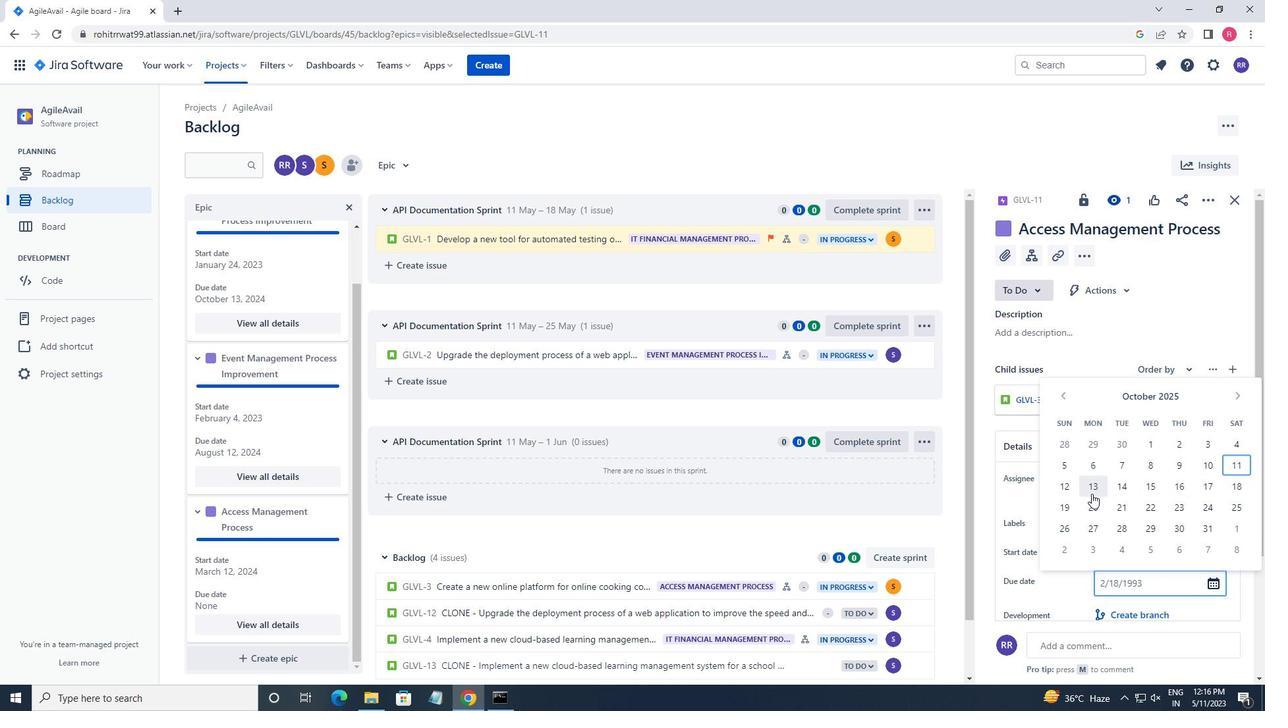 
Action: Mouse moved to (1251, 497)
Screenshot: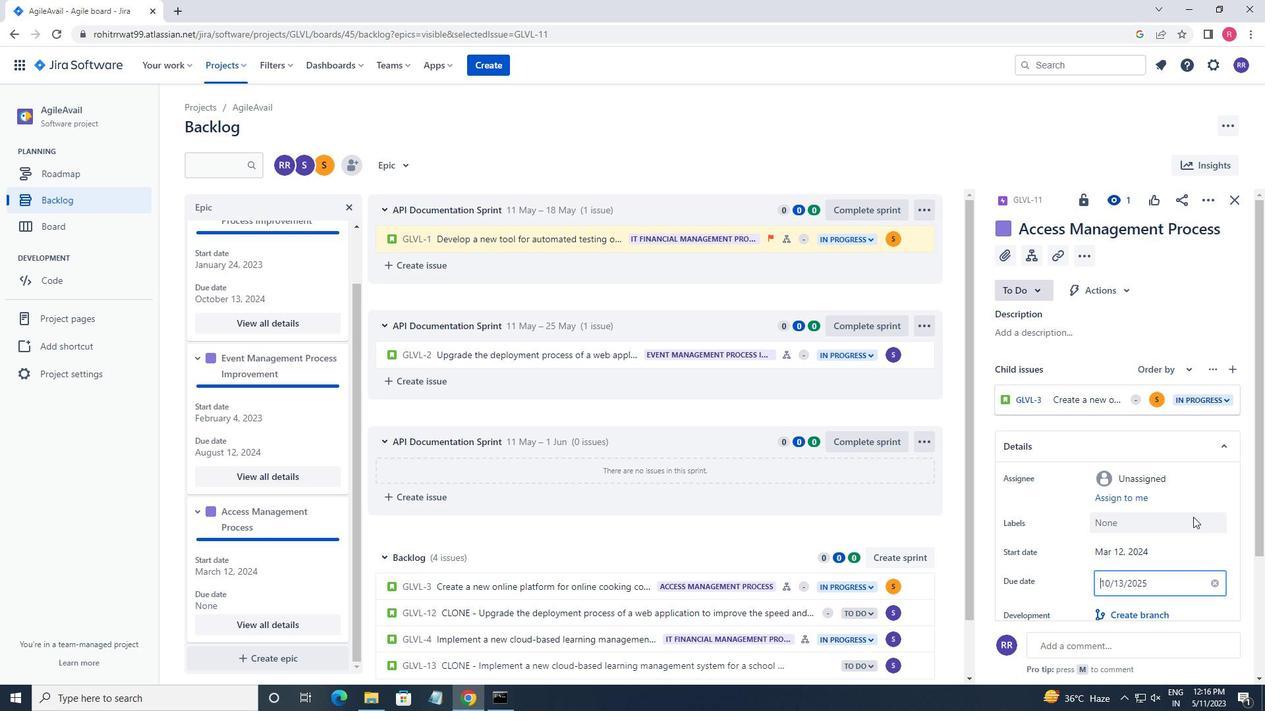 
Action: Mouse pressed left at (1251, 497)
Screenshot: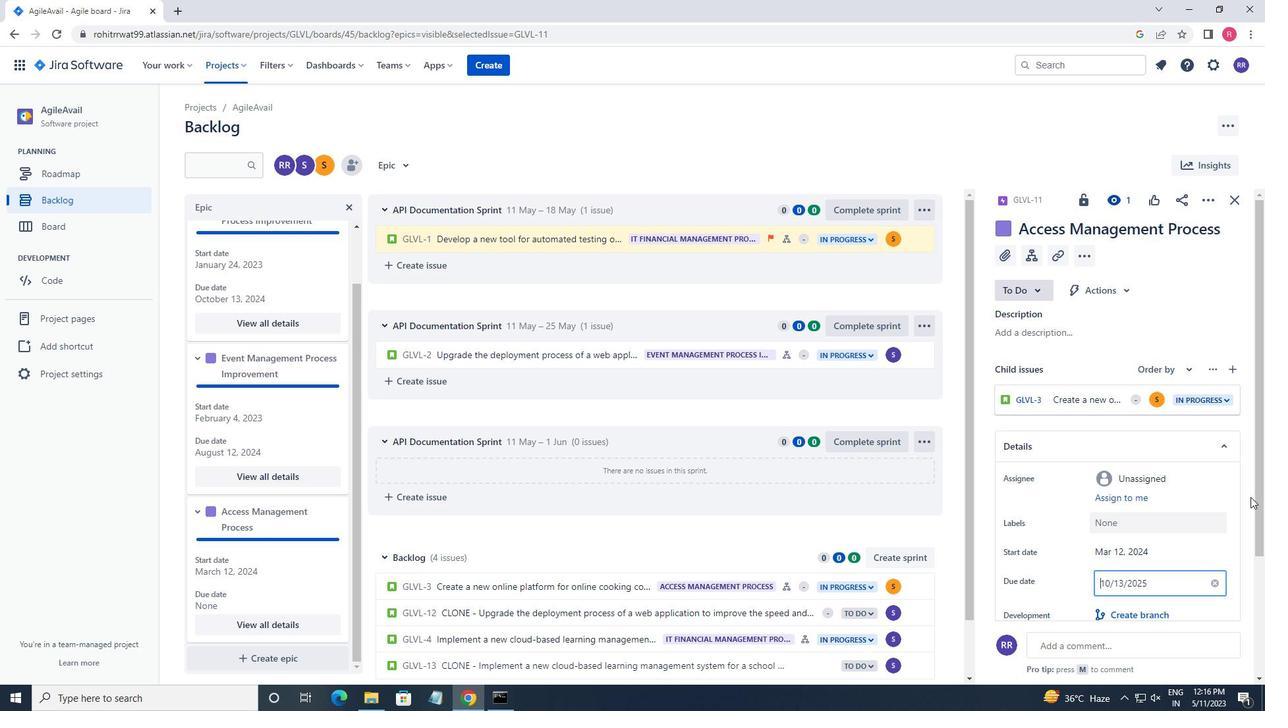 
Action: Mouse moved to (1233, 497)
Screenshot: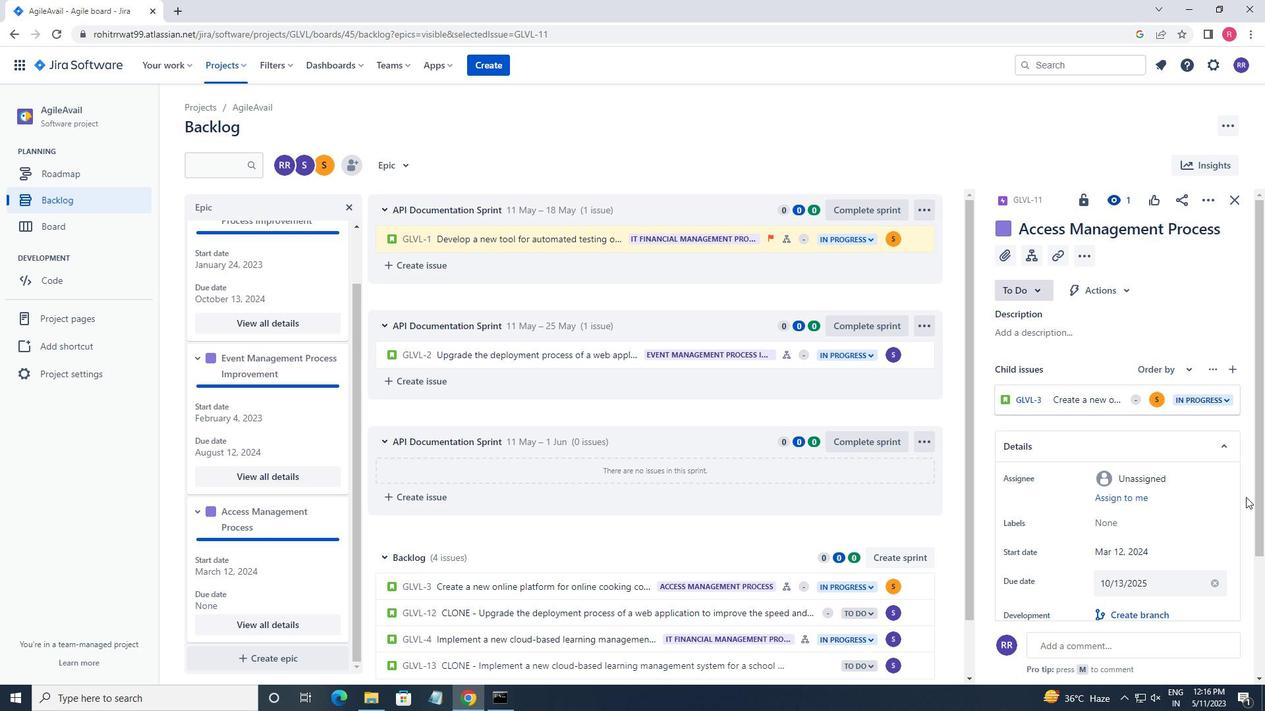 
Action: Mouse pressed left at (1233, 497)
Screenshot: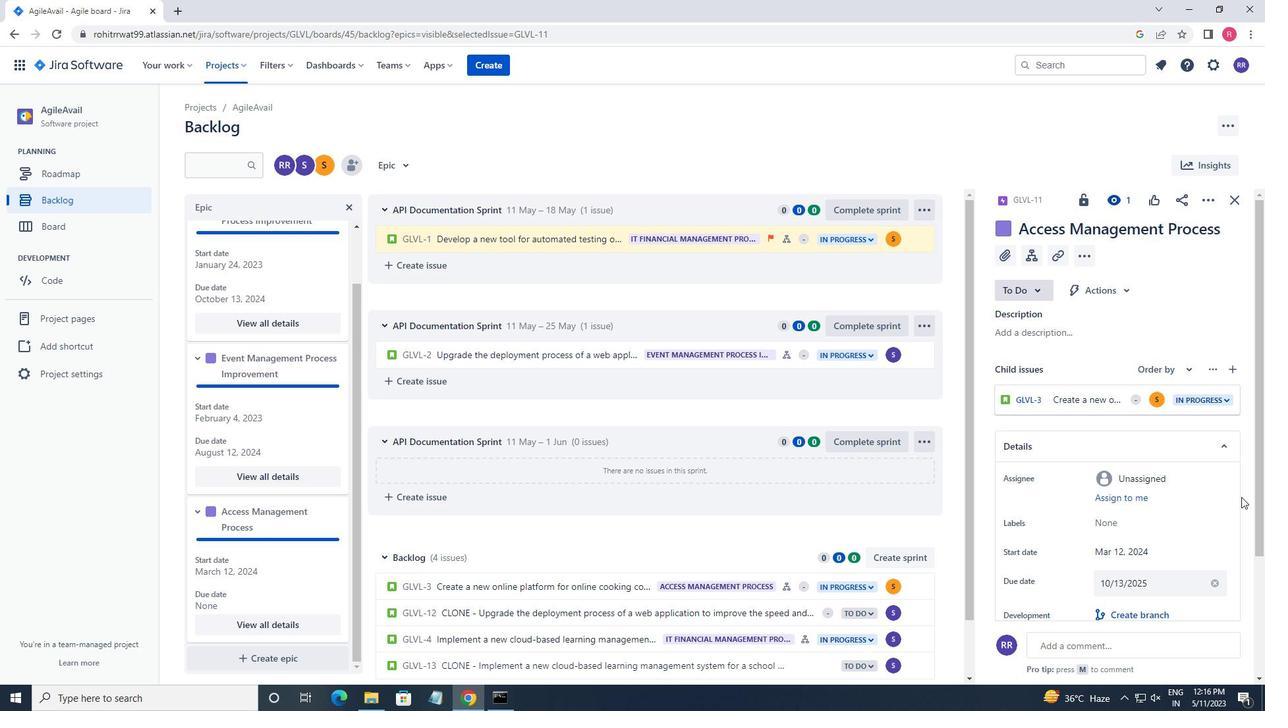 
Action: Mouse moved to (1233, 497)
Screenshot: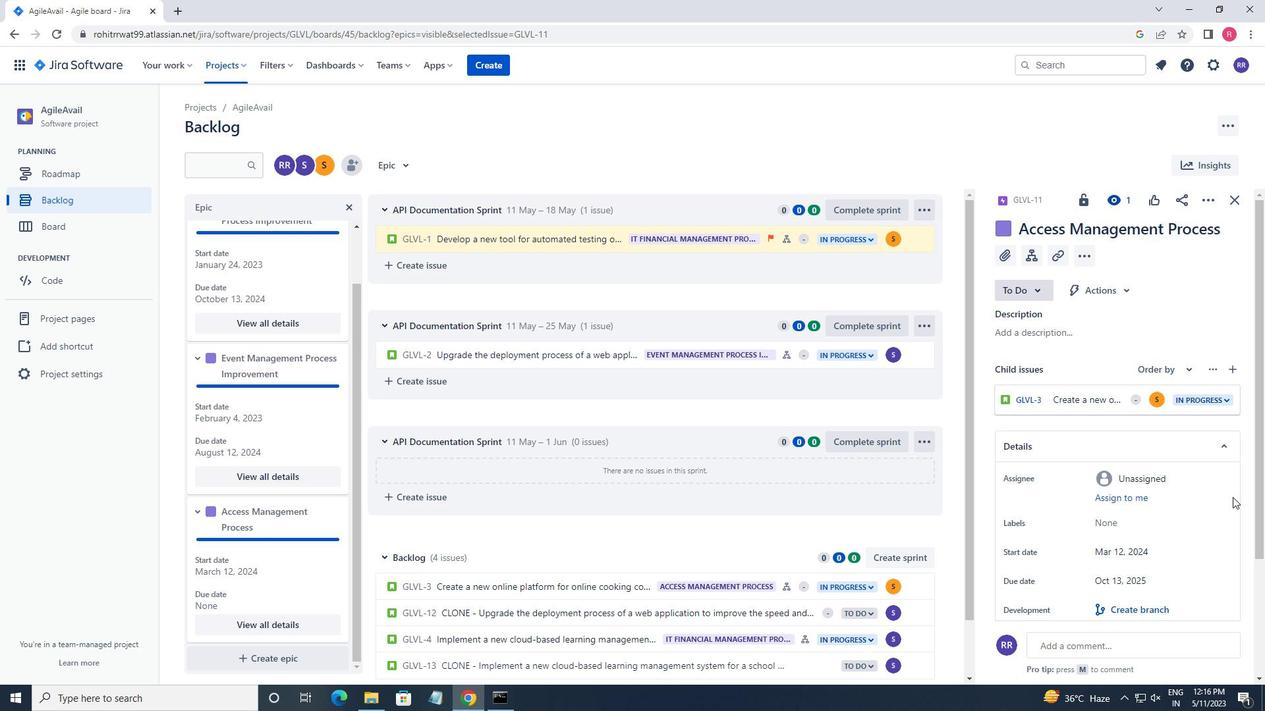 
